 Task: Research Airbnb options in Imishli, Azerbaijan from 6th December, 2023 to 12th December, 2023 for 4 adults.4 bedrooms having 4 beds and 4 bathrooms. Property type can be flat. Amenities needed are: wifi, TV, free parkinig on premises, hot tub, gym, smoking allowed. Look for 4 properties as per requirement.
Action: Mouse moved to (590, 181)
Screenshot: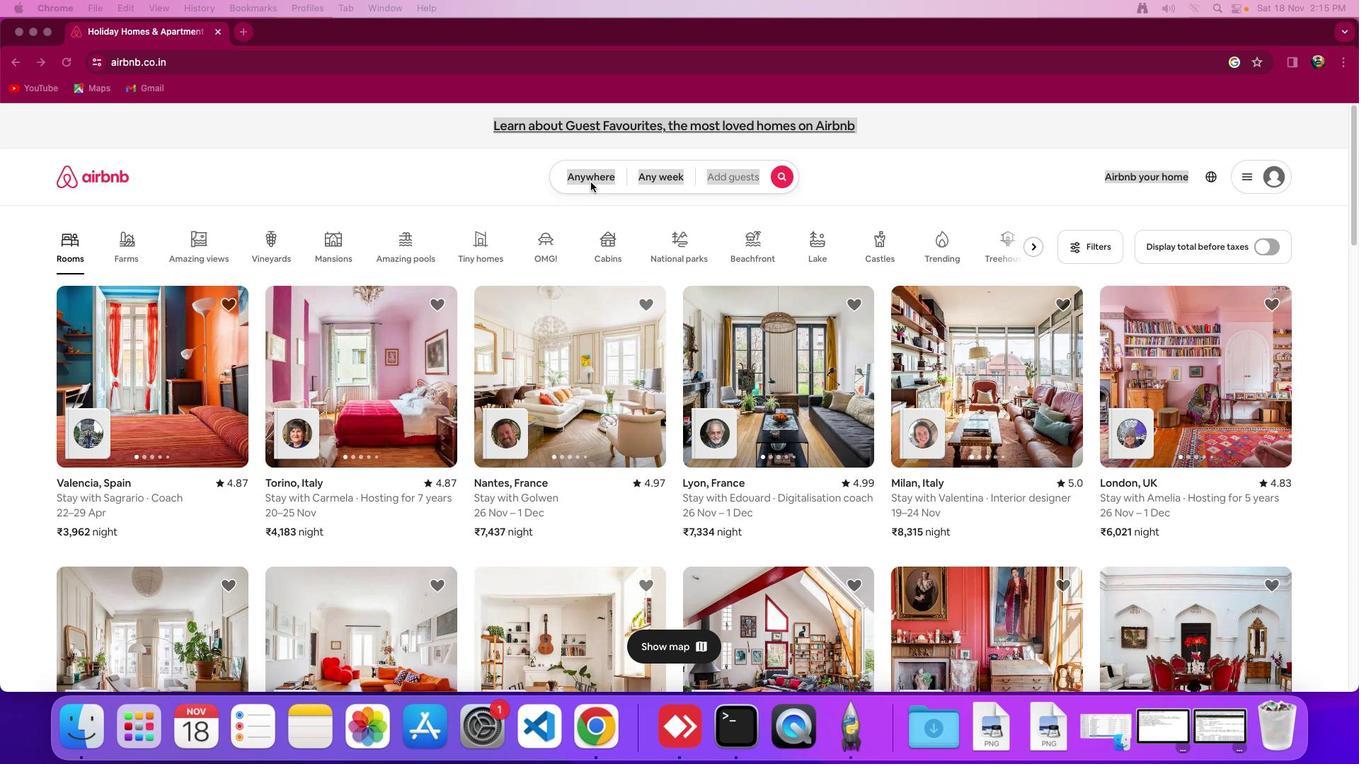 
Action: Mouse pressed left at (590, 181)
Screenshot: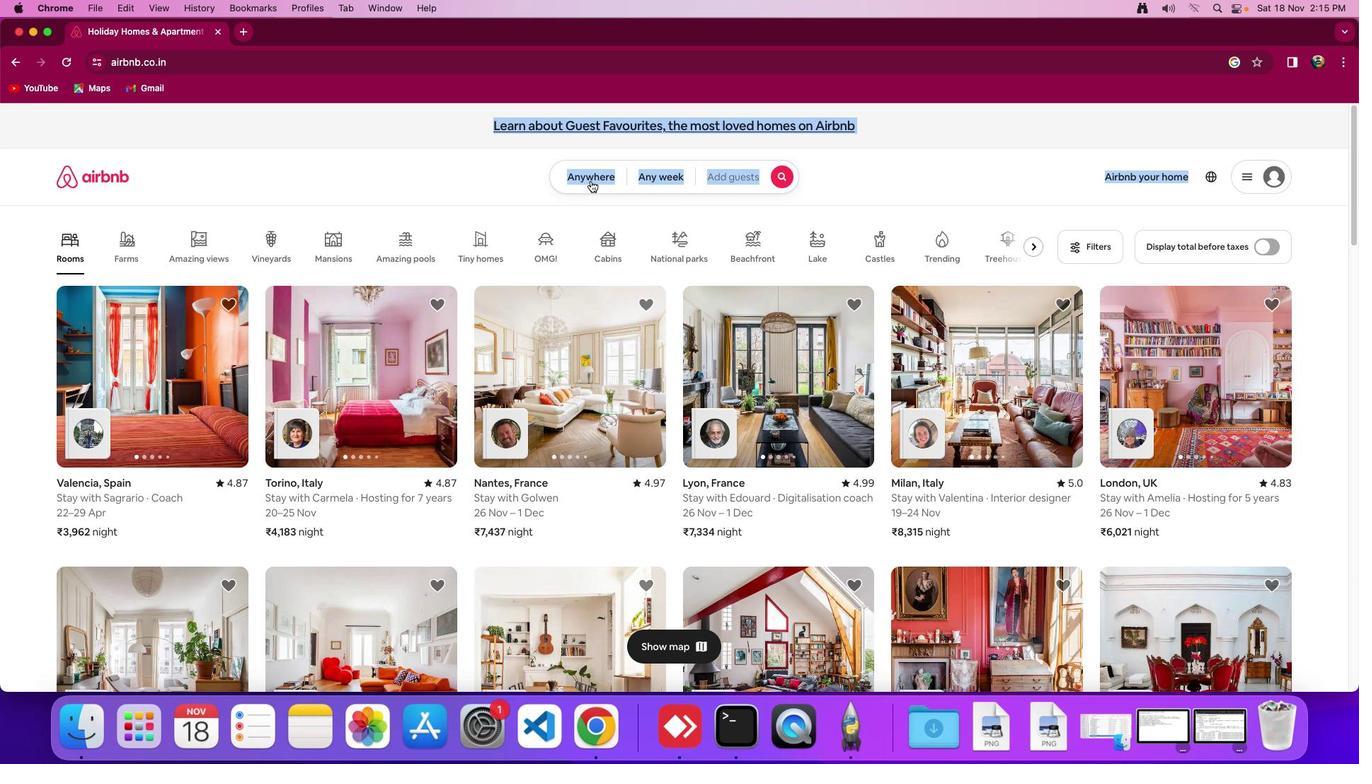 
Action: Mouse moved to (590, 180)
Screenshot: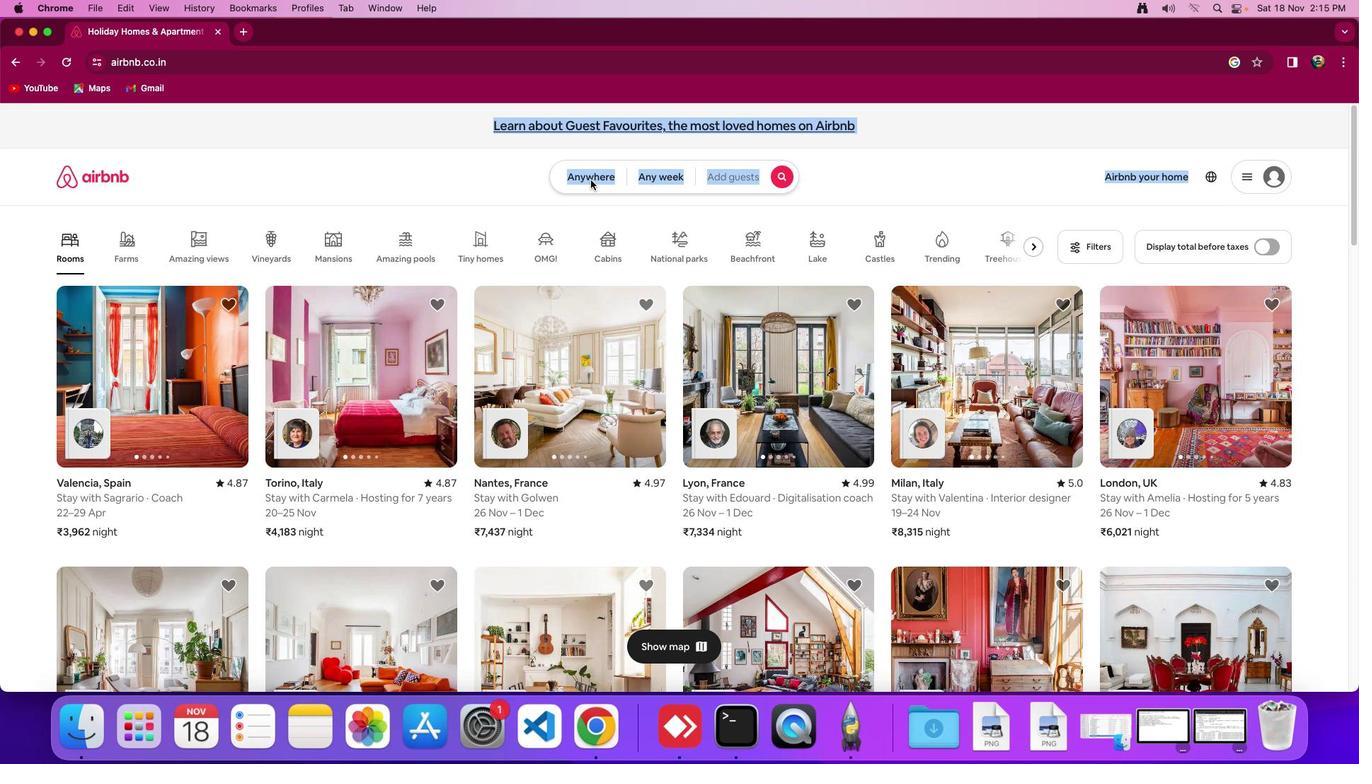 
Action: Mouse pressed left at (590, 180)
Screenshot: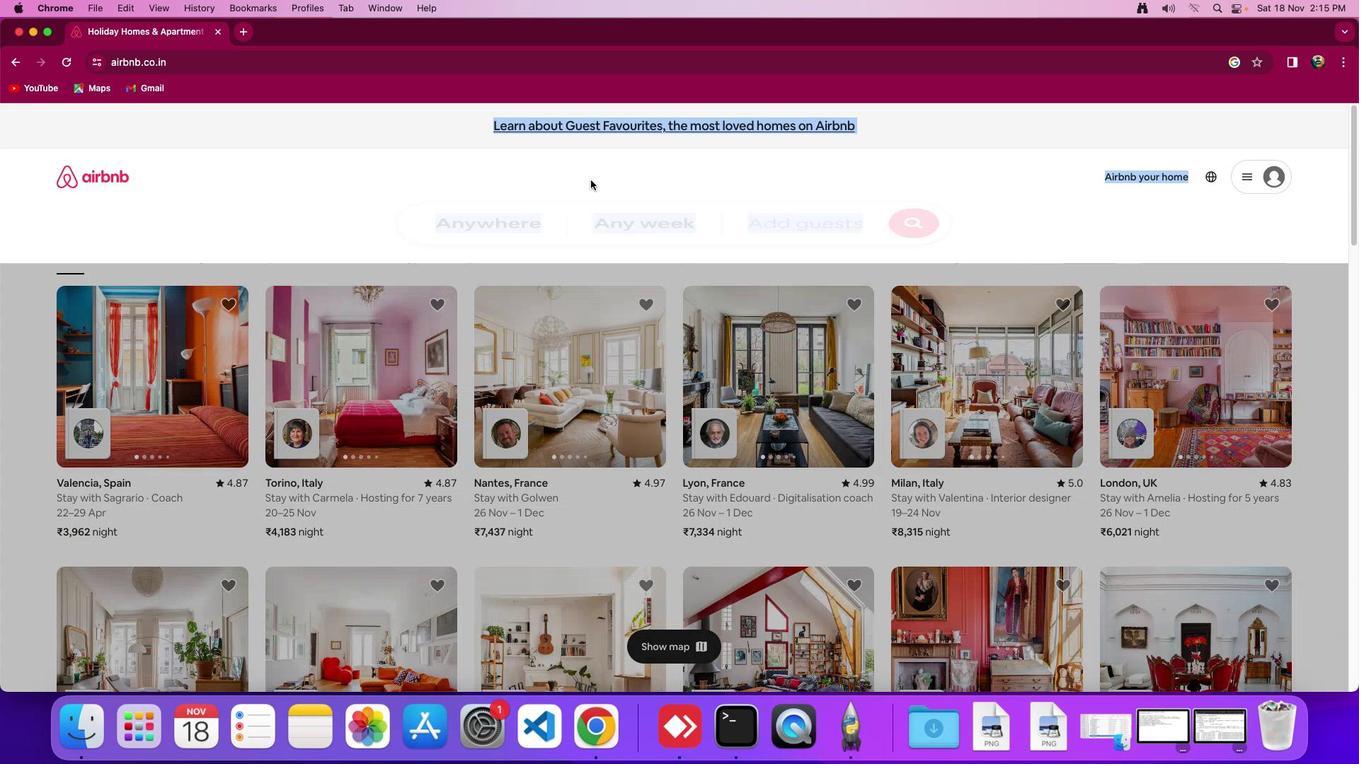 
Action: Mouse moved to (512, 230)
Screenshot: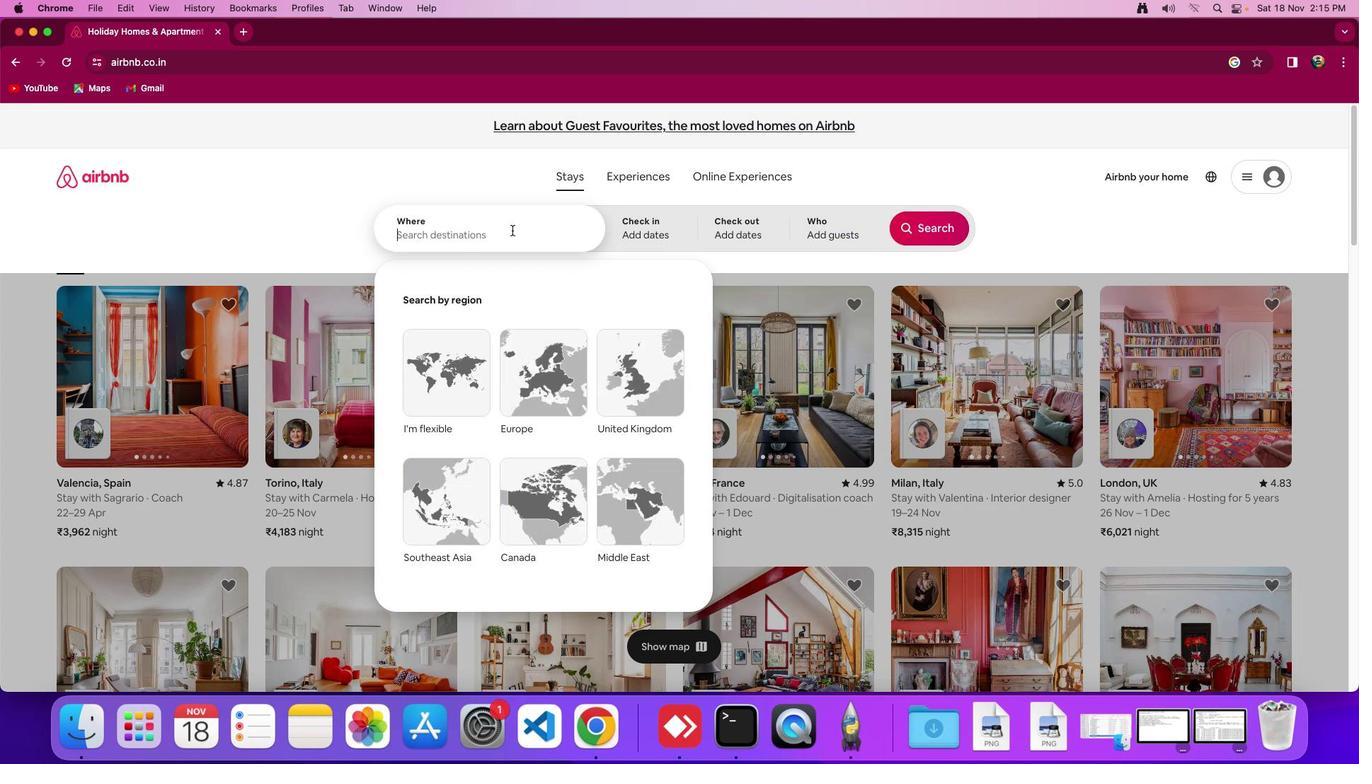 
Action: Mouse pressed left at (512, 230)
Screenshot: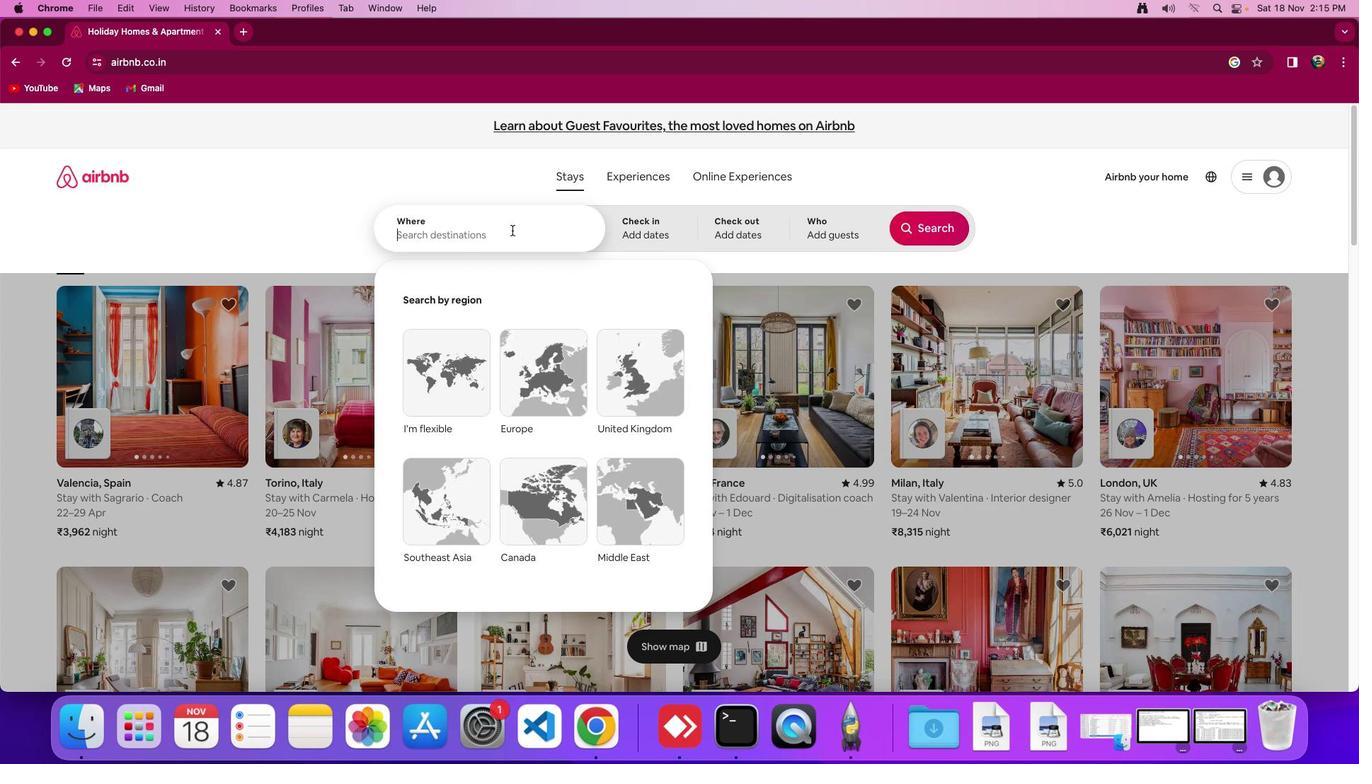 
Action: Mouse moved to (530, 223)
Screenshot: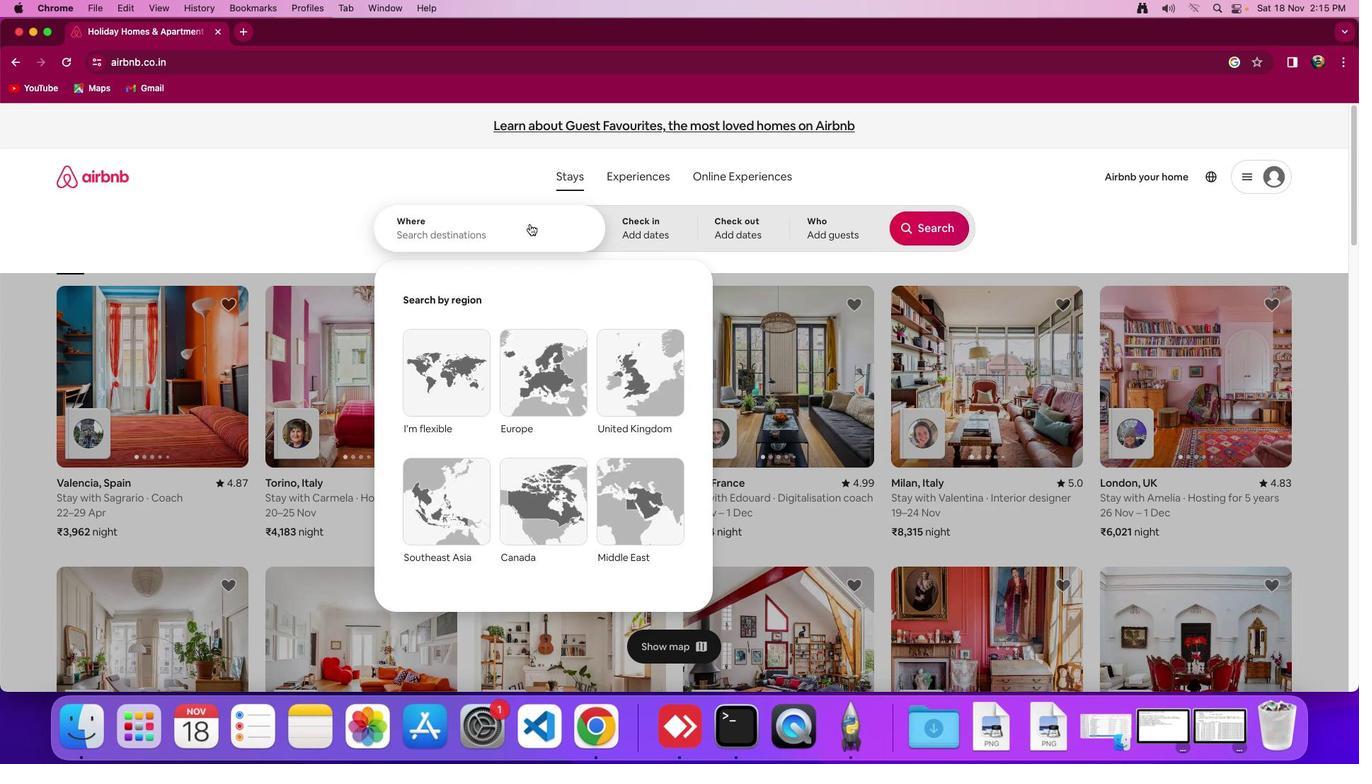 
Action: Key pressed Key.shift'I''m''i''s''h''l''i'
Screenshot: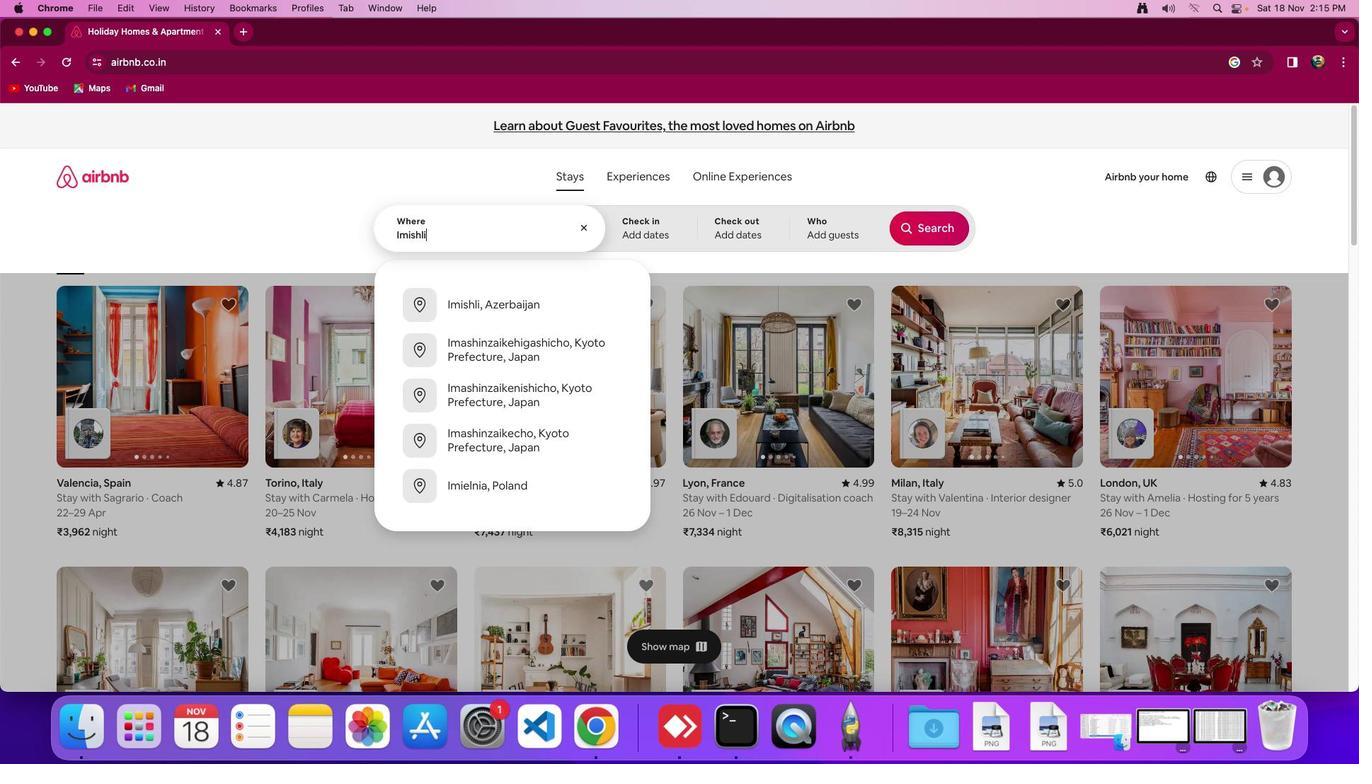 
Action: Mouse moved to (533, 222)
Screenshot: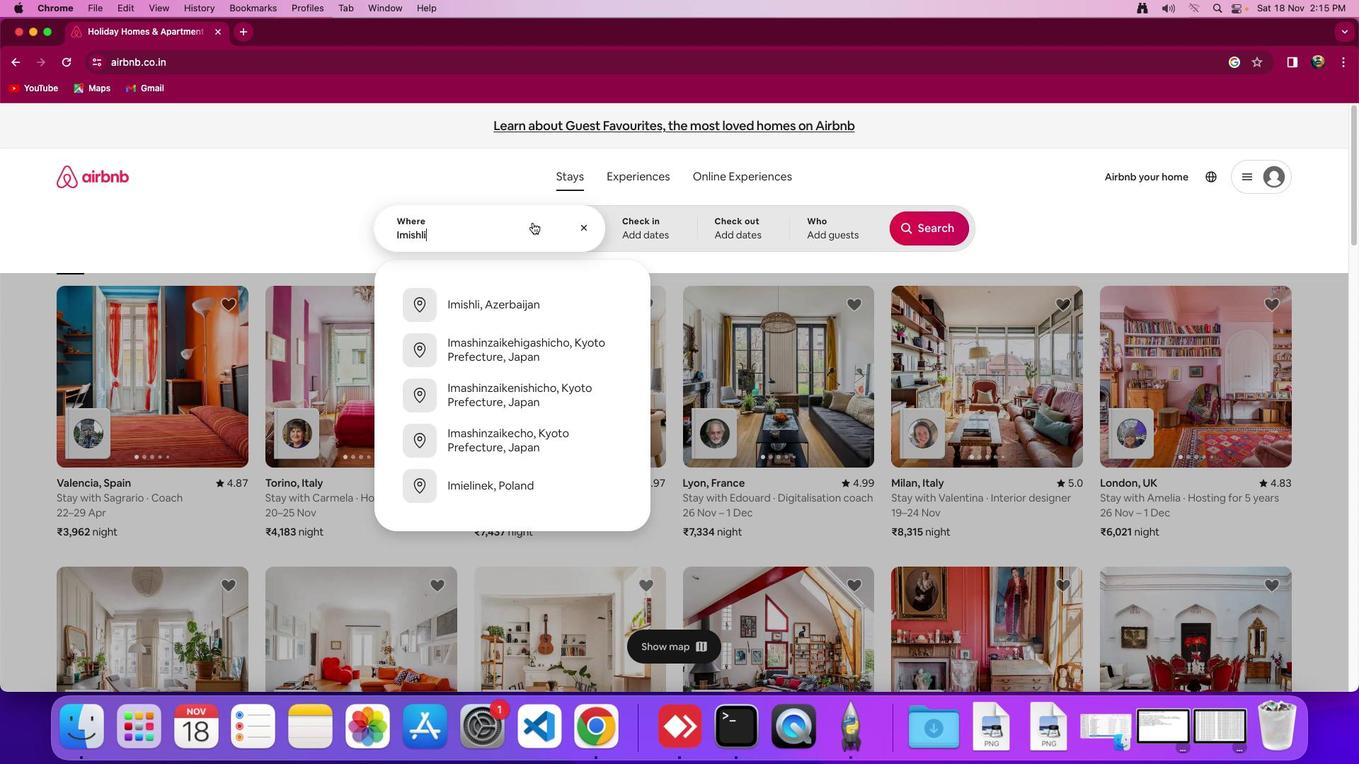 
Action: Key pressed ','Key.spaceKey.shift_r'A''z''e''r''b''a''i''j''a''n'
Screenshot: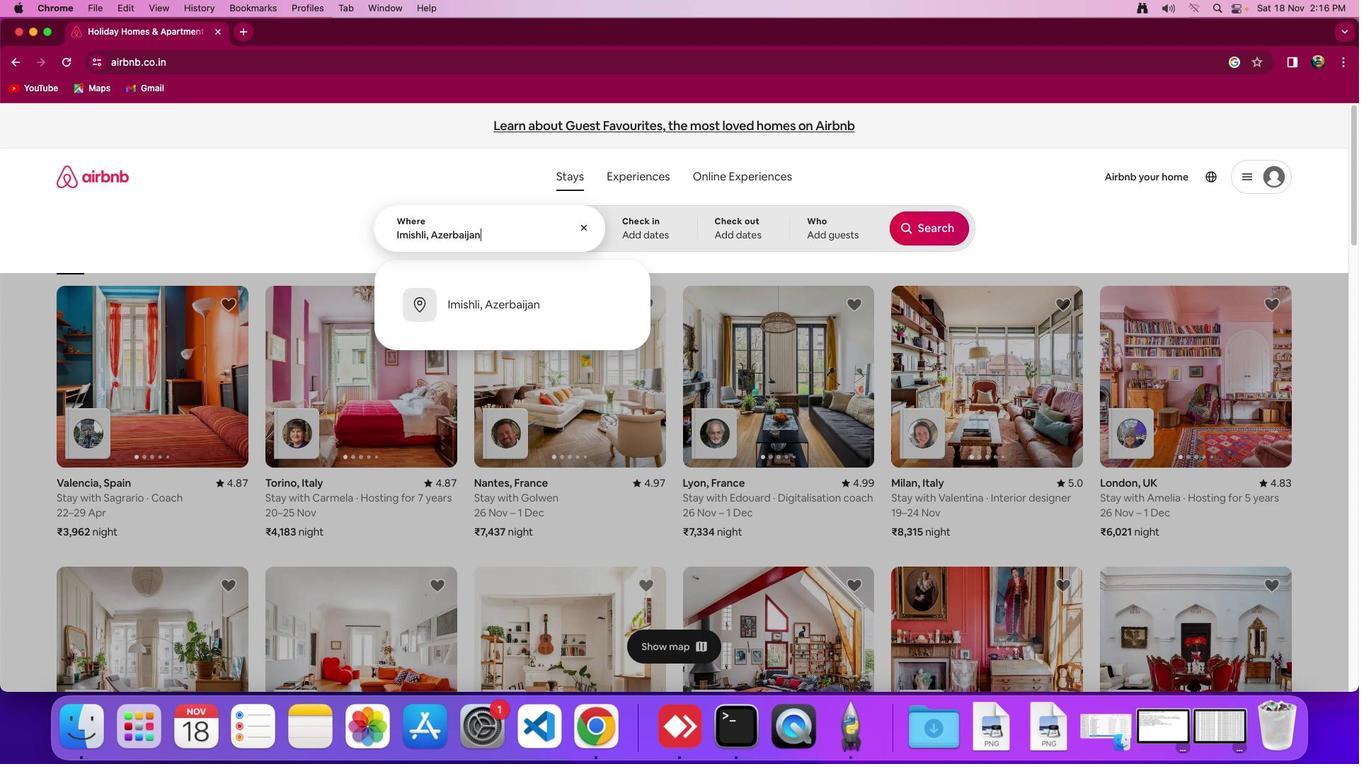 
Action: Mouse moved to (662, 215)
Screenshot: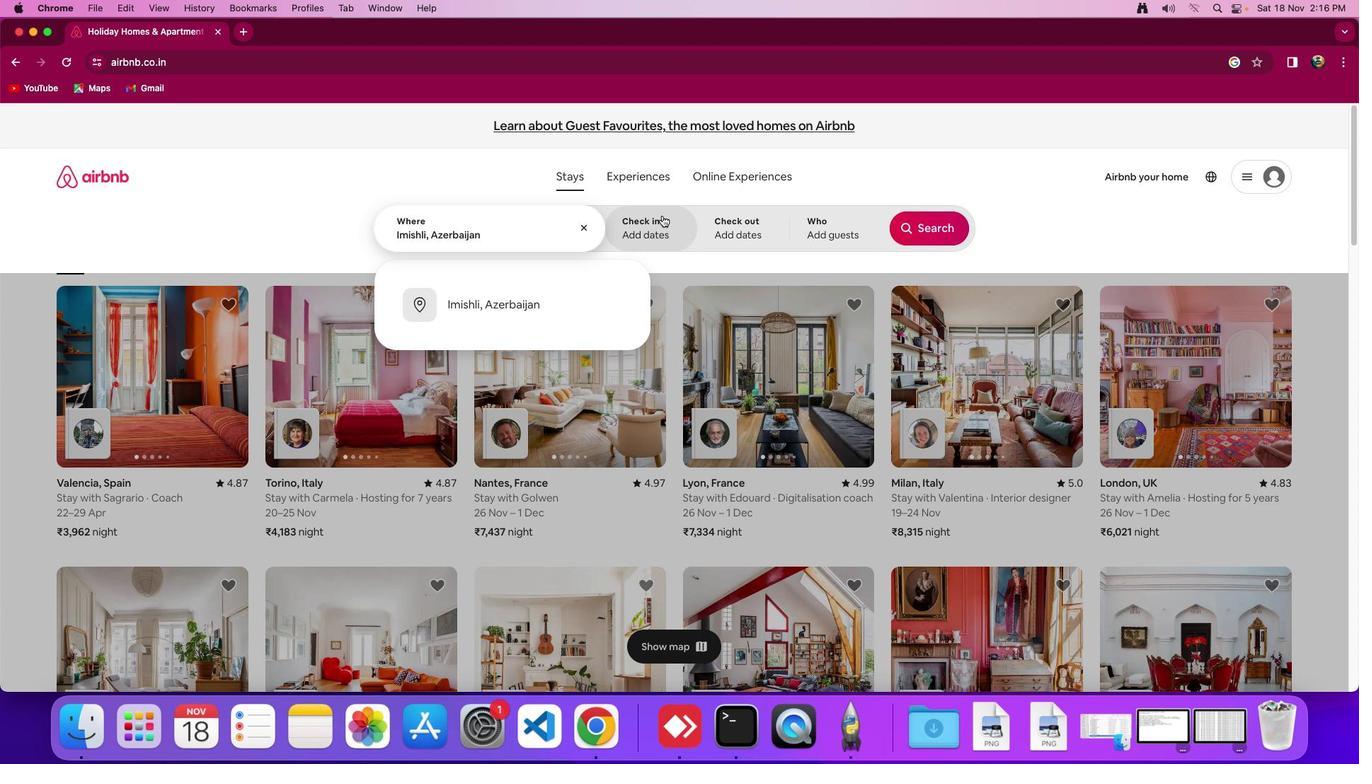 
Action: Mouse pressed left at (662, 215)
Screenshot: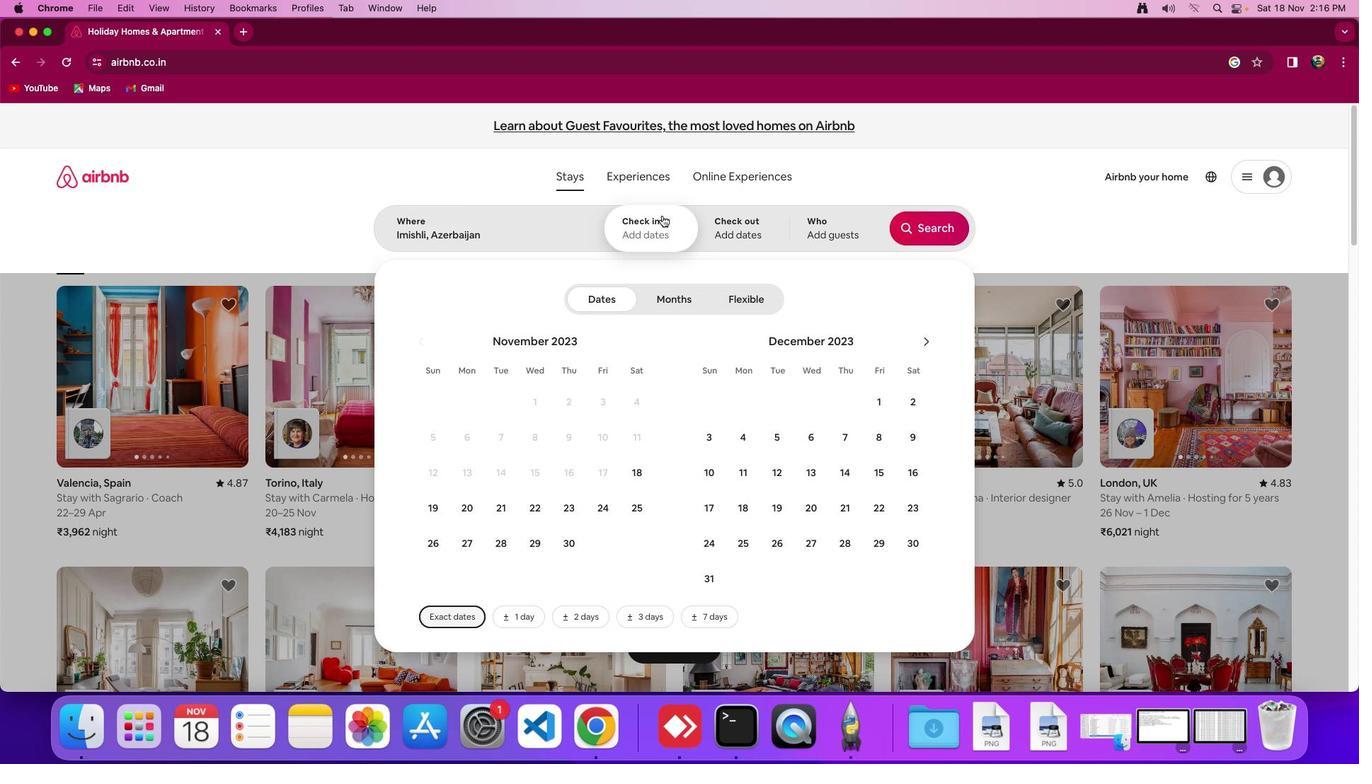 
Action: Mouse moved to (802, 441)
Screenshot: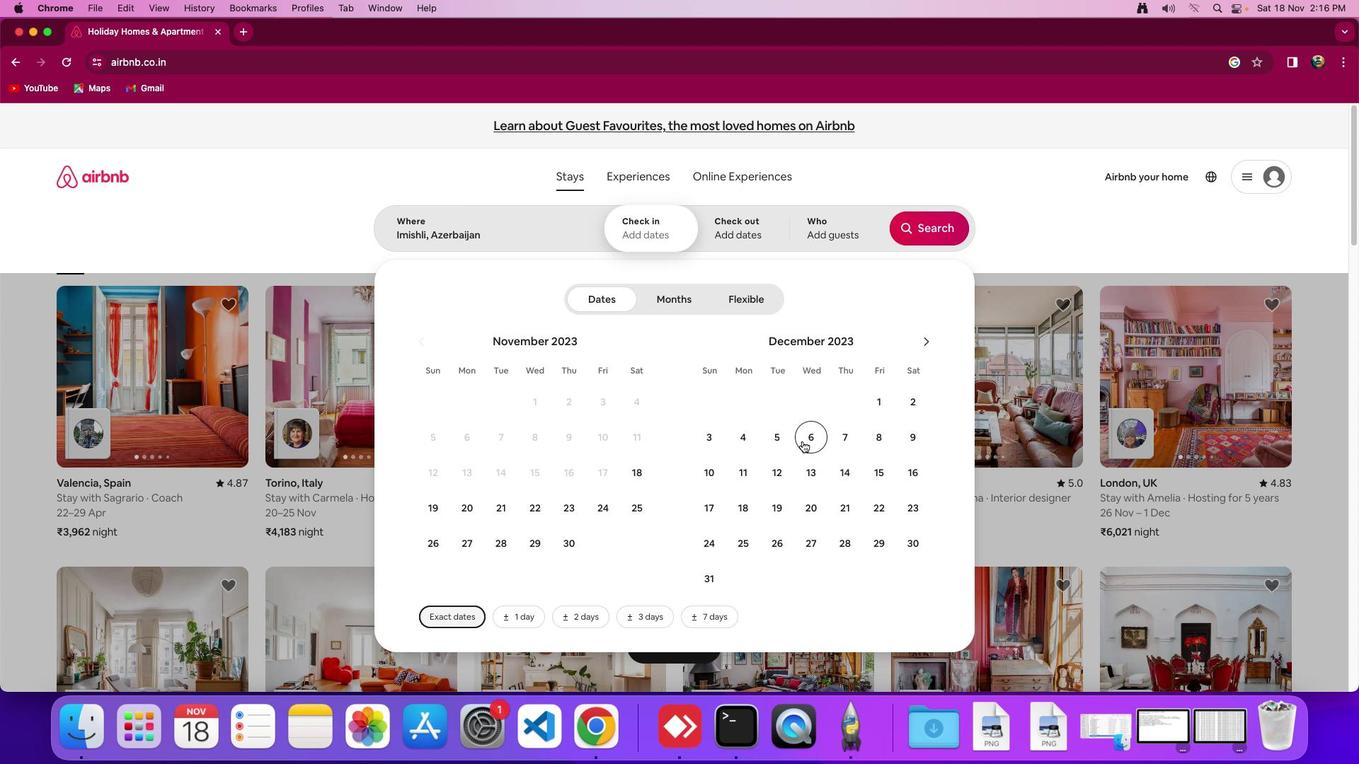 
Action: Mouse pressed left at (802, 441)
Screenshot: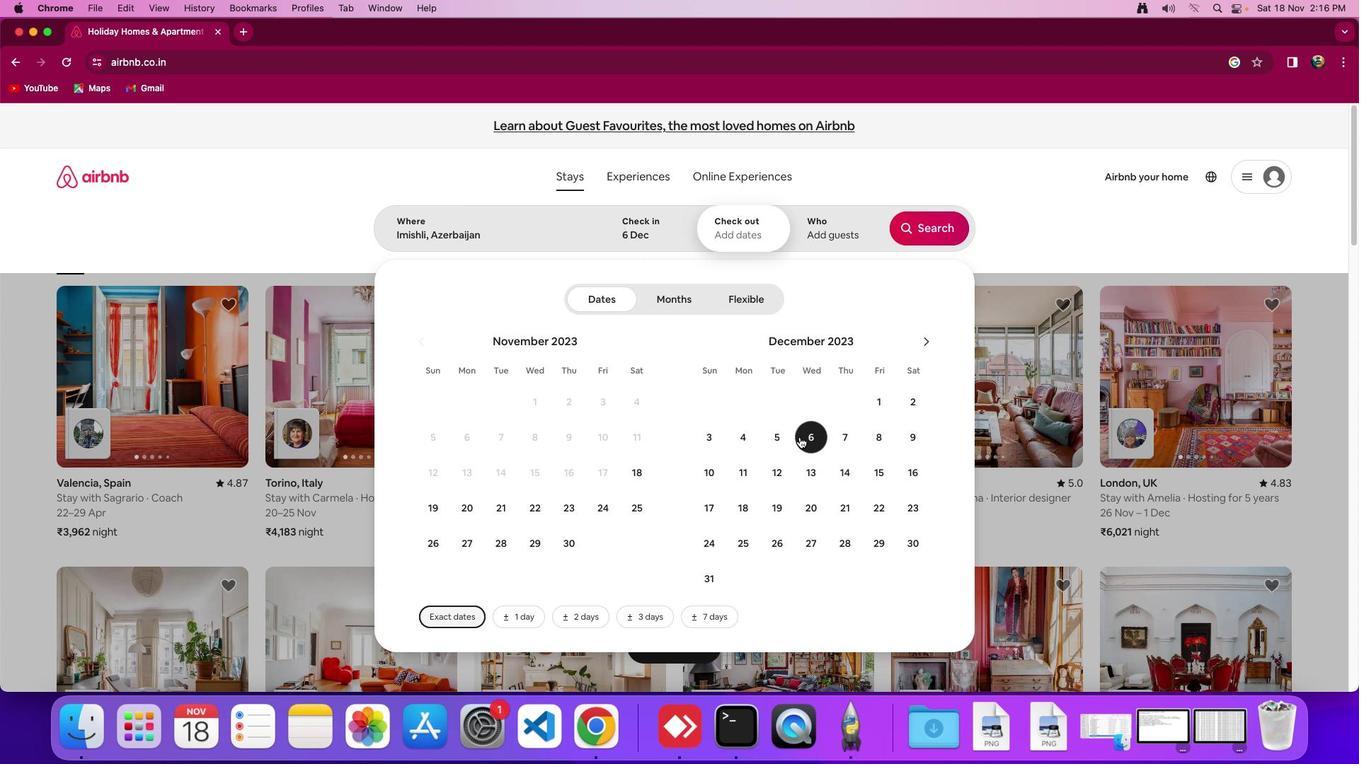 
Action: Mouse moved to (782, 479)
Screenshot: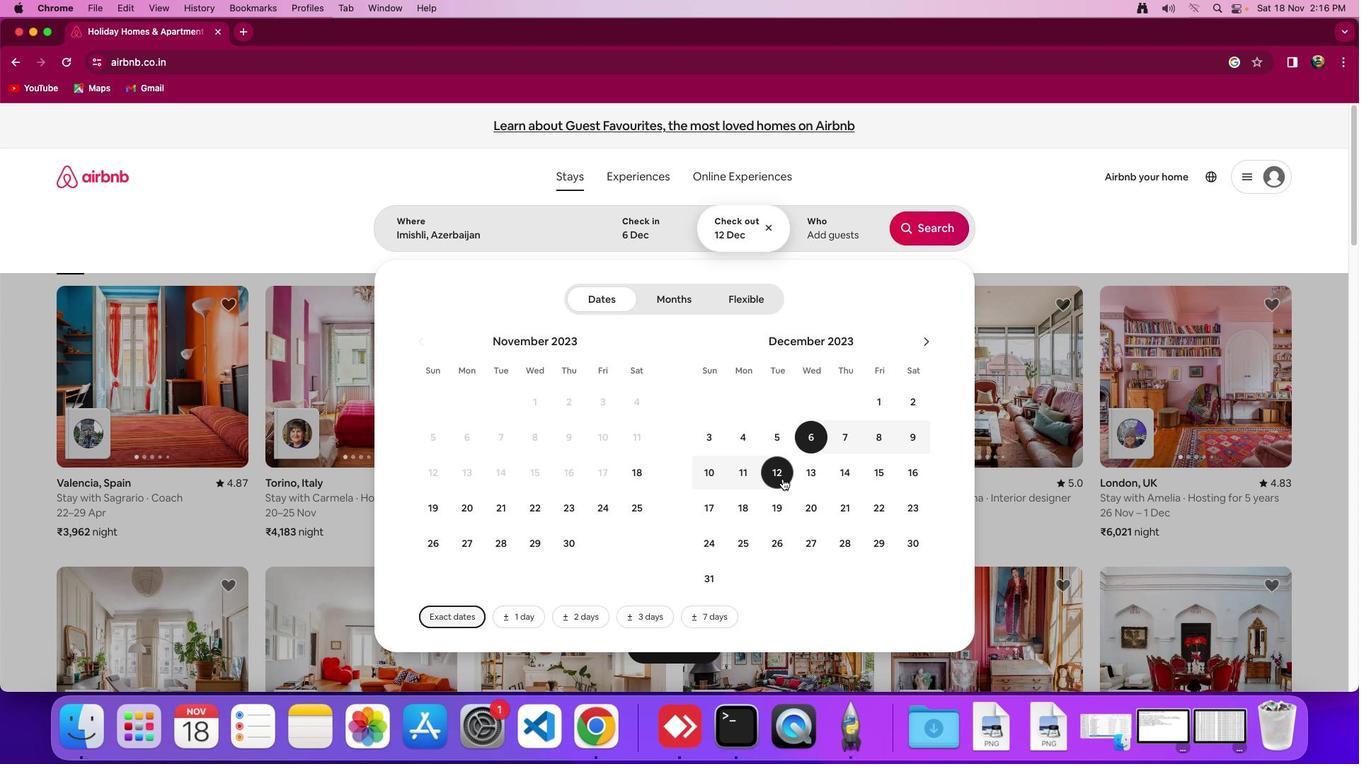 
Action: Mouse pressed left at (782, 479)
Screenshot: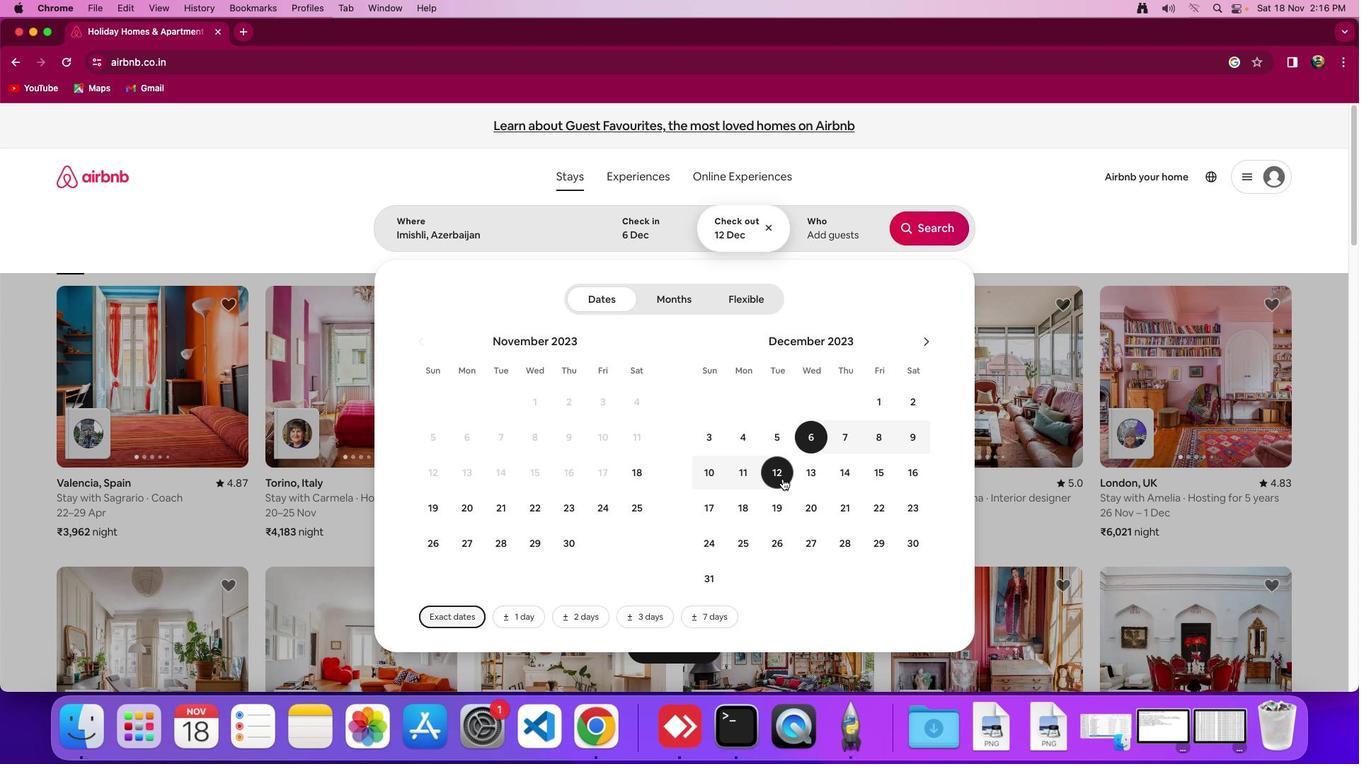 
Action: Mouse moved to (833, 235)
Screenshot: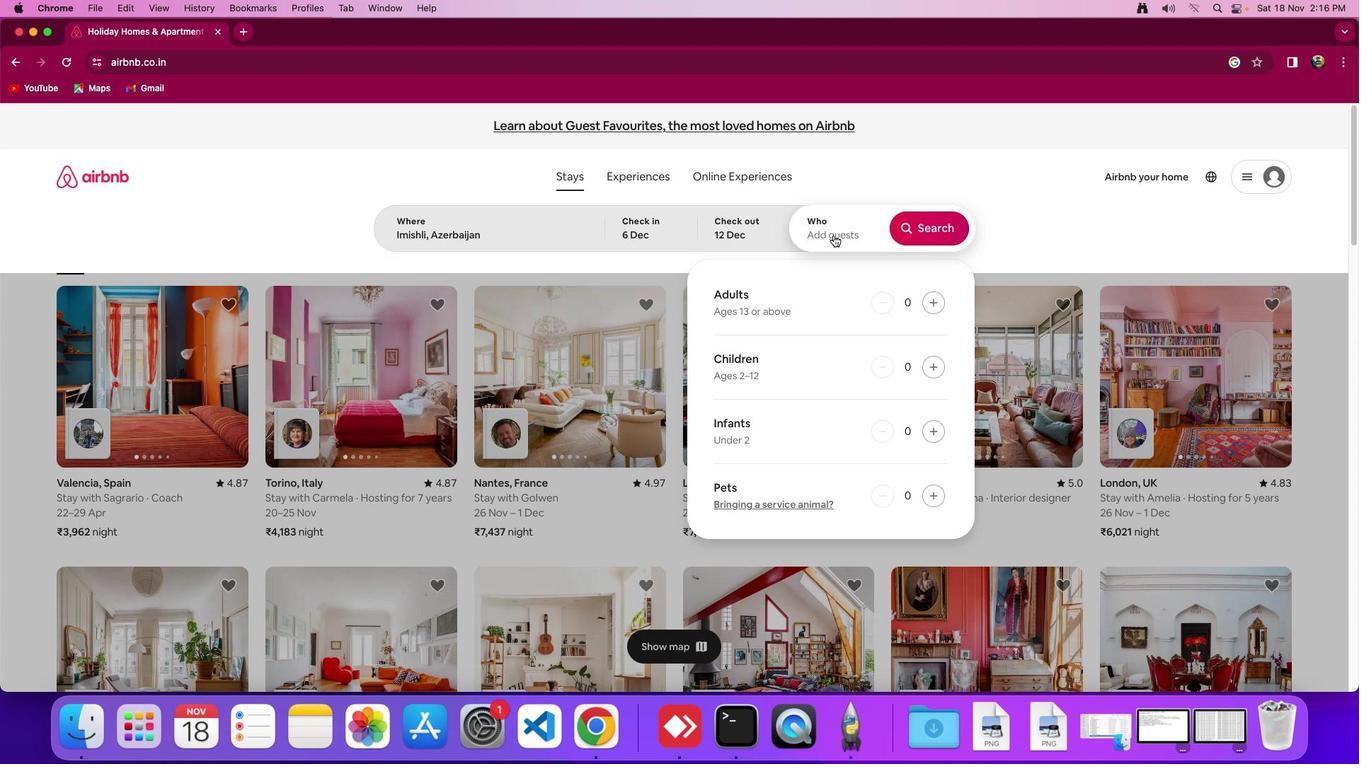
Action: Mouse pressed left at (833, 235)
Screenshot: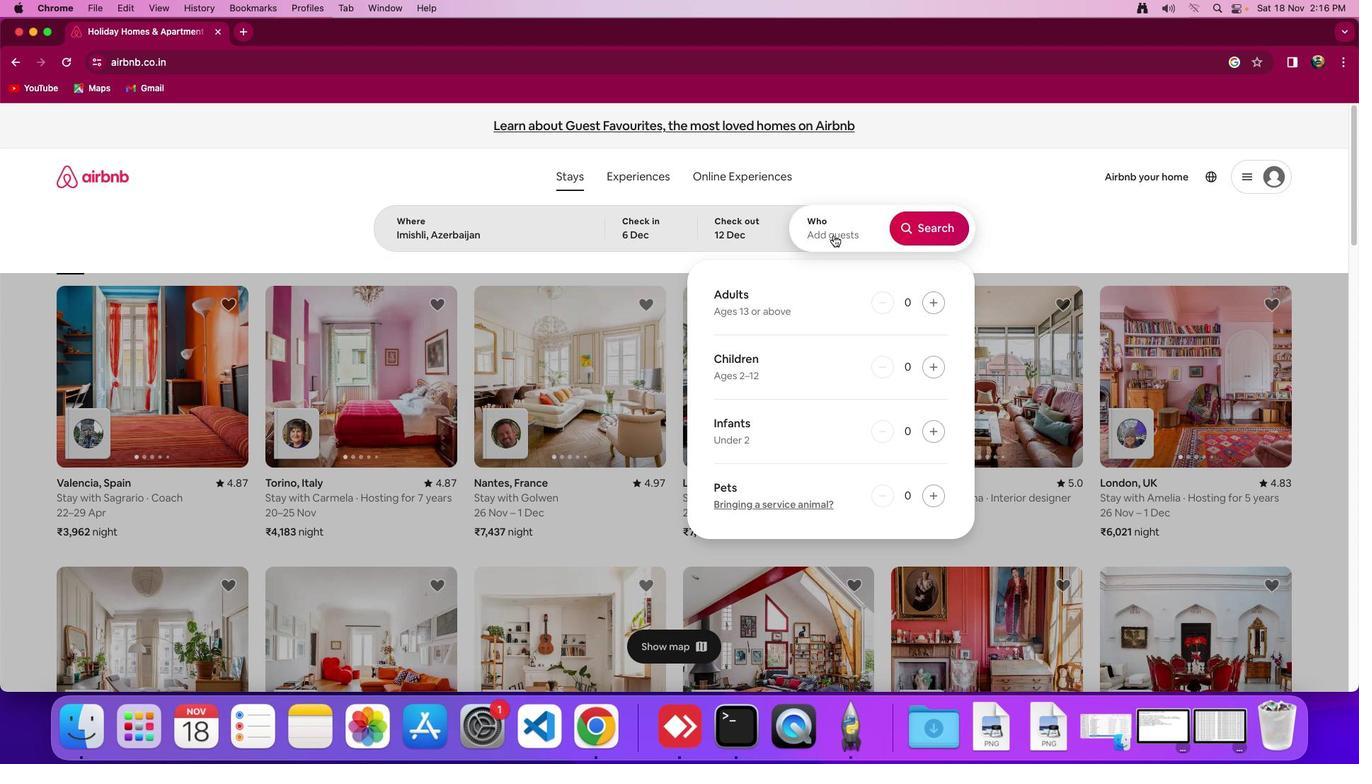 
Action: Mouse moved to (932, 306)
Screenshot: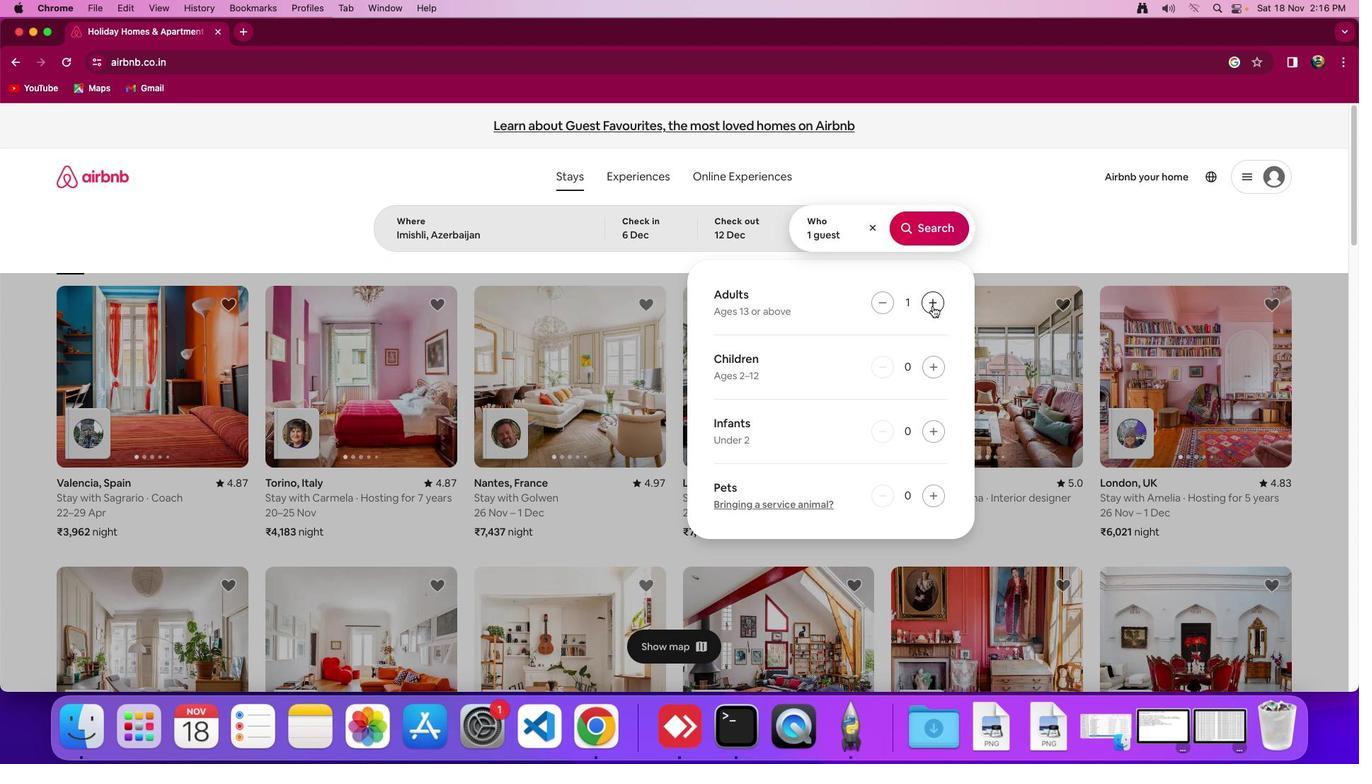 
Action: Mouse pressed left at (932, 306)
Screenshot: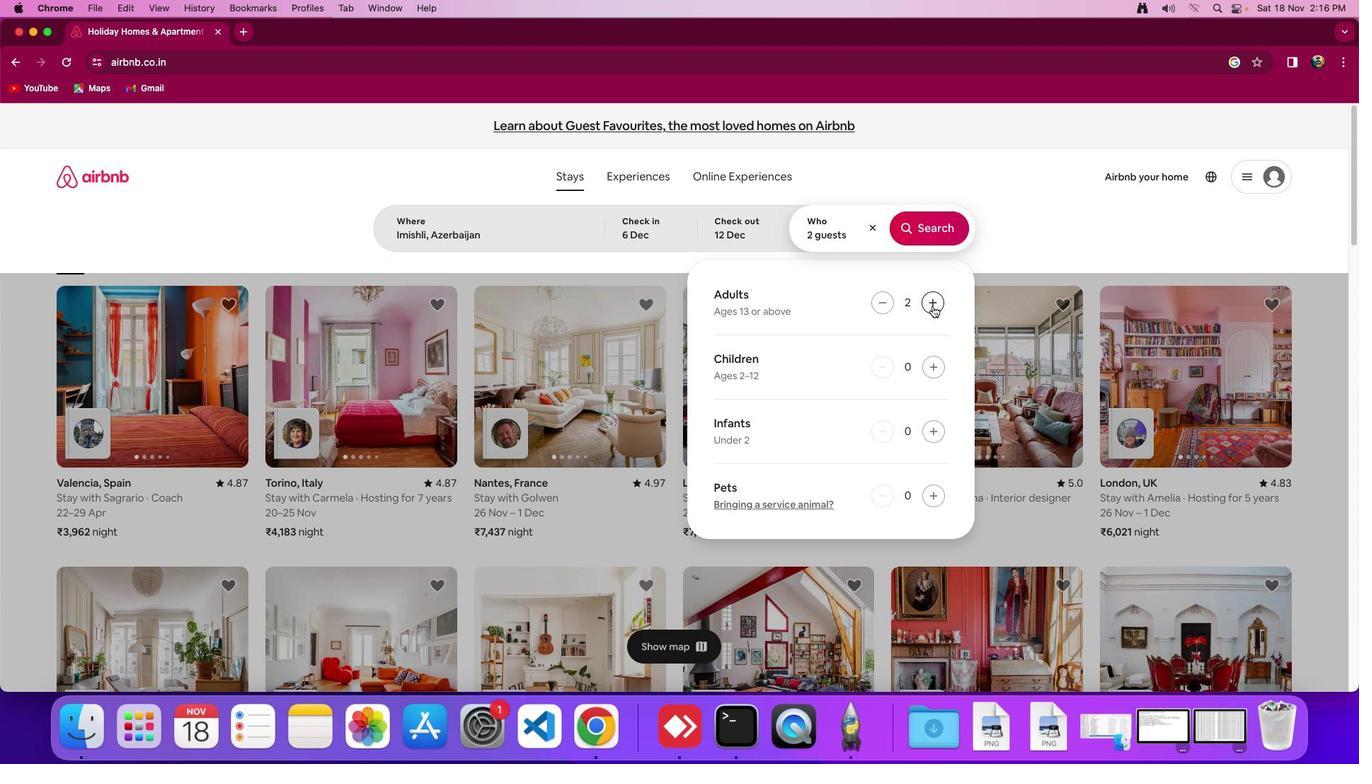 
Action: Mouse pressed left at (932, 306)
Screenshot: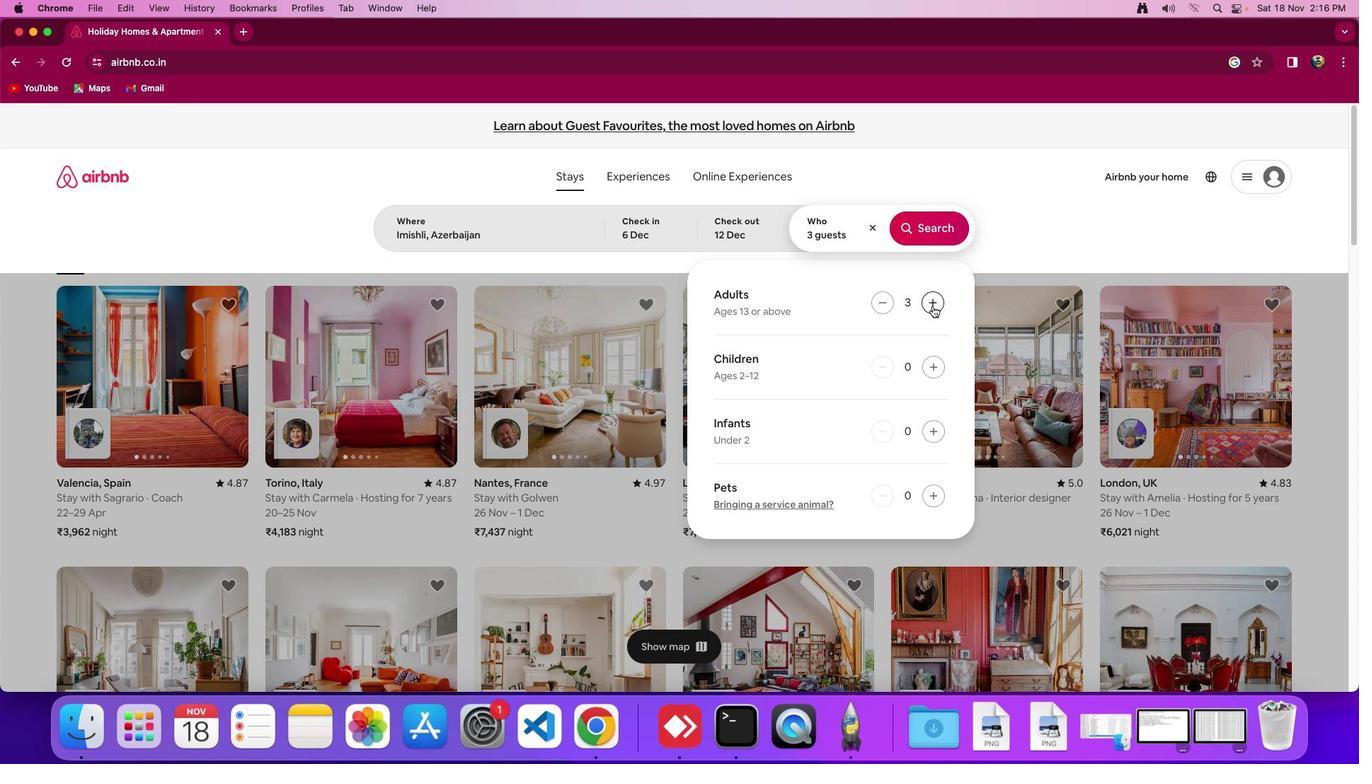 
Action: Mouse pressed left at (932, 306)
Screenshot: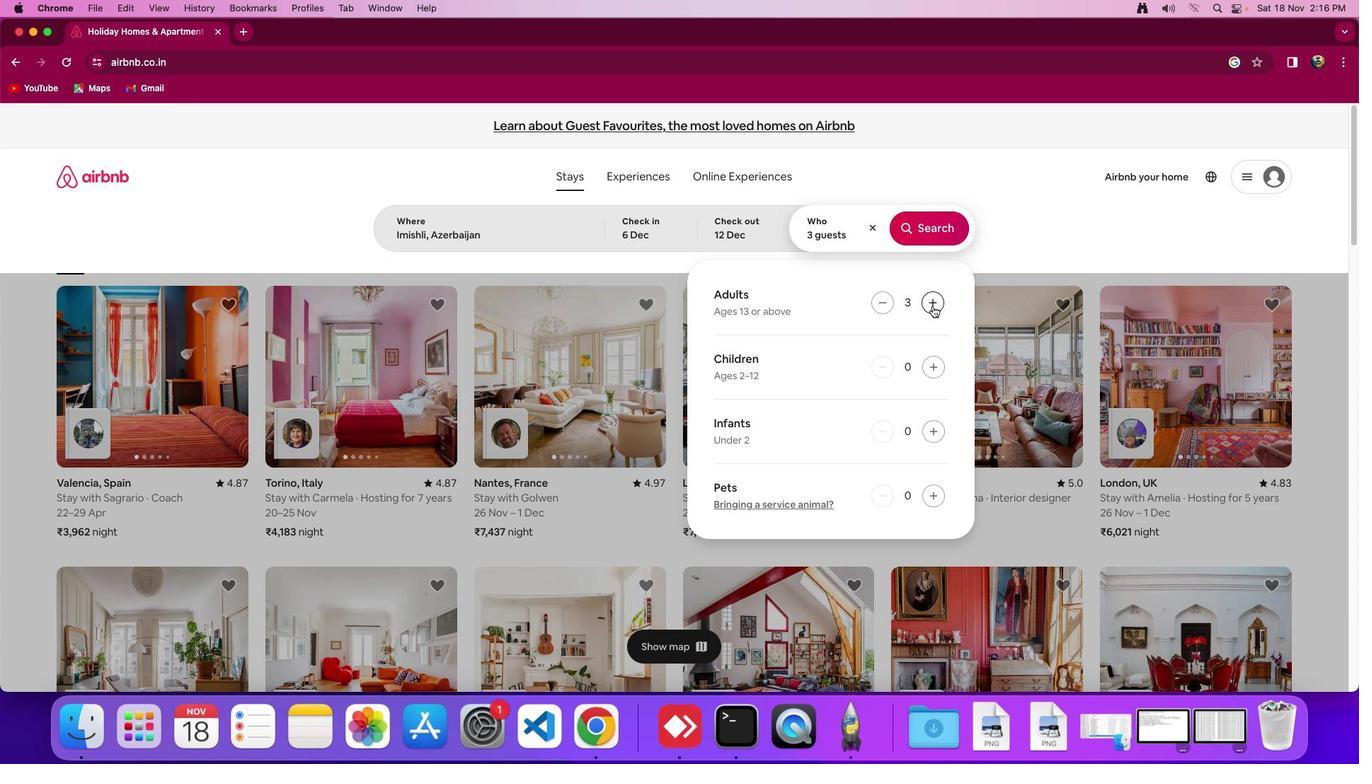 
Action: Mouse pressed left at (932, 306)
Screenshot: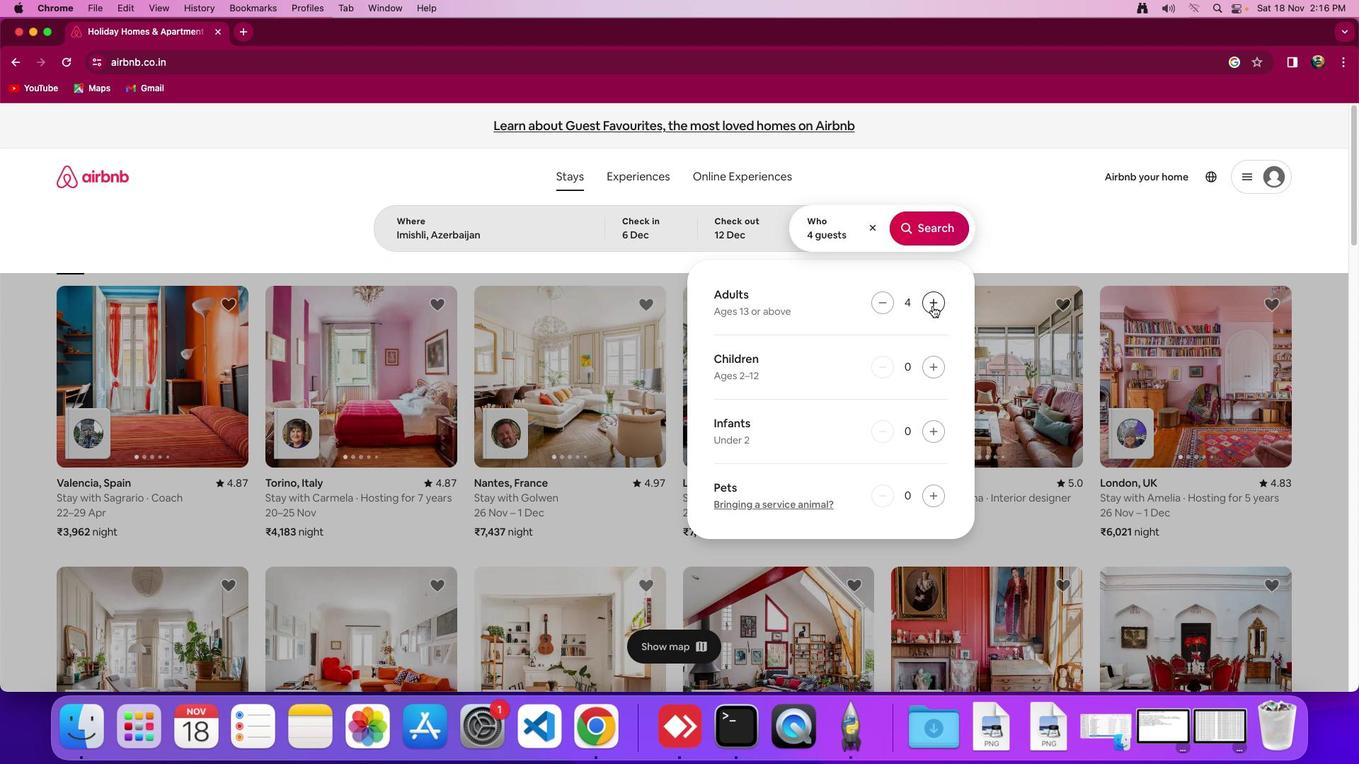 
Action: Mouse moved to (917, 234)
Screenshot: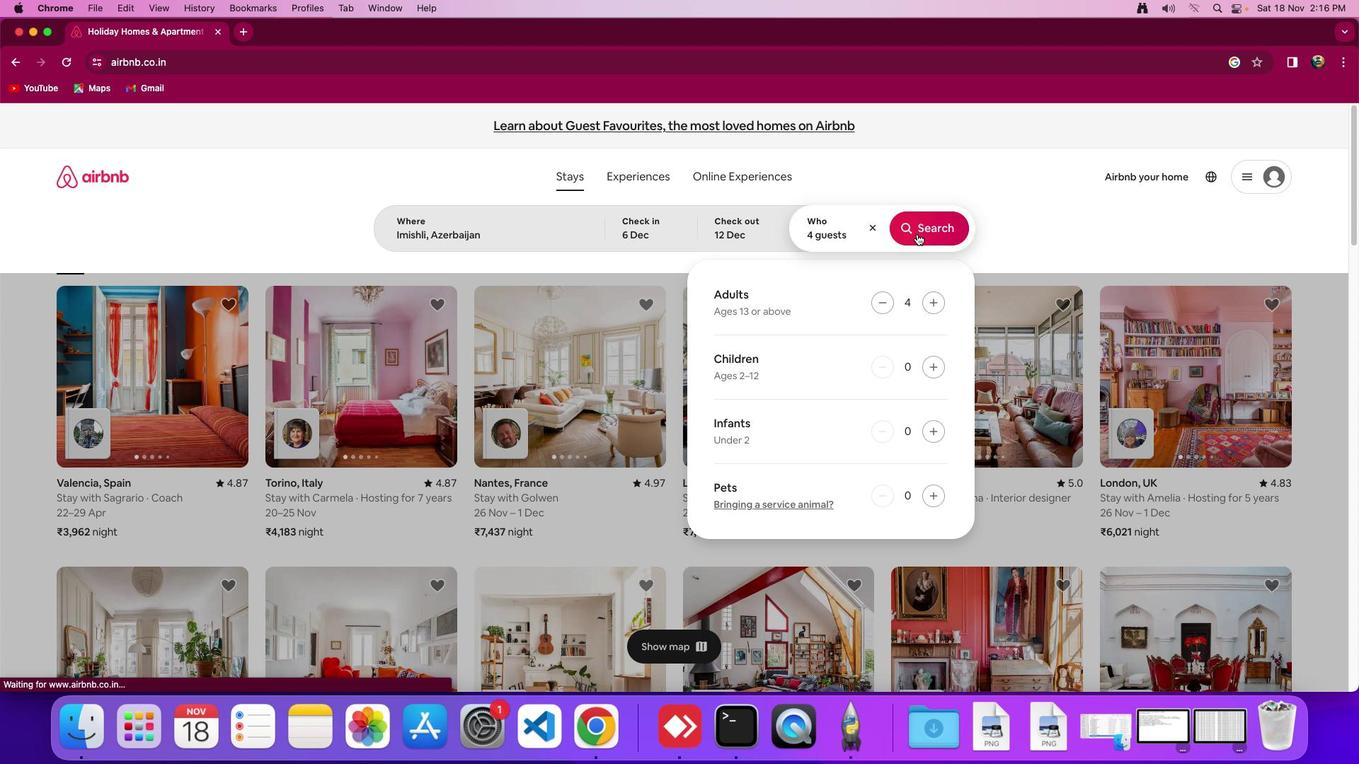 
Action: Mouse pressed left at (917, 234)
Screenshot: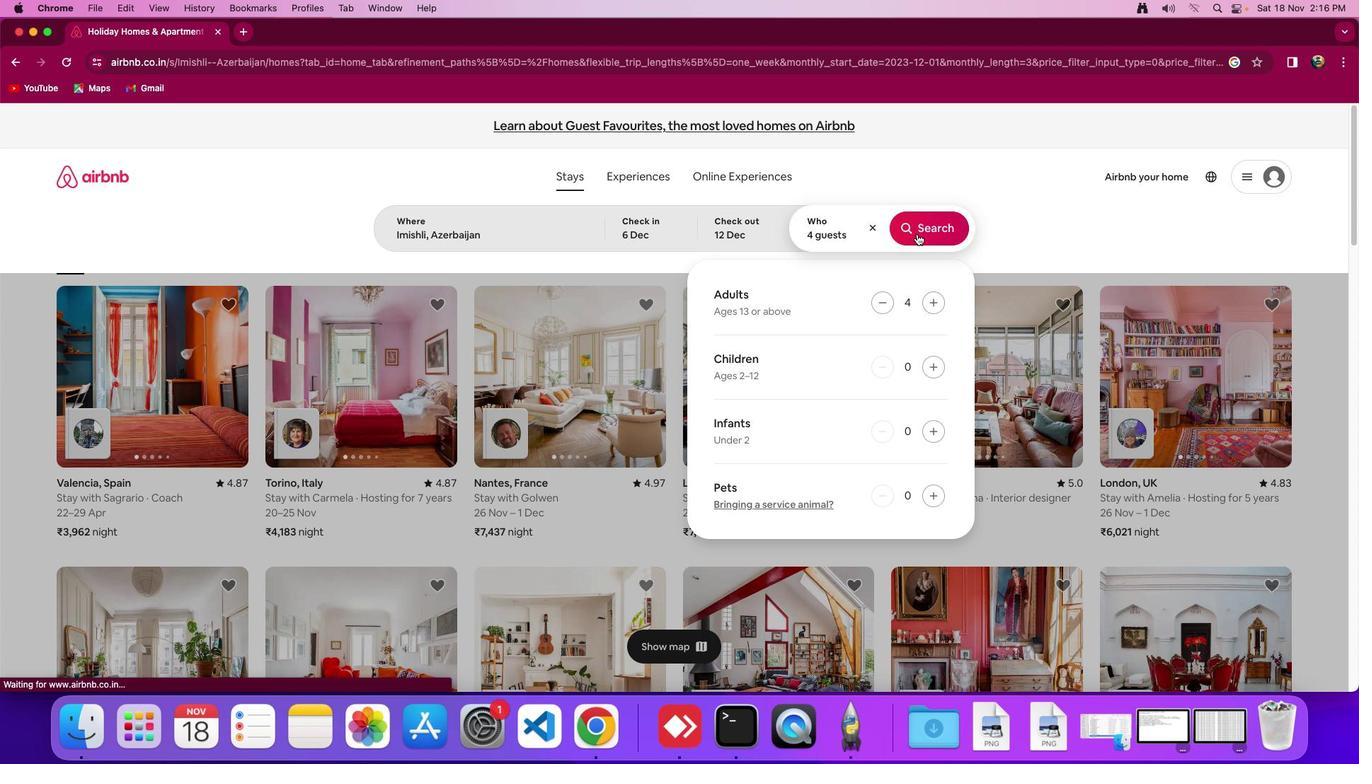 
Action: Mouse moved to (1119, 187)
Screenshot: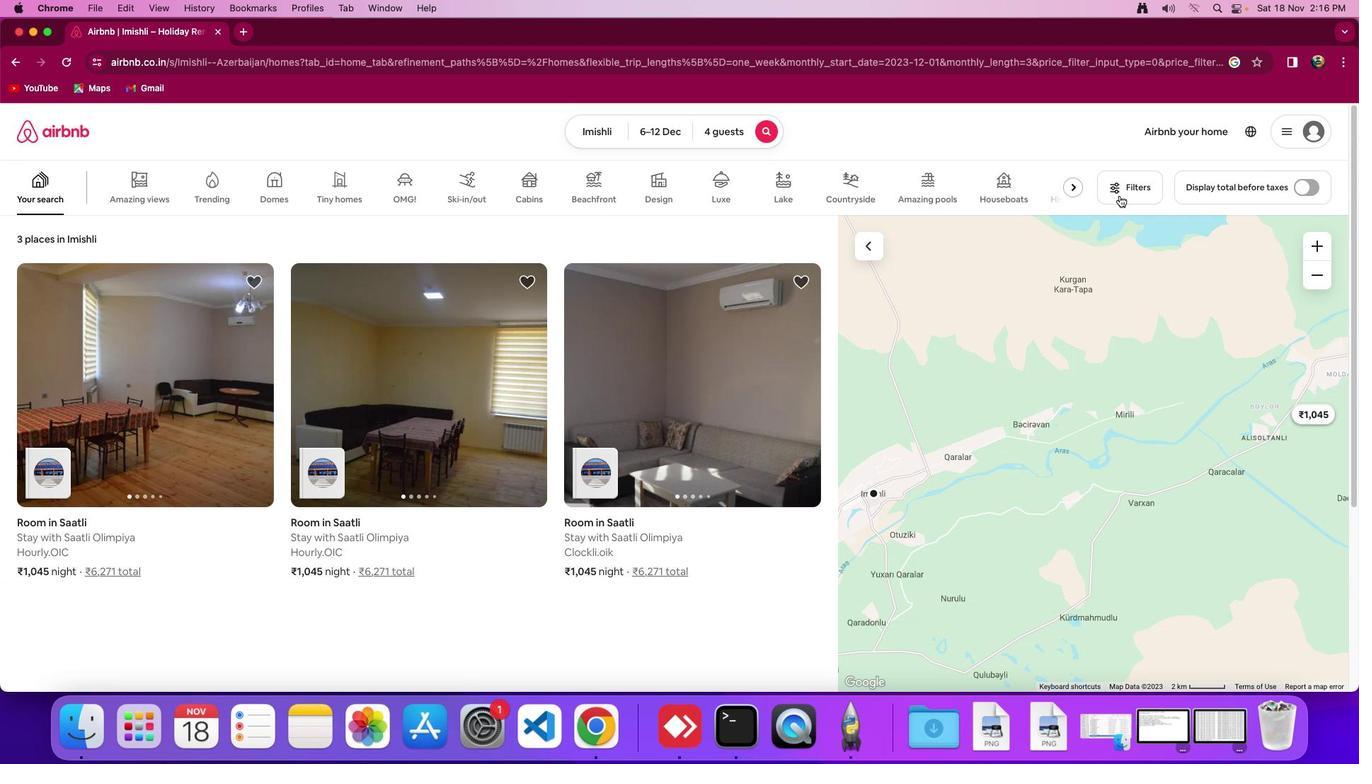 
Action: Mouse pressed left at (1119, 187)
Screenshot: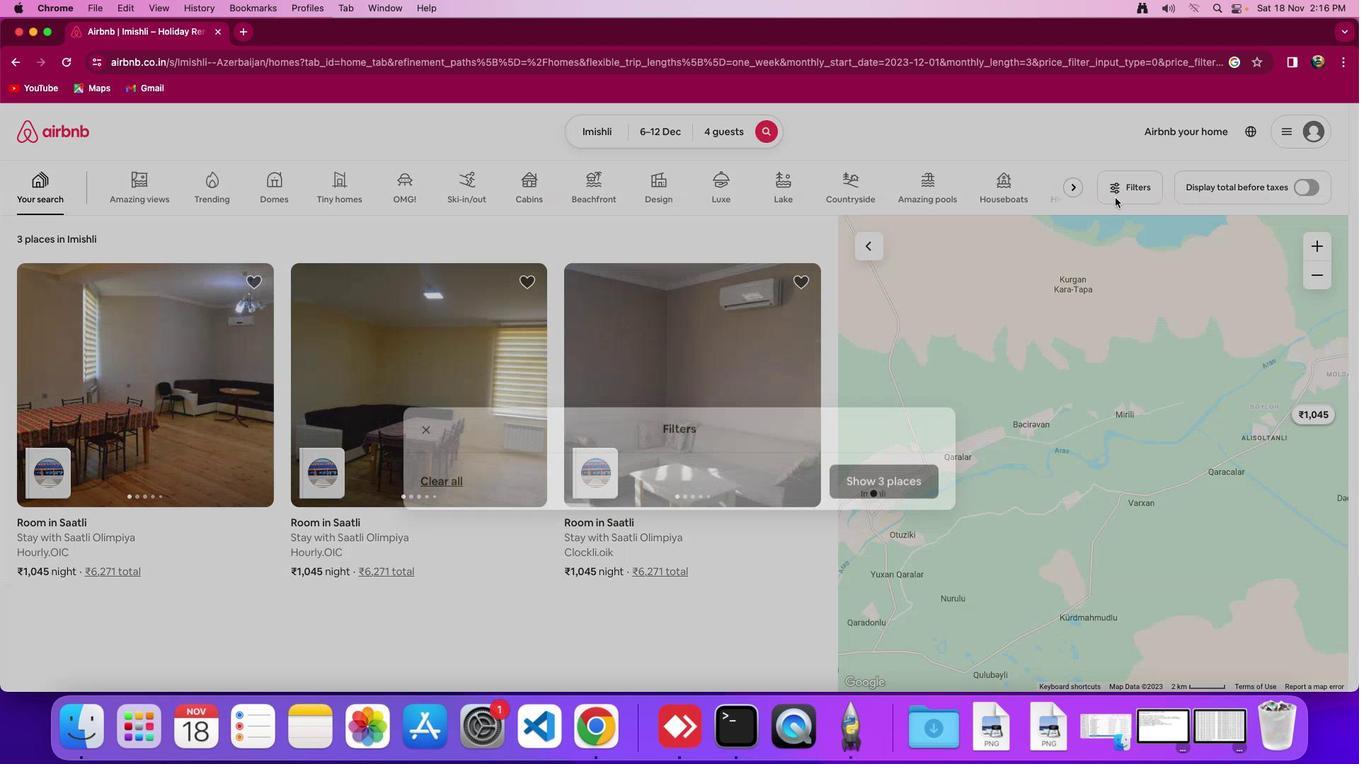 
Action: Mouse moved to (758, 454)
Screenshot: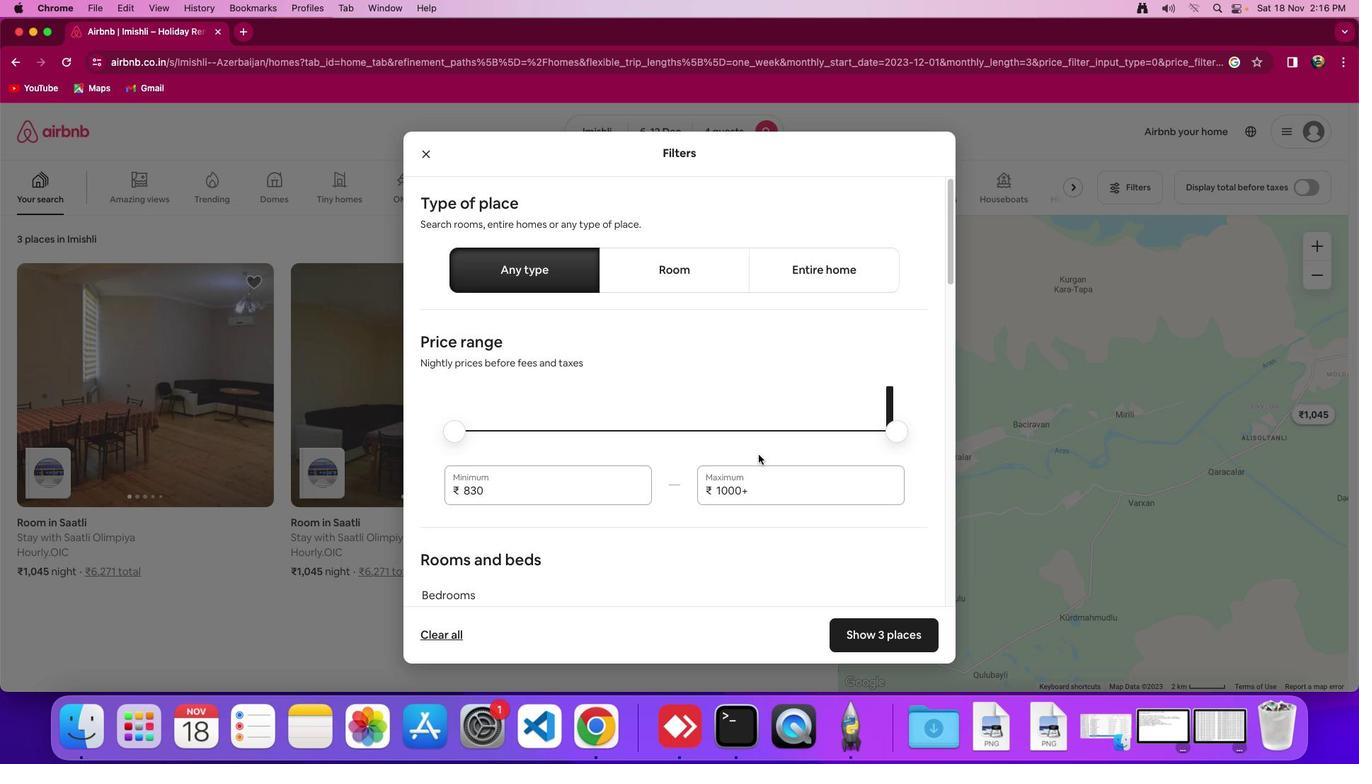 
Action: Mouse scrolled (758, 454) with delta (0, 0)
Screenshot: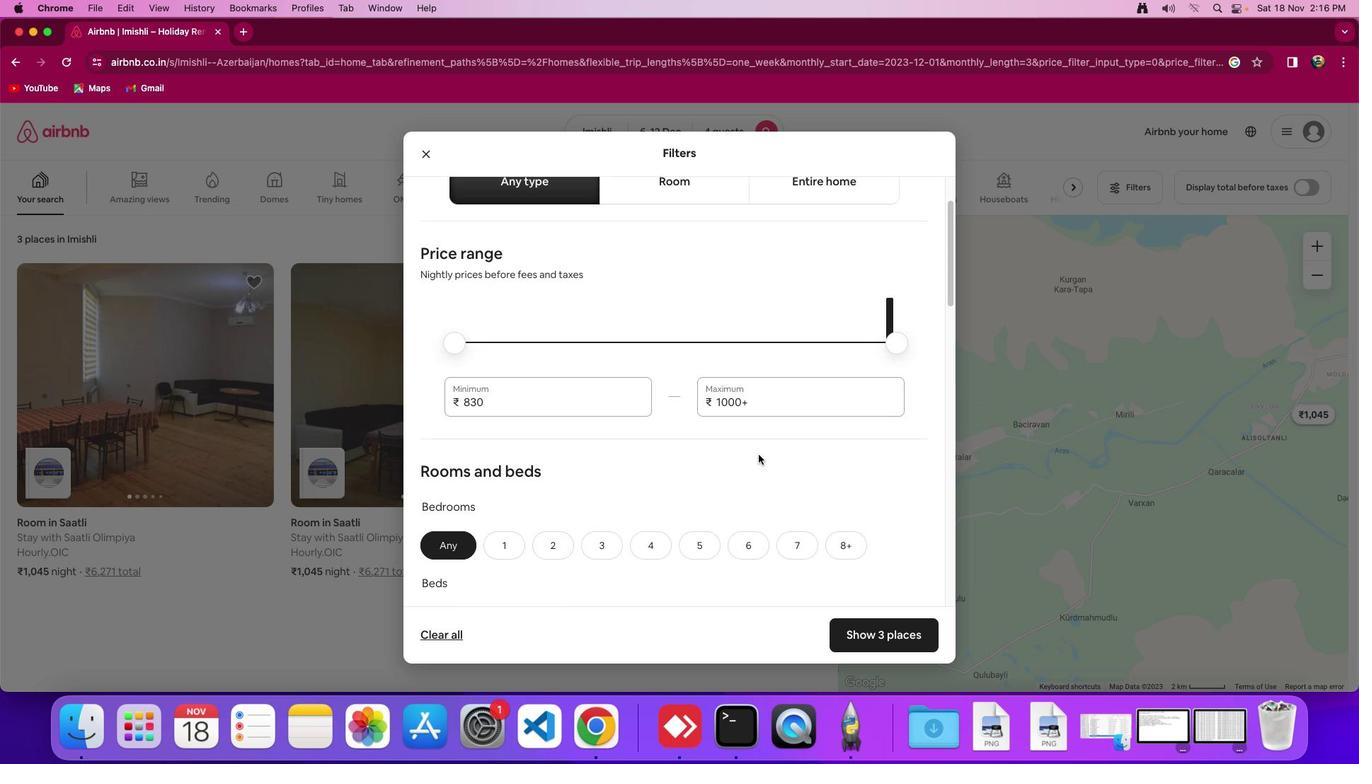 
Action: Mouse scrolled (758, 454) with delta (0, 0)
Screenshot: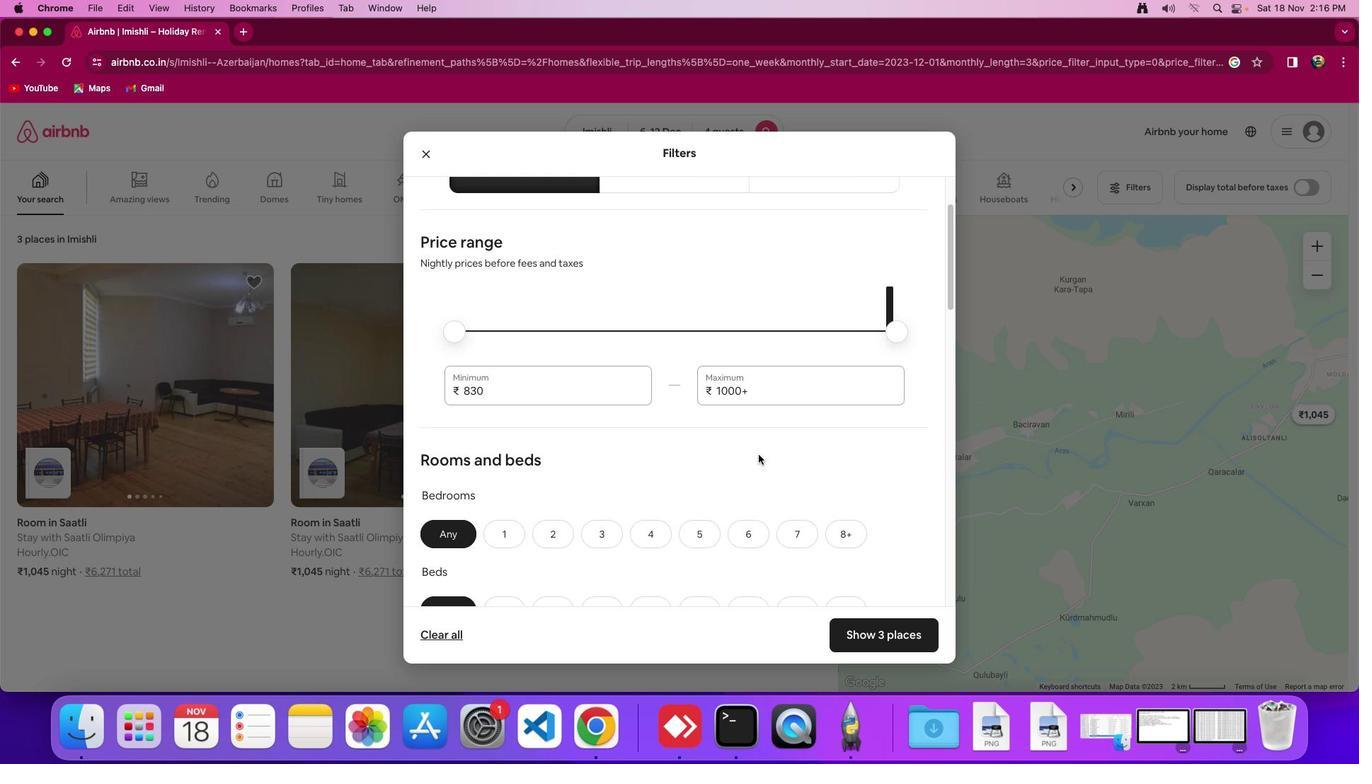 
Action: Mouse scrolled (758, 454) with delta (0, -1)
Screenshot: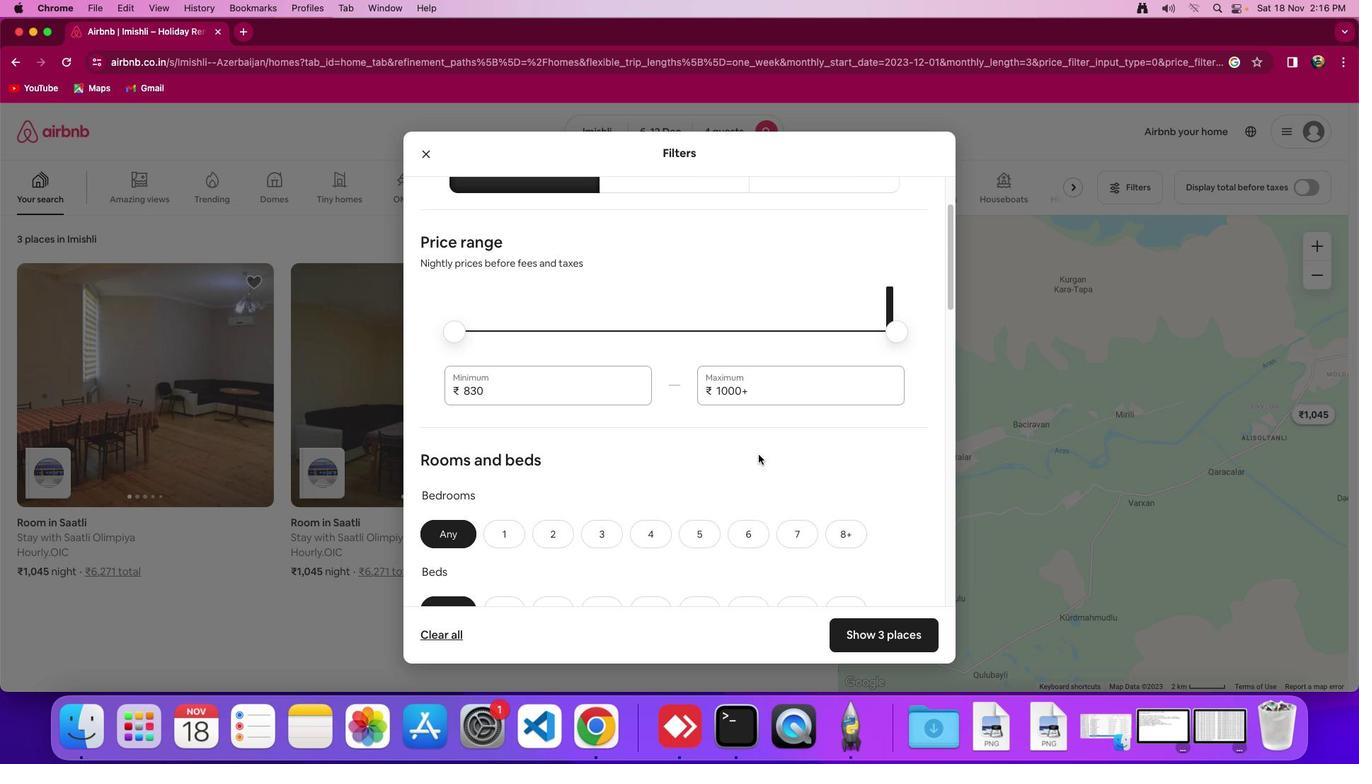 
Action: Mouse moved to (766, 460)
Screenshot: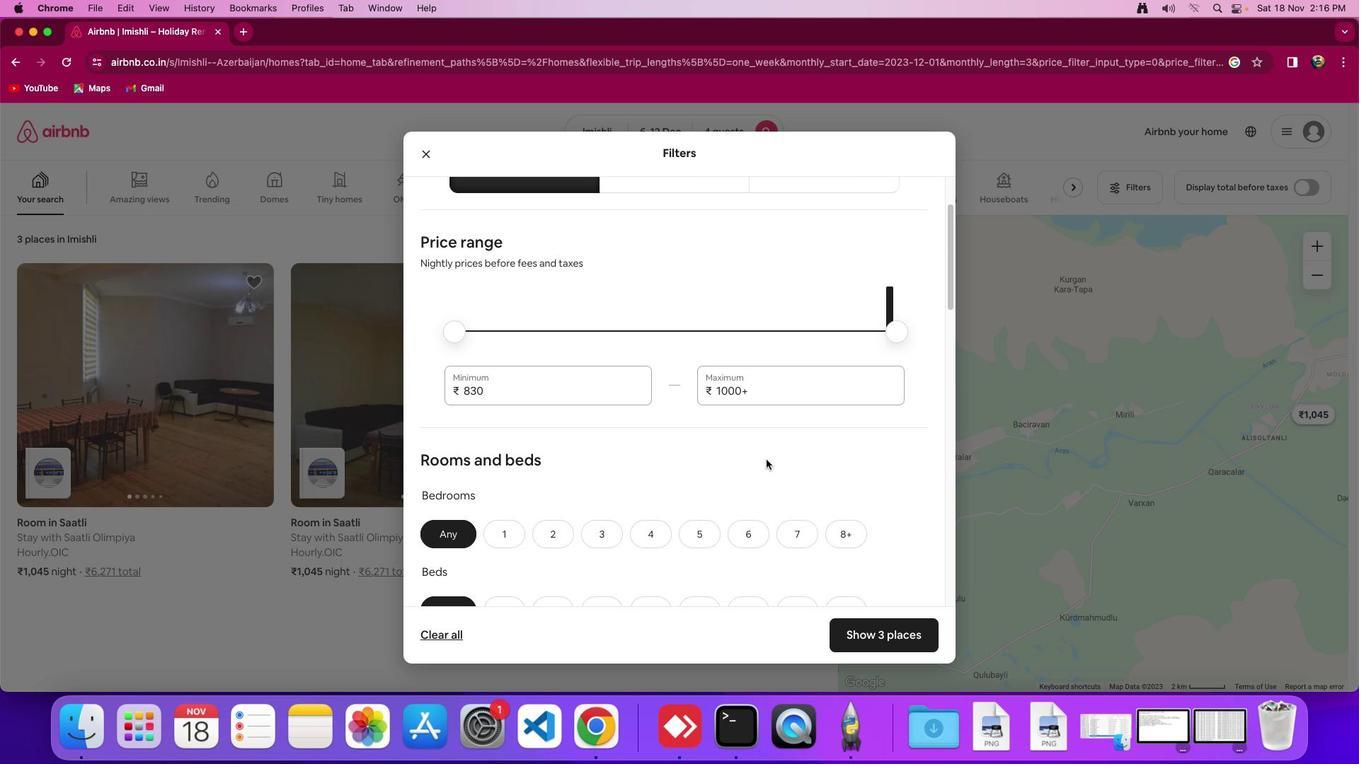 
Action: Mouse scrolled (766, 460) with delta (0, 0)
Screenshot: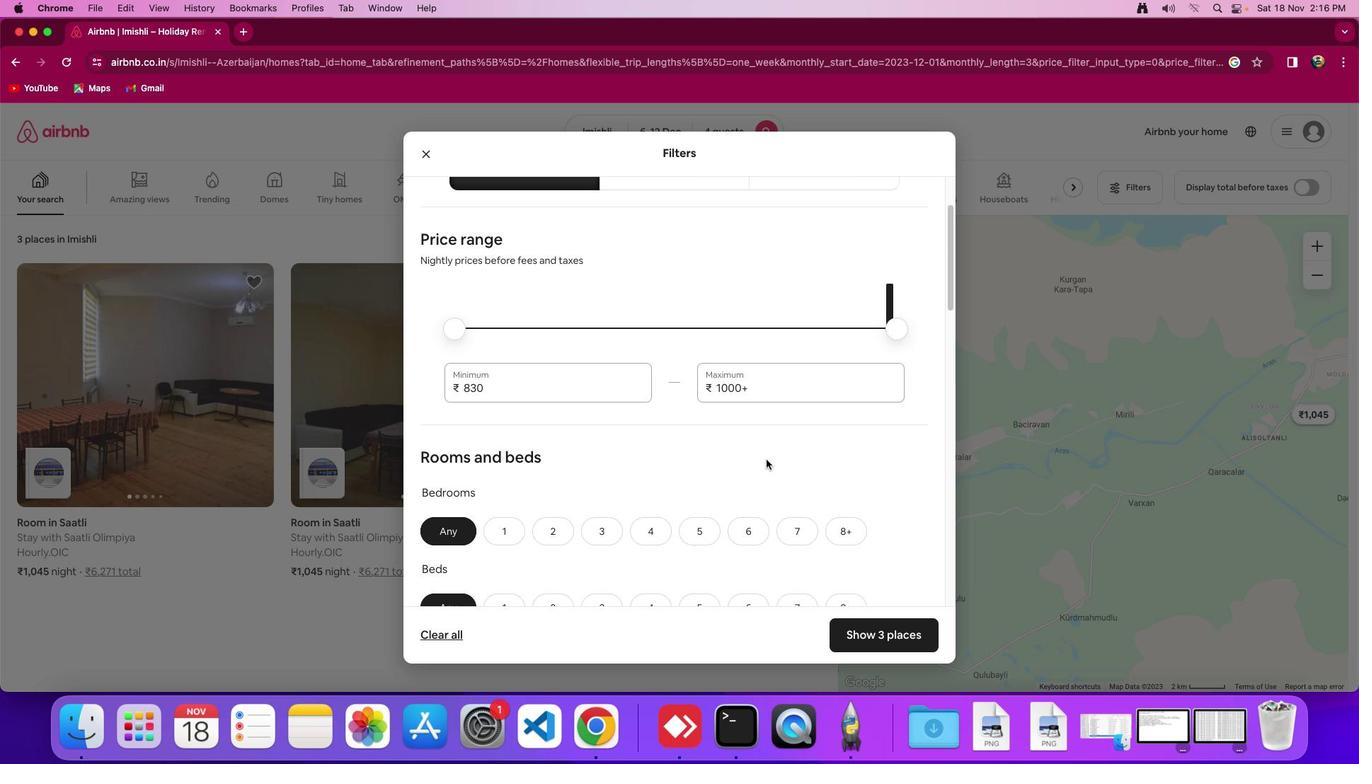 
Action: Mouse scrolled (766, 460) with delta (0, 0)
Screenshot: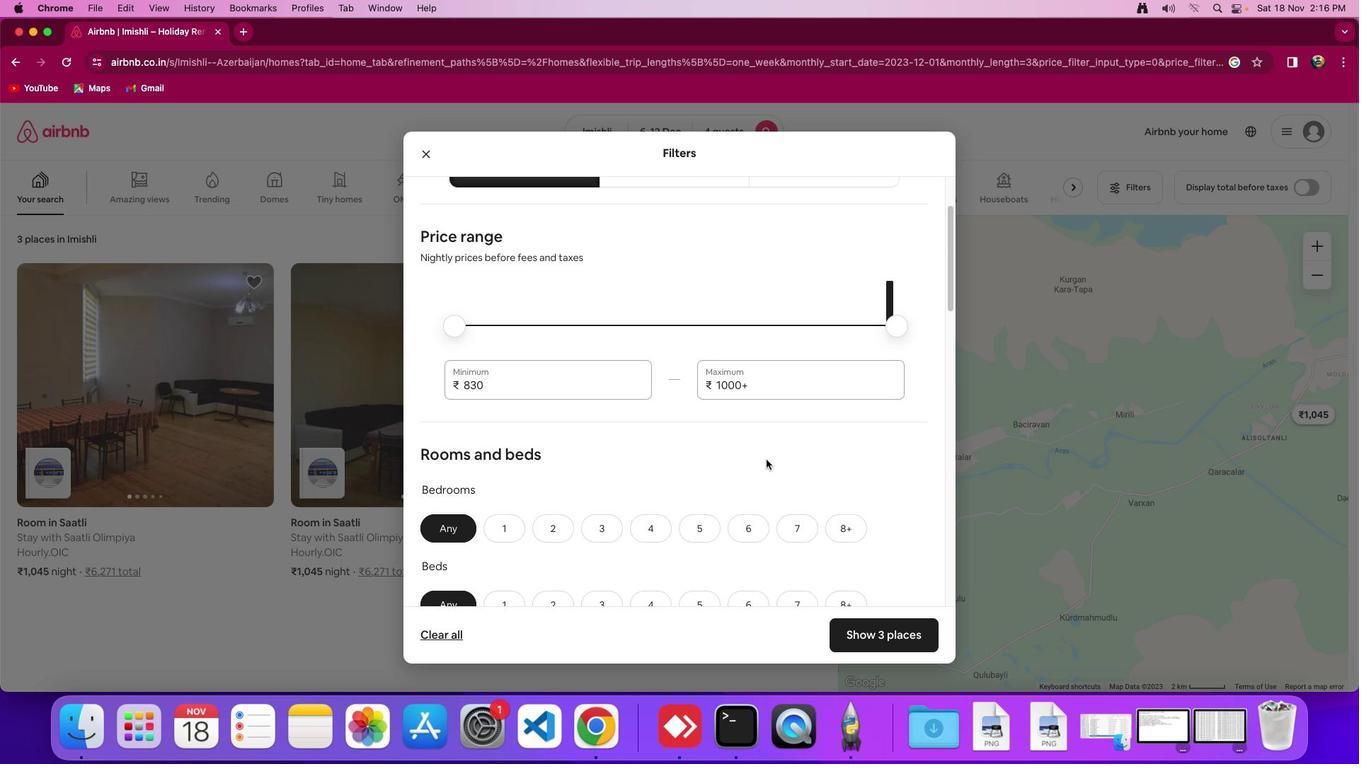 
Action: Mouse scrolled (766, 460) with delta (0, 0)
Screenshot: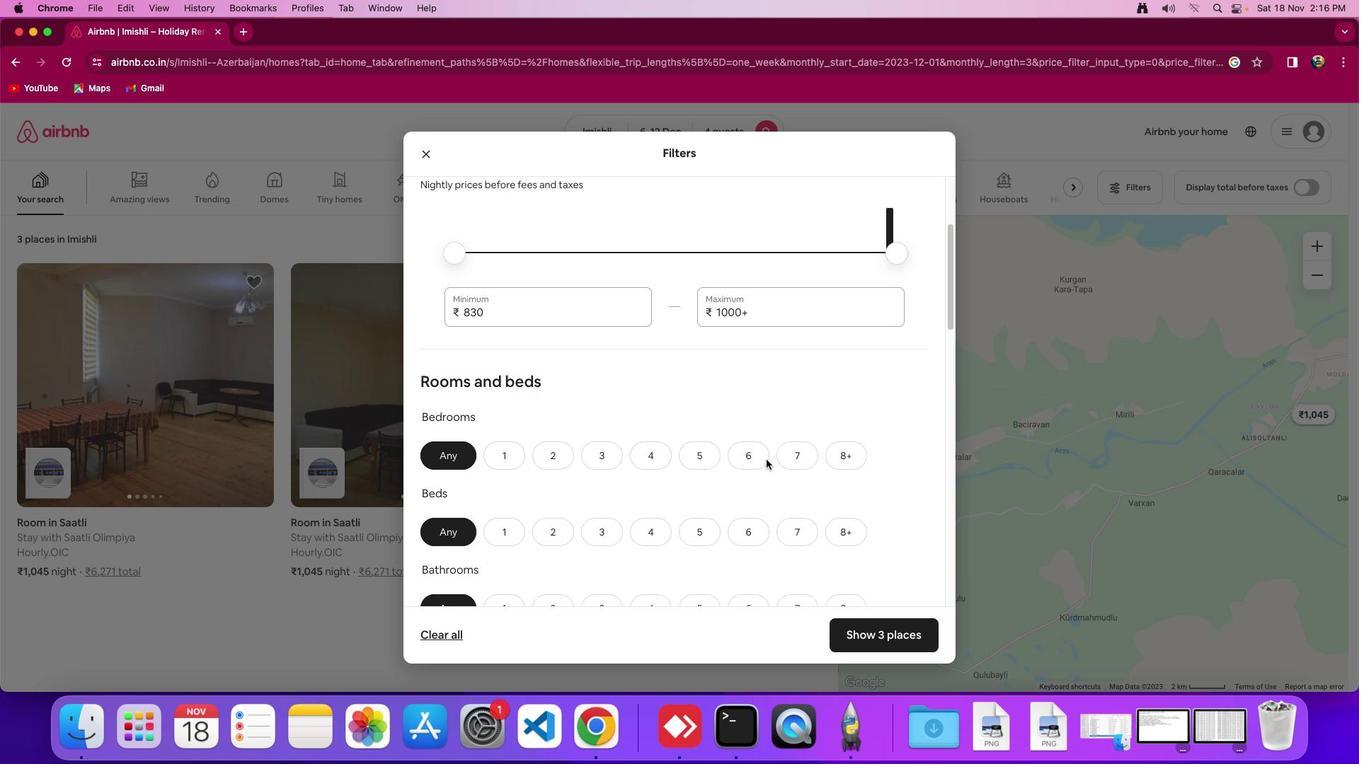 
Action: Mouse scrolled (766, 460) with delta (0, 0)
Screenshot: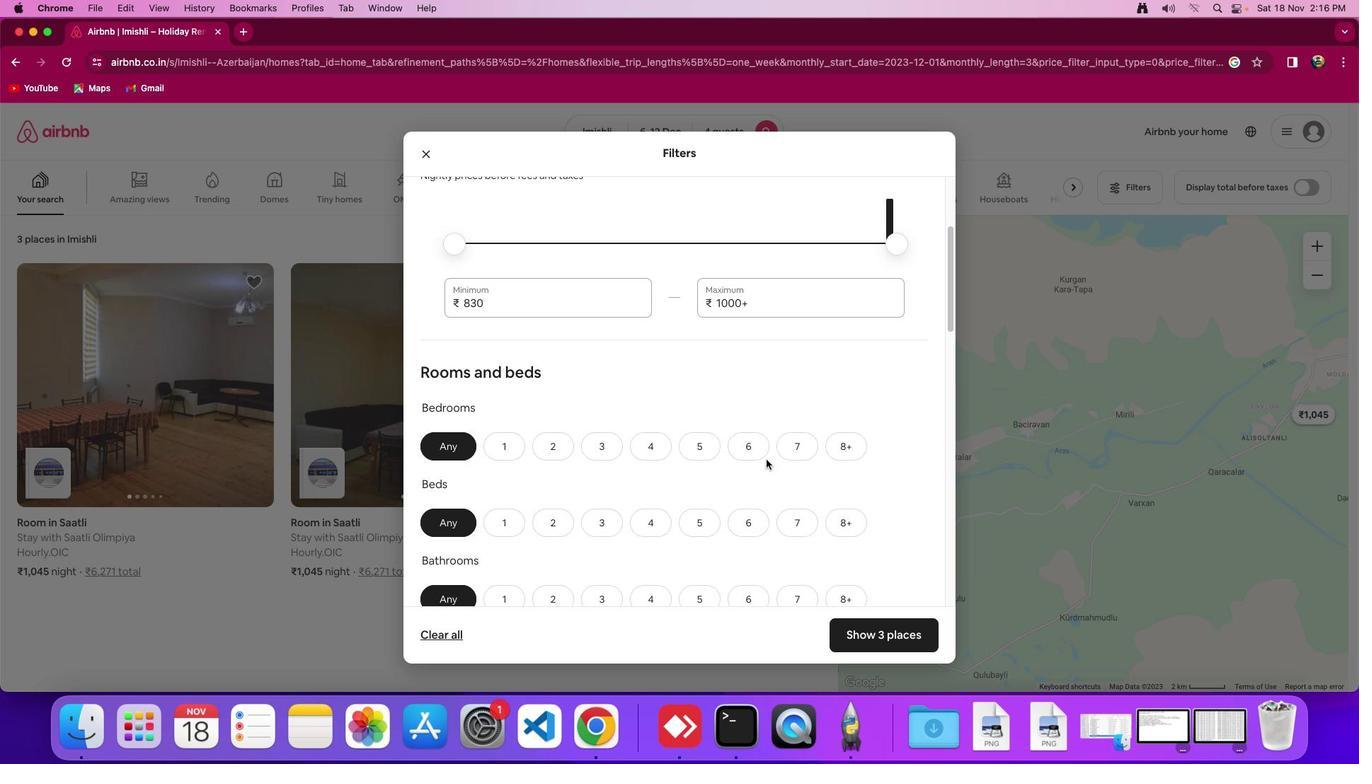 
Action: Mouse scrolled (766, 460) with delta (0, -1)
Screenshot: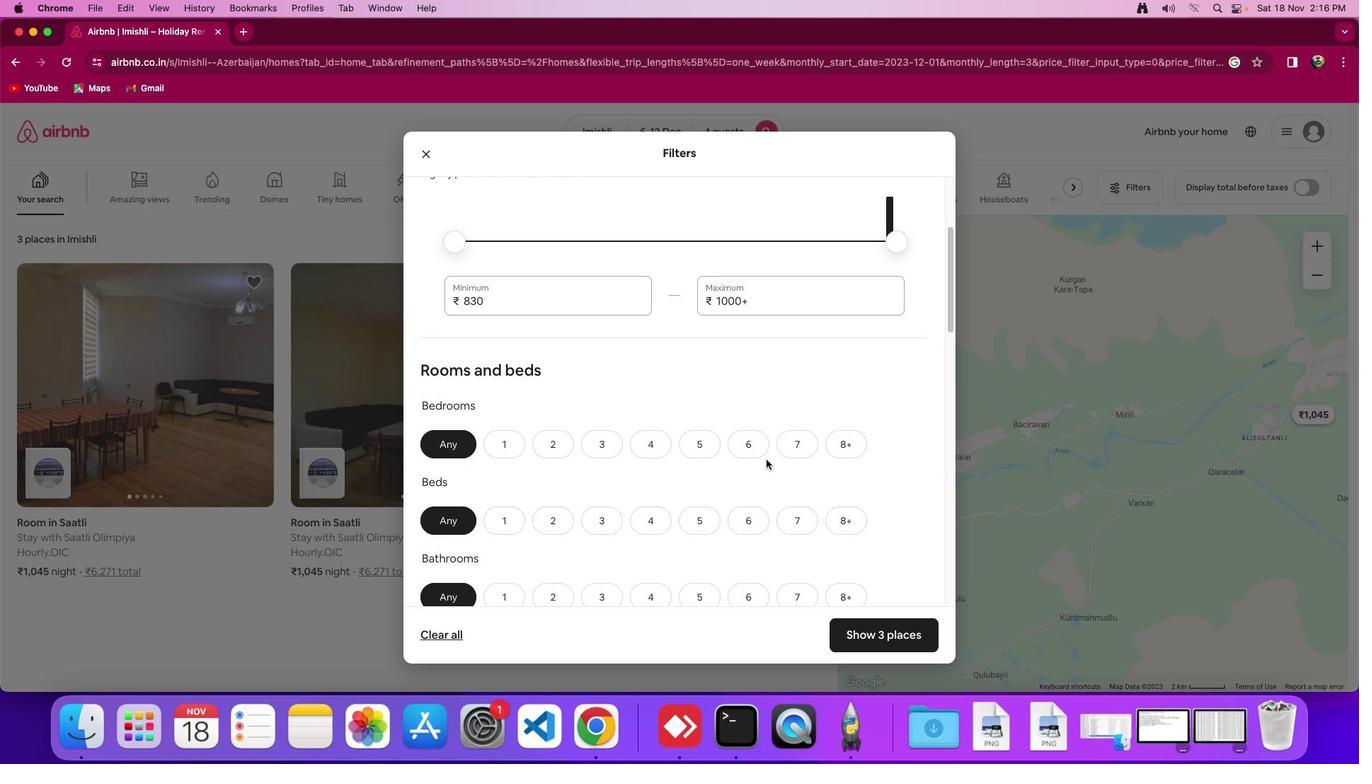 
Action: Mouse scrolled (766, 460) with delta (0, 0)
Screenshot: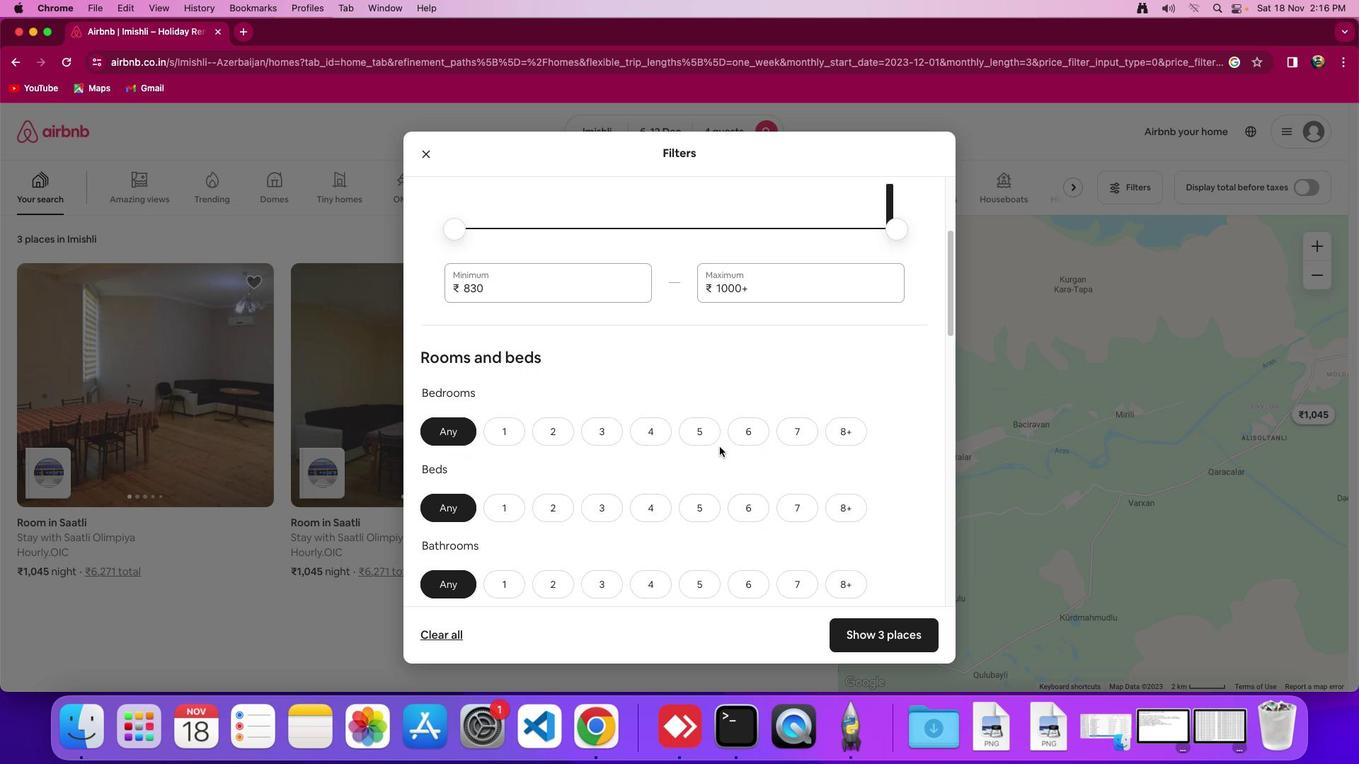 
Action: Mouse scrolled (766, 460) with delta (0, 0)
Screenshot: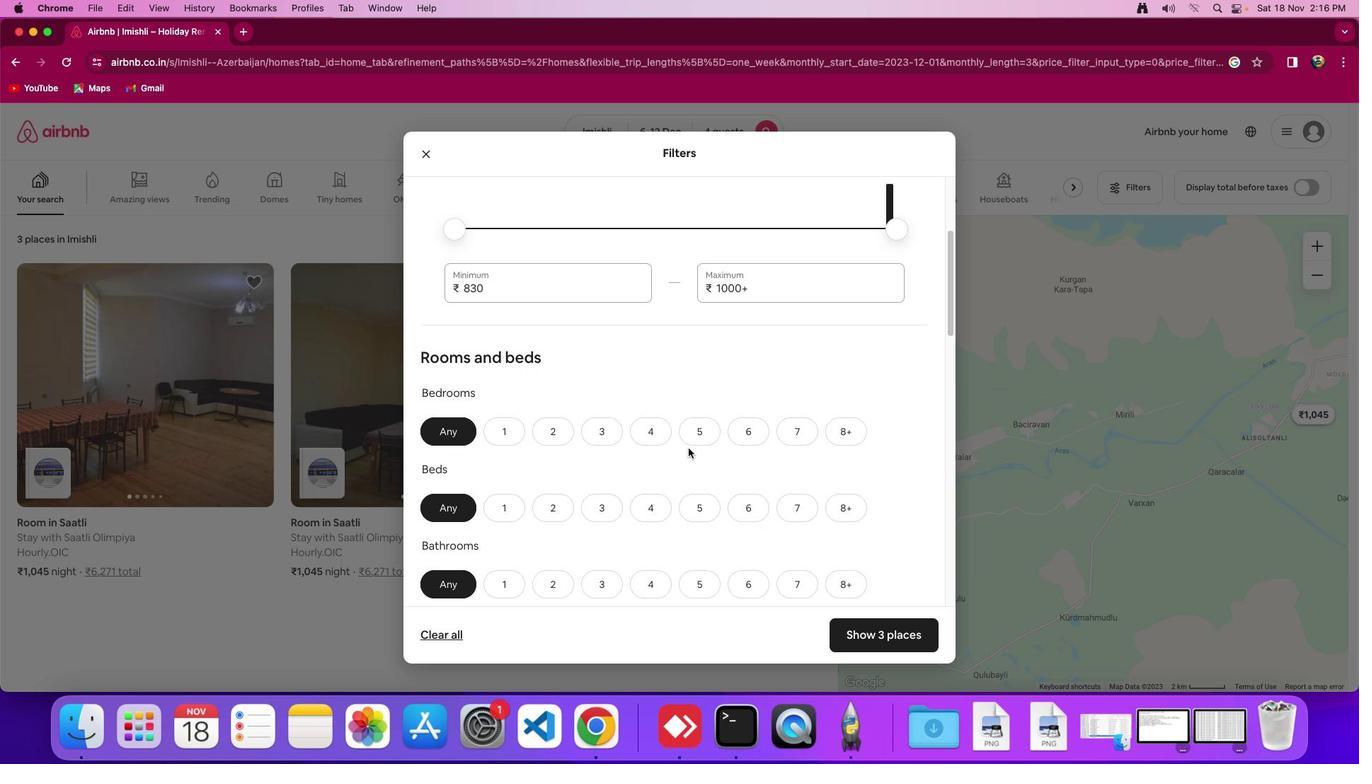 
Action: Mouse moved to (643, 438)
Screenshot: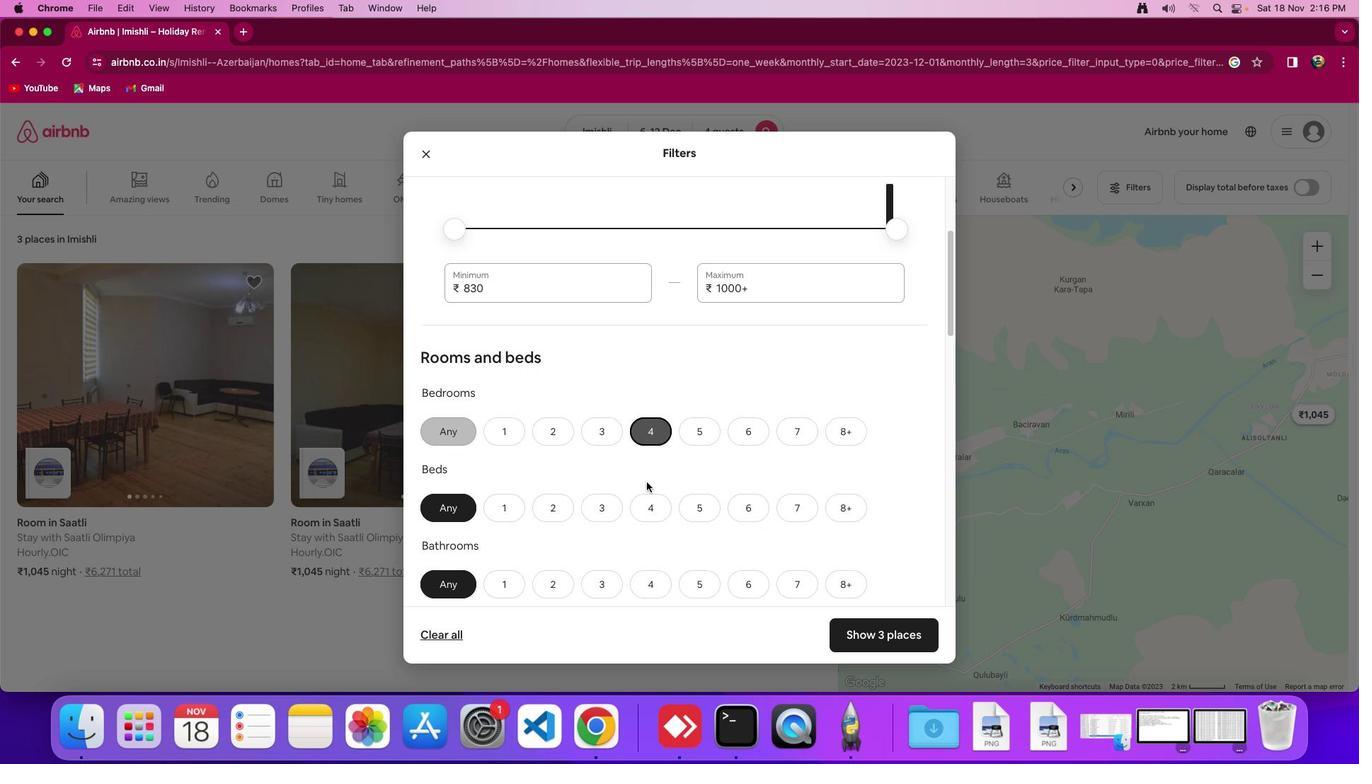 
Action: Mouse pressed left at (643, 438)
Screenshot: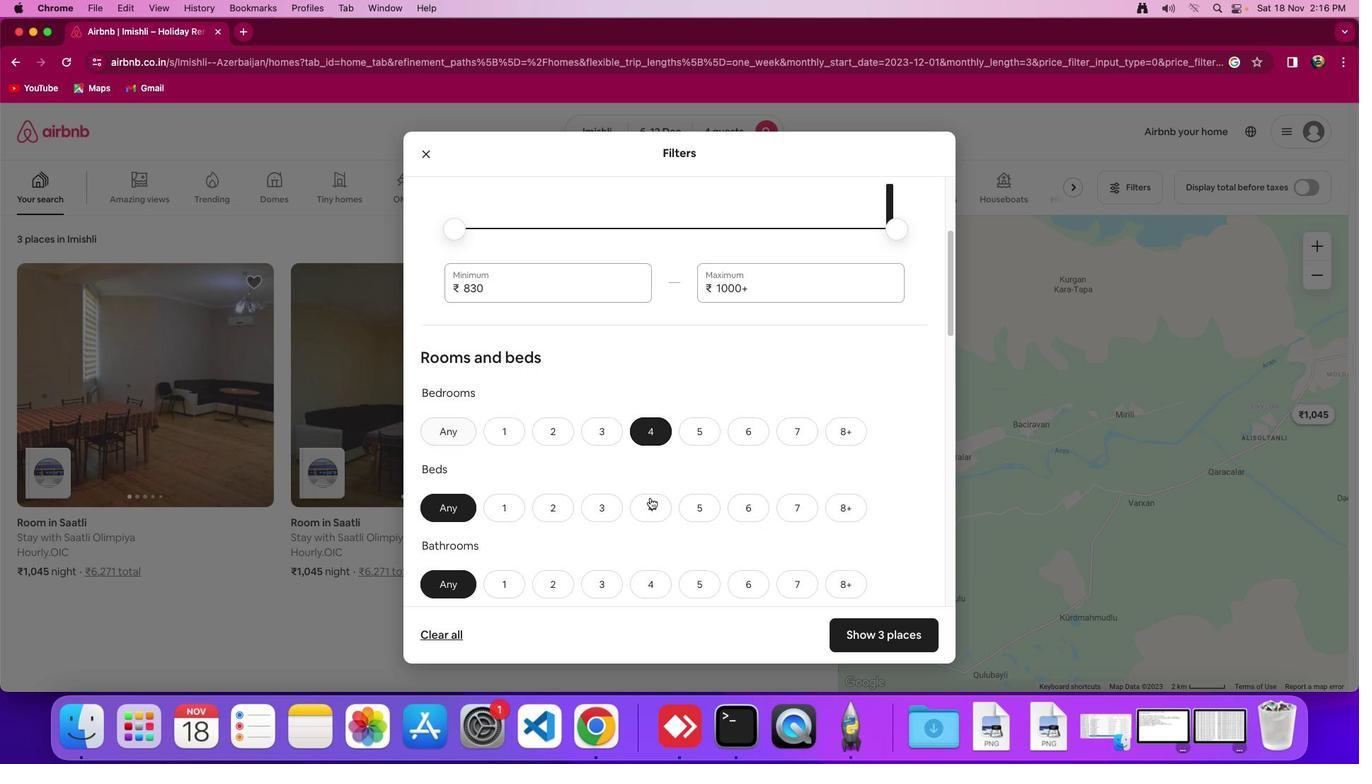 
Action: Mouse moved to (650, 504)
Screenshot: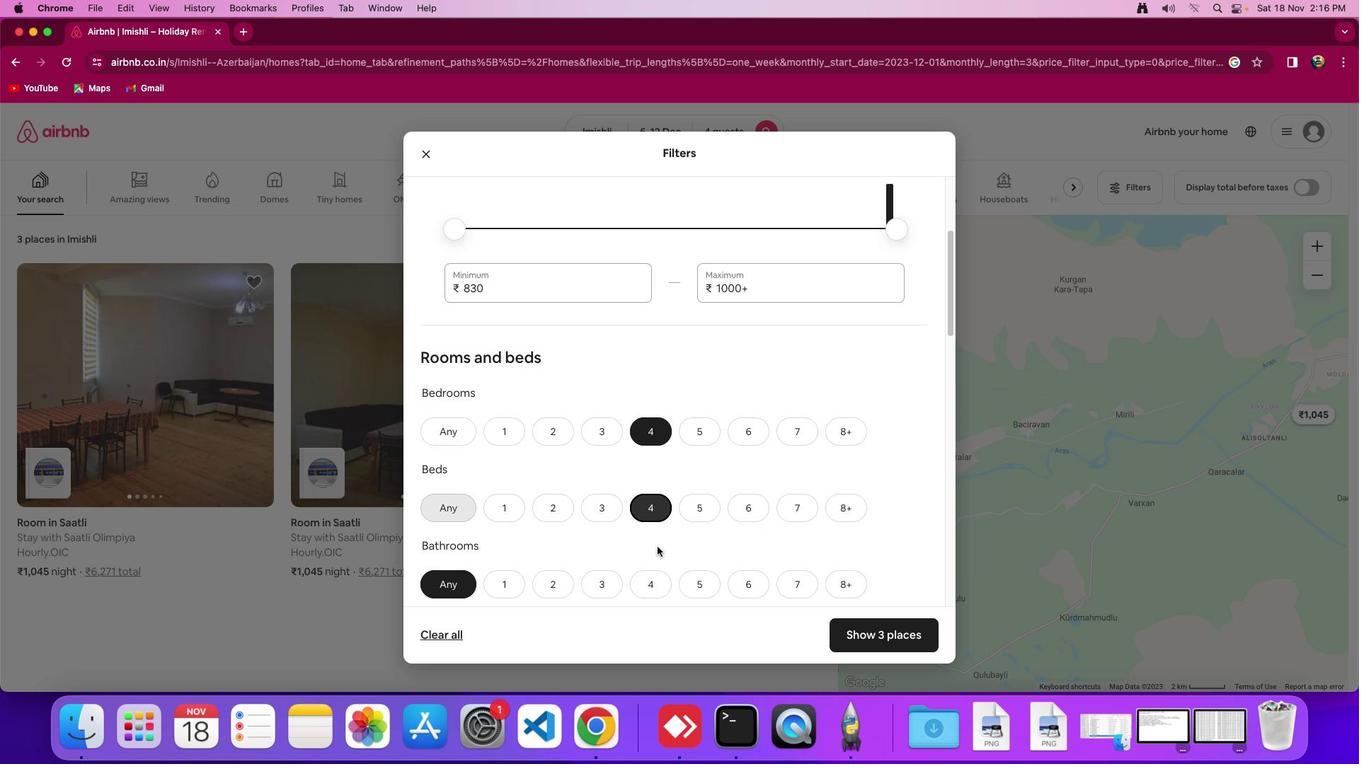 
Action: Mouse pressed left at (650, 504)
Screenshot: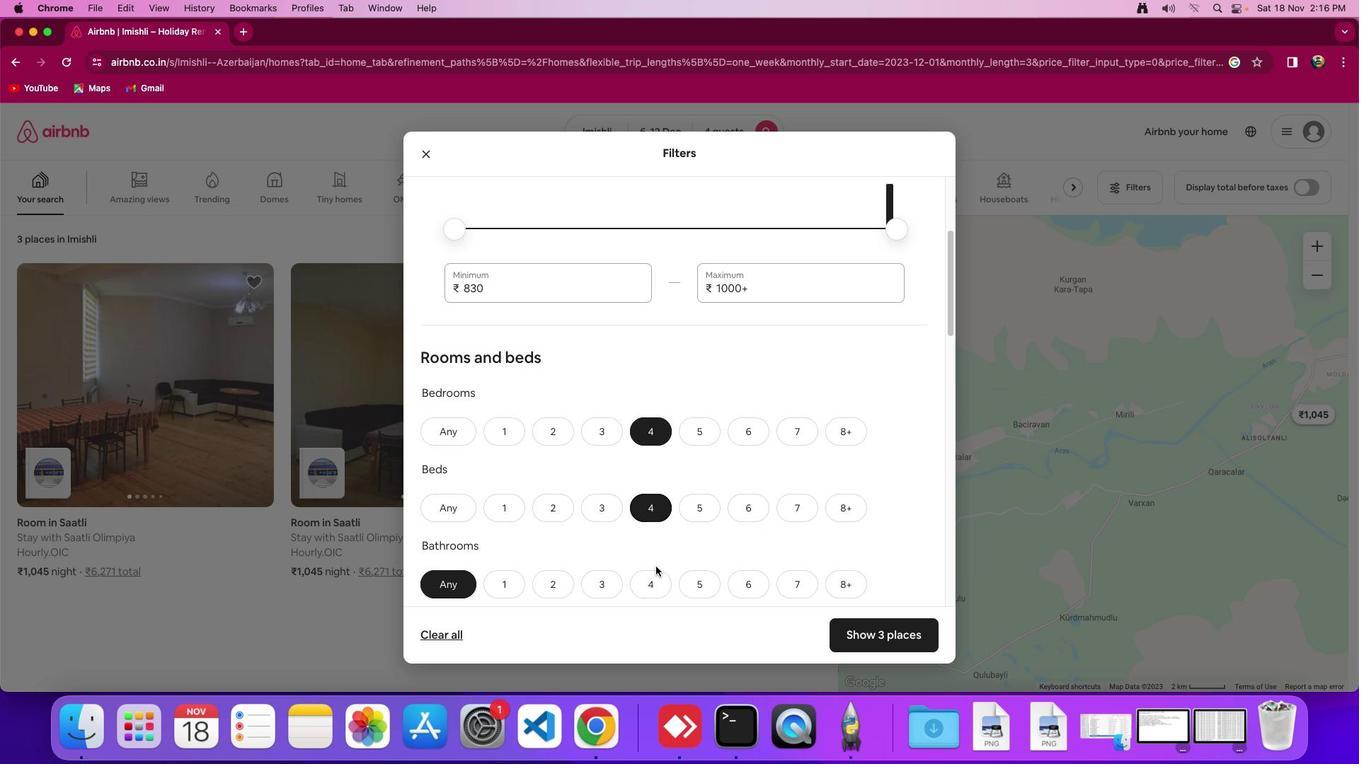 
Action: Mouse moved to (652, 586)
Screenshot: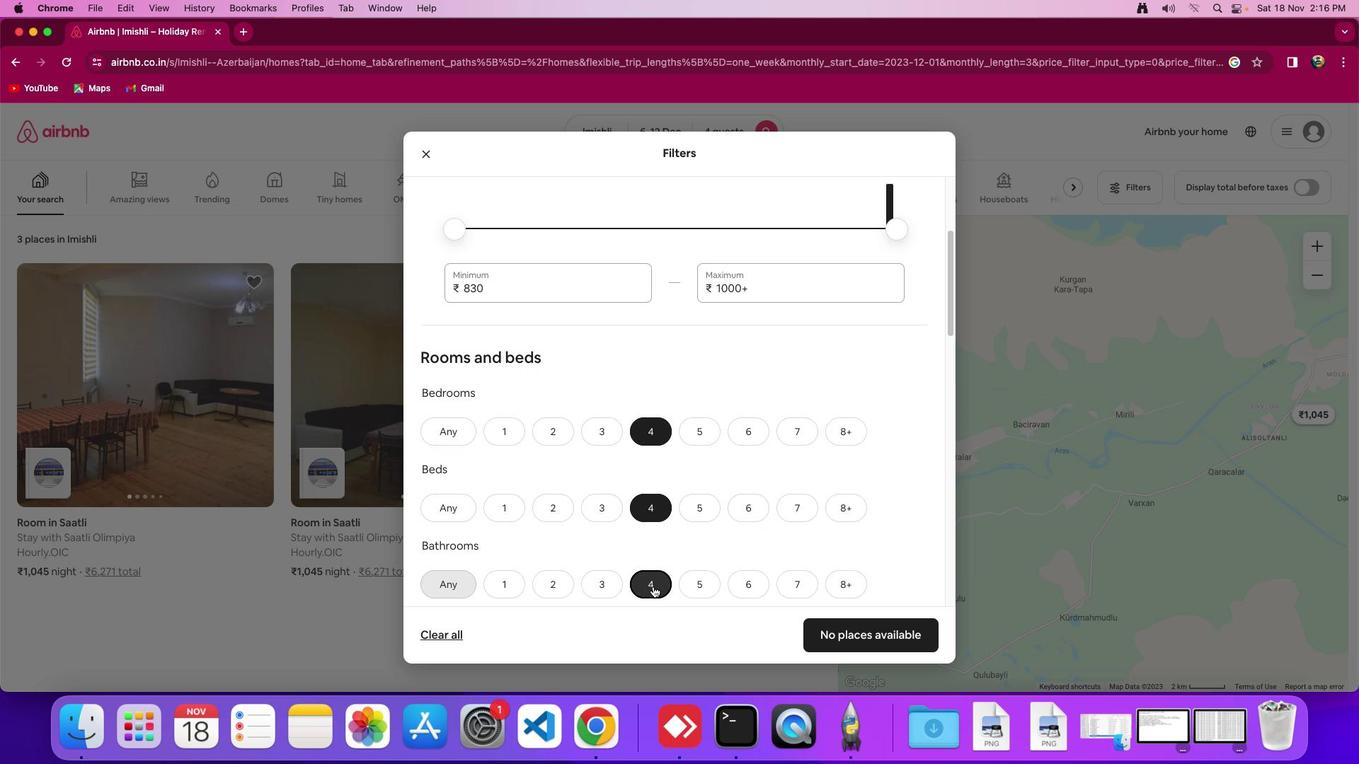 
Action: Mouse pressed left at (652, 586)
Screenshot: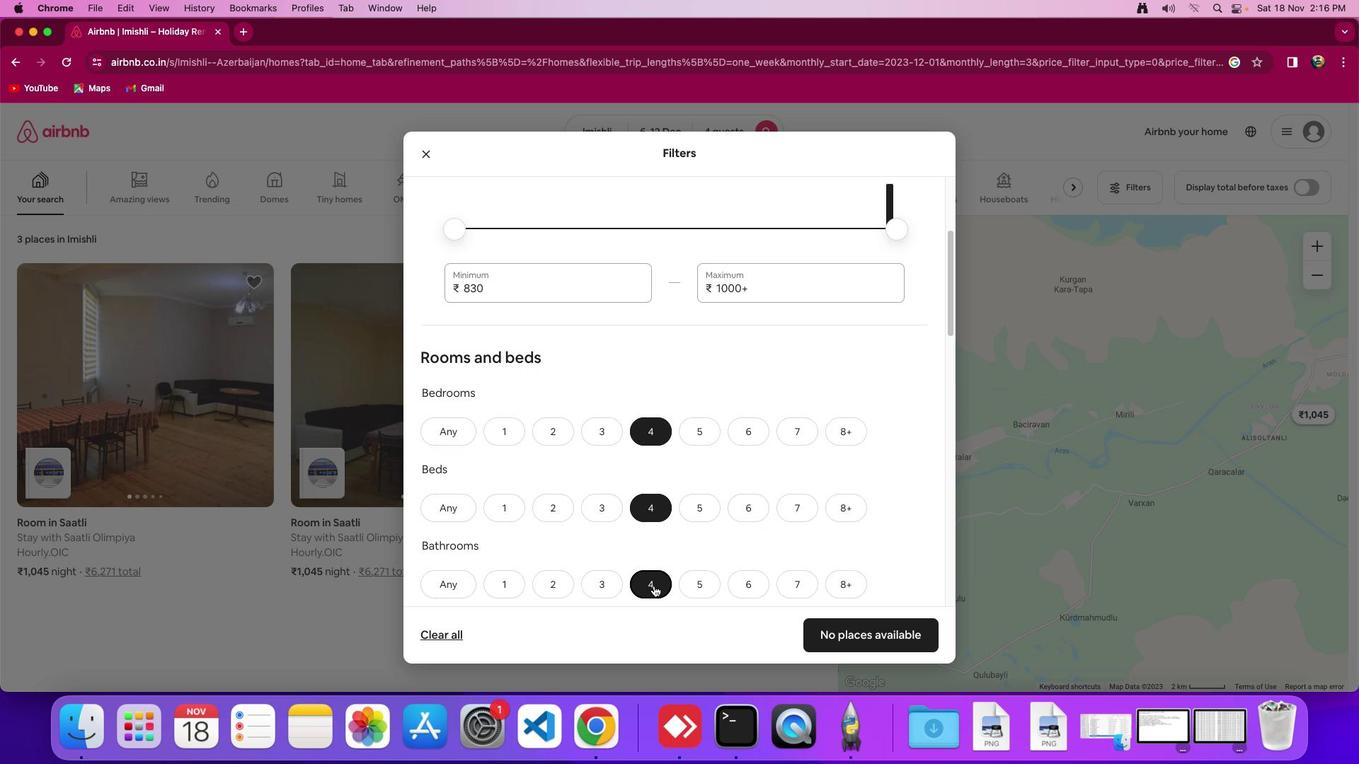 
Action: Mouse moved to (719, 543)
Screenshot: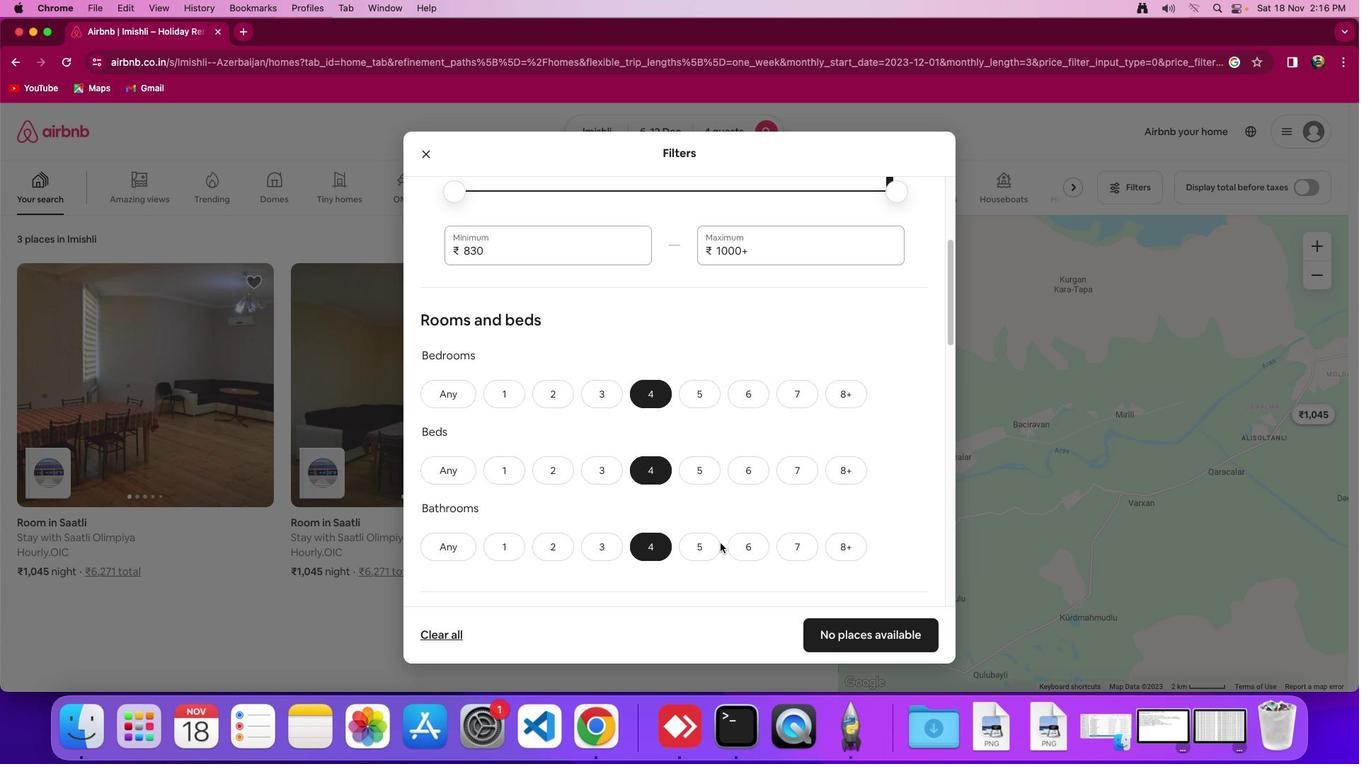 
Action: Mouse scrolled (719, 543) with delta (0, 0)
Screenshot: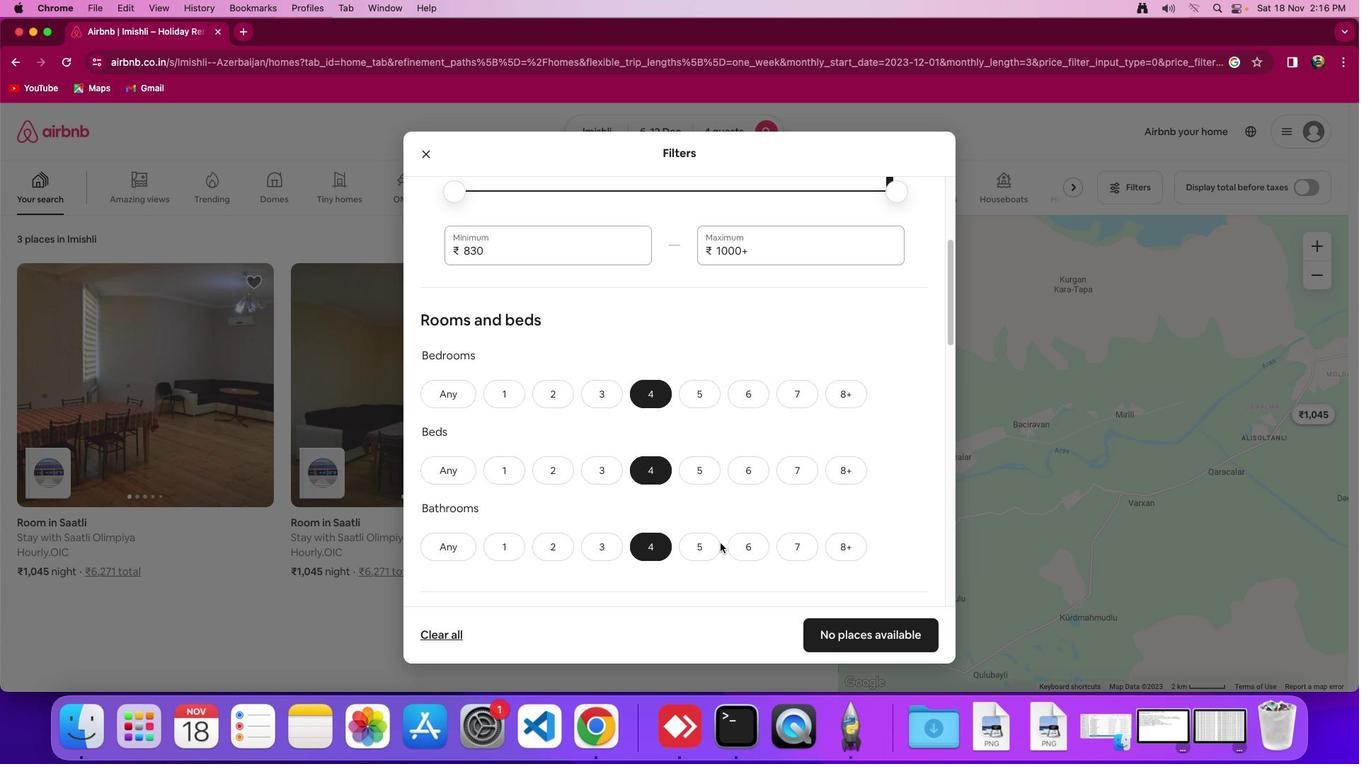 
Action: Mouse scrolled (719, 543) with delta (0, 0)
Screenshot: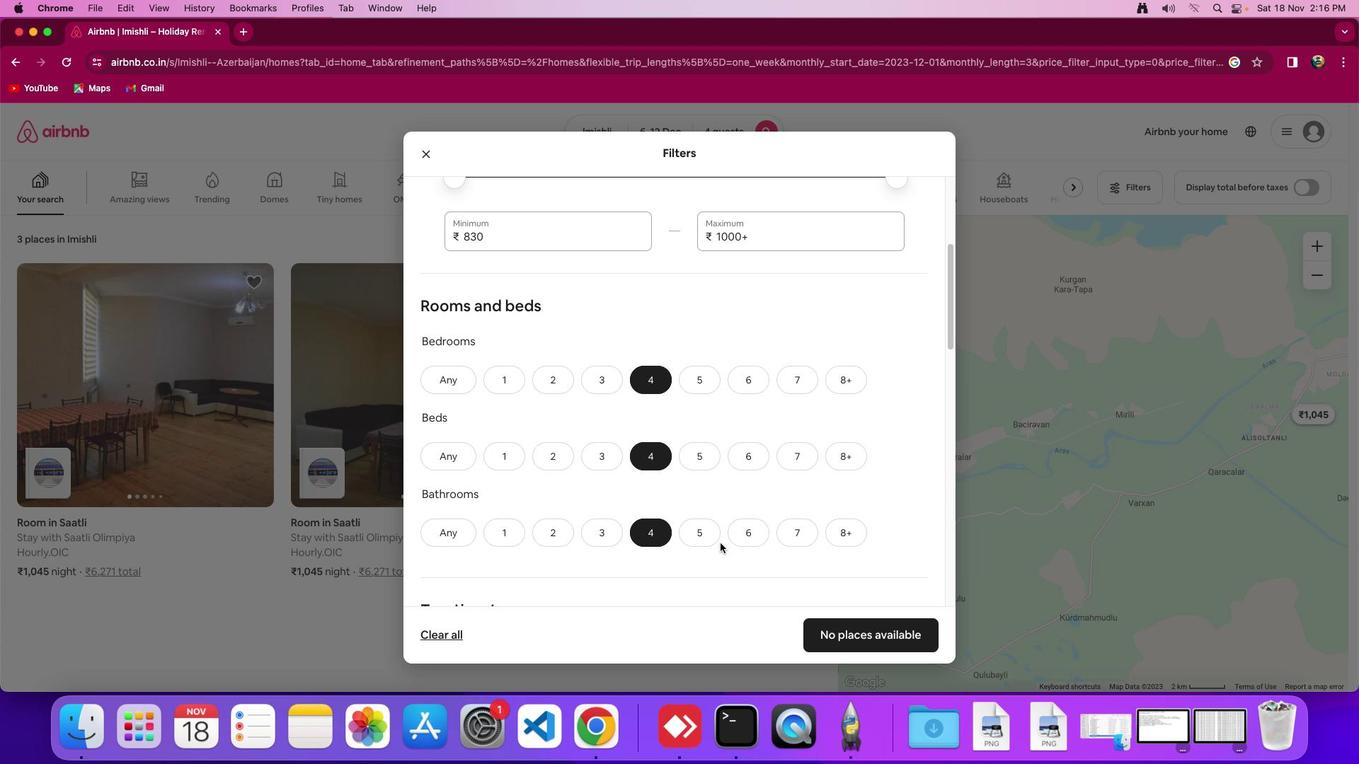 
Action: Mouse moved to (719, 543)
Screenshot: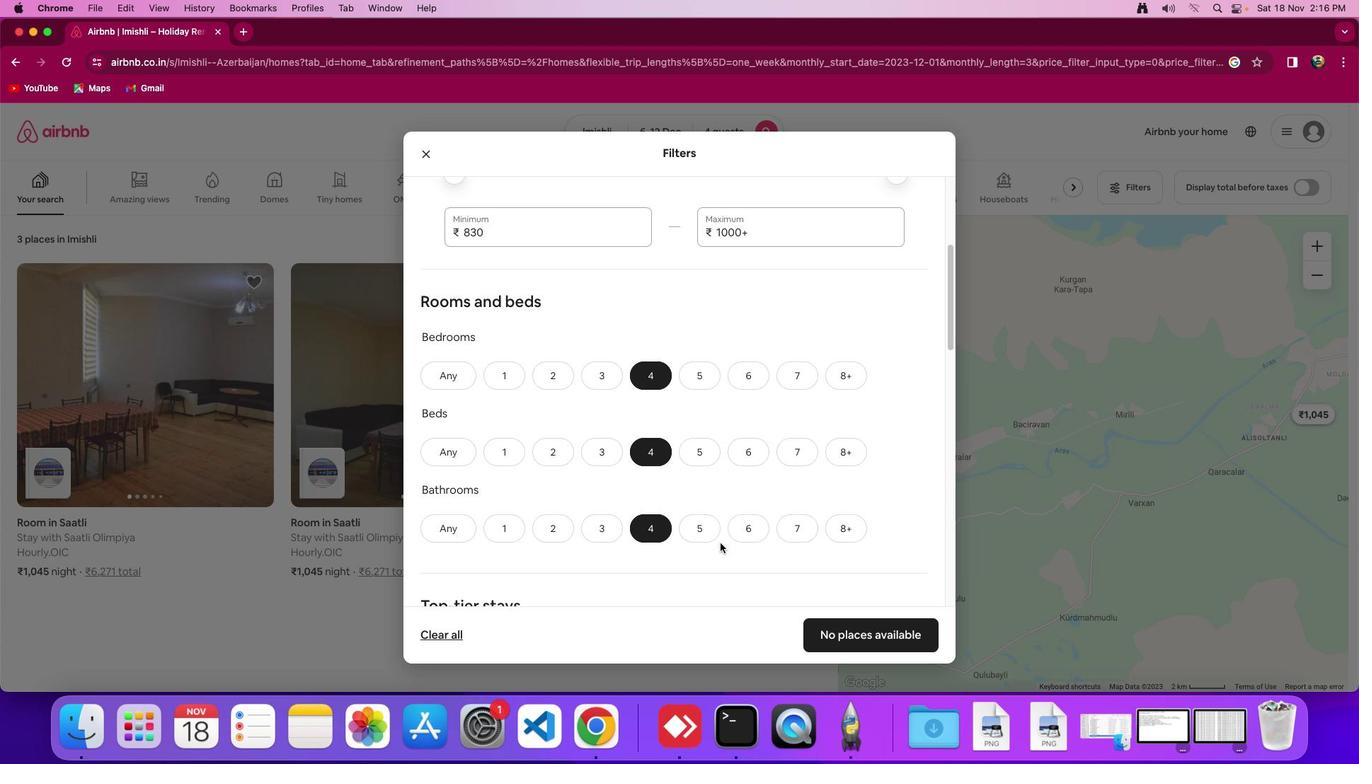 
Action: Mouse scrolled (719, 543) with delta (0, 0)
Screenshot: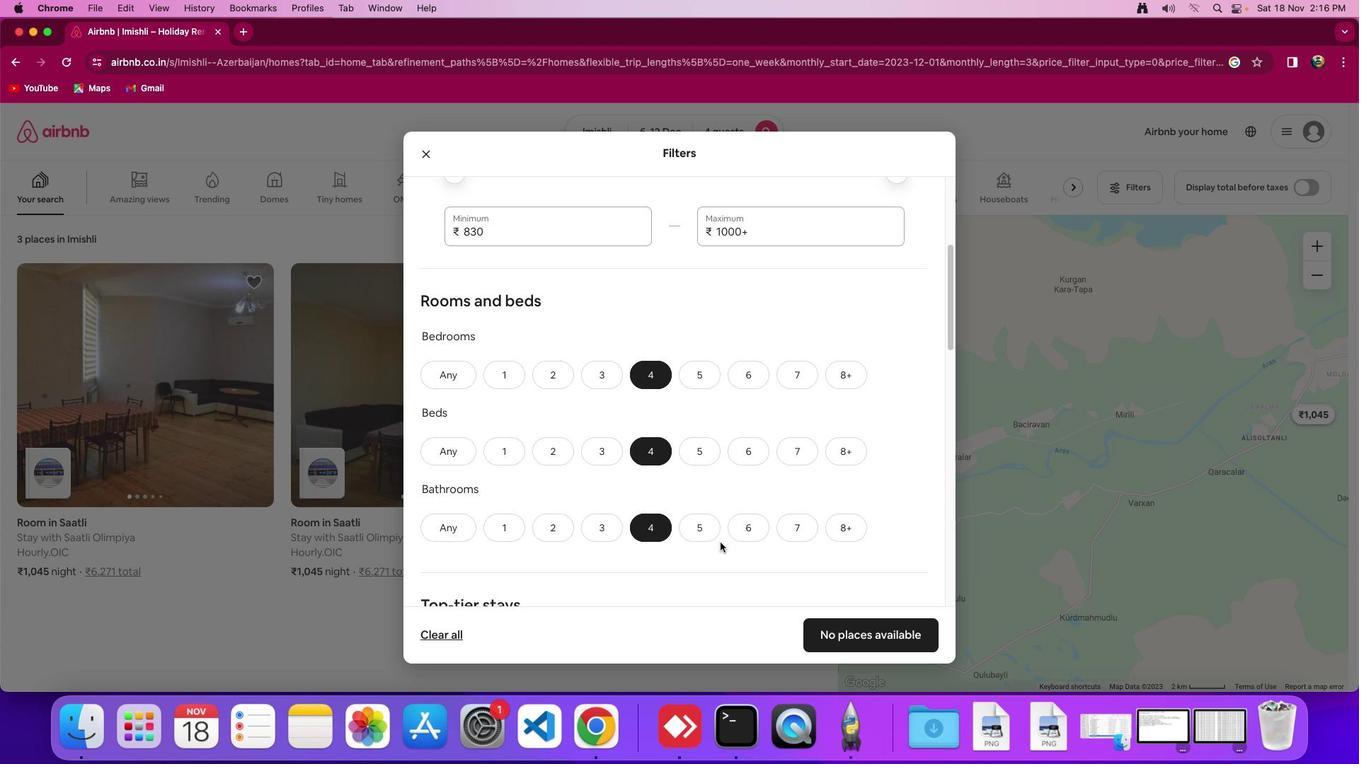 
Action: Mouse moved to (721, 540)
Screenshot: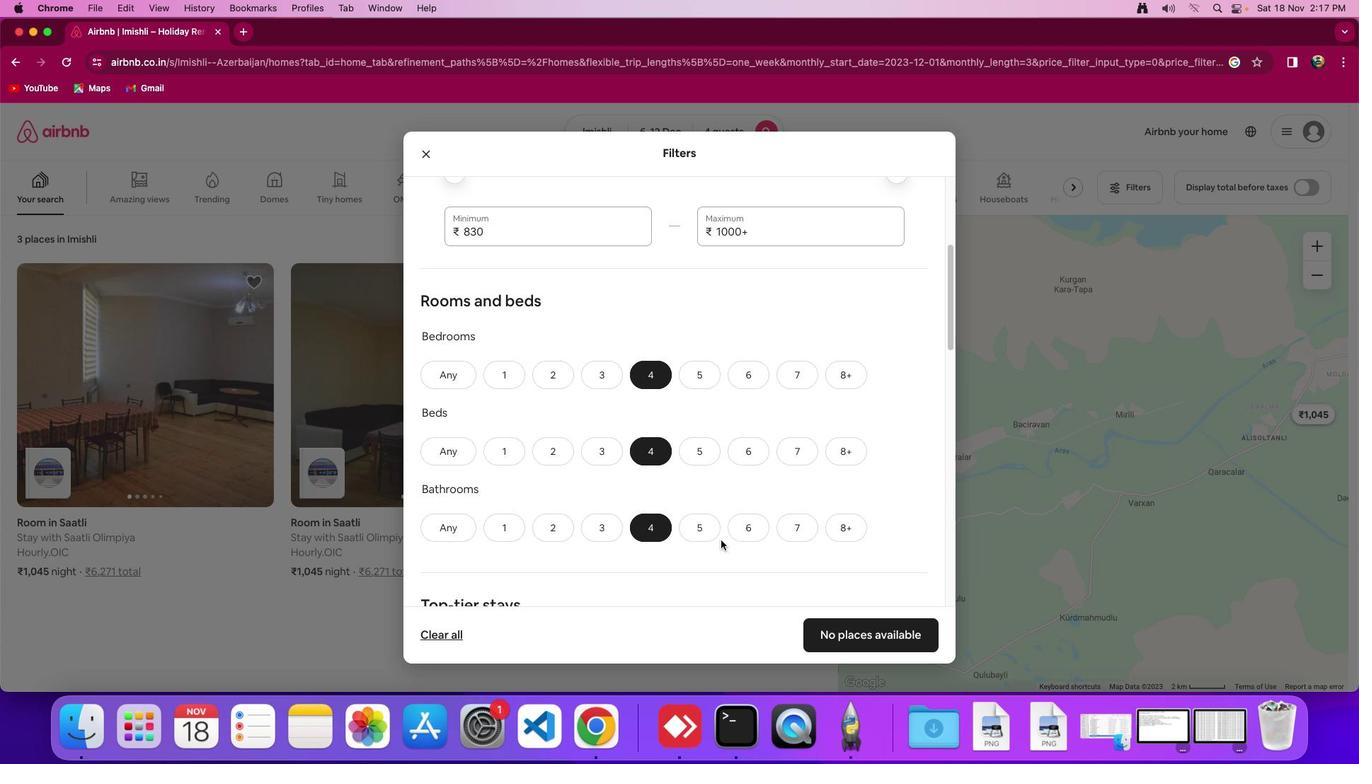 
Action: Mouse scrolled (721, 540) with delta (0, 0)
Screenshot: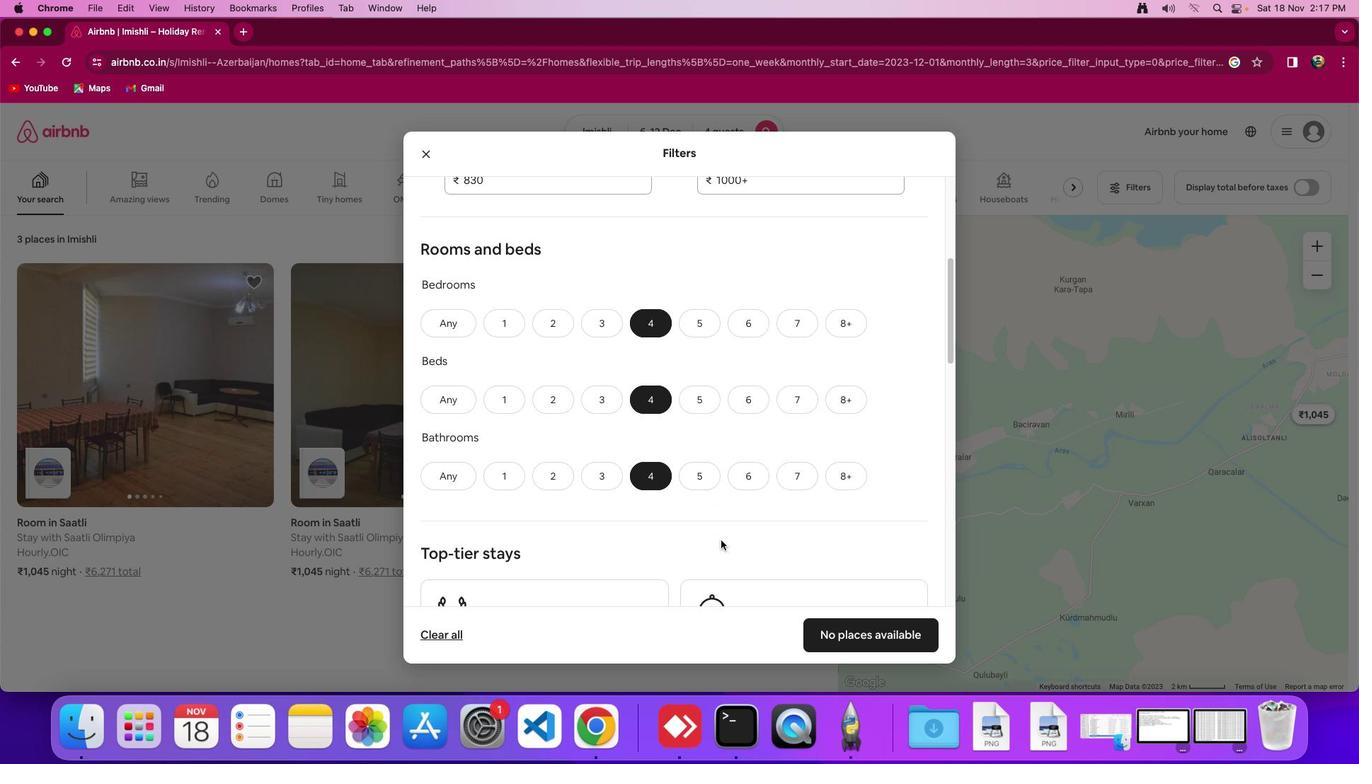 
Action: Mouse scrolled (721, 540) with delta (0, 0)
Screenshot: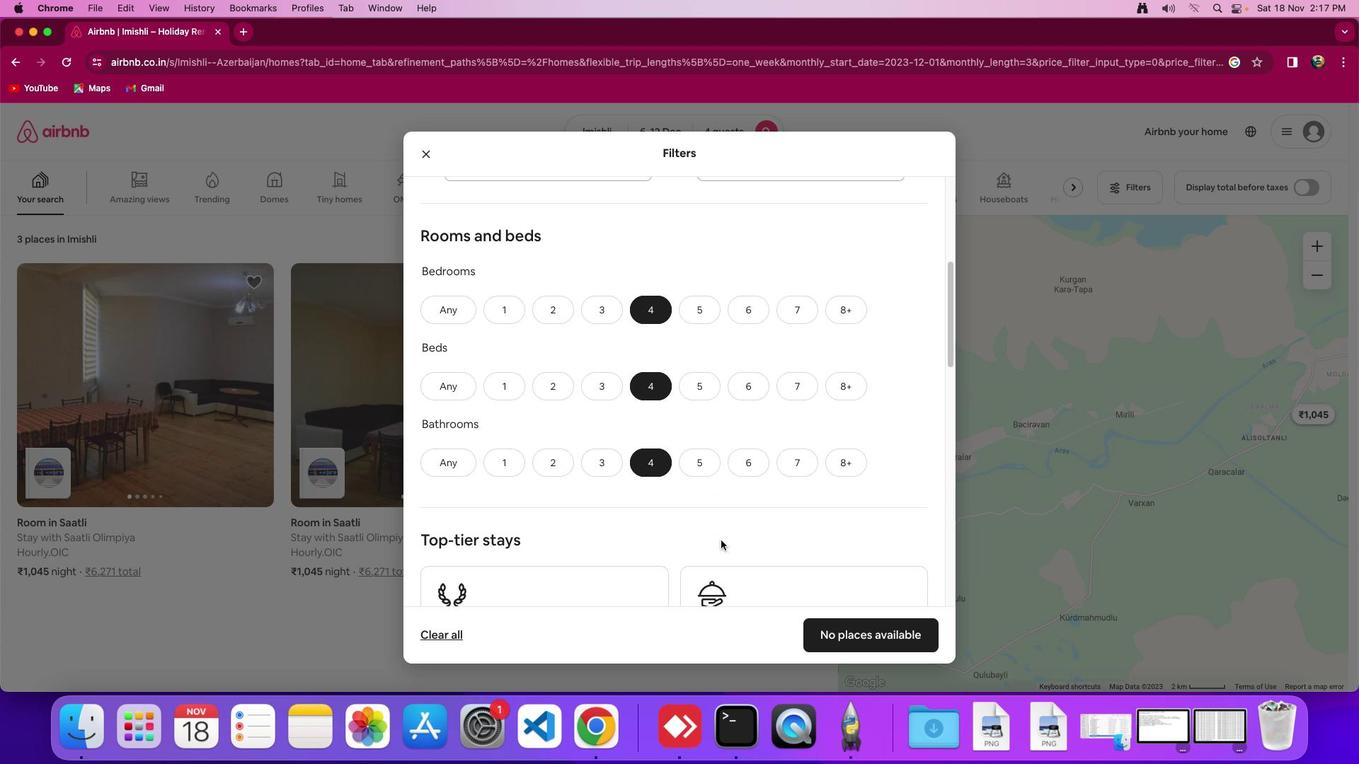
Action: Mouse scrolled (721, 540) with delta (0, 0)
Screenshot: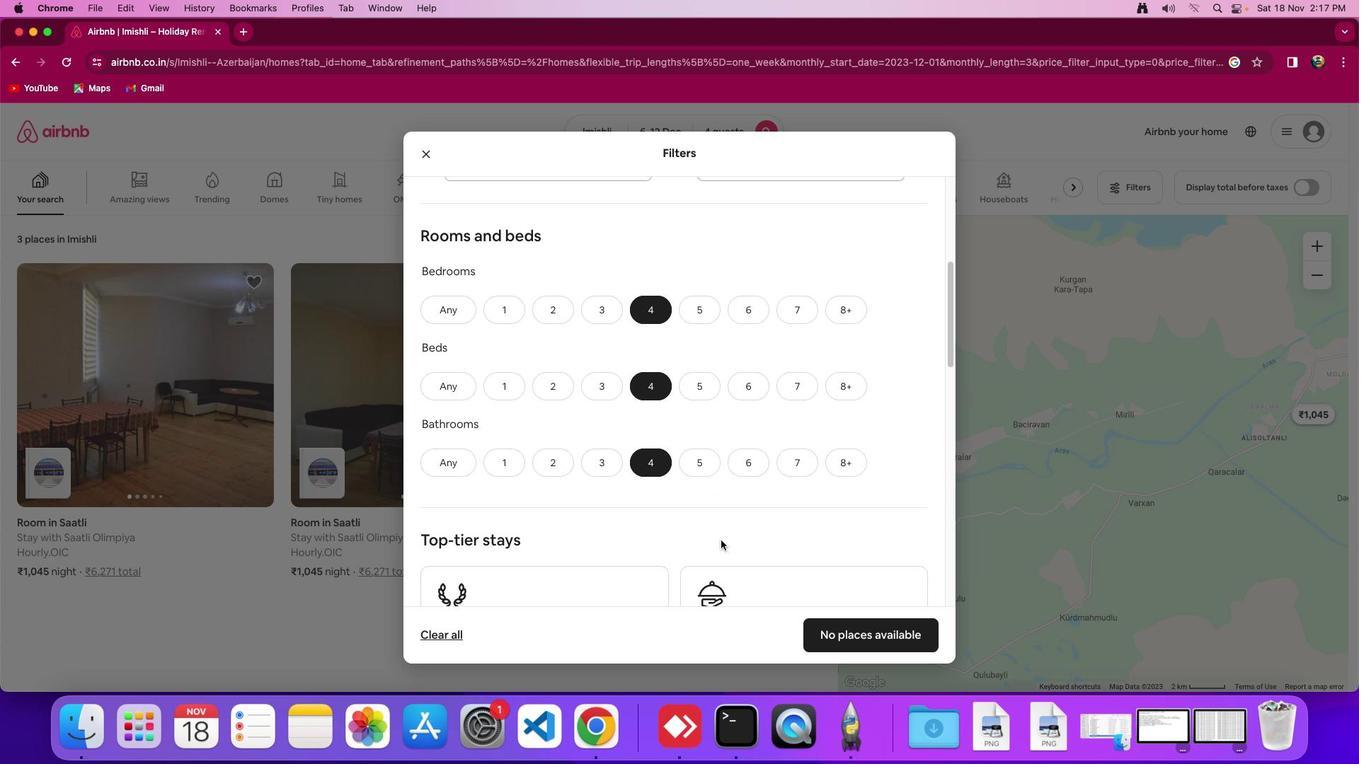 
Action: Mouse scrolled (721, 540) with delta (0, 0)
Screenshot: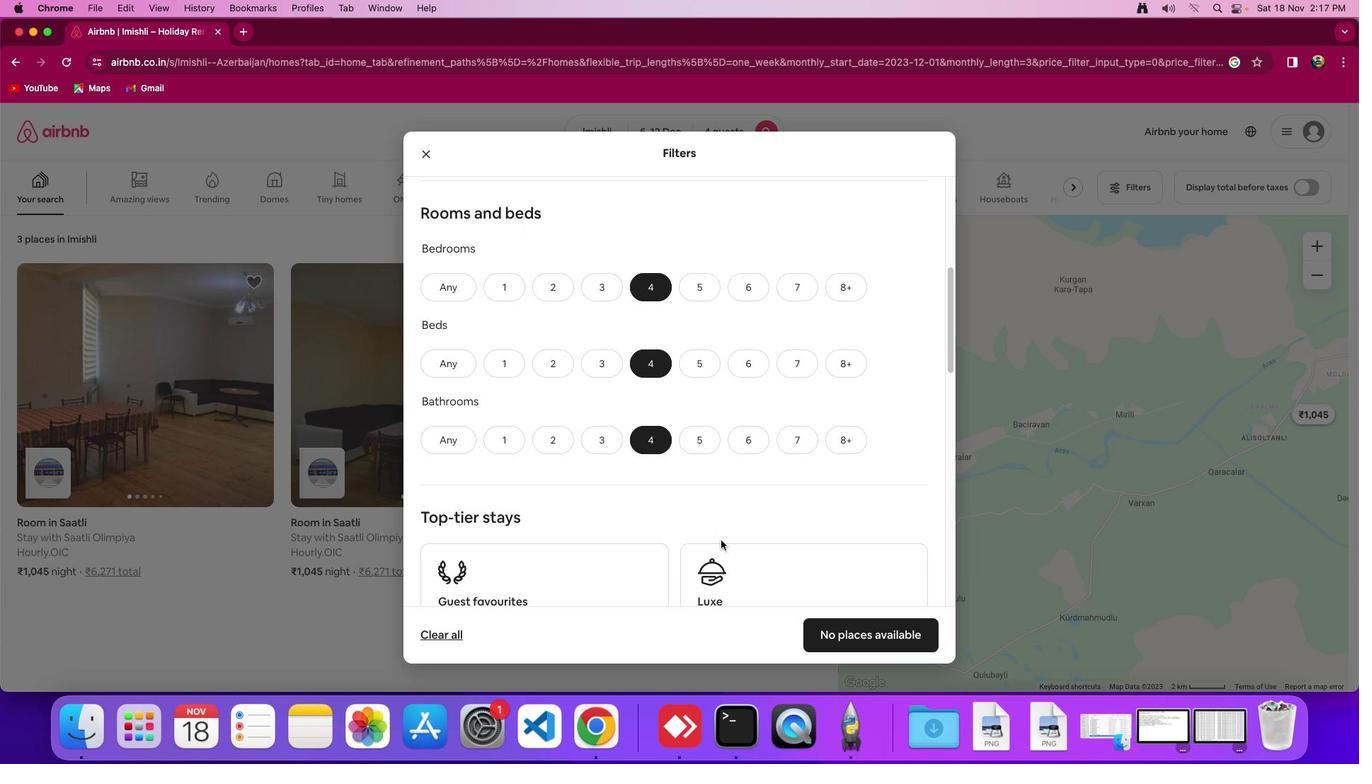 
Action: Mouse scrolled (721, 540) with delta (0, 0)
Screenshot: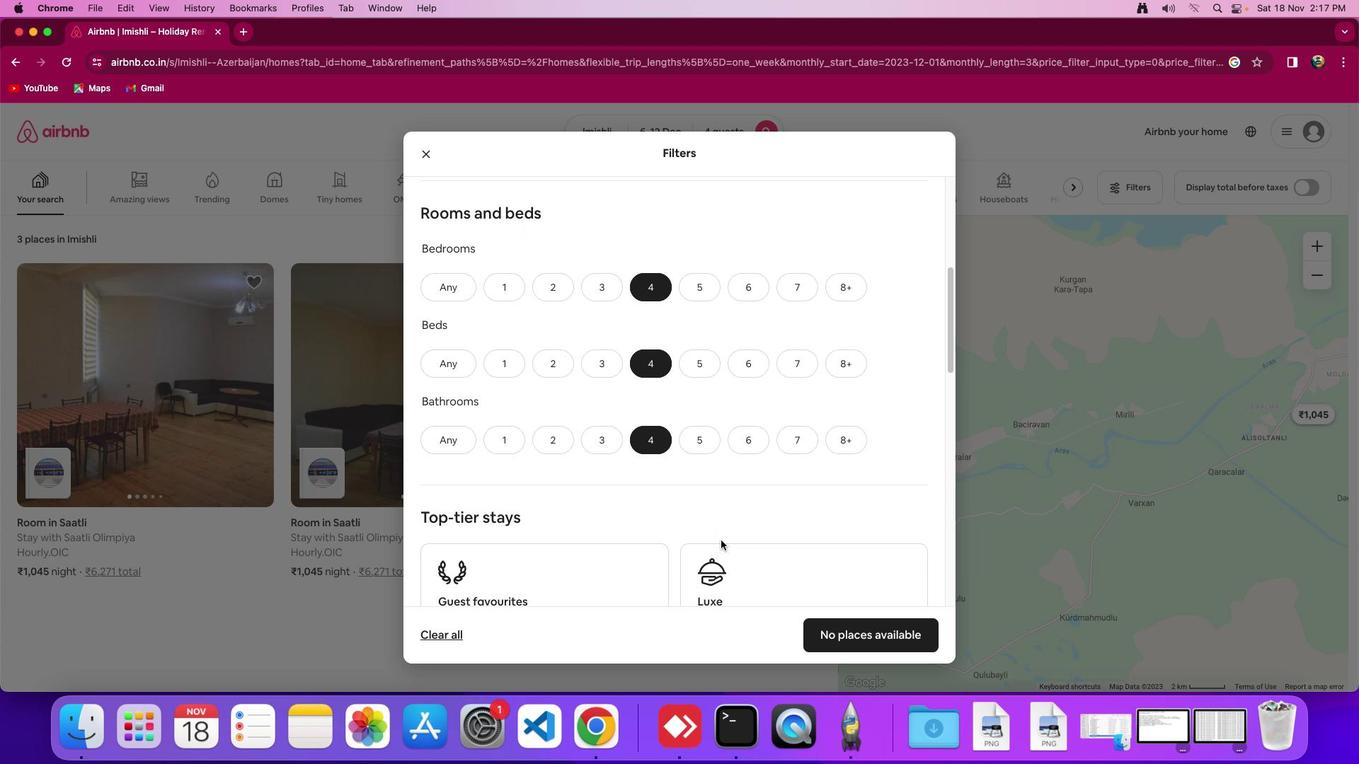 
Action: Mouse scrolled (721, 540) with delta (0, 0)
Screenshot: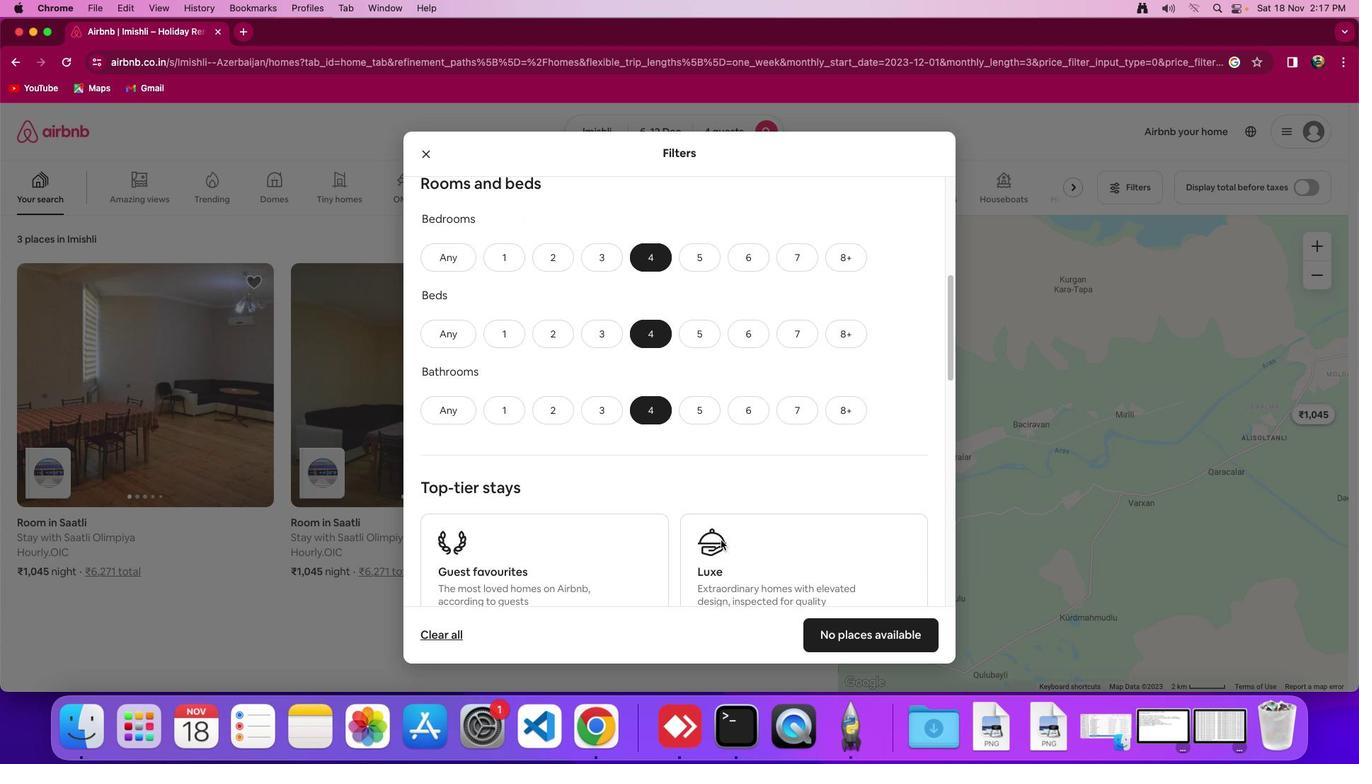 
Action: Mouse scrolled (721, 540) with delta (0, 0)
Screenshot: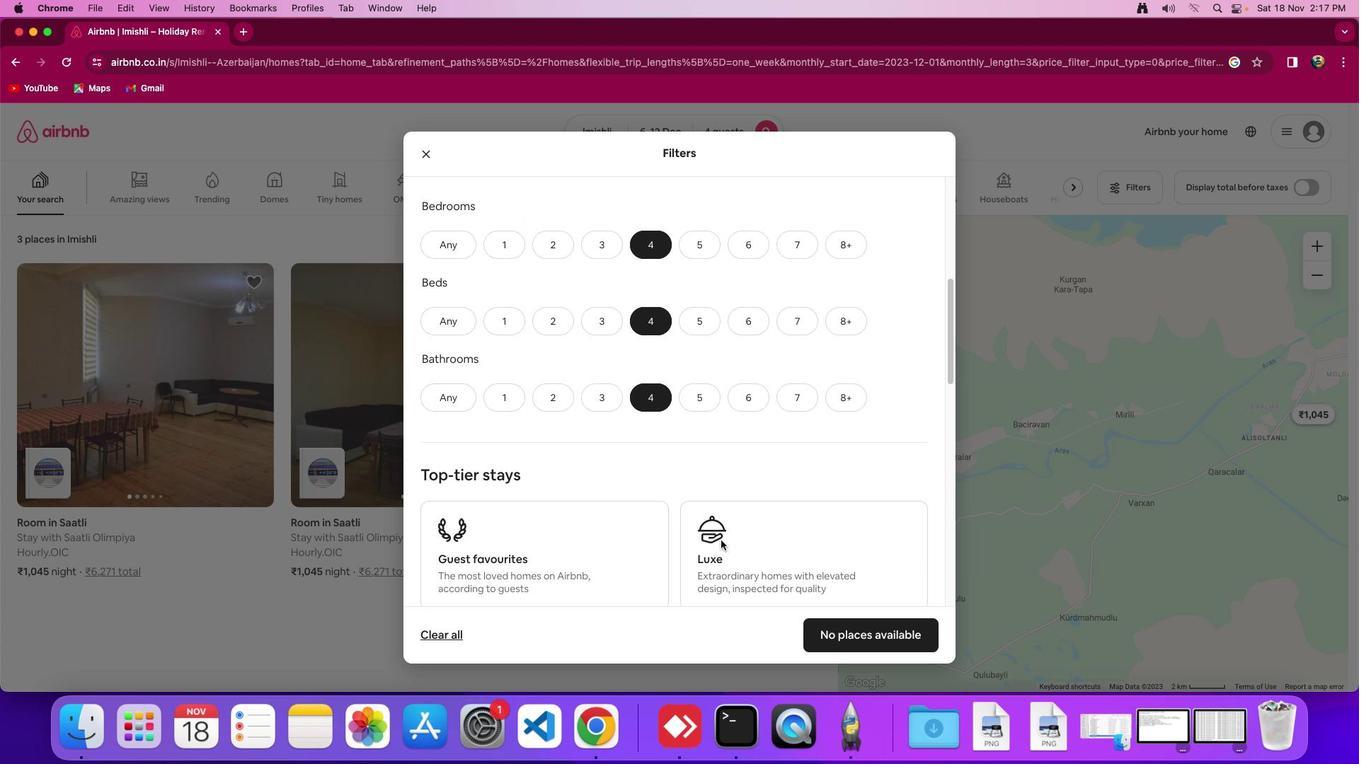 
Action: Mouse scrolled (721, 540) with delta (0, 0)
Screenshot: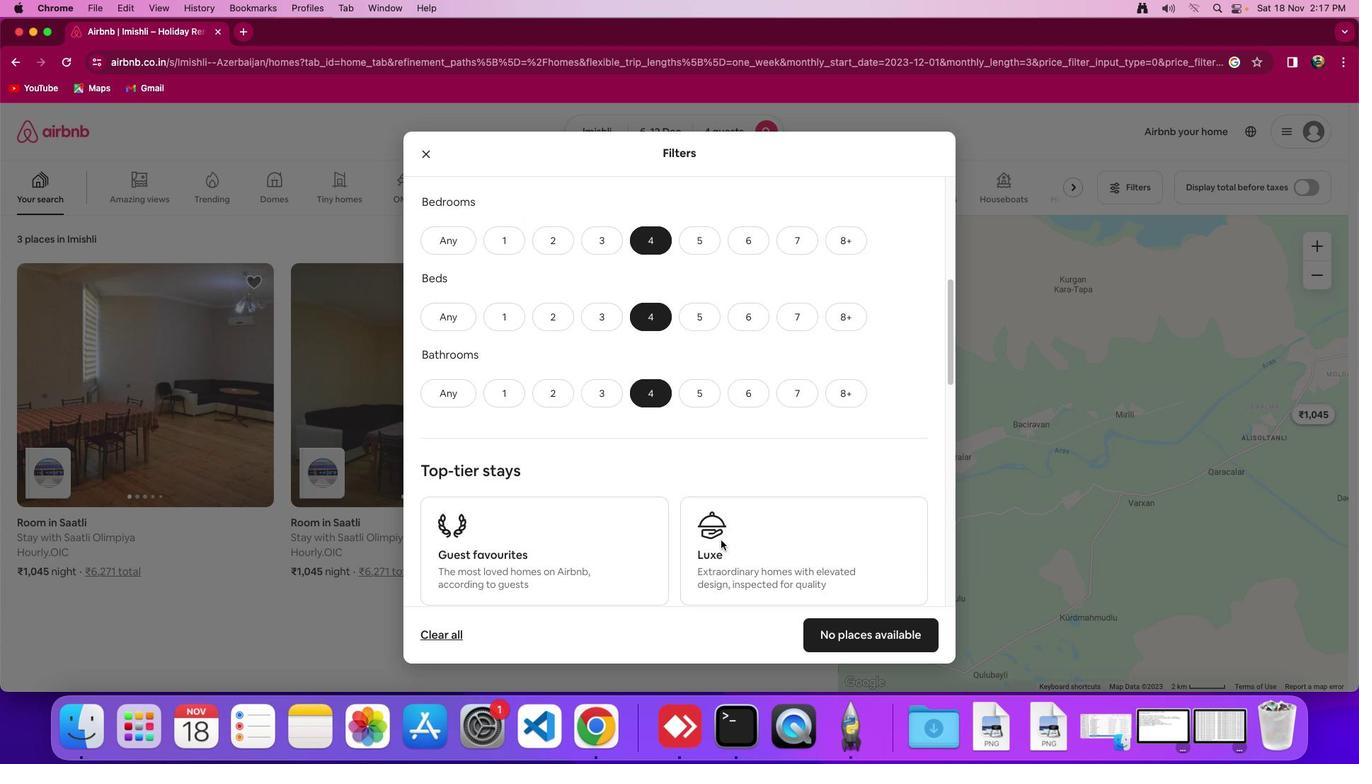 
Action: Mouse scrolled (721, 540) with delta (0, 0)
Screenshot: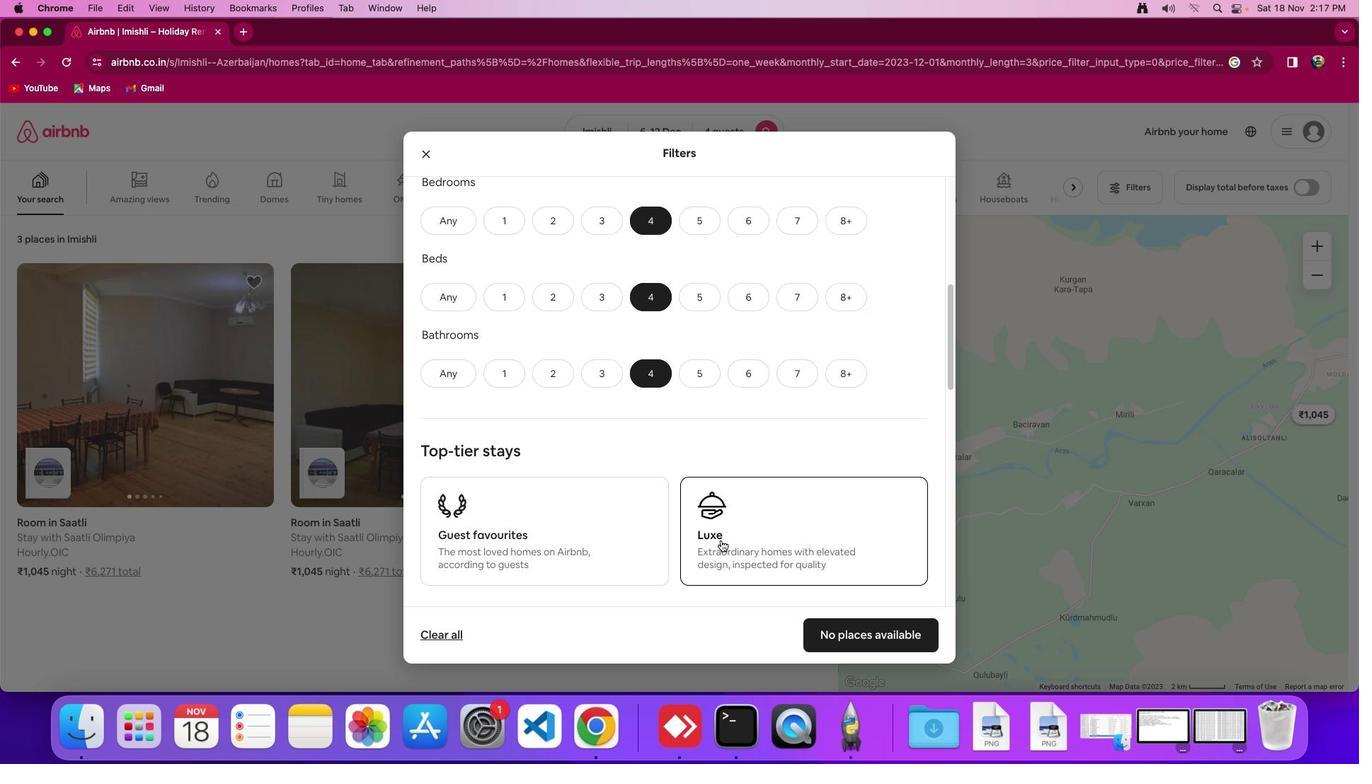 
Action: Mouse scrolled (721, 540) with delta (0, 0)
Screenshot: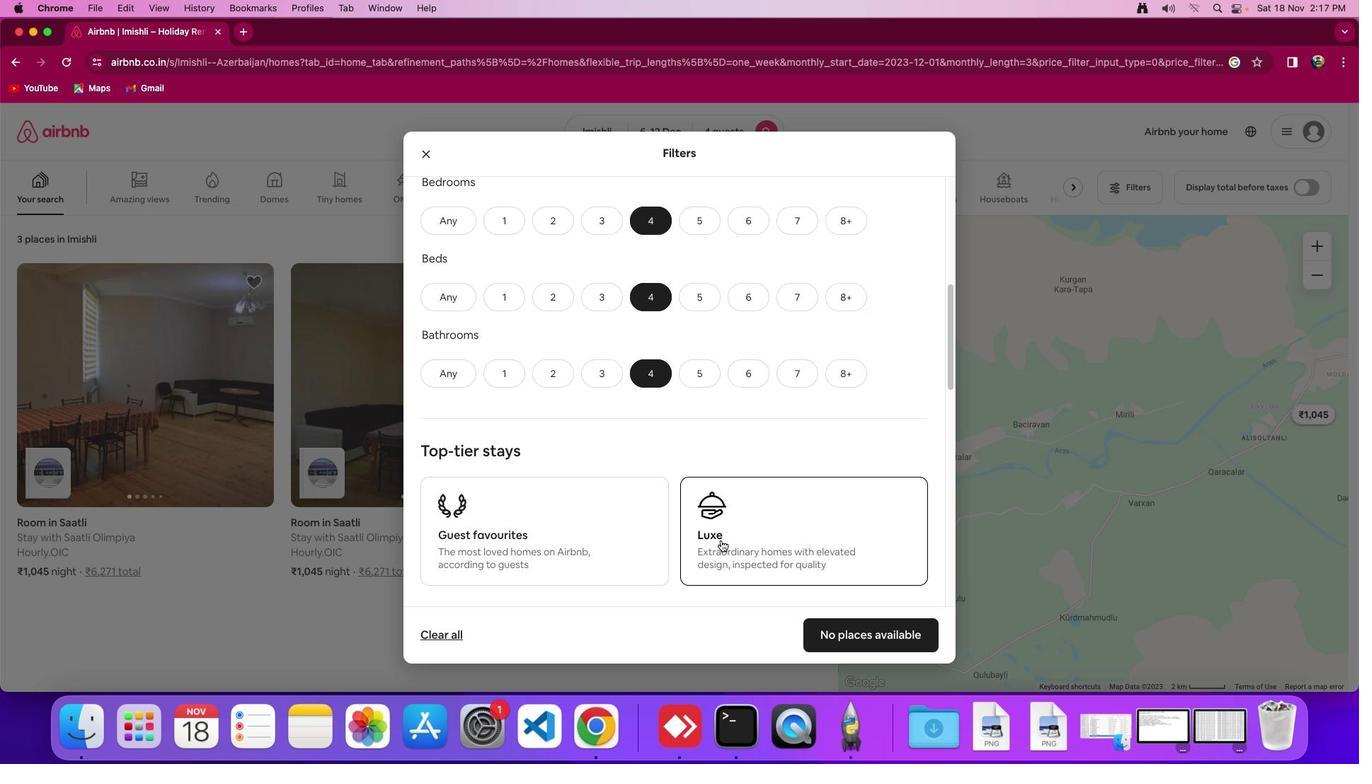 
Action: Mouse scrolled (721, 540) with delta (0, 0)
Screenshot: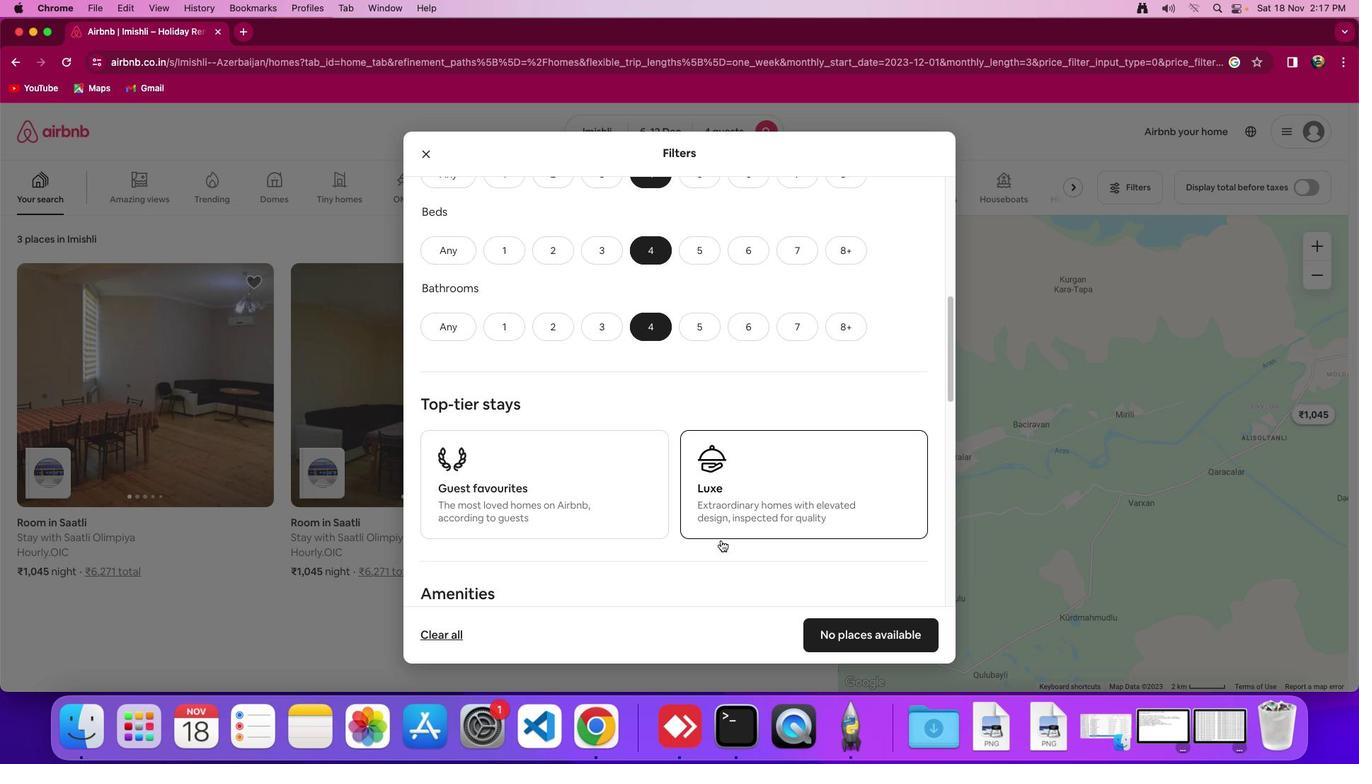 
Action: Mouse scrolled (721, 540) with delta (0, 0)
Screenshot: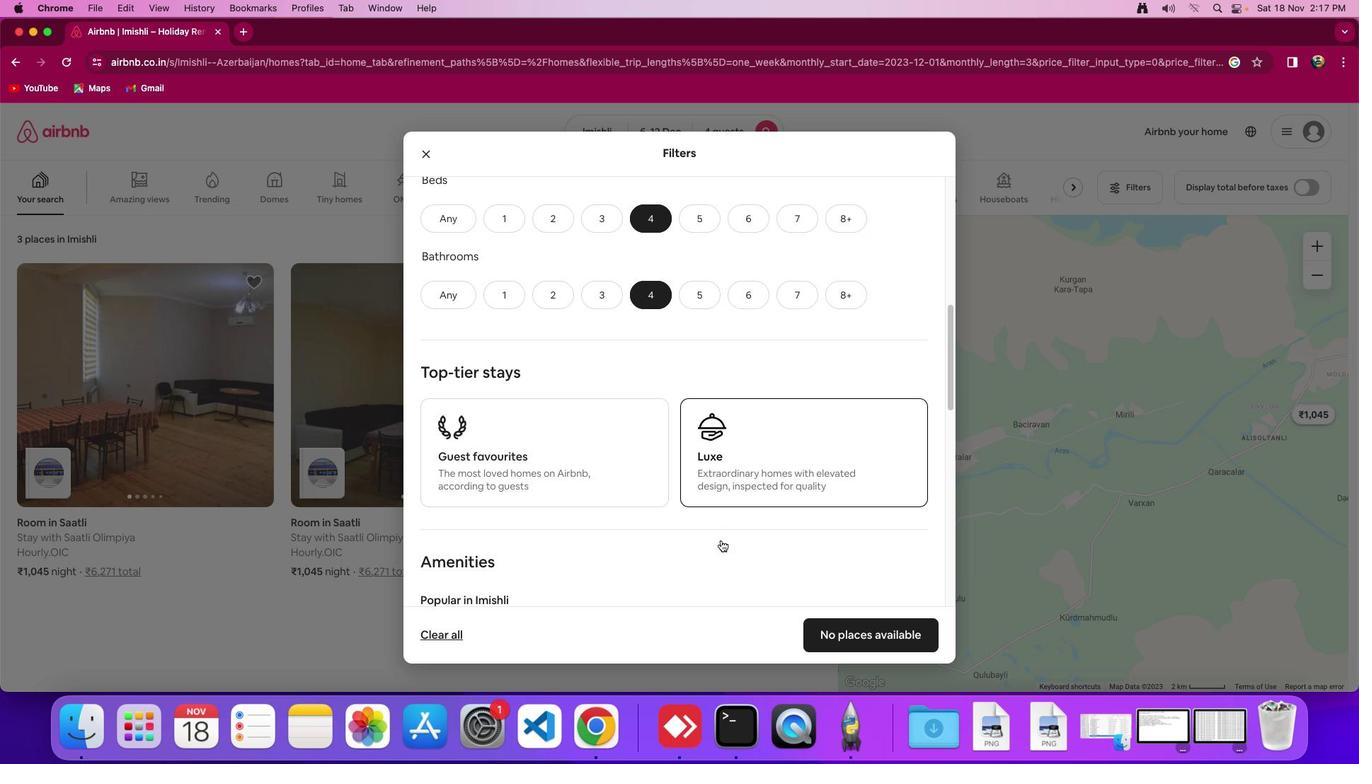 
Action: Mouse scrolled (721, 540) with delta (0, 0)
Screenshot: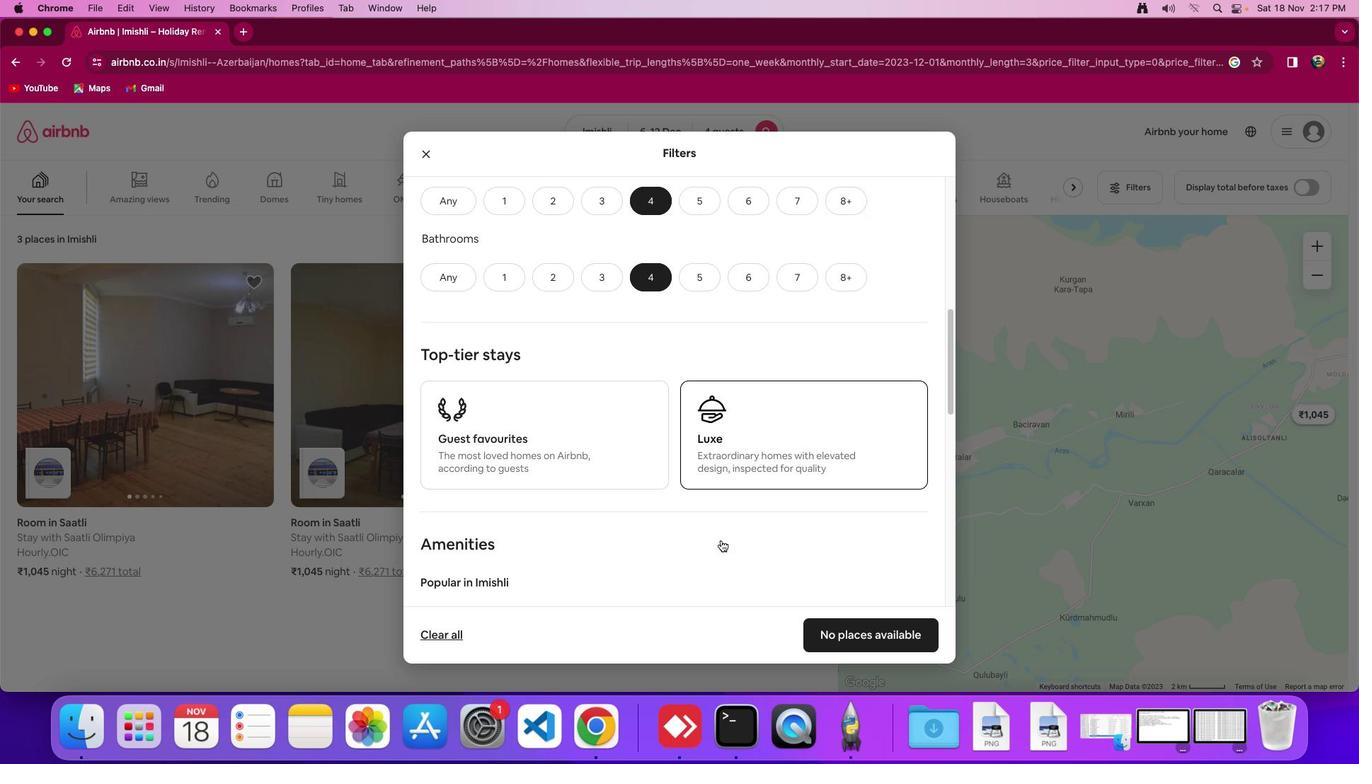 
Action: Mouse scrolled (721, 540) with delta (0, 0)
Screenshot: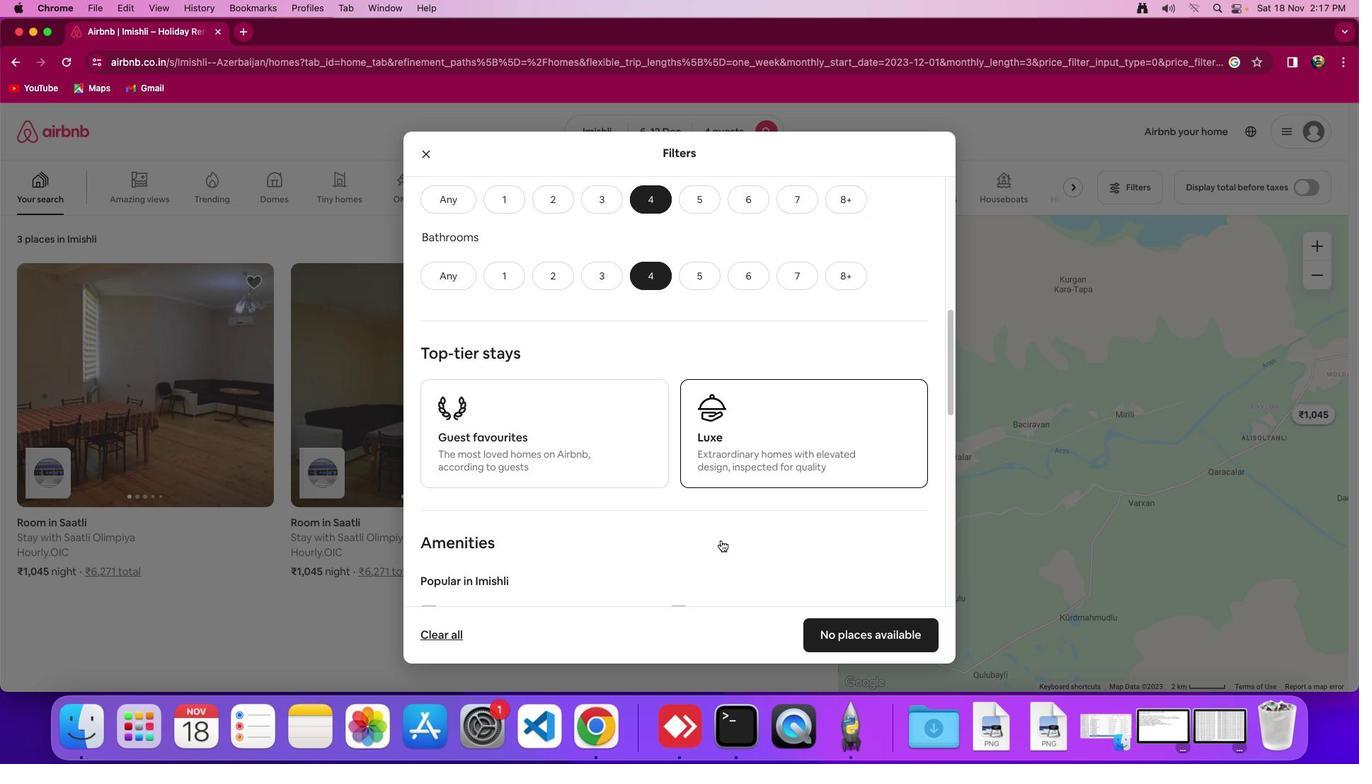 
Action: Mouse scrolled (721, 540) with delta (0, 0)
Screenshot: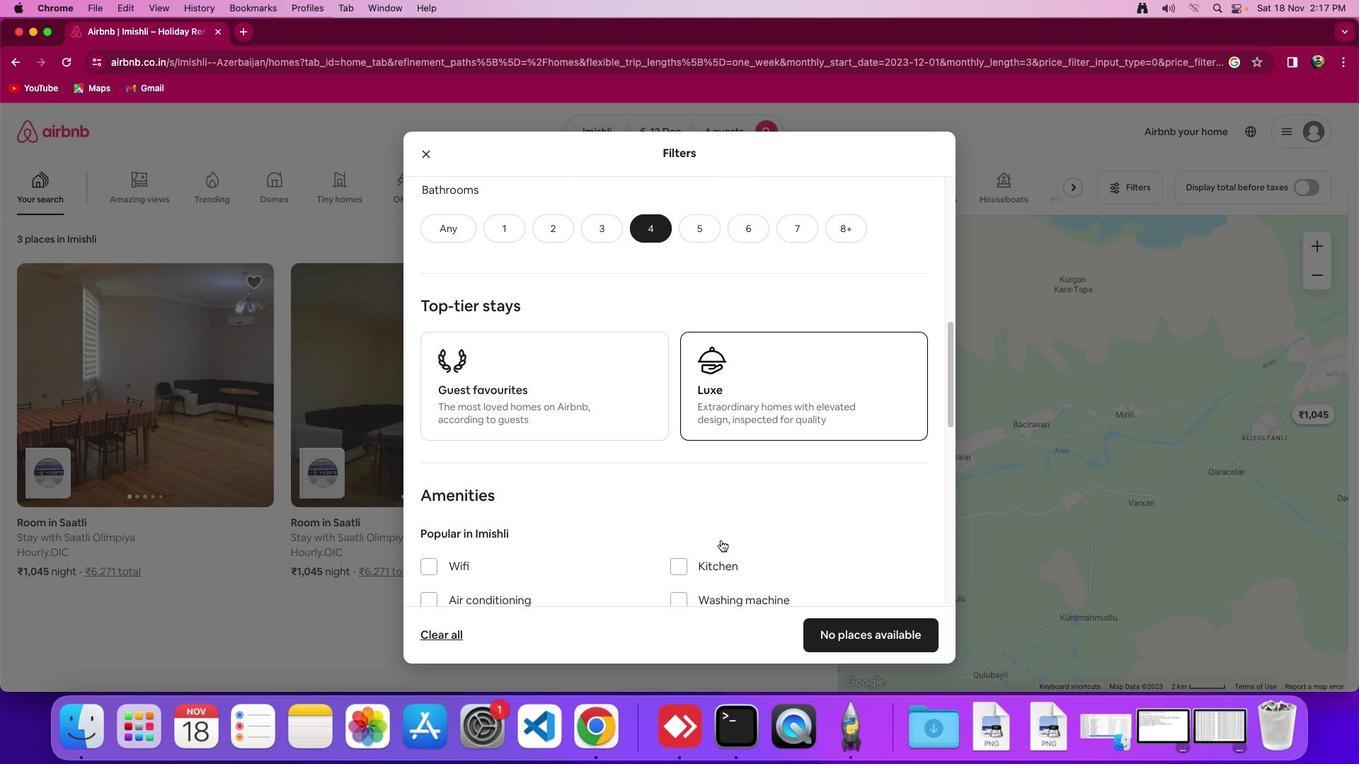 
Action: Mouse scrolled (721, 540) with delta (0, 0)
Screenshot: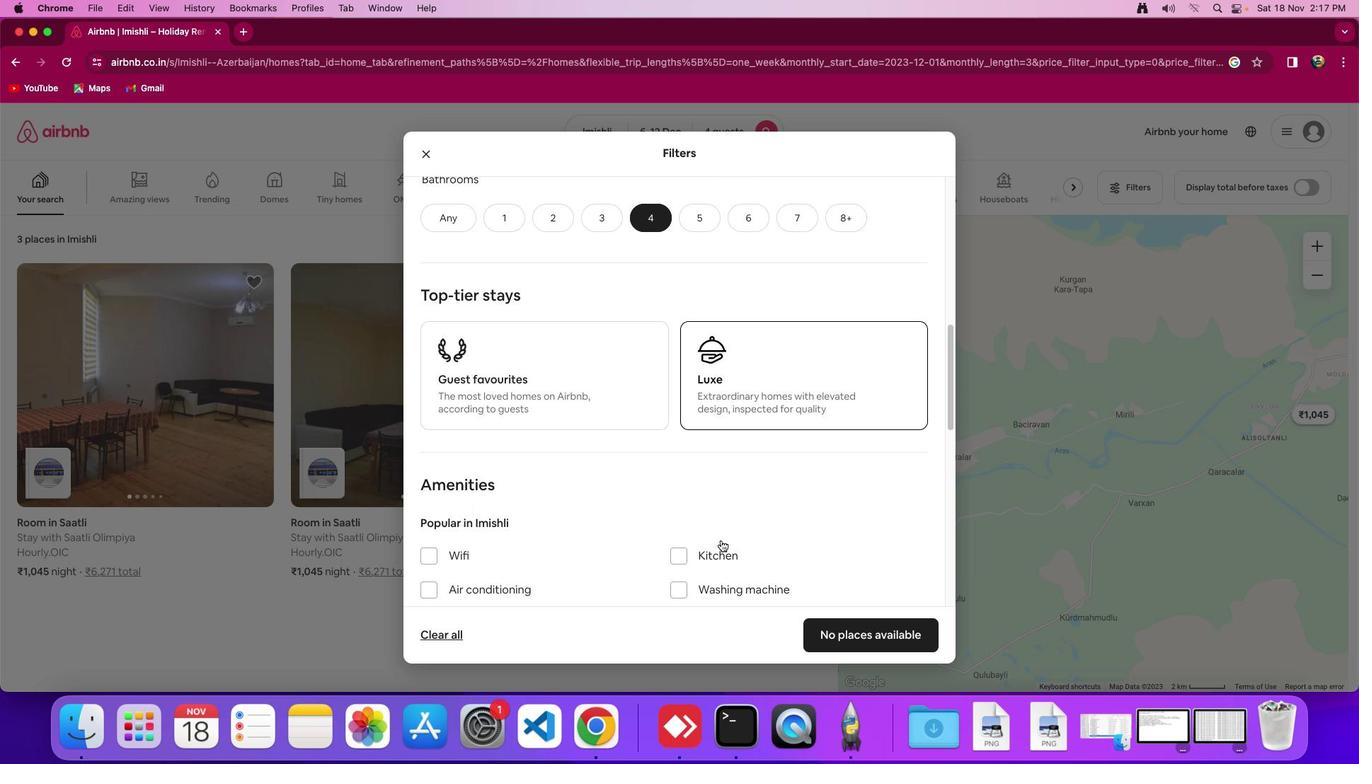 
Action: Mouse scrolled (721, 540) with delta (0, 0)
Screenshot: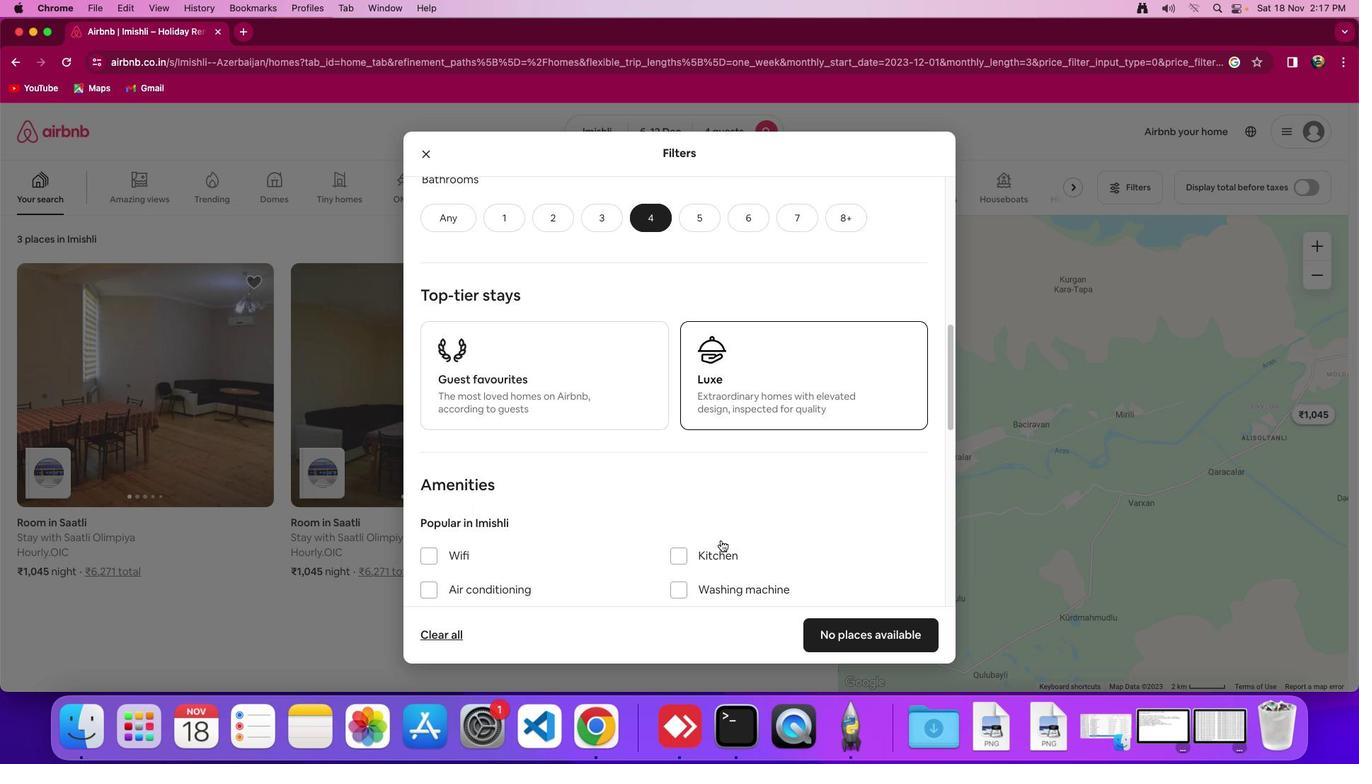 
Action: Mouse scrolled (721, 540) with delta (0, 0)
Screenshot: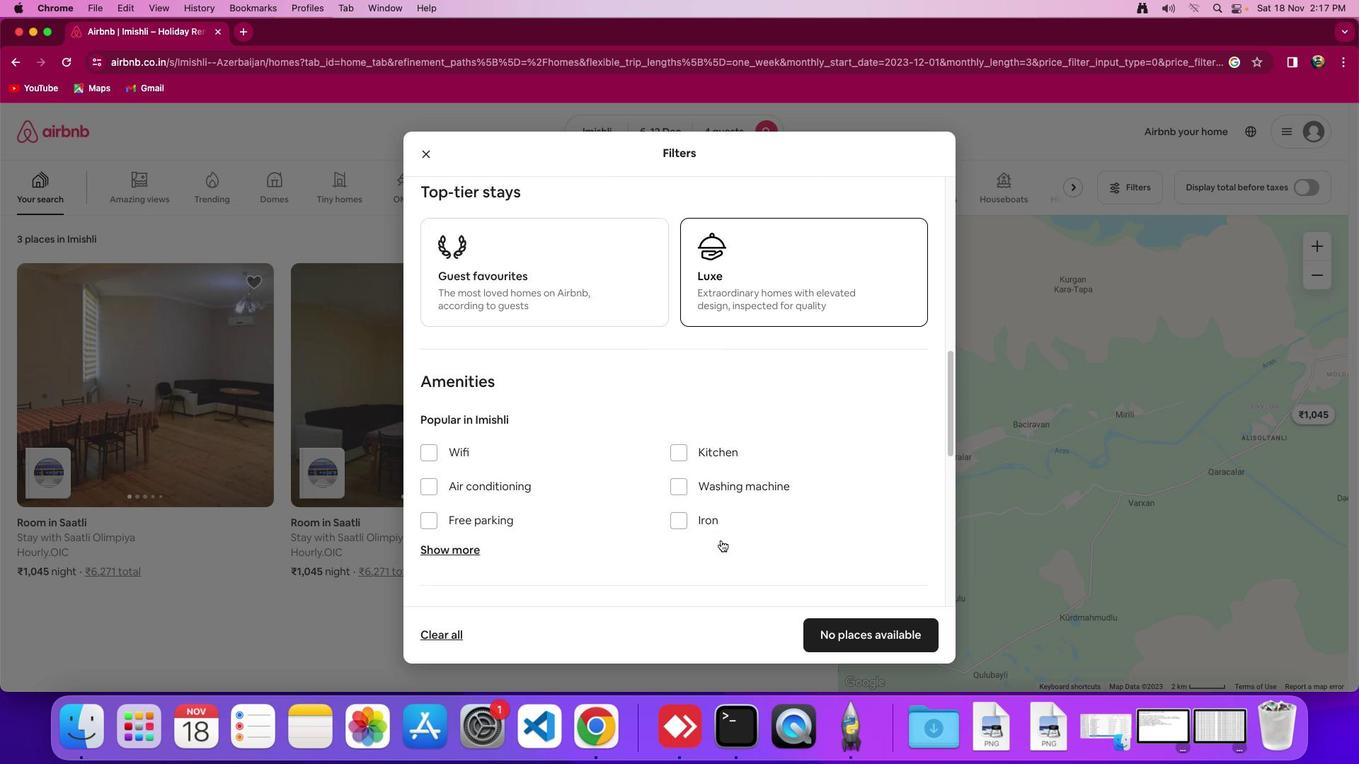 
Action: Mouse scrolled (721, 540) with delta (0, 0)
Screenshot: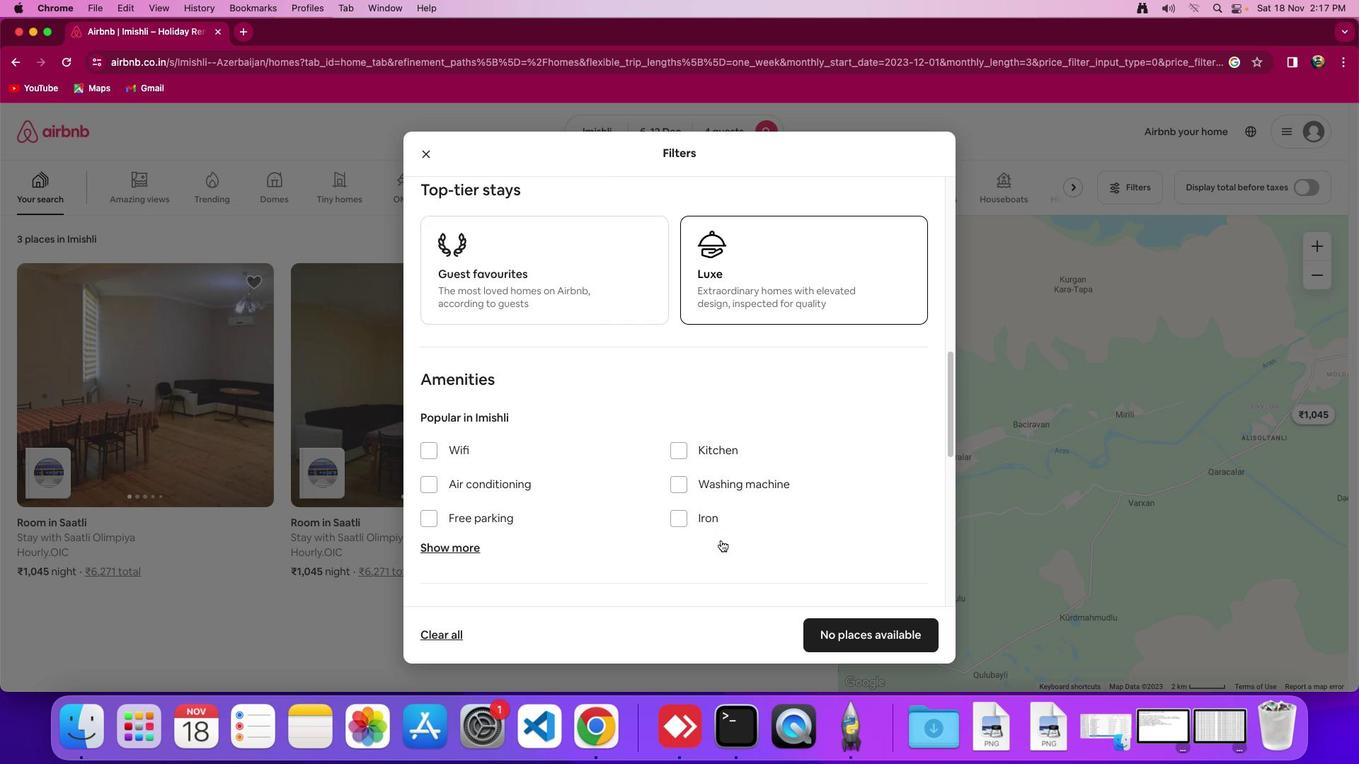 
Action: Mouse scrolled (721, 540) with delta (0, -1)
Screenshot: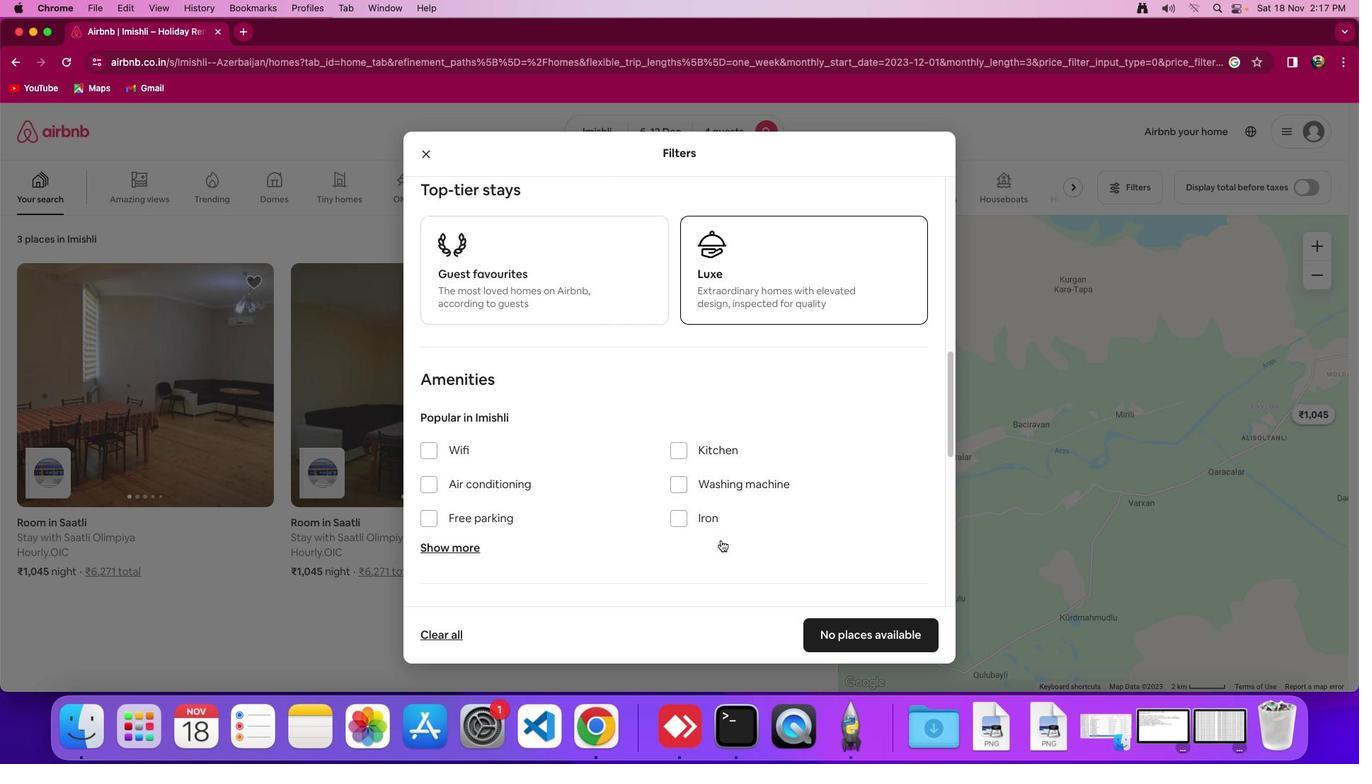 
Action: Mouse moved to (720, 541)
Screenshot: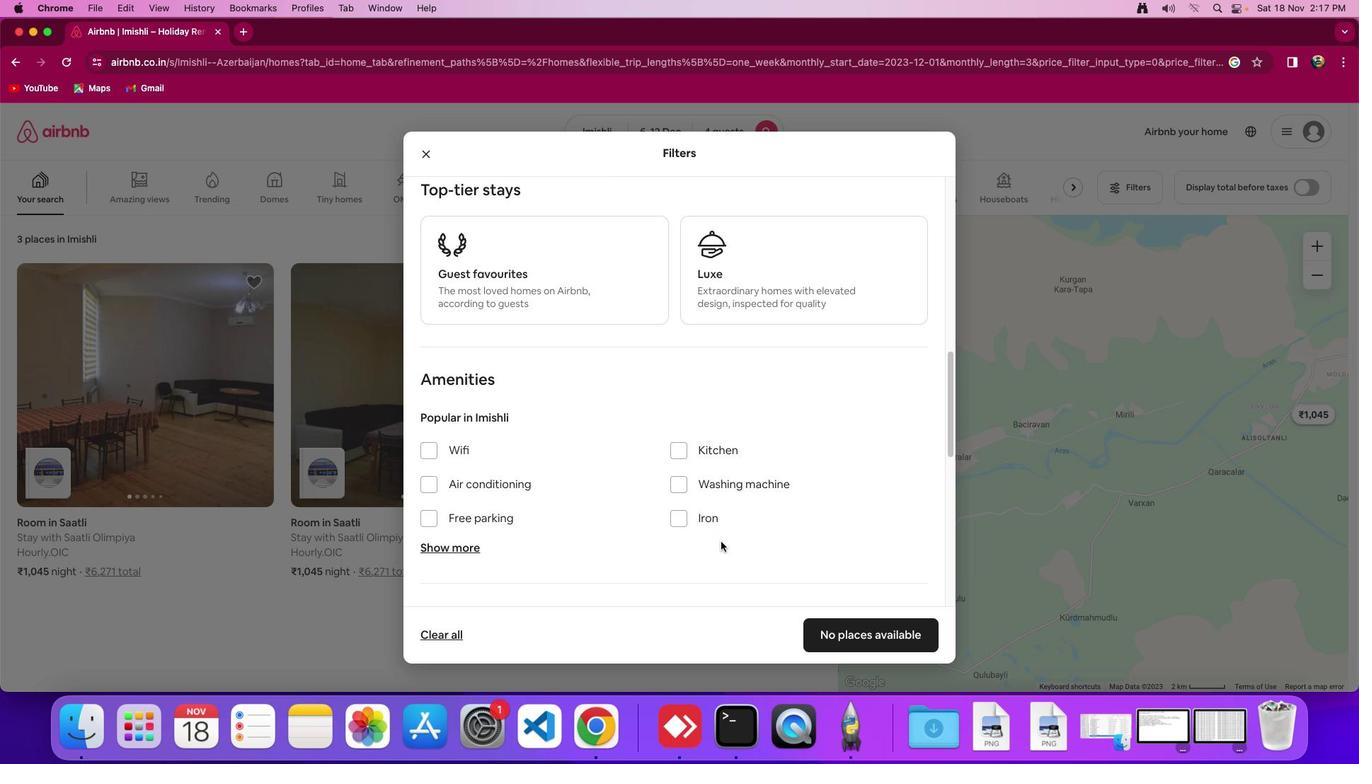 
Action: Mouse scrolled (720, 541) with delta (0, 0)
Screenshot: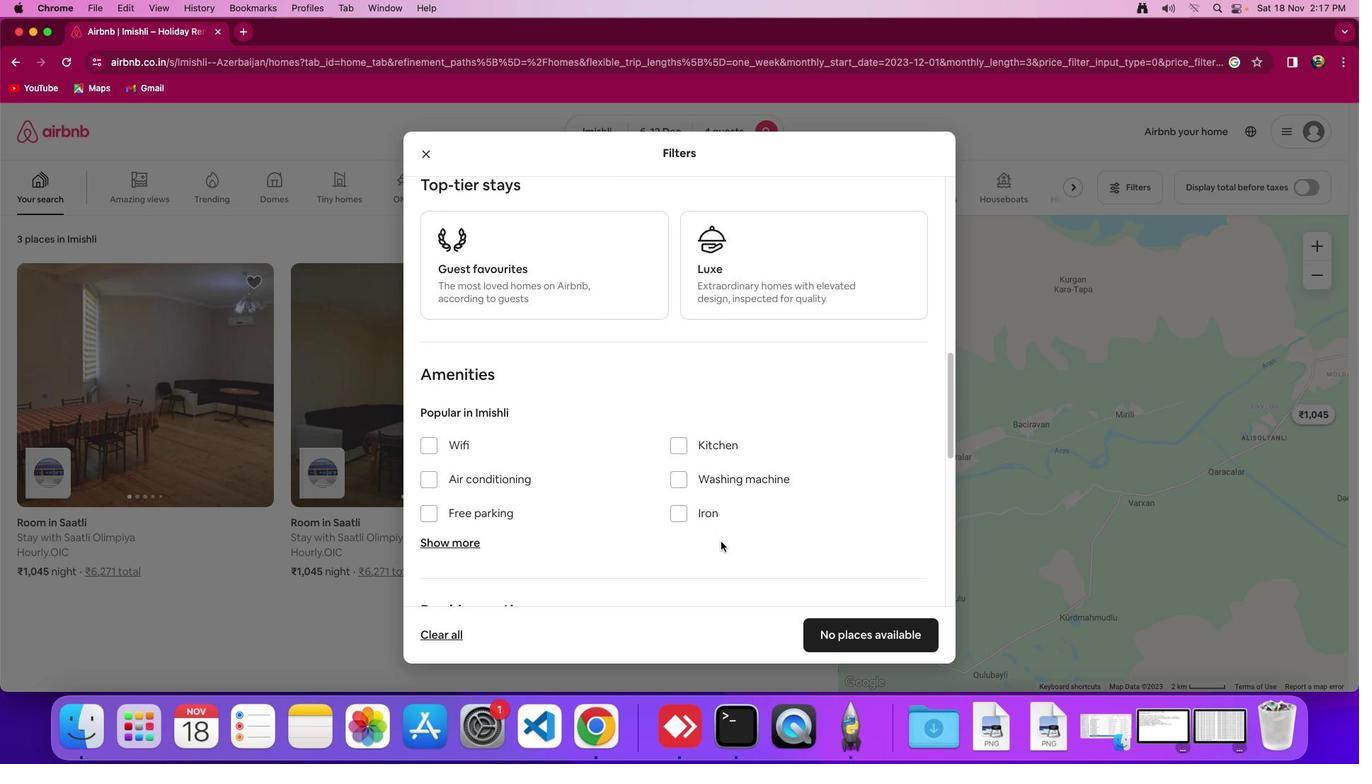 
Action: Mouse scrolled (720, 541) with delta (0, 0)
Screenshot: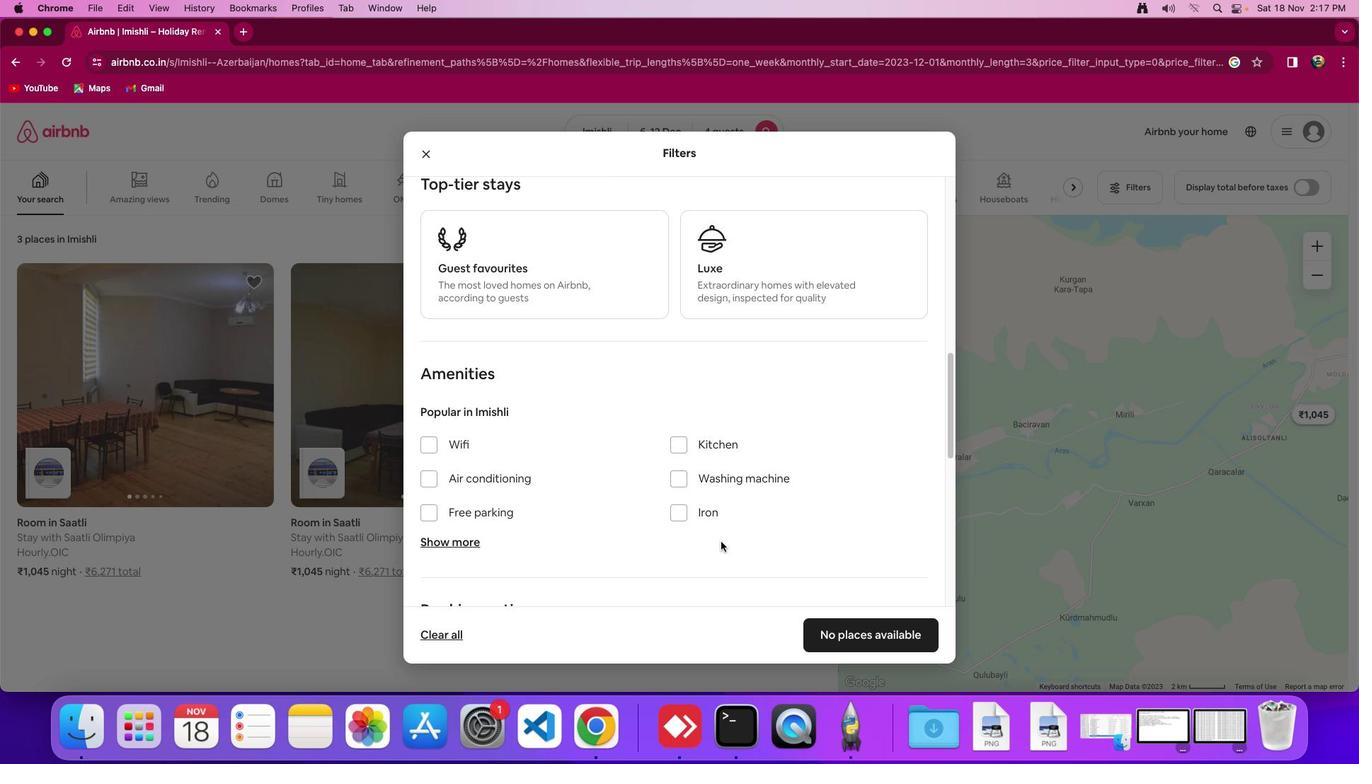 
Action: Mouse moved to (721, 540)
Screenshot: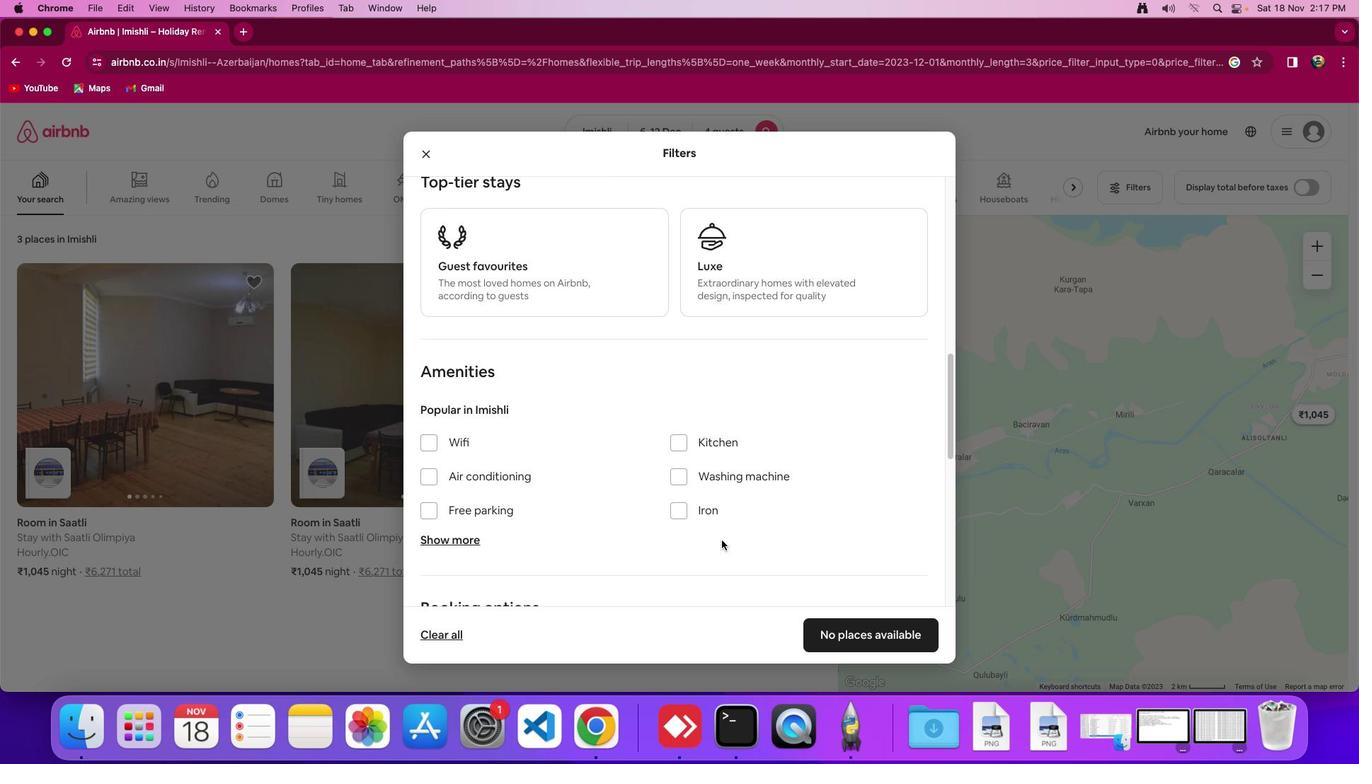 
Action: Mouse scrolled (721, 540) with delta (0, 0)
Screenshot: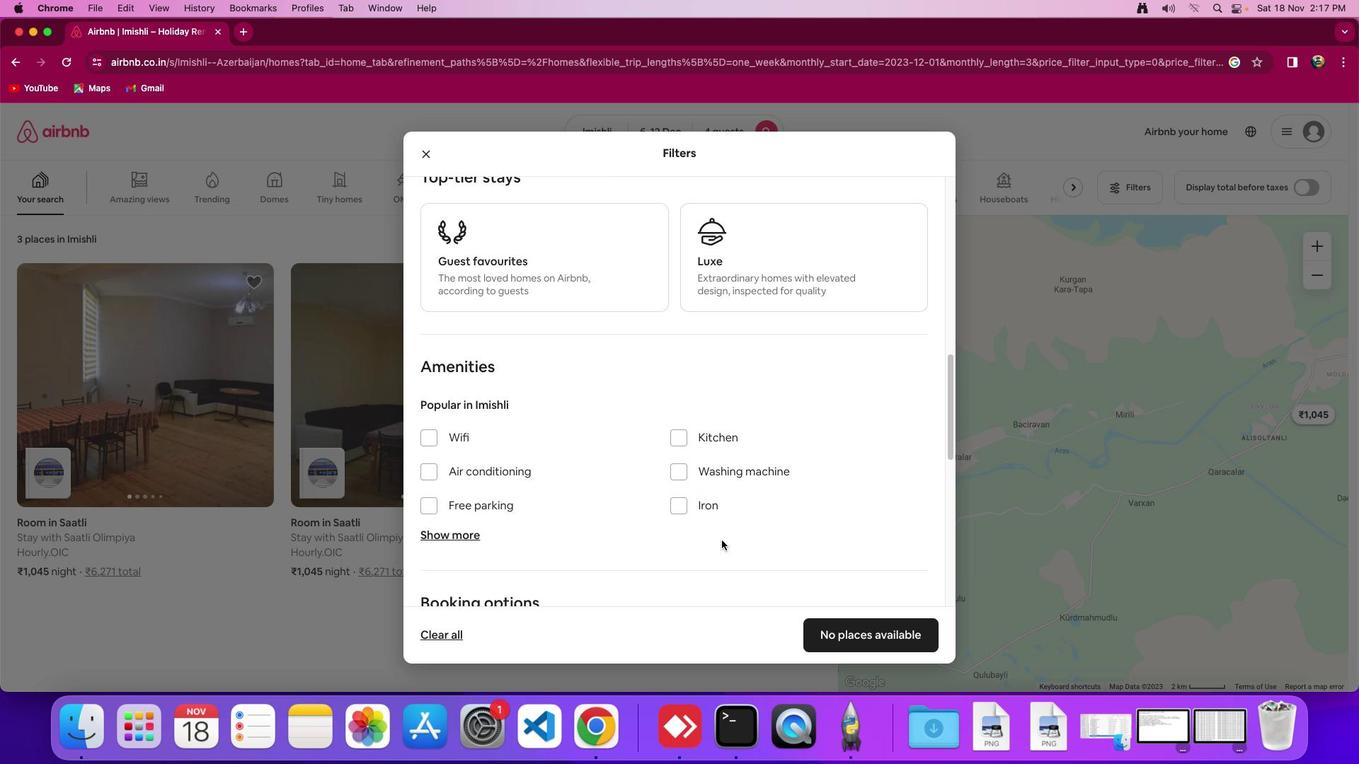 
Action: Mouse scrolled (721, 540) with delta (0, 0)
Screenshot: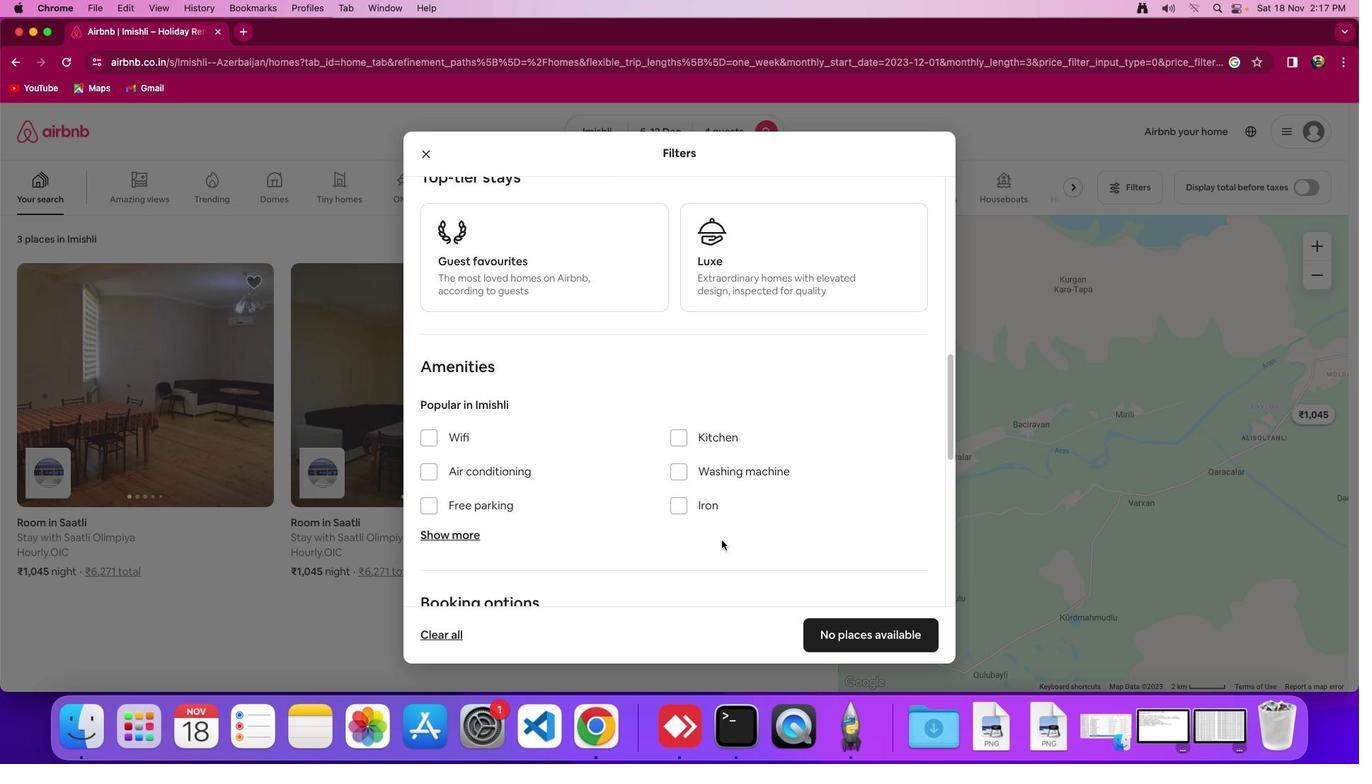 
Action: Mouse moved to (721, 540)
Screenshot: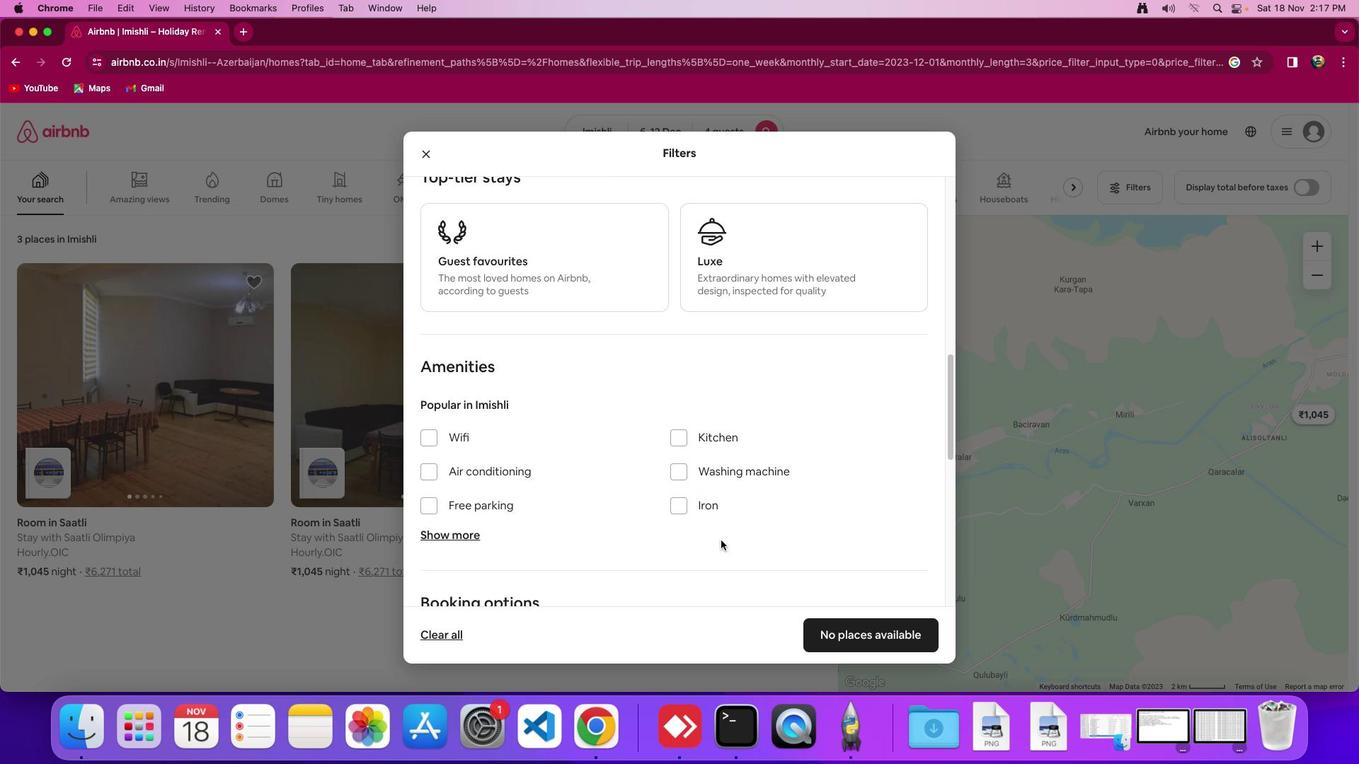 
Action: Mouse scrolled (721, 540) with delta (0, 0)
Screenshot: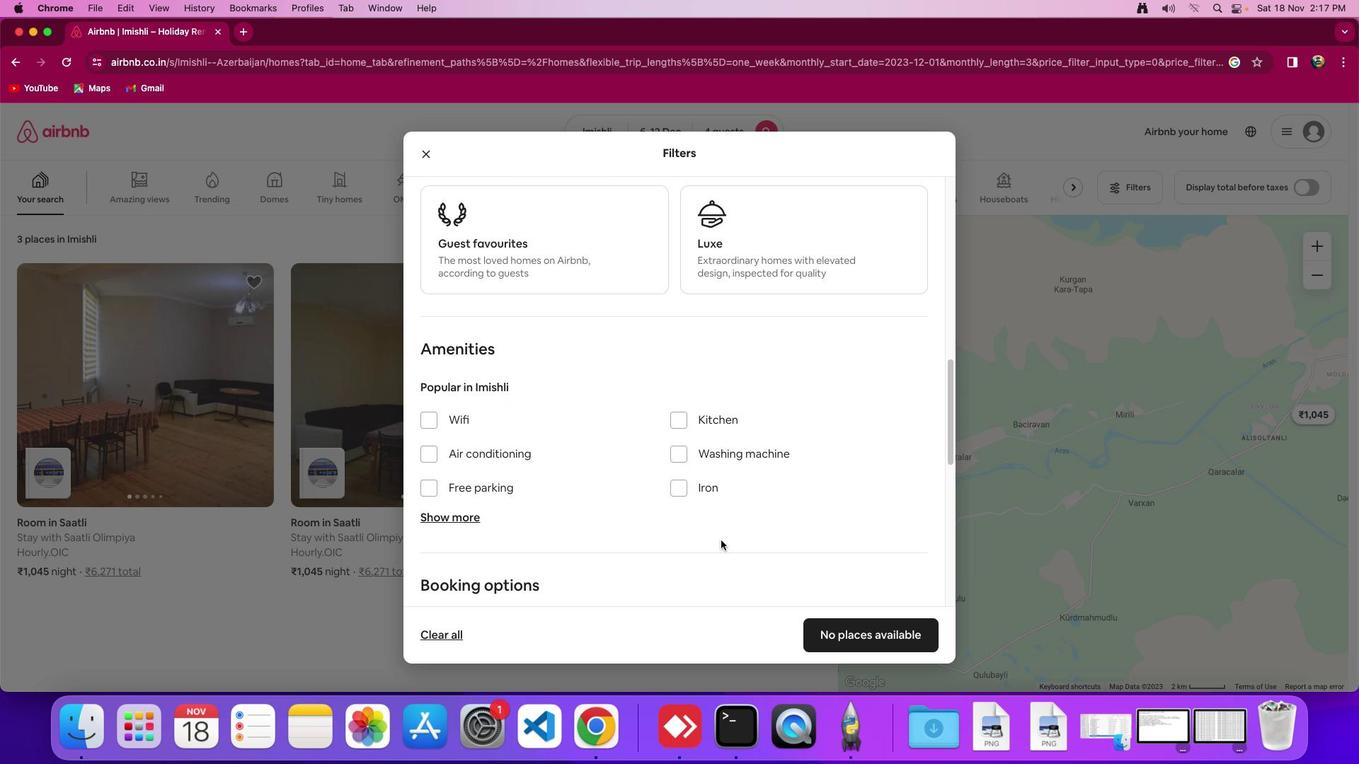 
Action: Mouse scrolled (721, 540) with delta (0, 0)
Screenshot: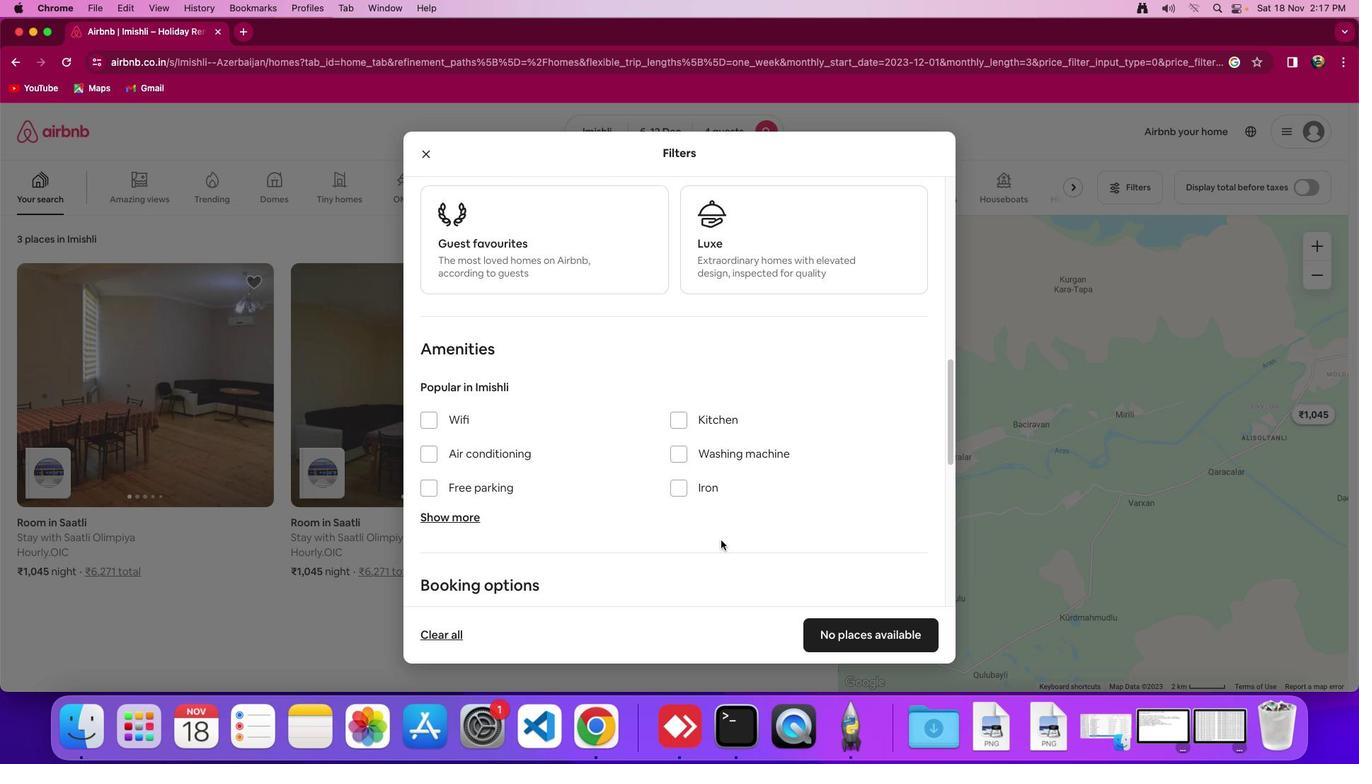 
Action: Mouse scrolled (721, 540) with delta (0, 0)
Screenshot: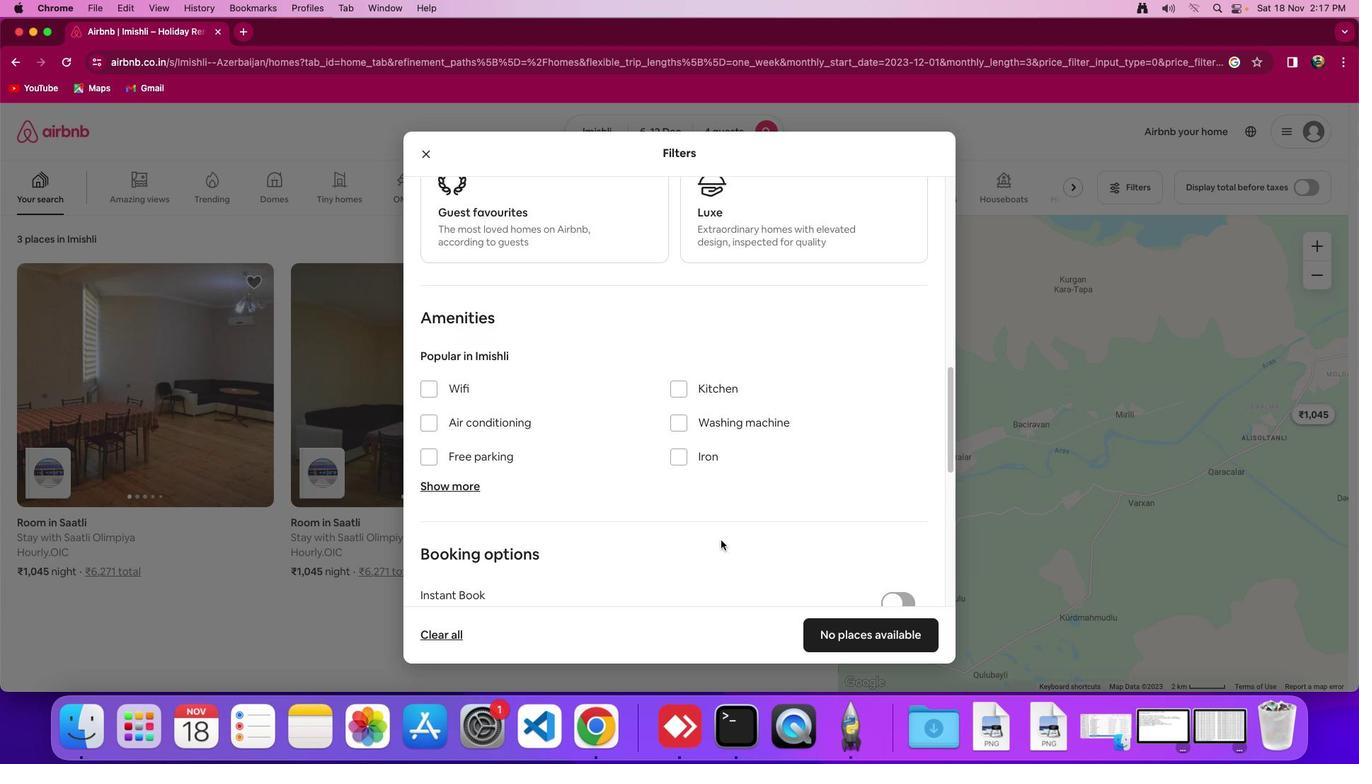 
Action: Mouse scrolled (721, 540) with delta (0, 0)
Screenshot: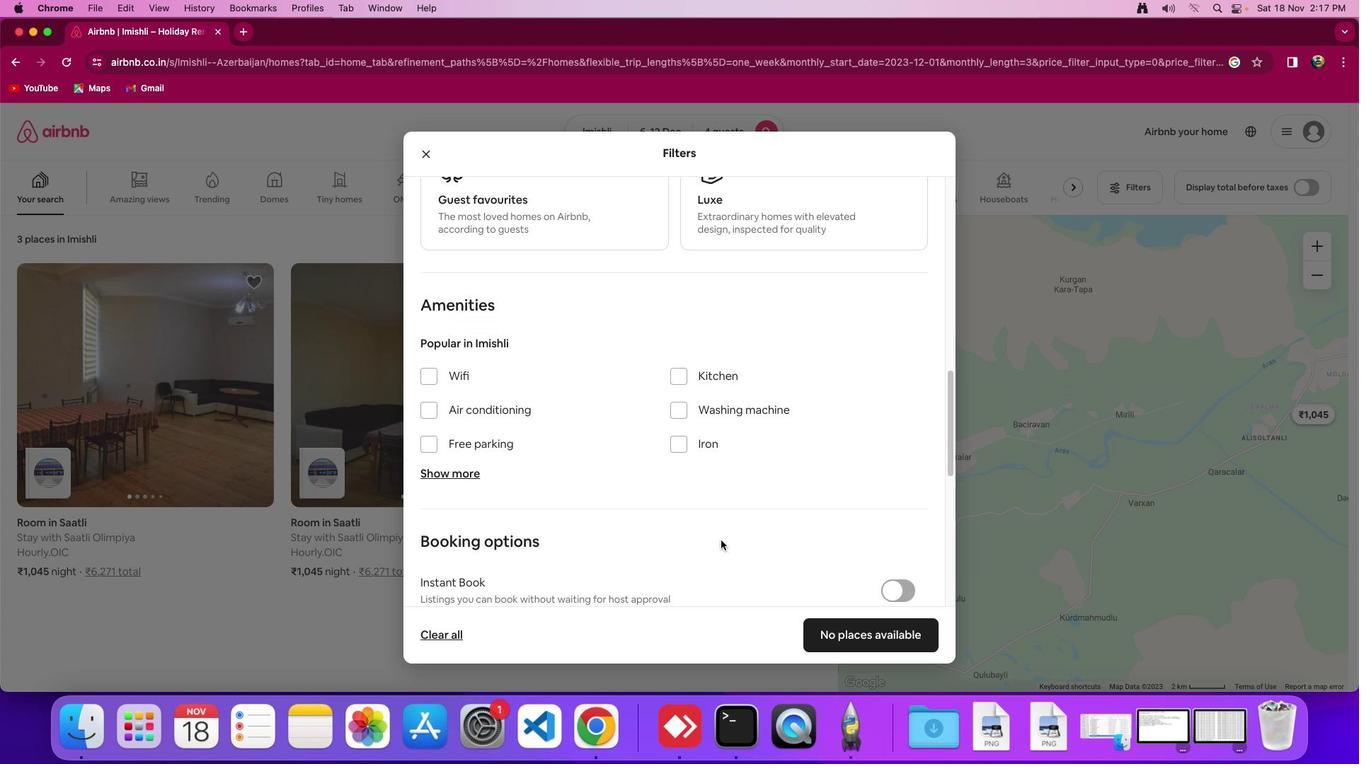 
Action: Mouse scrolled (721, 540) with delta (0, 0)
Screenshot: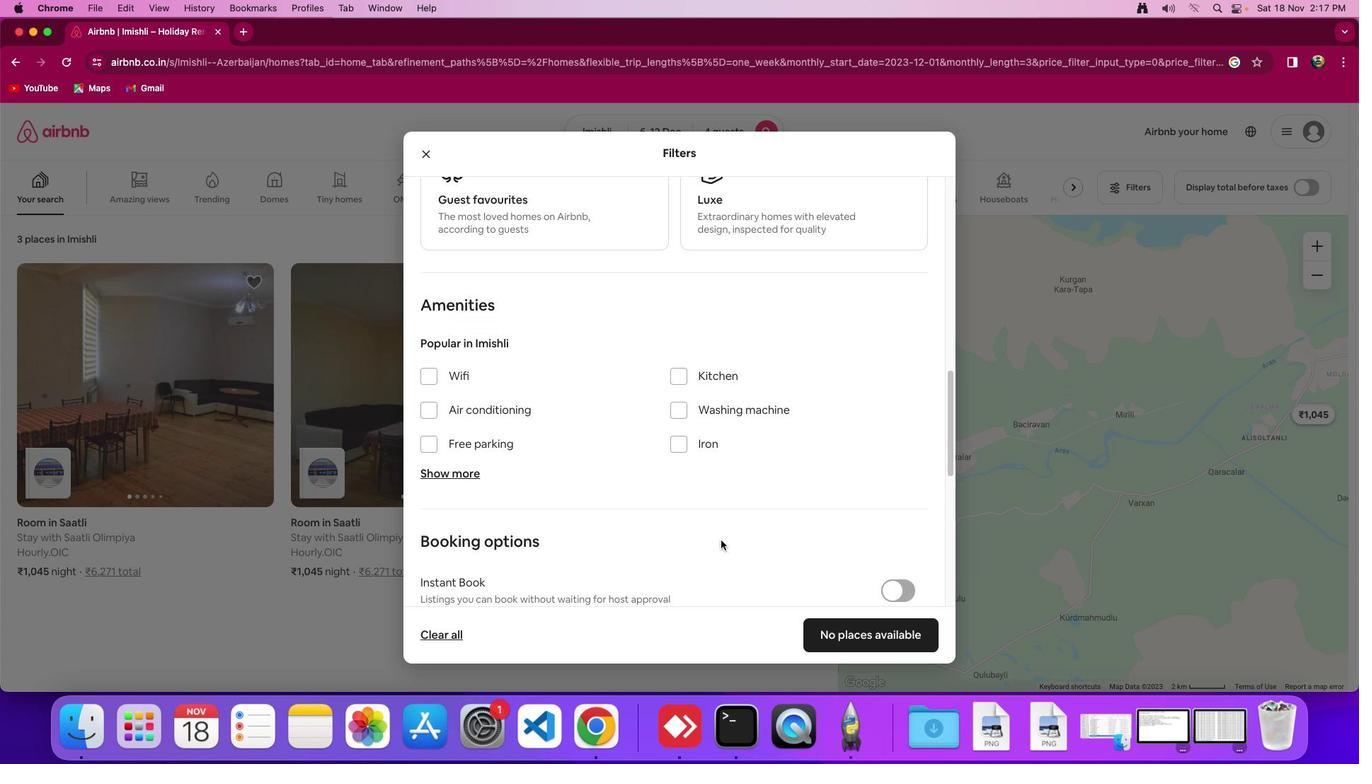 
Action: Mouse moved to (433, 377)
Screenshot: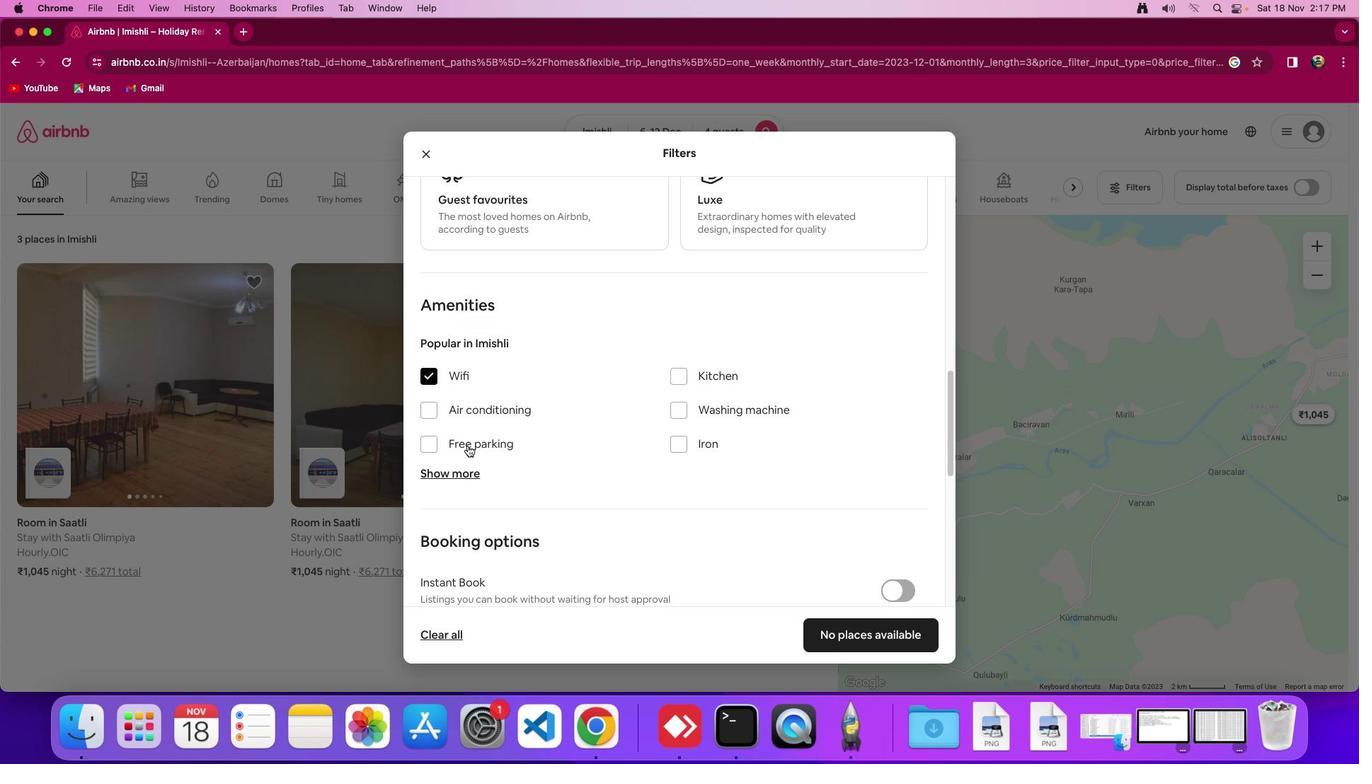 
Action: Mouse pressed left at (433, 377)
Screenshot: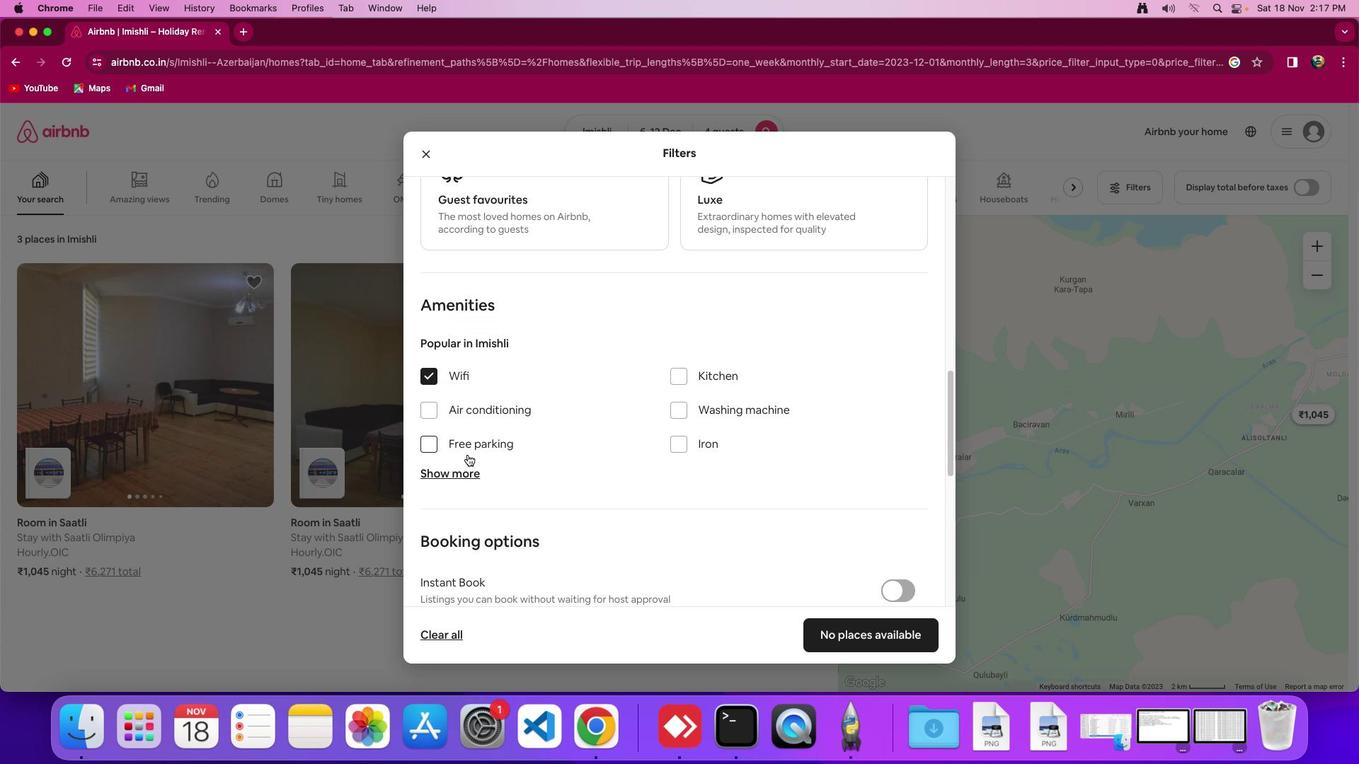 
Action: Mouse moved to (469, 478)
Screenshot: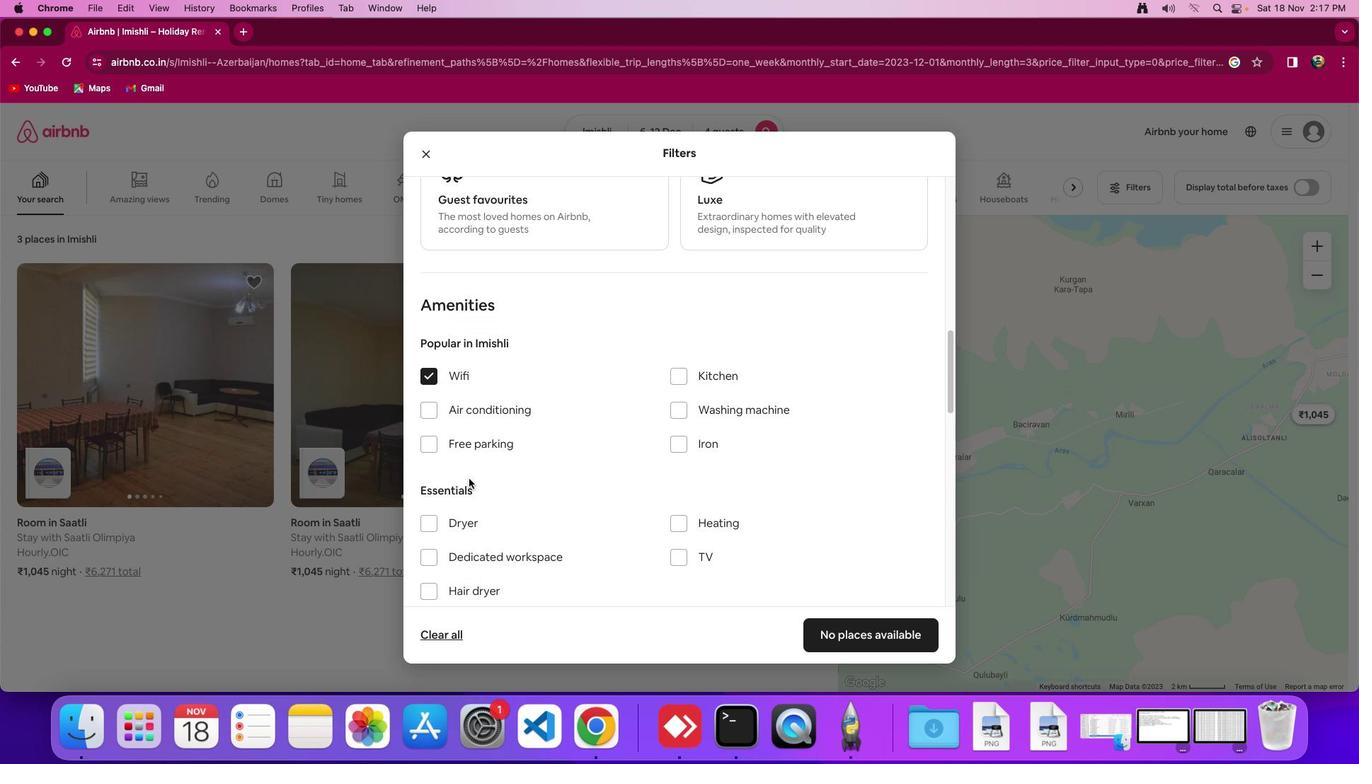 
Action: Mouse pressed left at (469, 478)
Screenshot: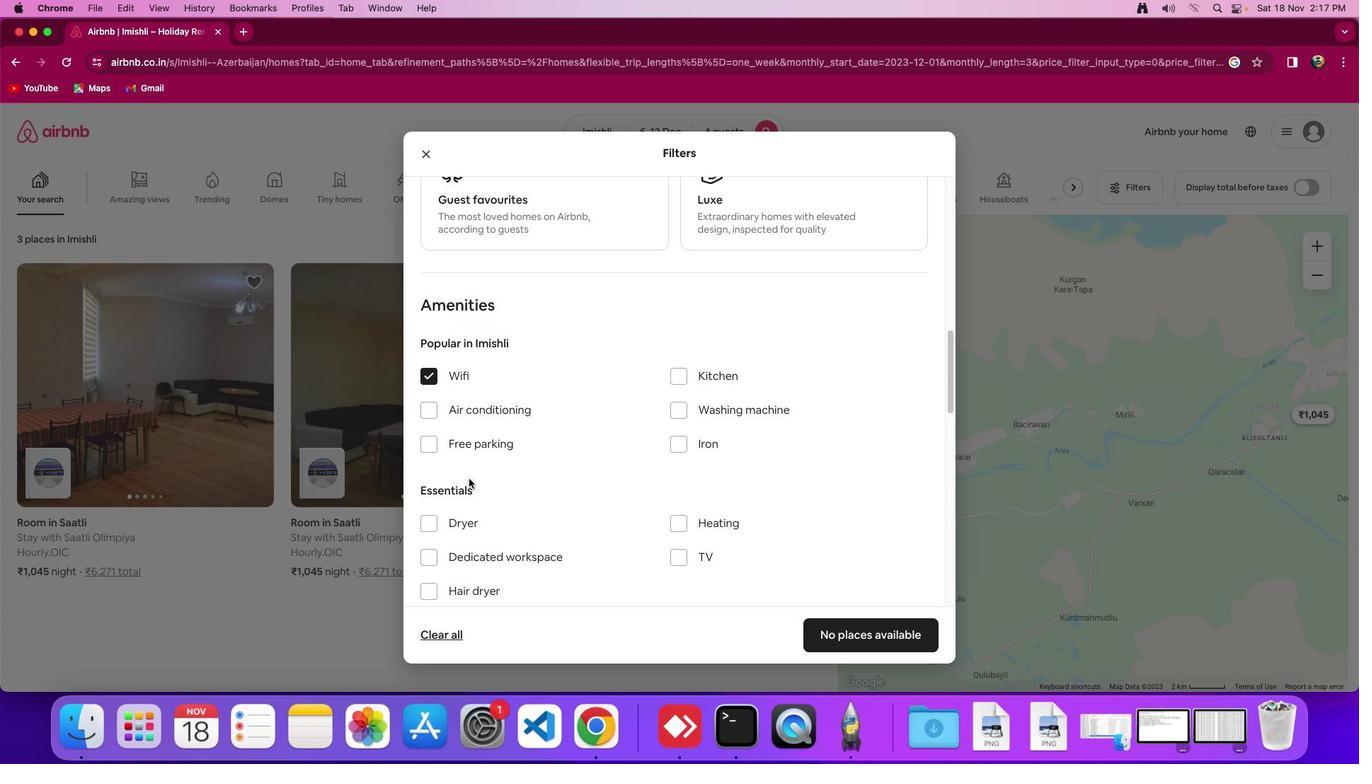 
Action: Mouse moved to (685, 538)
Screenshot: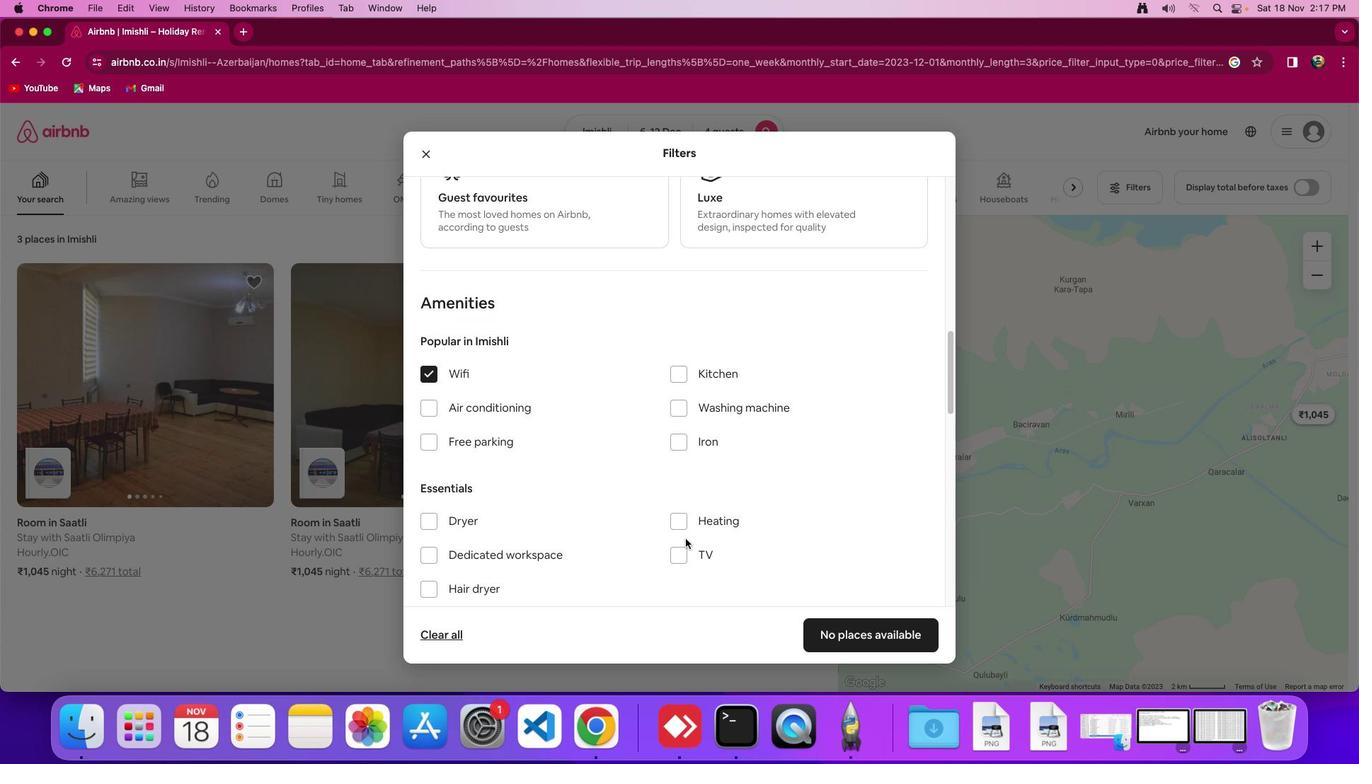
Action: Mouse scrolled (685, 538) with delta (0, 0)
Screenshot: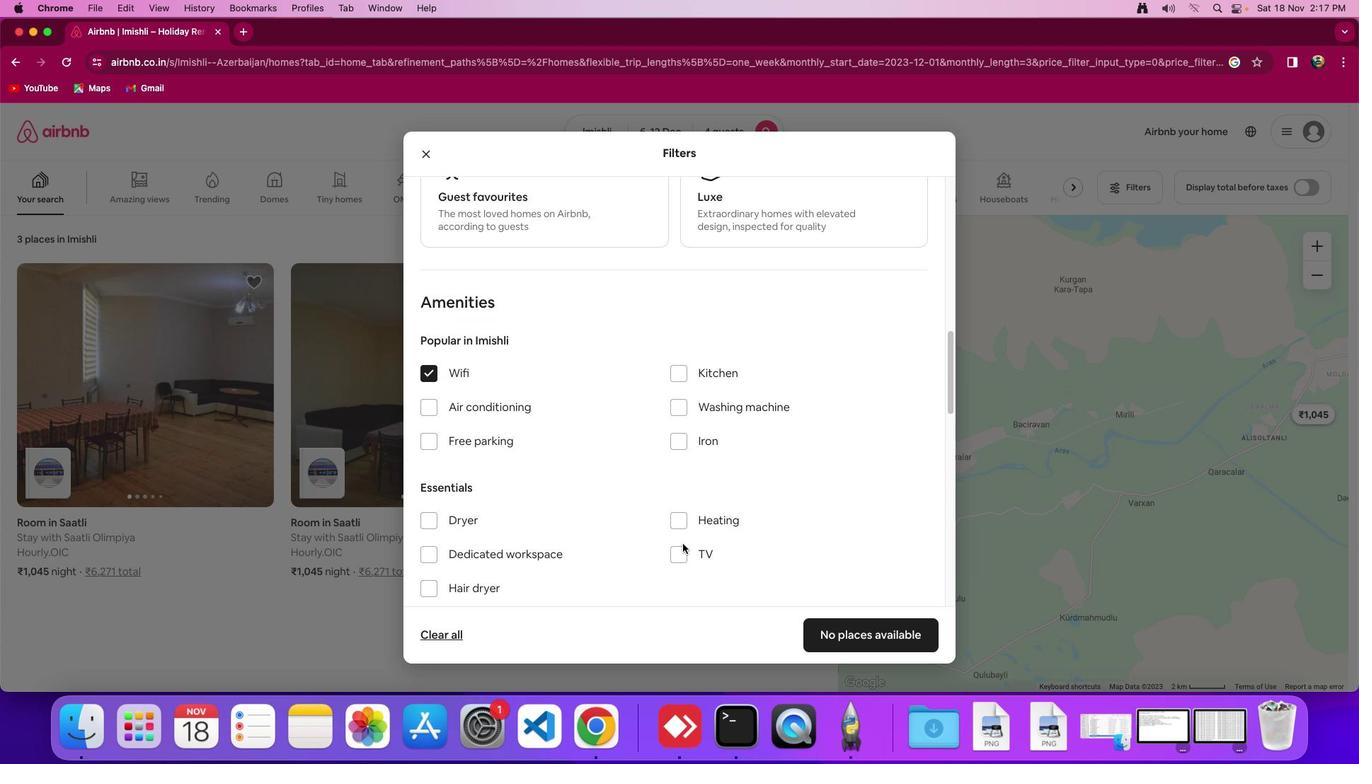
Action: Mouse moved to (672, 552)
Screenshot: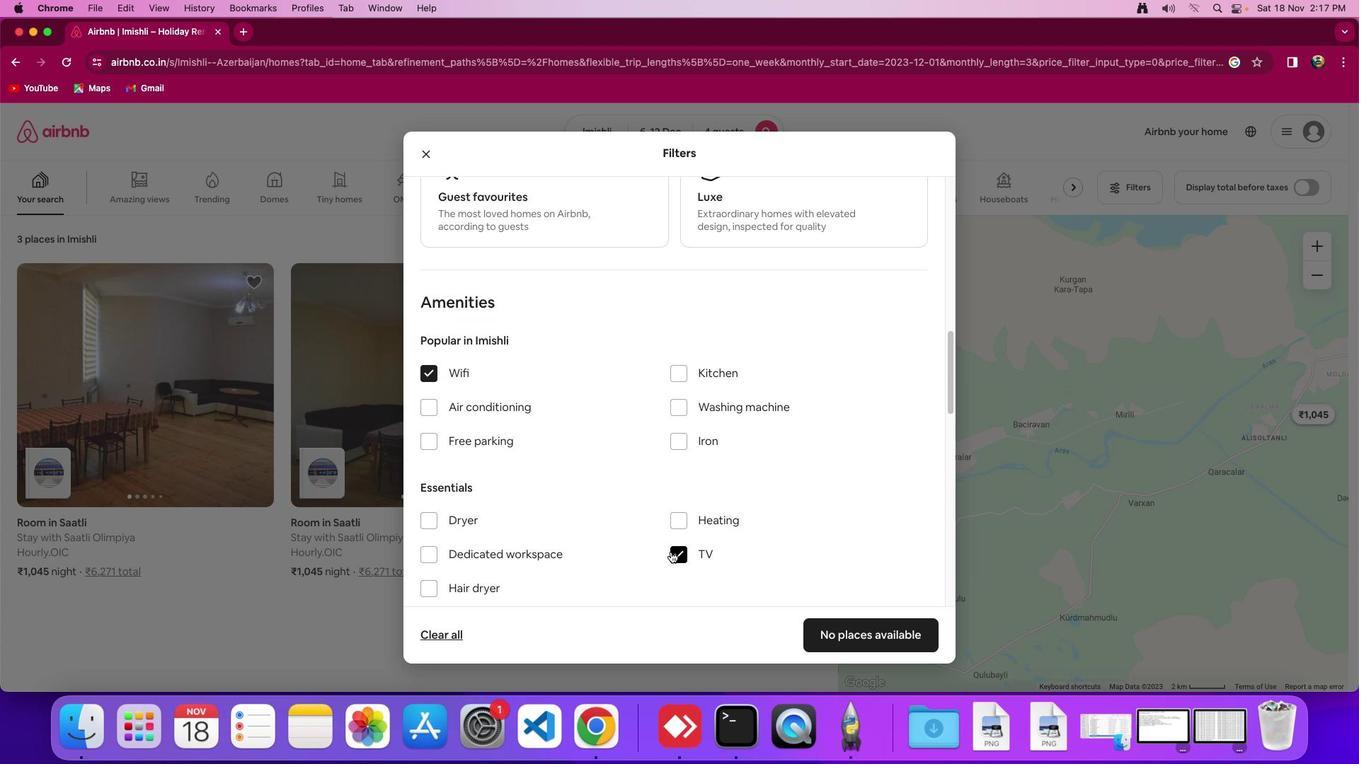 
Action: Mouse pressed left at (672, 552)
Screenshot: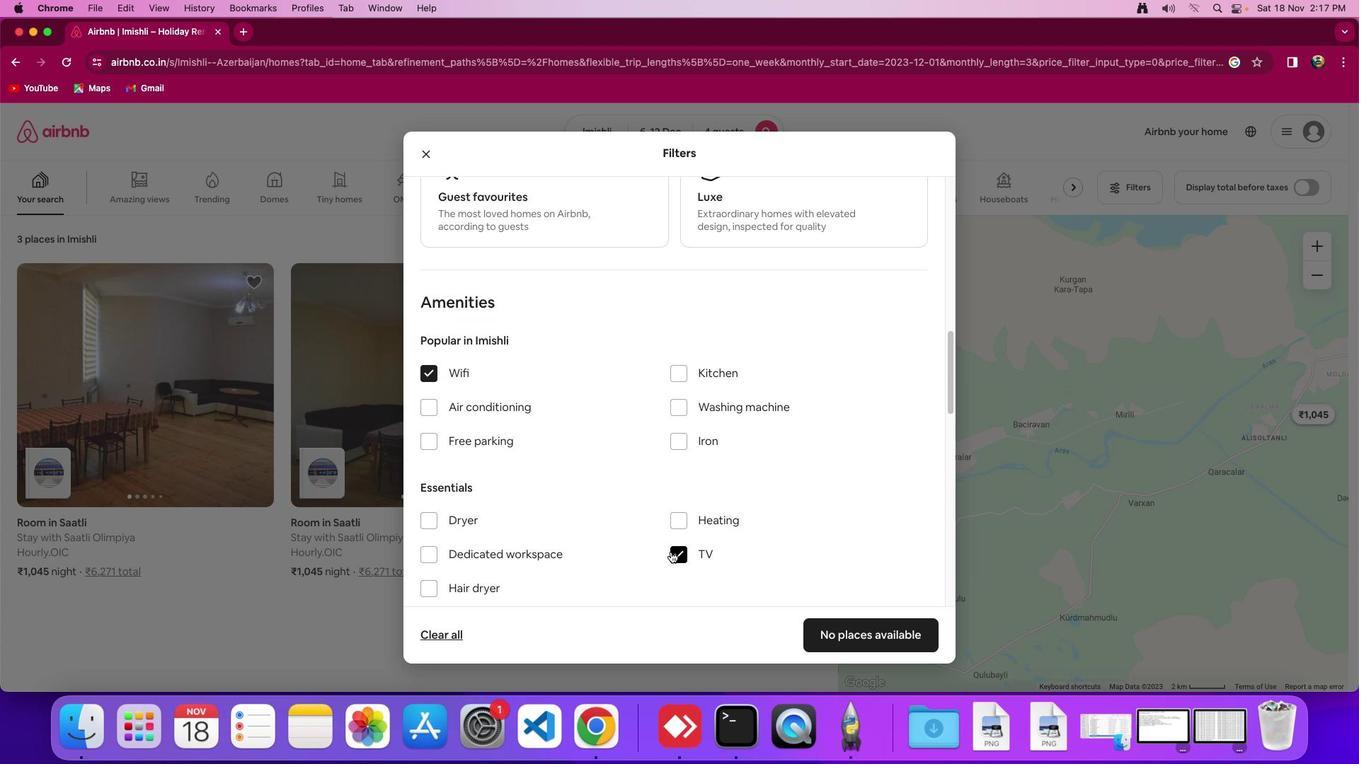 
Action: Mouse moved to (433, 436)
Screenshot: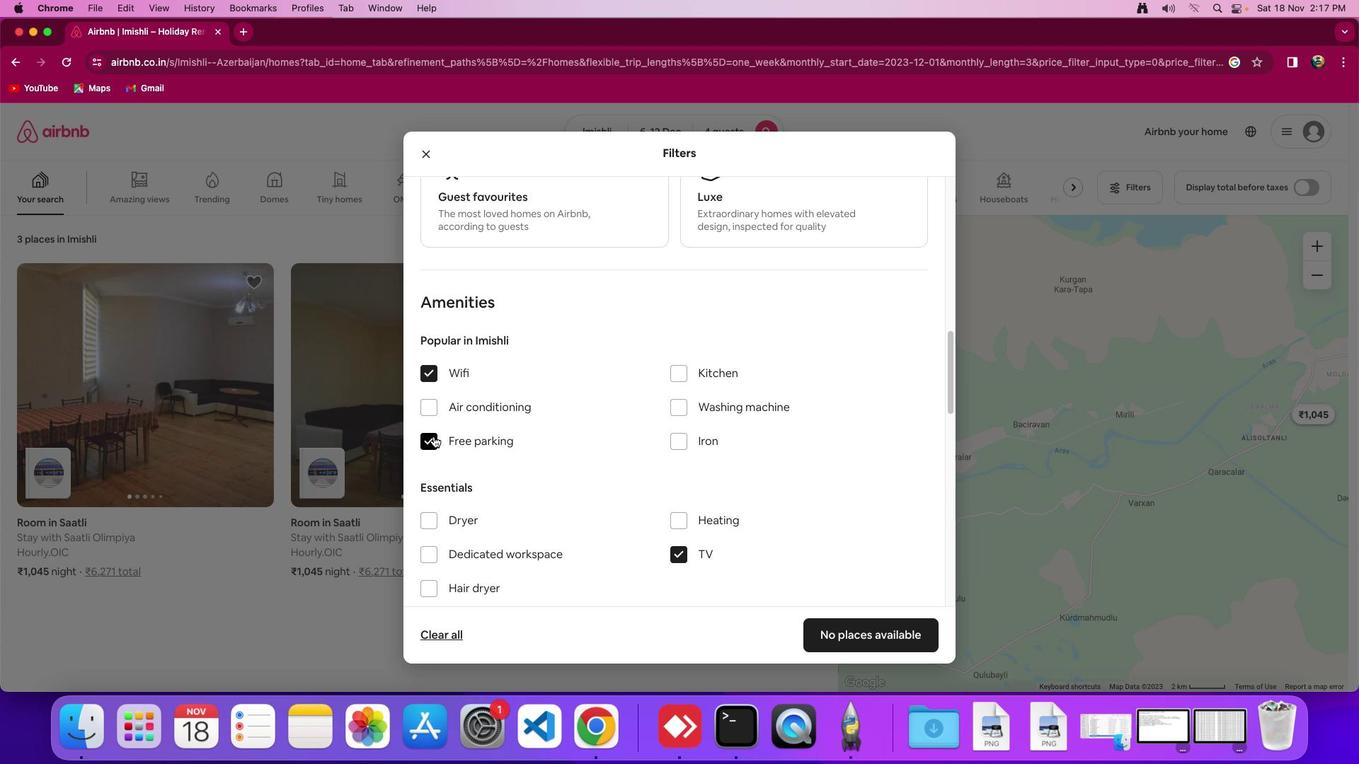 
Action: Mouse pressed left at (433, 436)
Screenshot: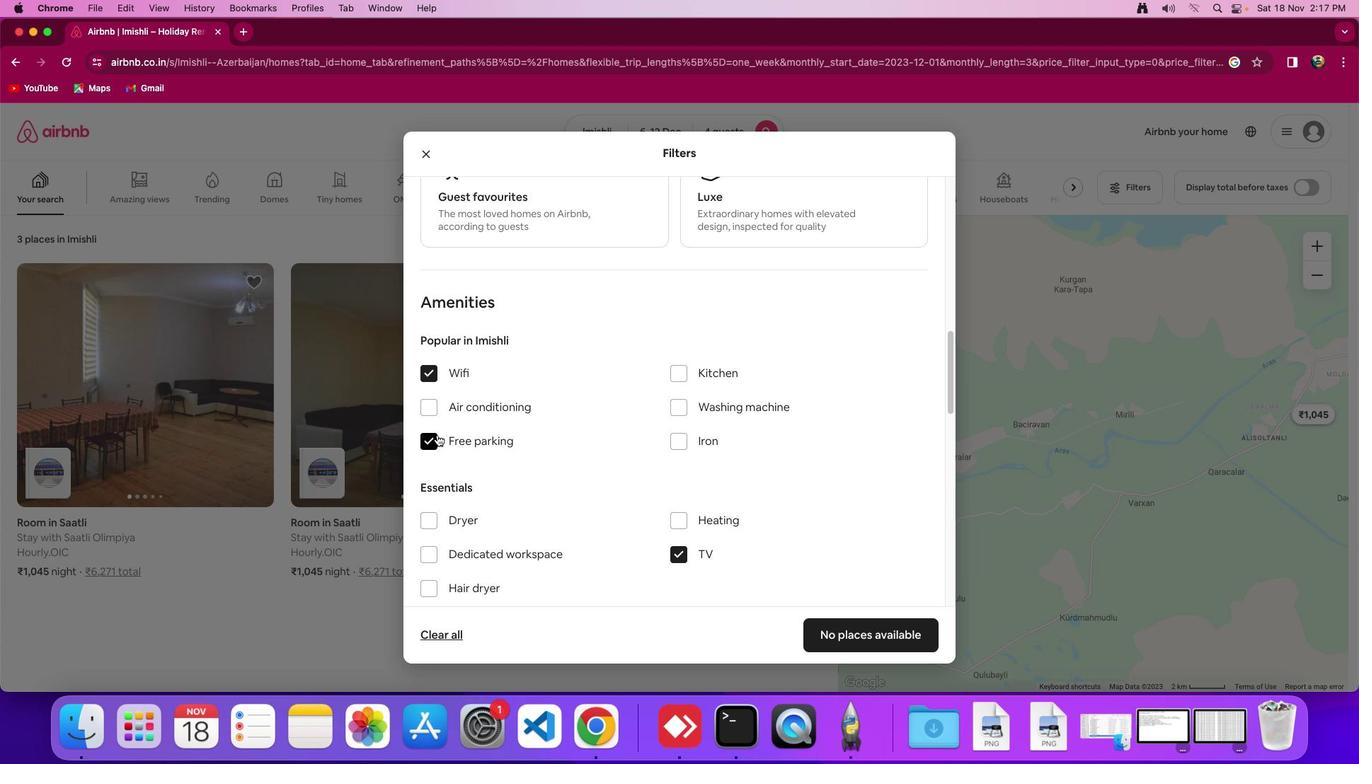 
Action: Mouse moved to (734, 522)
Screenshot: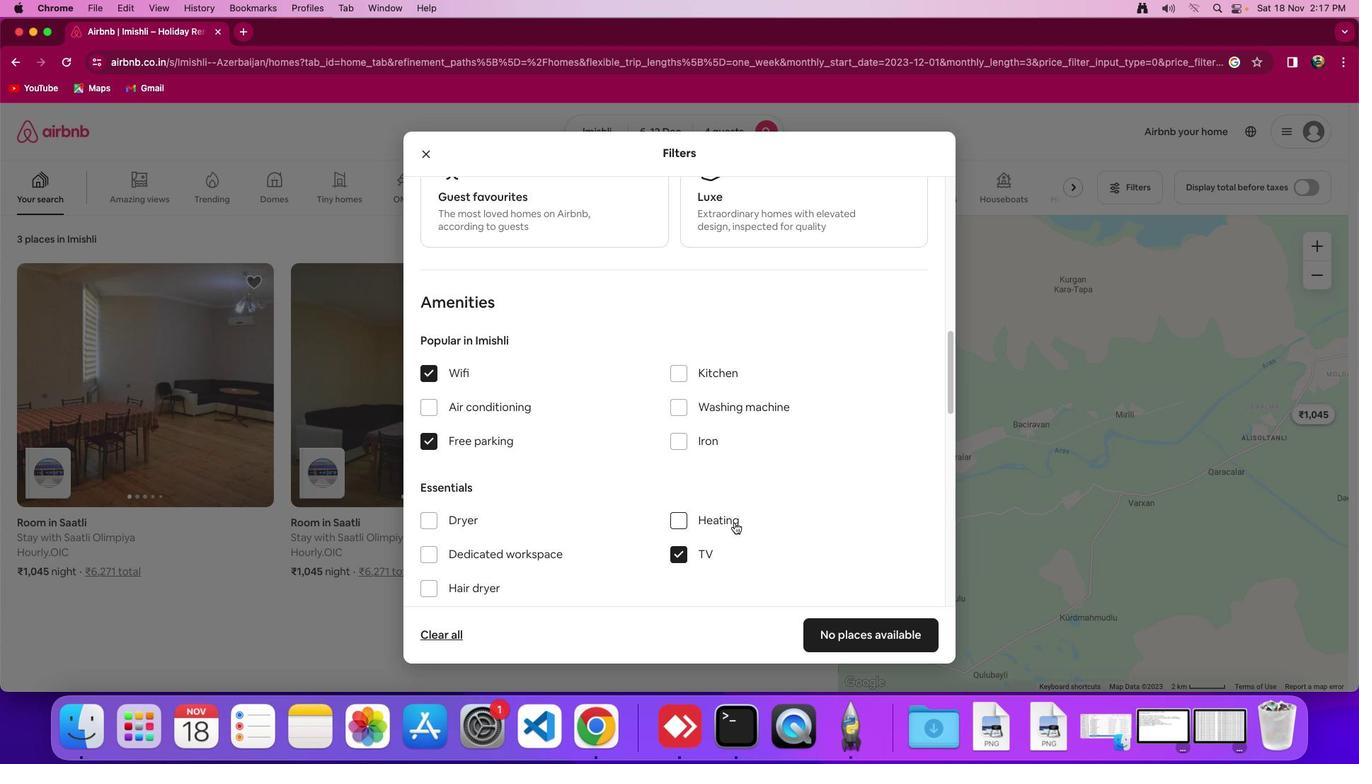
Action: Mouse scrolled (734, 522) with delta (0, 0)
Screenshot: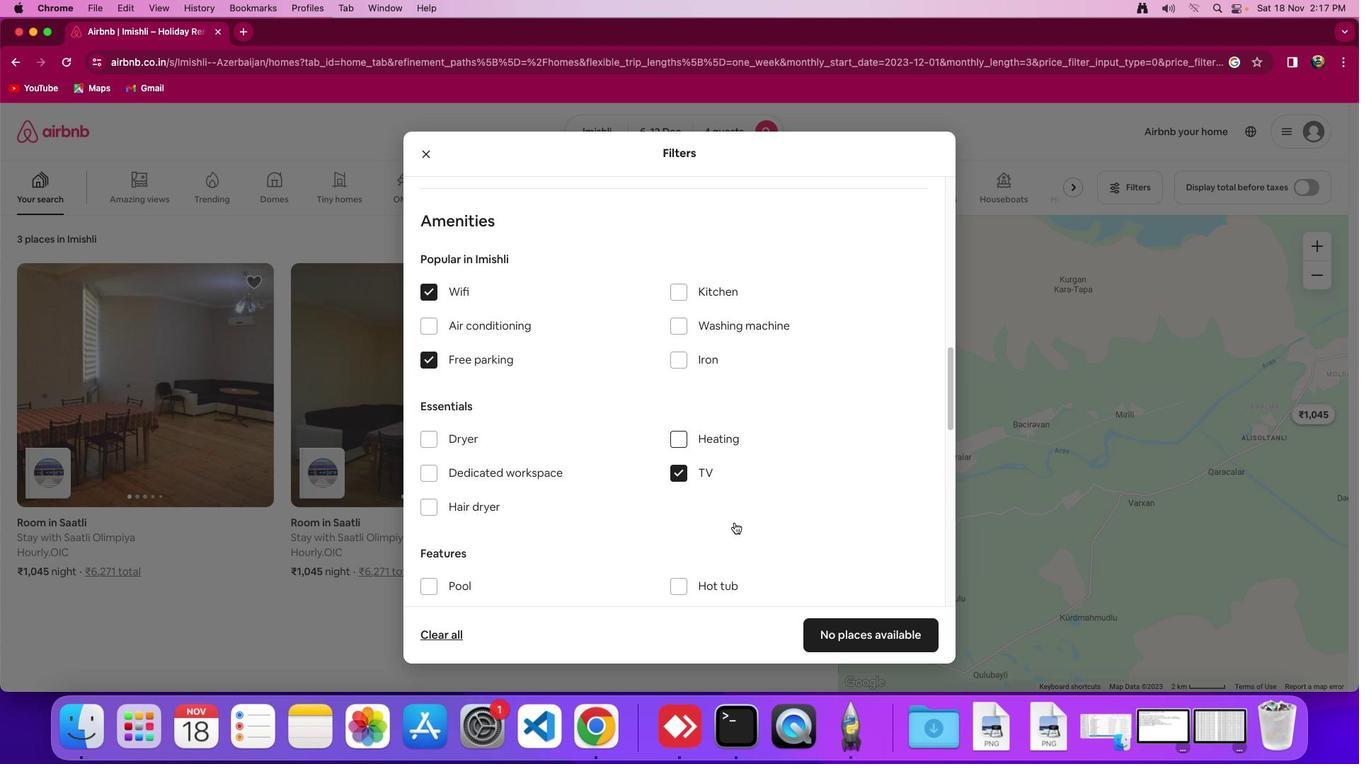
Action: Mouse scrolled (734, 522) with delta (0, 0)
Screenshot: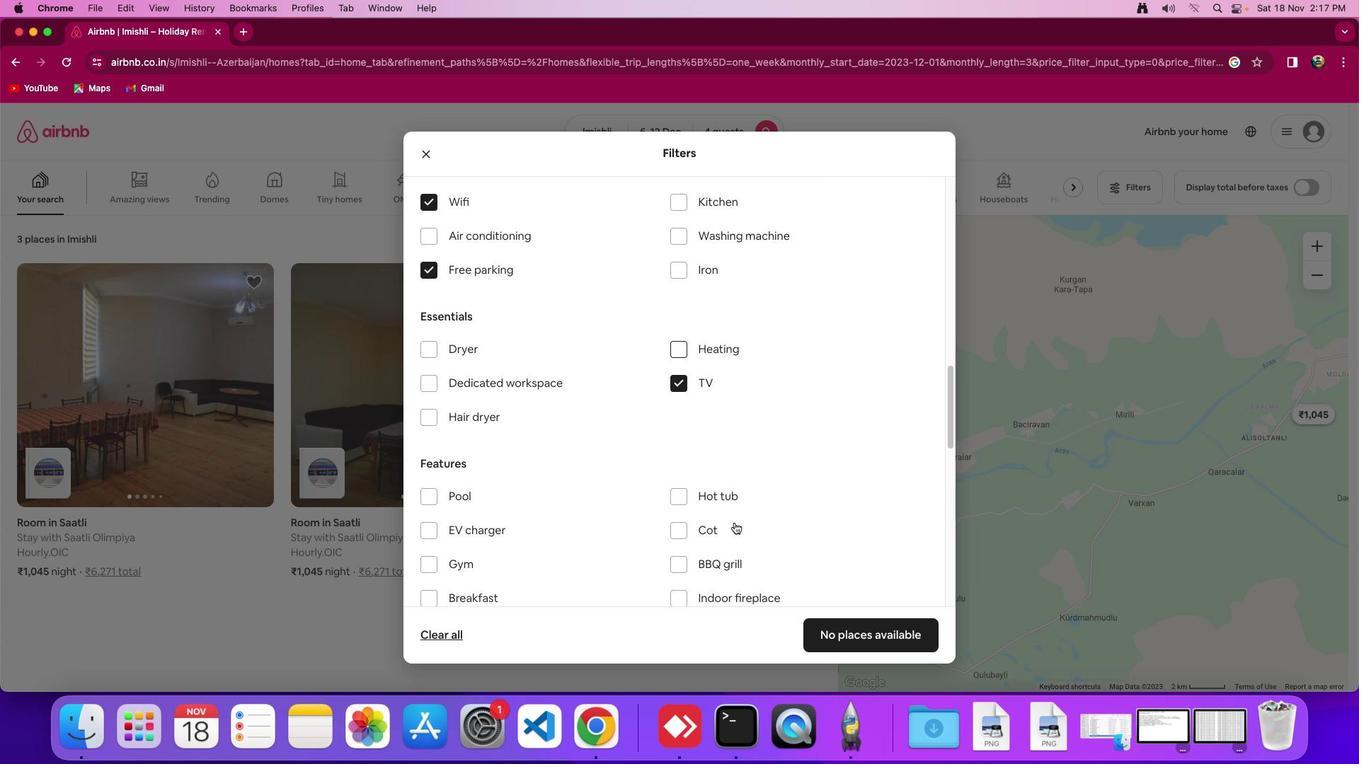 
Action: Mouse scrolled (734, 522) with delta (0, -1)
Screenshot: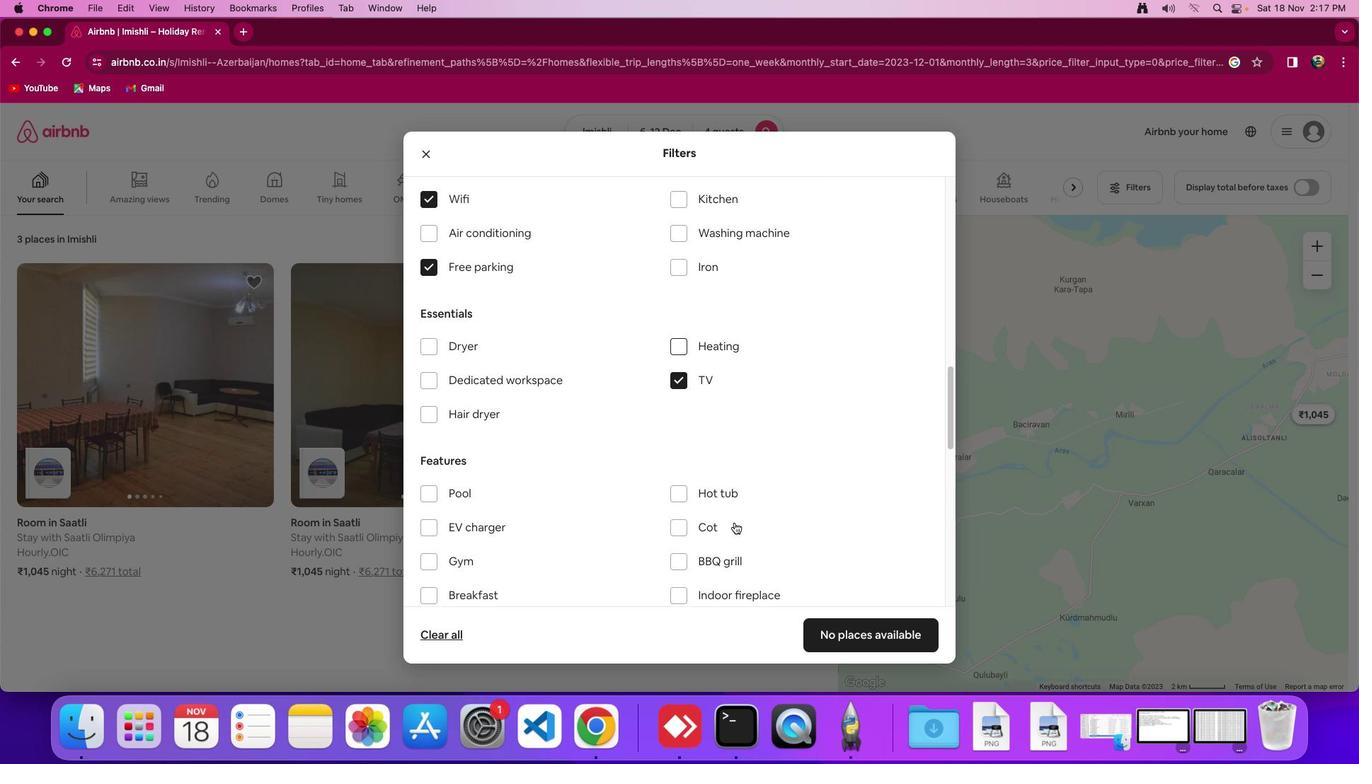 
Action: Mouse scrolled (734, 522) with delta (0, -2)
Screenshot: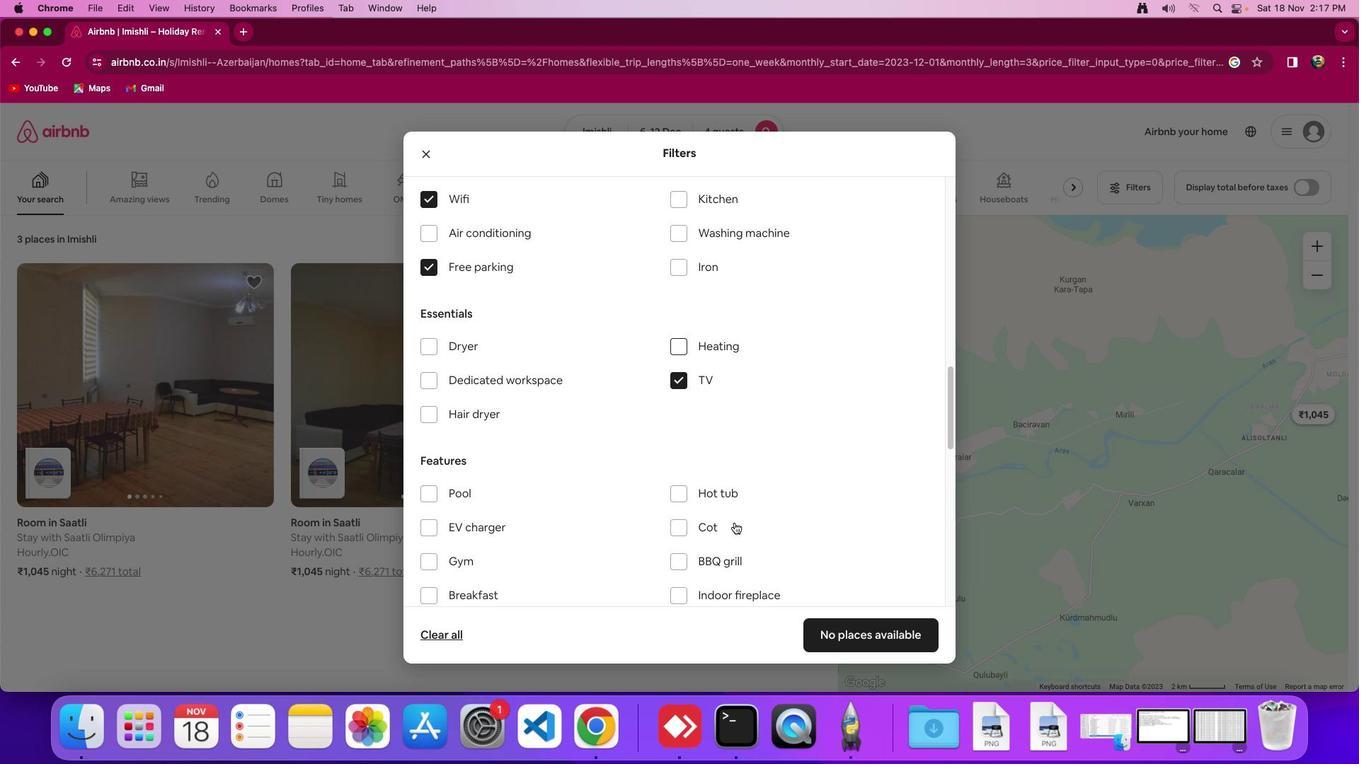 
Action: Mouse moved to (777, 499)
Screenshot: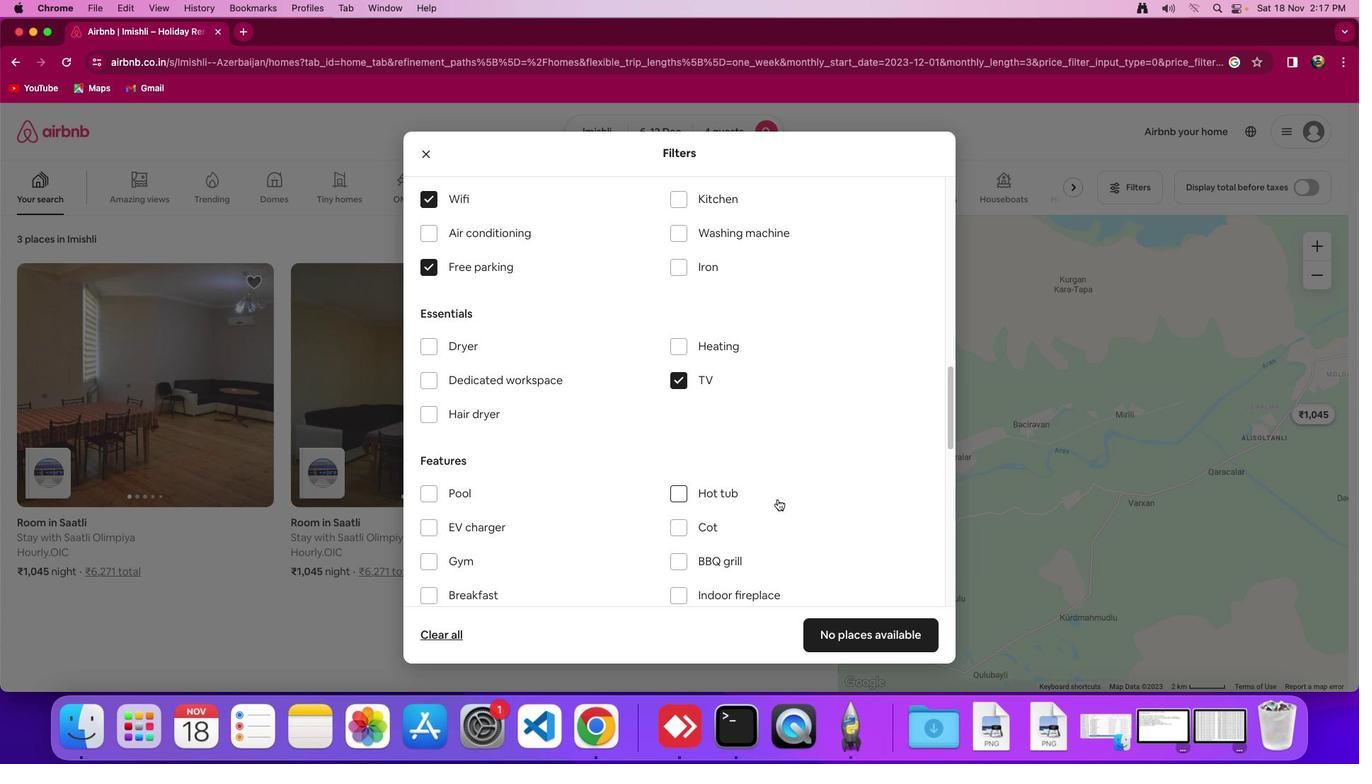 
Action: Mouse scrolled (777, 499) with delta (0, 0)
Screenshot: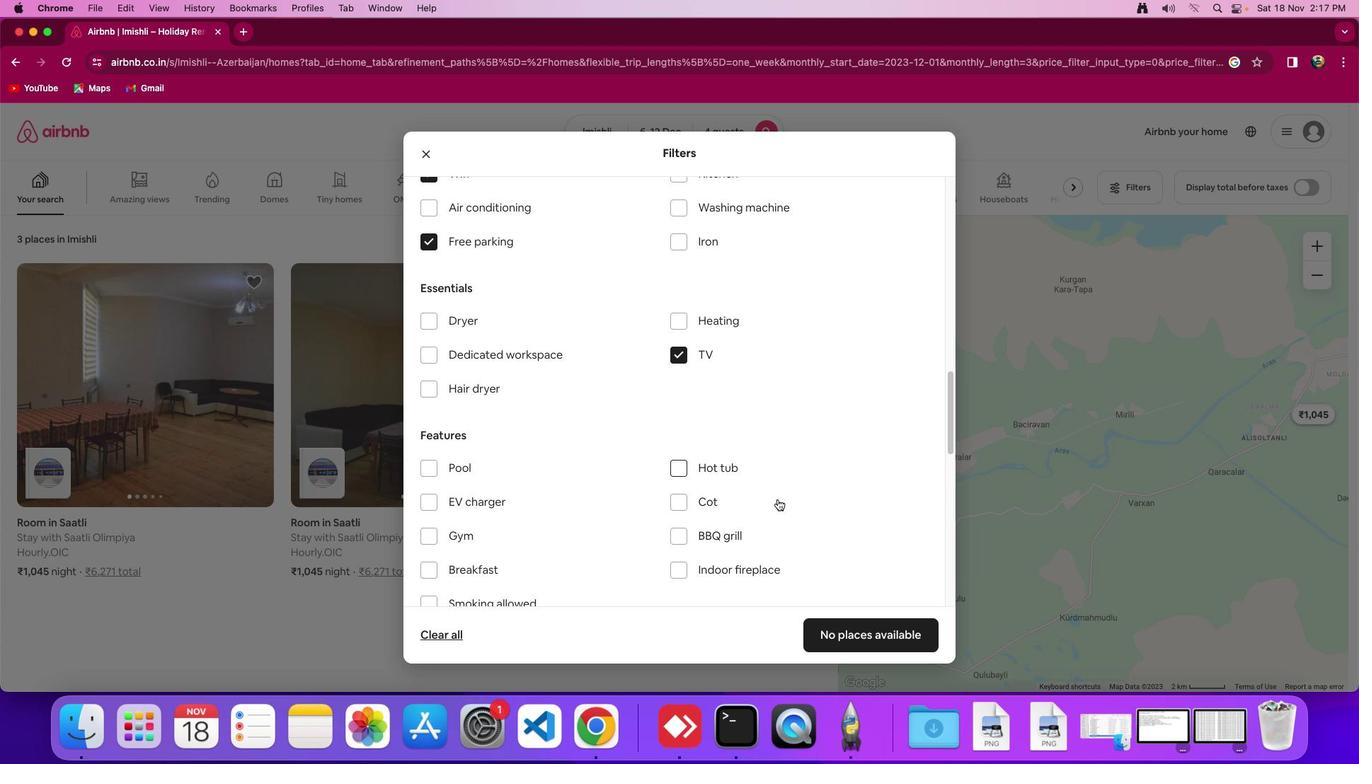 
Action: Mouse scrolled (777, 499) with delta (0, 0)
Screenshot: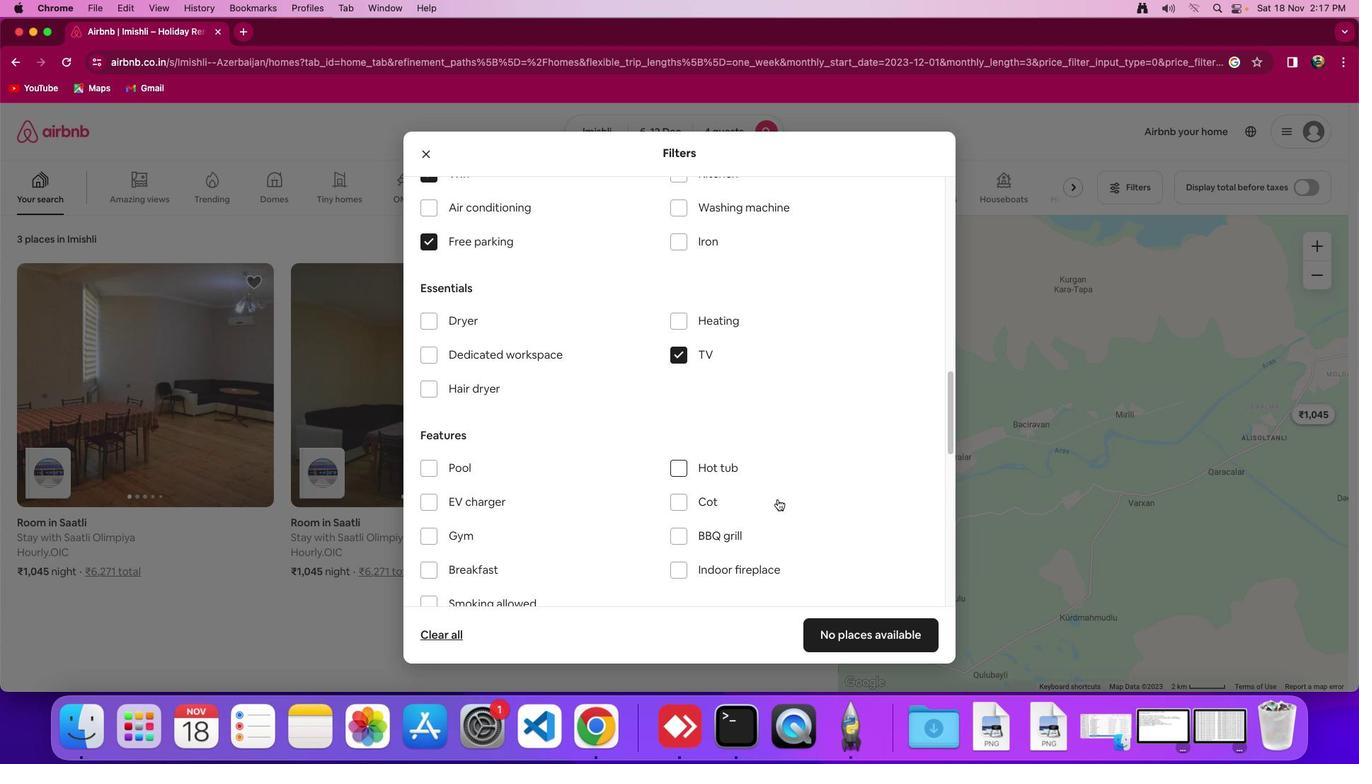 
Action: Mouse scrolled (777, 499) with delta (0, 0)
Screenshot: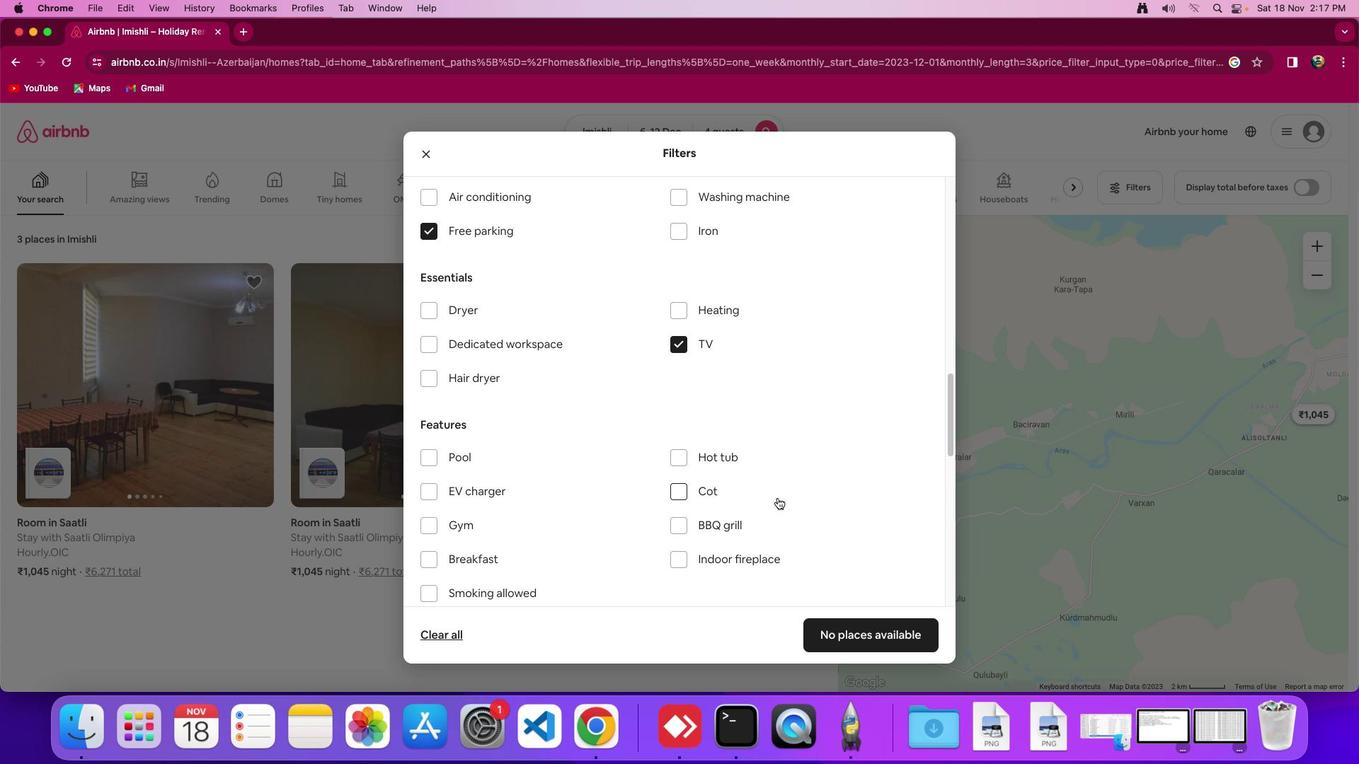 
Action: Mouse scrolled (777, 499) with delta (0, 0)
Screenshot: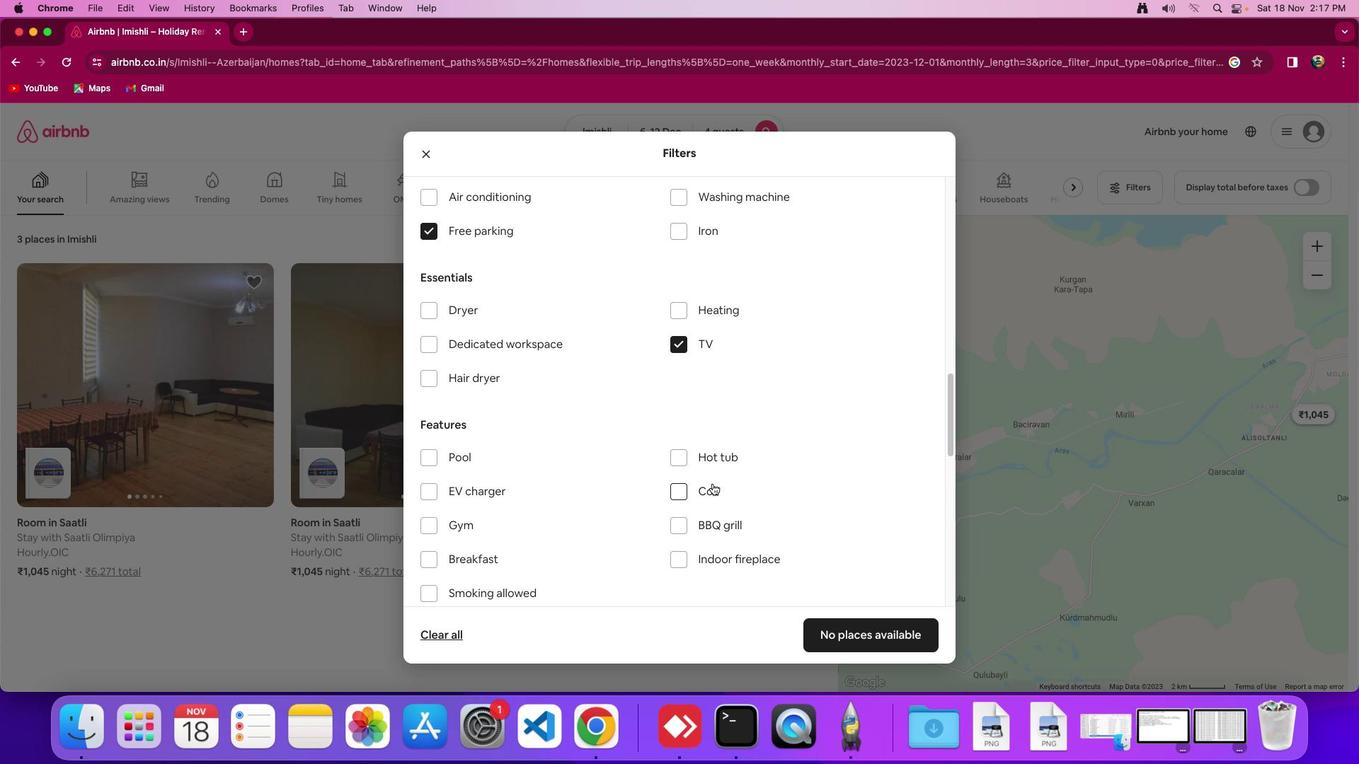 
Action: Mouse moved to (690, 458)
Screenshot: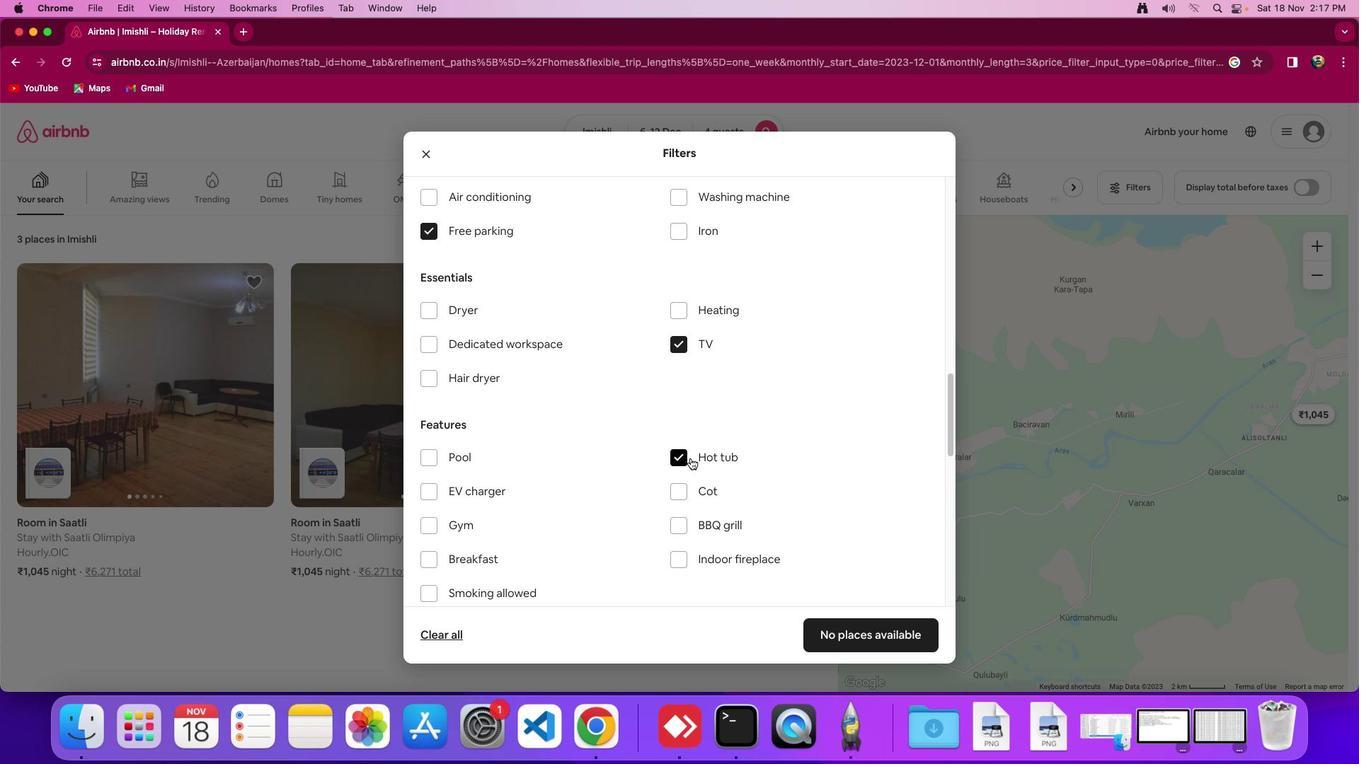 
Action: Mouse pressed left at (690, 458)
Screenshot: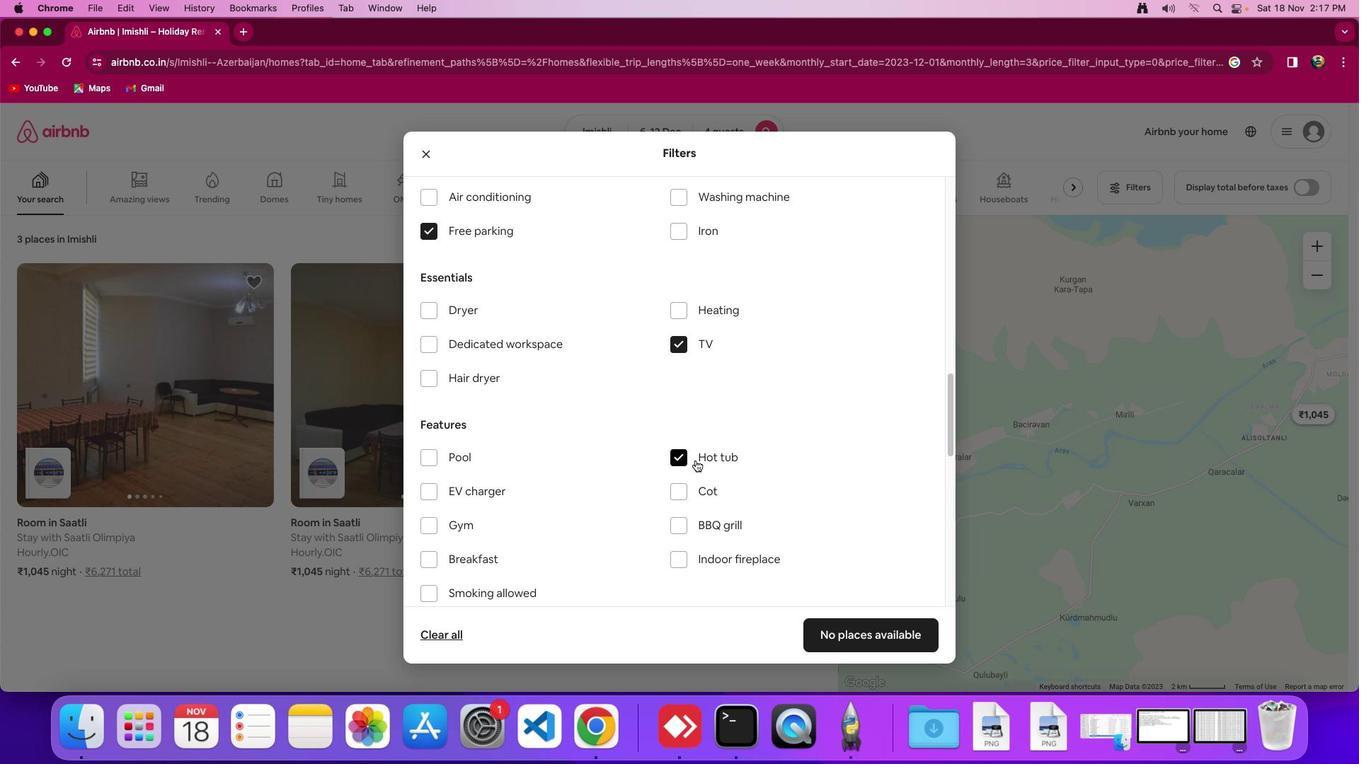 
Action: Mouse moved to (755, 464)
Screenshot: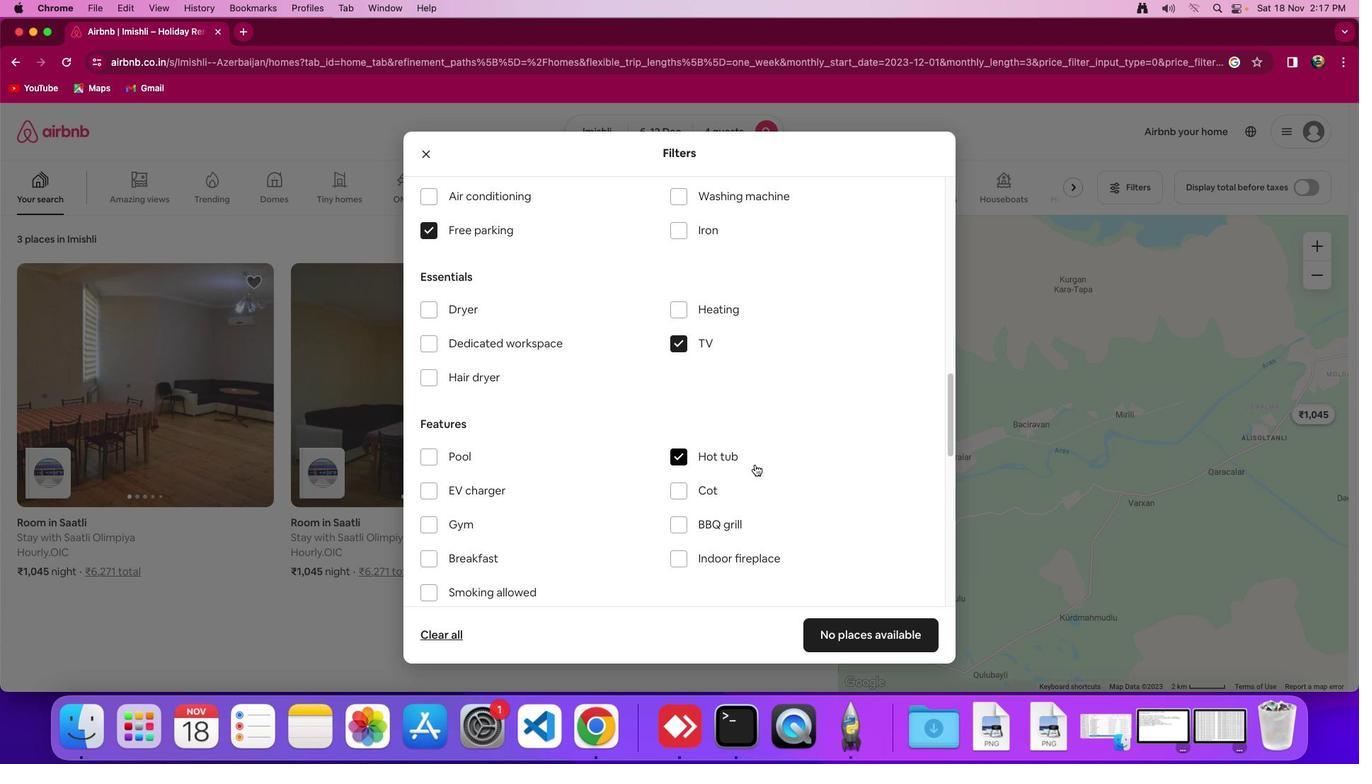 
Action: Mouse scrolled (755, 464) with delta (0, 0)
Screenshot: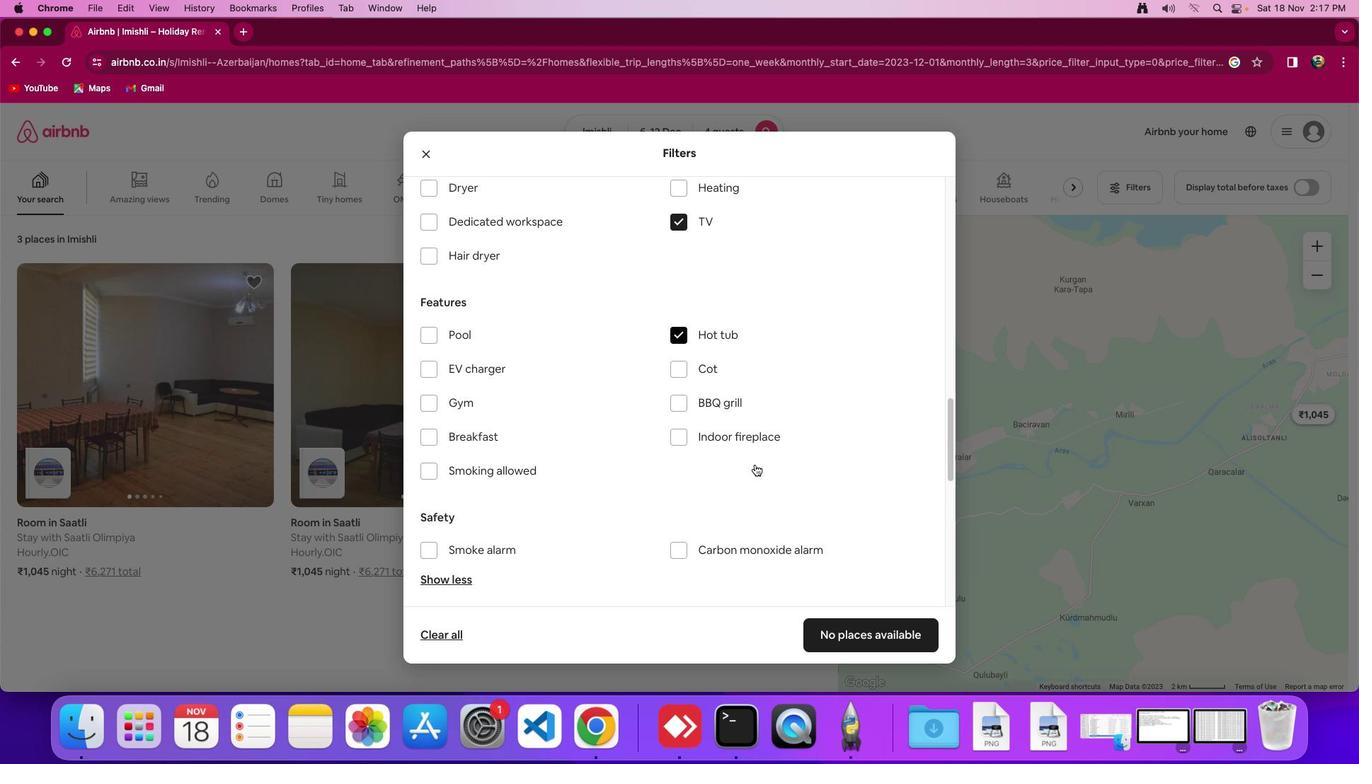 
Action: Mouse scrolled (755, 464) with delta (0, 0)
Screenshot: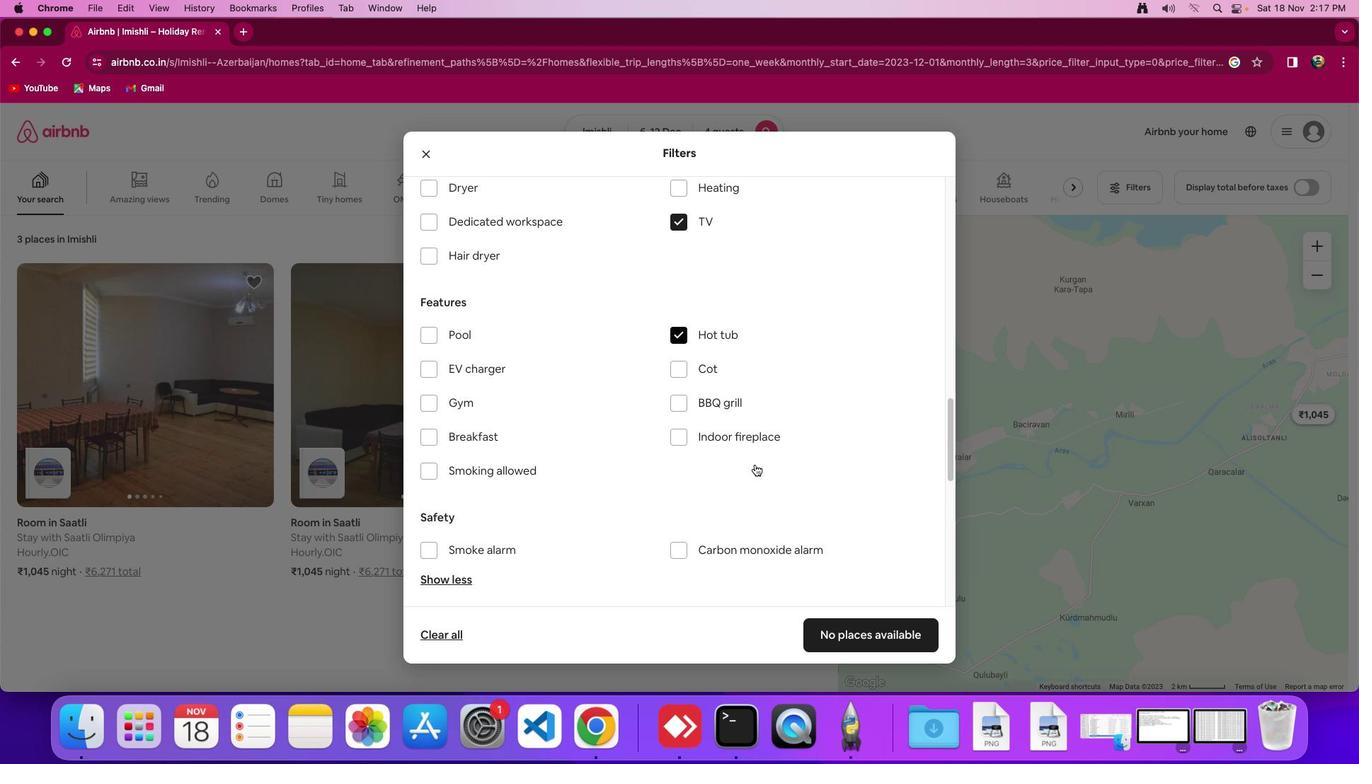 
Action: Mouse scrolled (755, 464) with delta (0, -2)
Screenshot: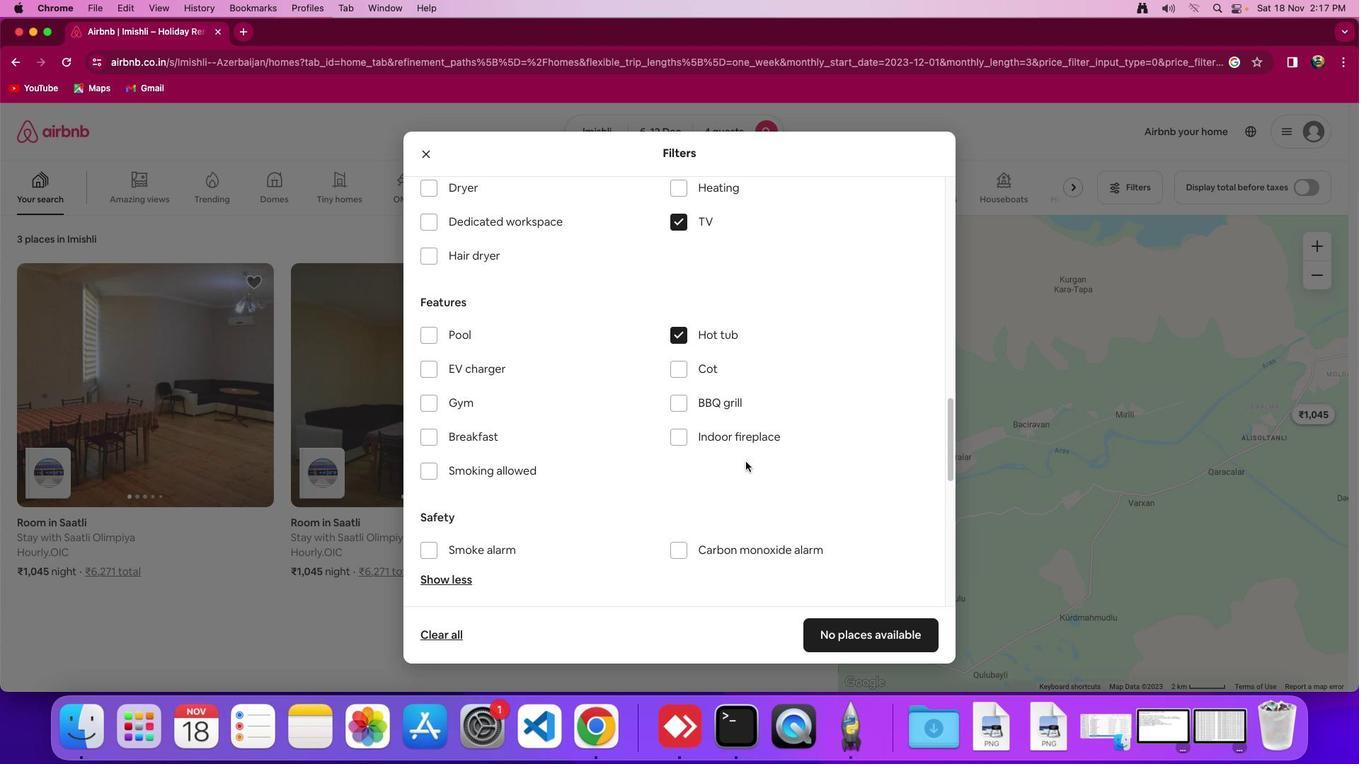
Action: Mouse moved to (438, 403)
Screenshot: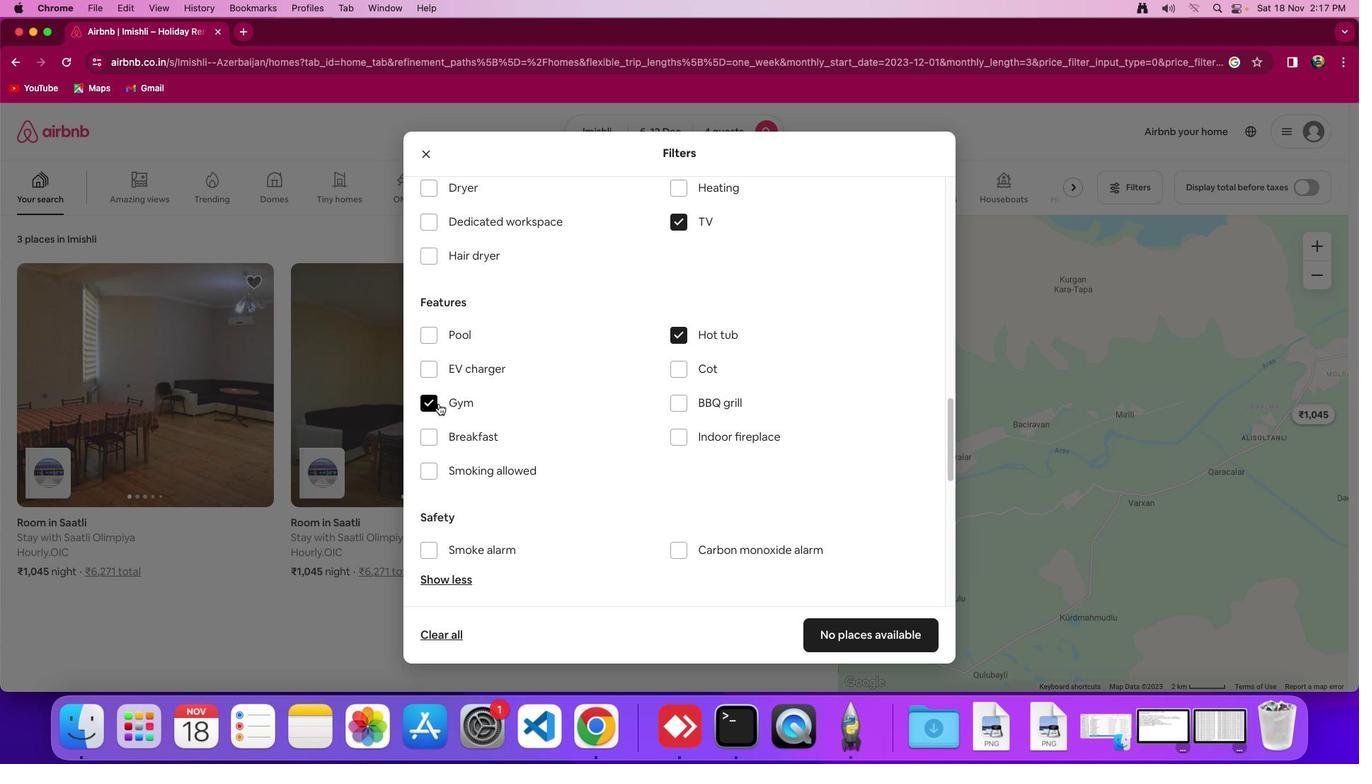 
Action: Mouse pressed left at (438, 403)
Screenshot: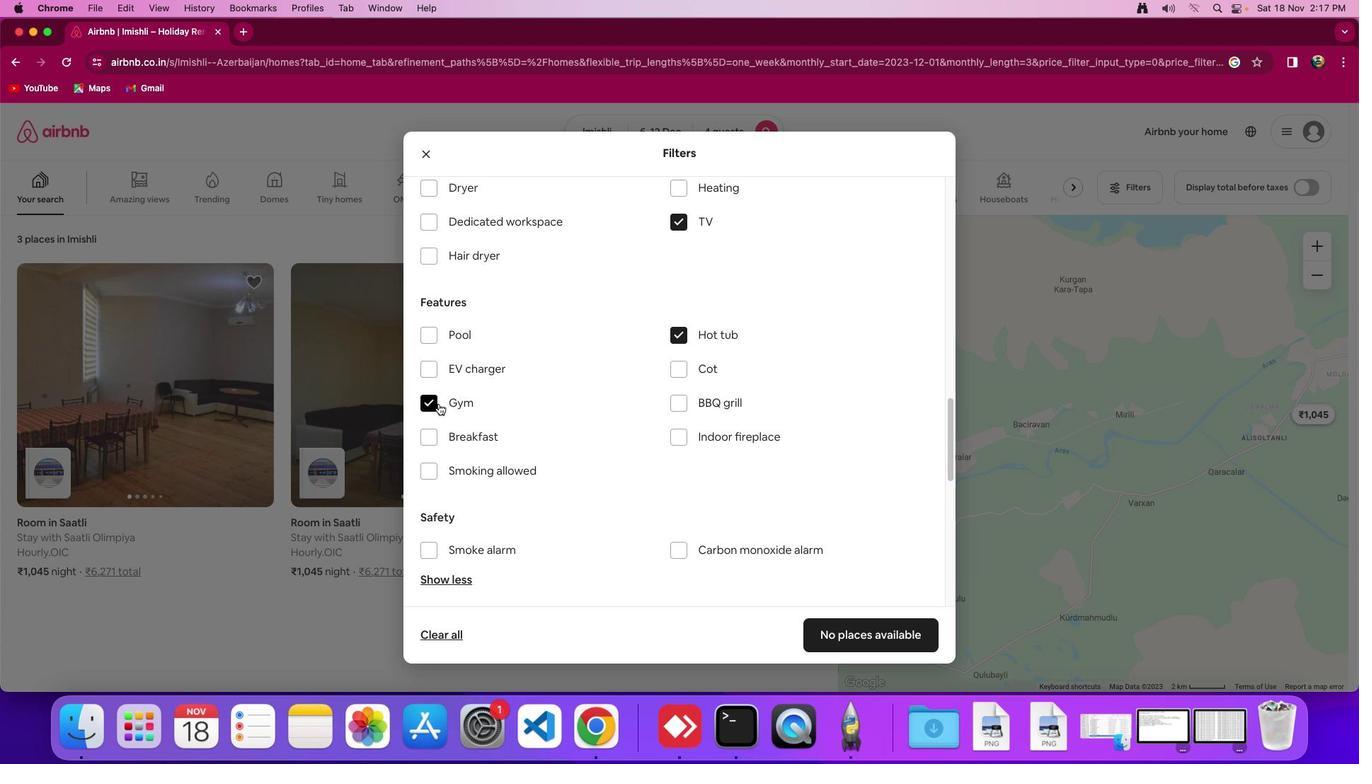 
Action: Mouse moved to (687, 503)
Screenshot: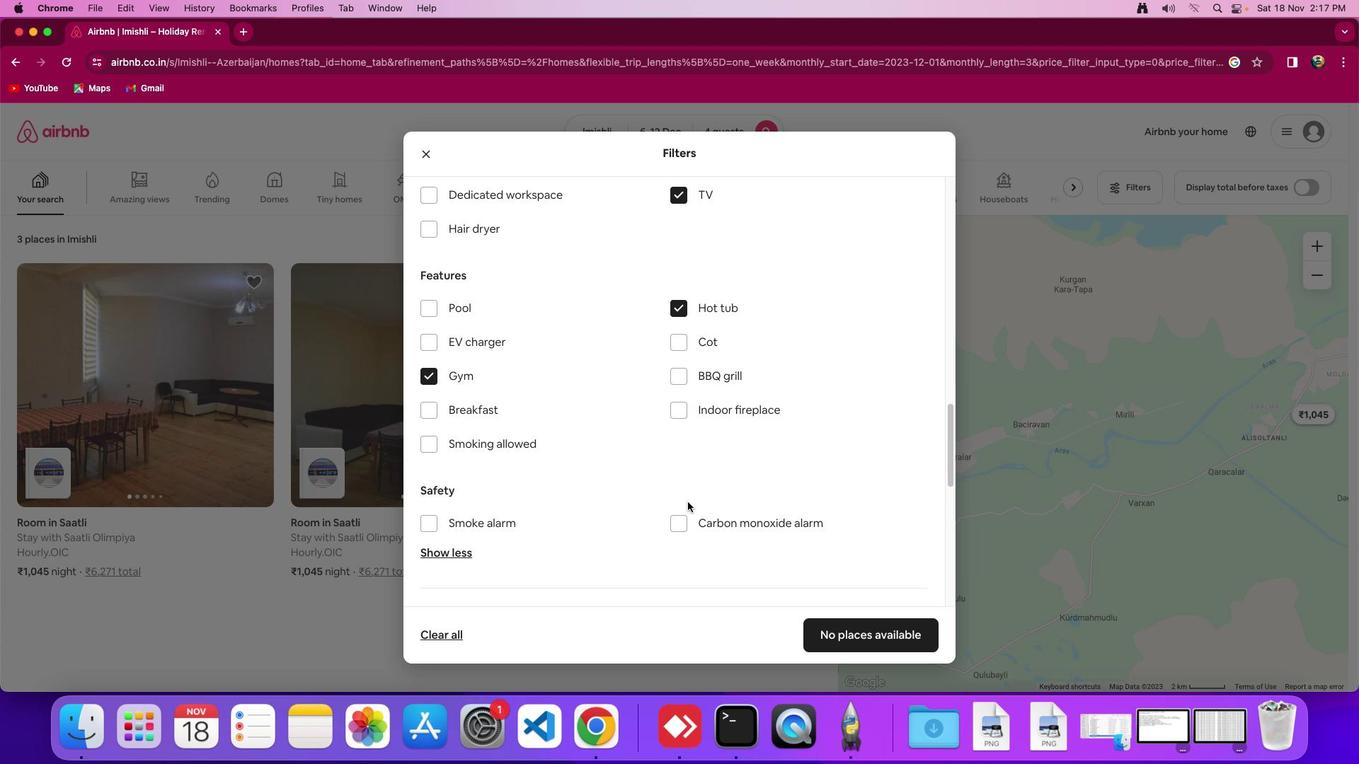 
Action: Mouse scrolled (687, 503) with delta (0, 0)
Screenshot: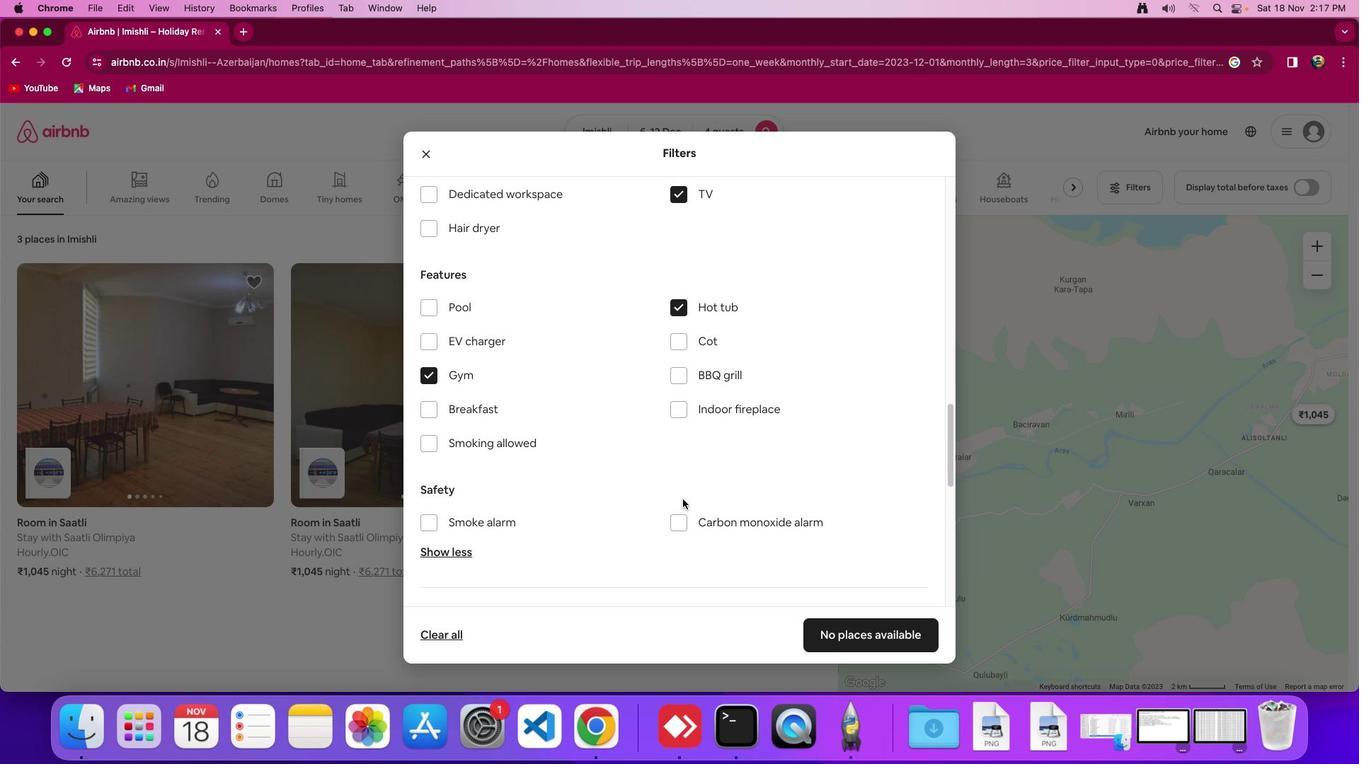 
Action: Mouse moved to (687, 502)
Screenshot: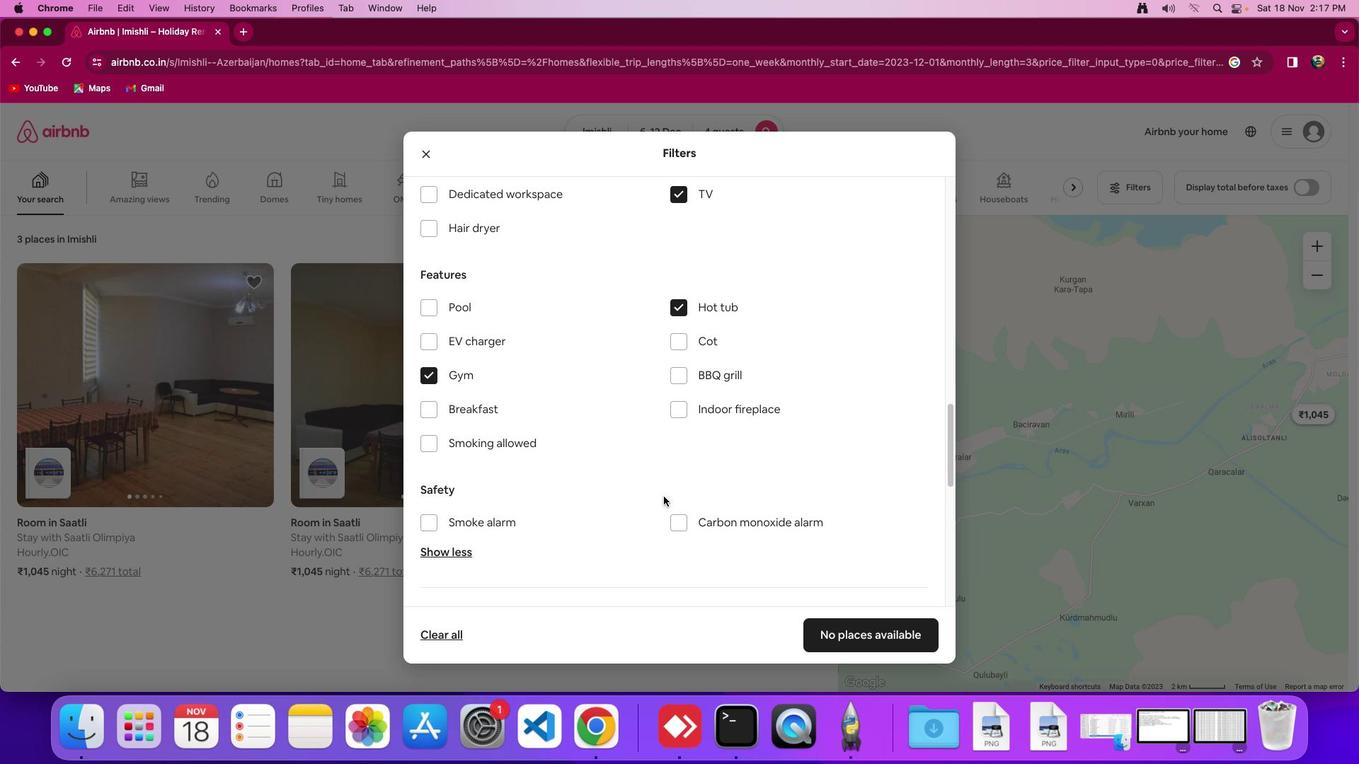 
Action: Mouse scrolled (687, 502) with delta (0, 0)
Screenshot: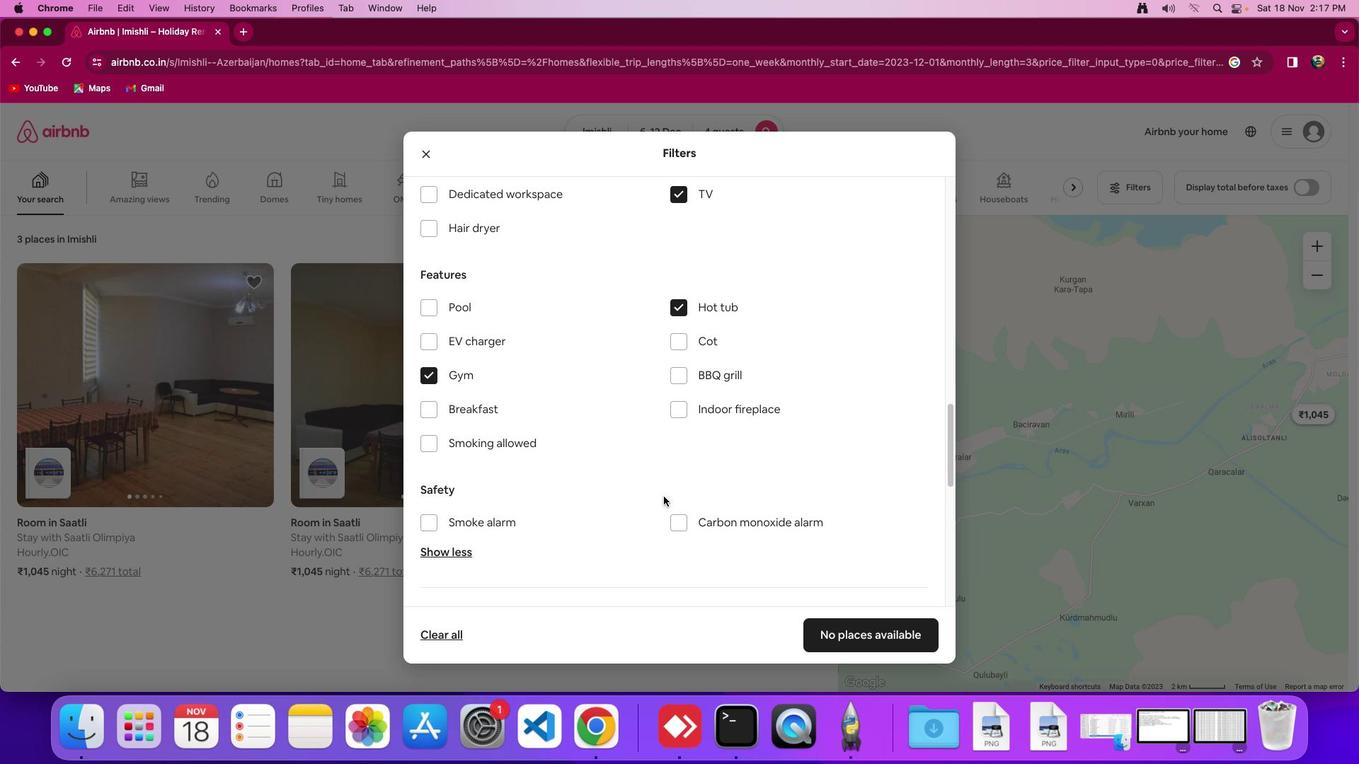 
Action: Mouse moved to (432, 445)
Screenshot: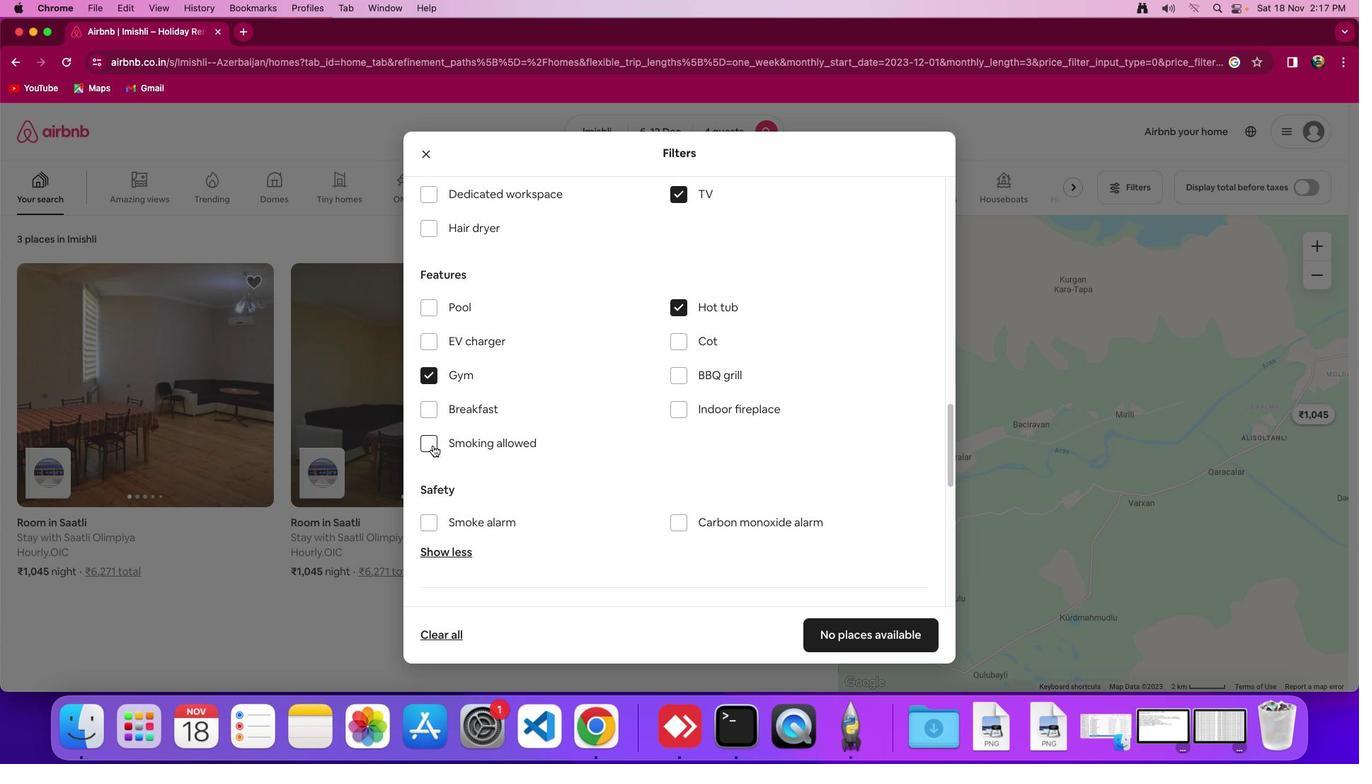 
Action: Mouse pressed left at (432, 445)
Screenshot: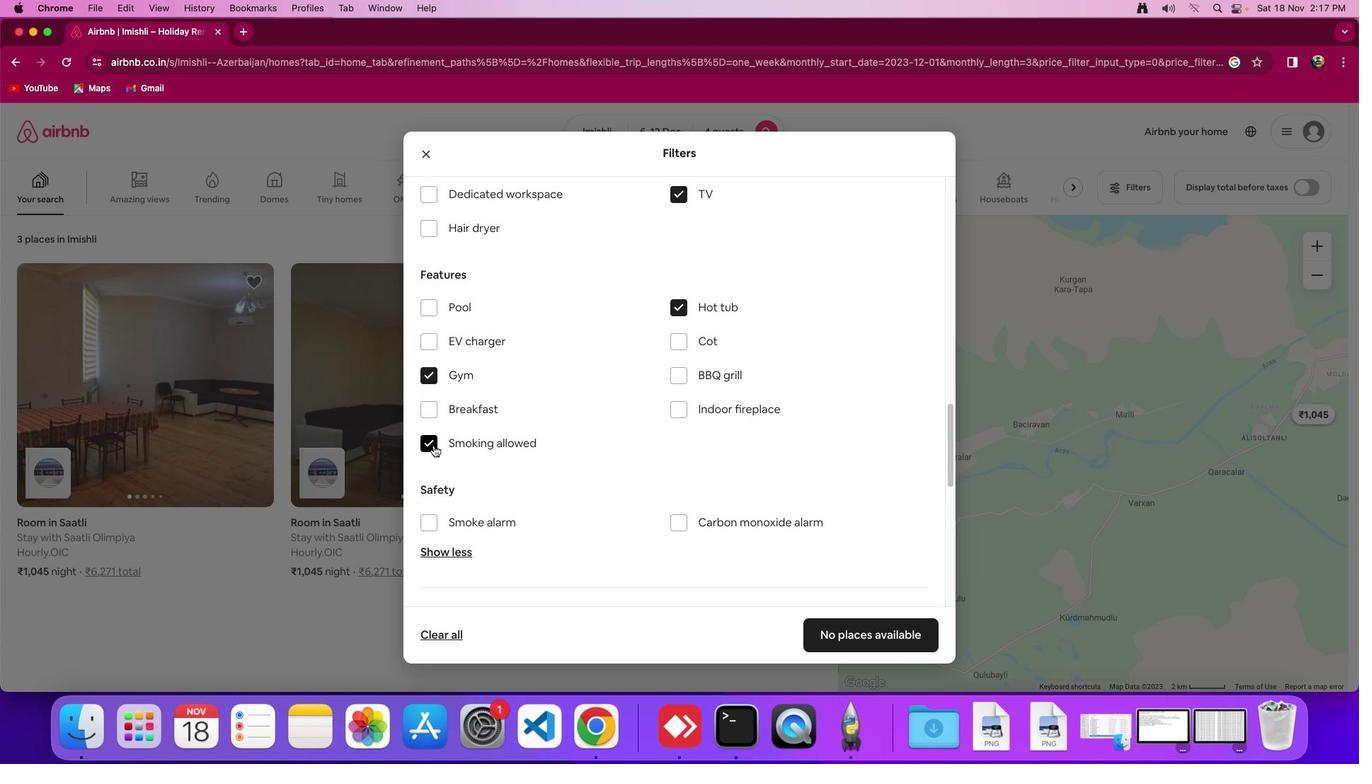
Action: Mouse moved to (726, 494)
Screenshot: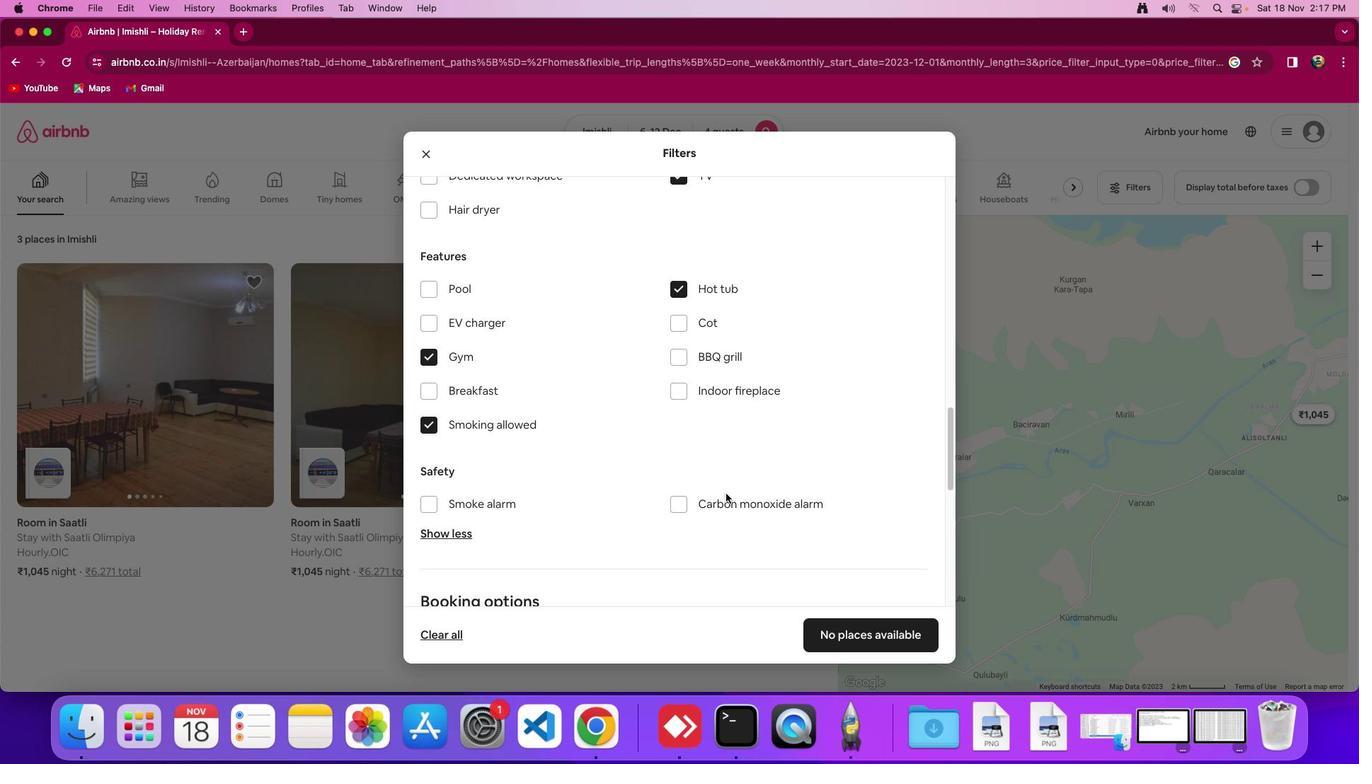 
Action: Mouse scrolled (726, 494) with delta (0, 0)
Screenshot: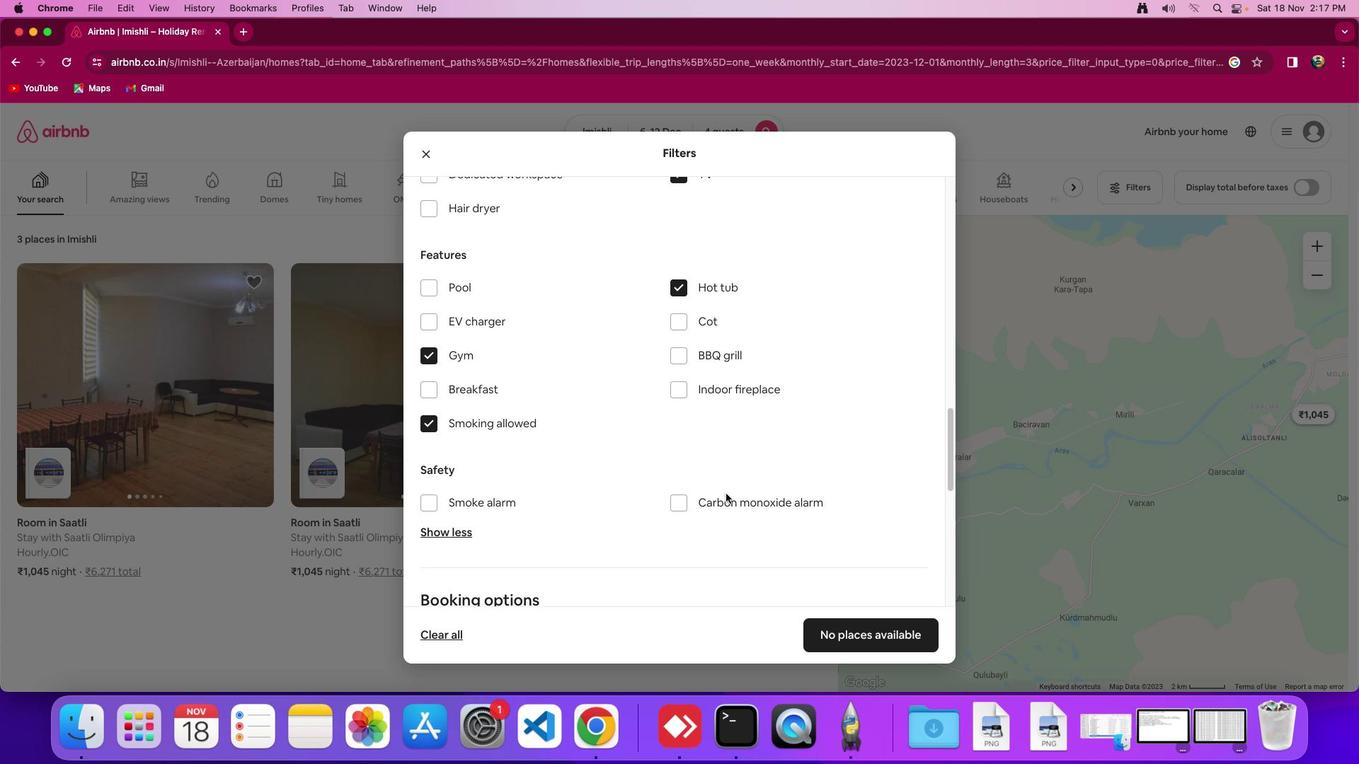 
Action: Mouse scrolled (726, 494) with delta (0, 0)
Screenshot: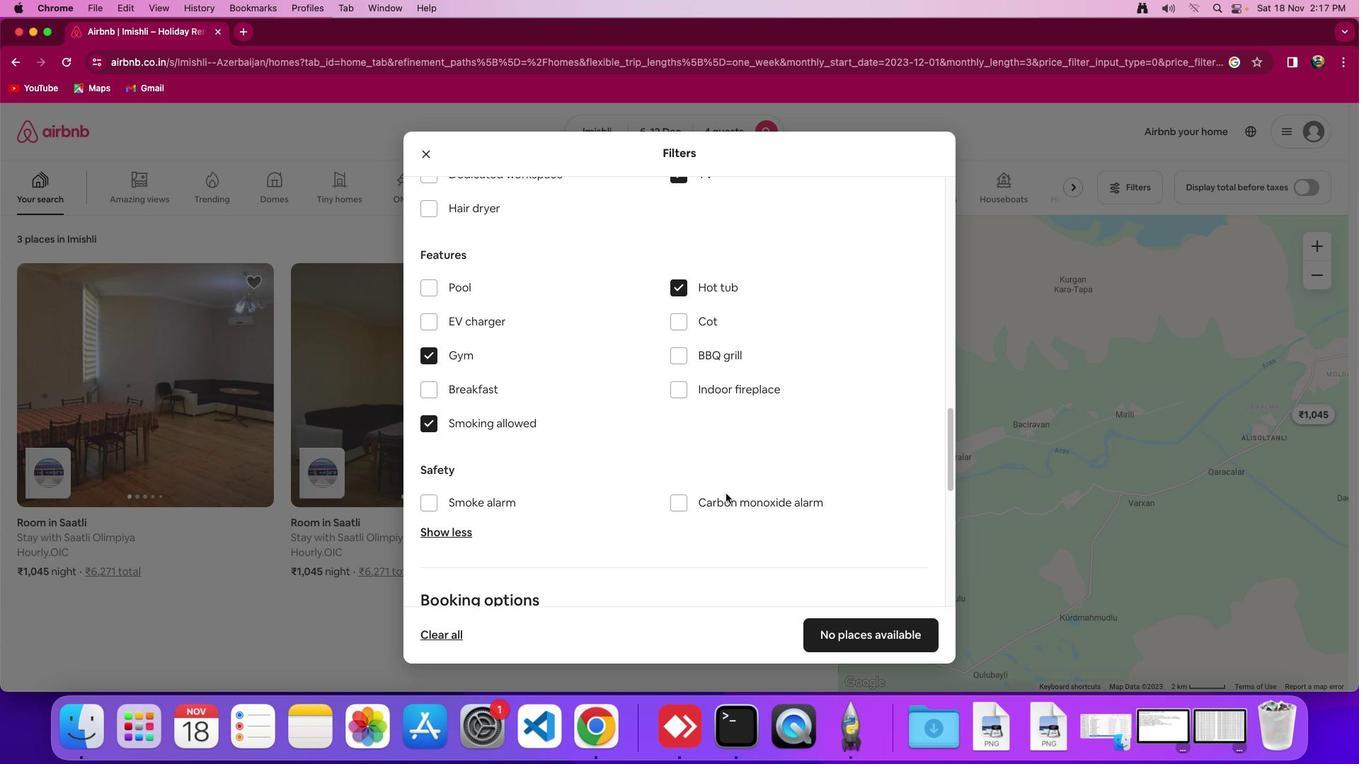 
Action: Mouse moved to (729, 487)
Screenshot: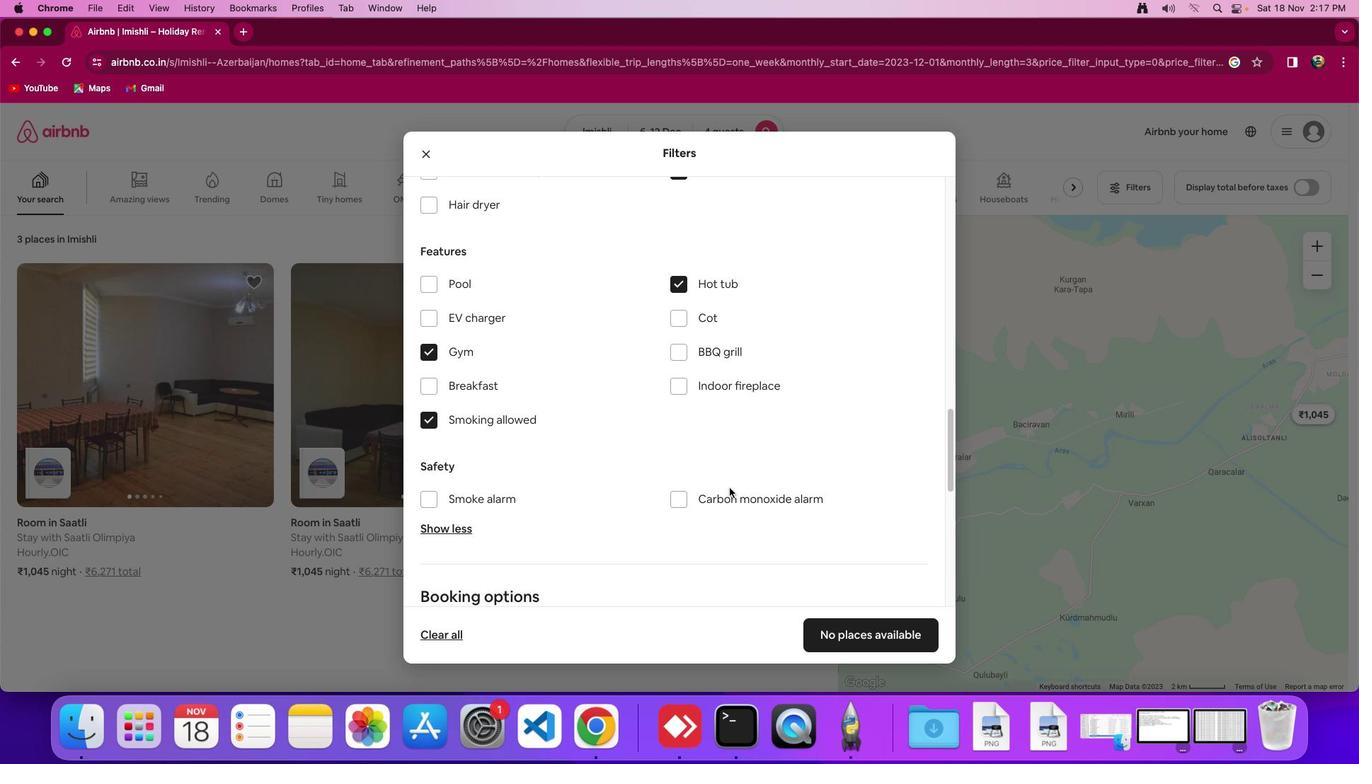 
Action: Mouse scrolled (729, 487) with delta (0, 0)
Screenshot: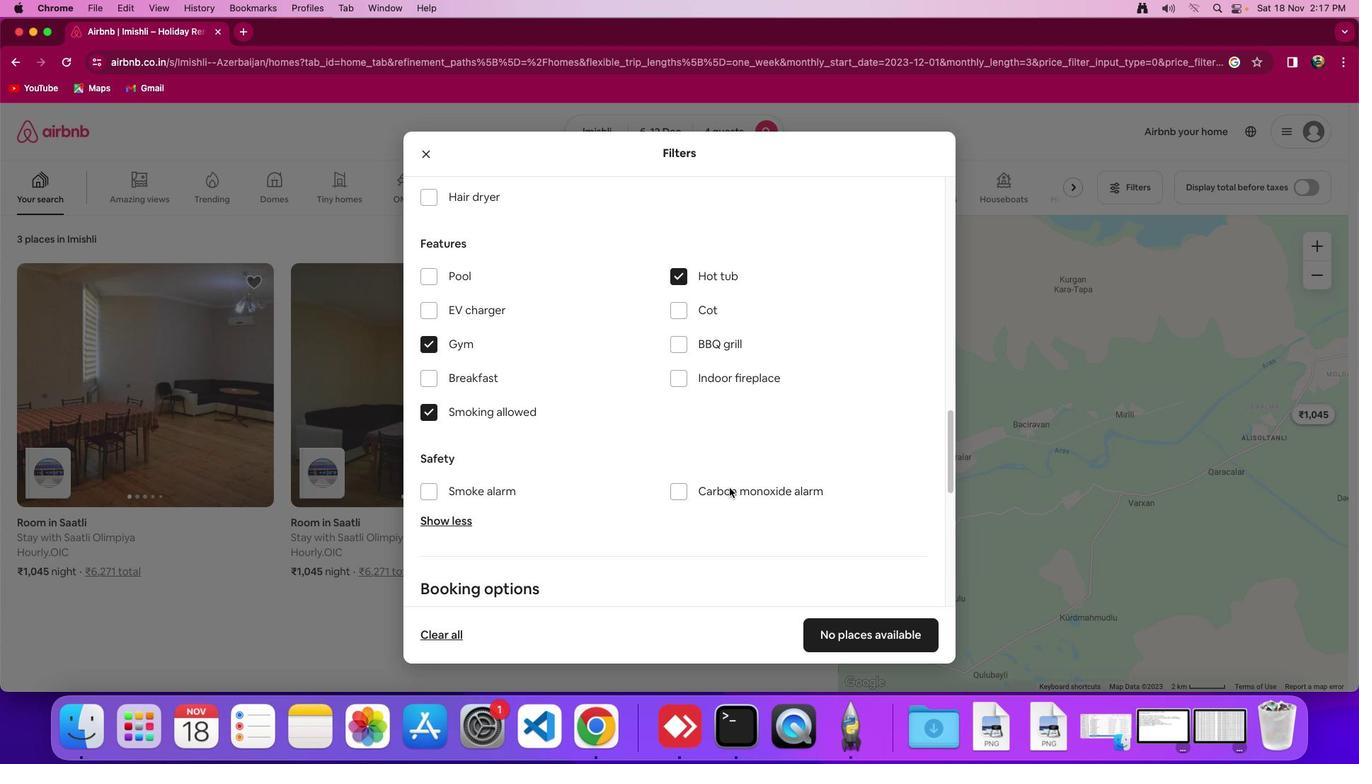 
Action: Mouse scrolled (729, 487) with delta (0, 0)
Screenshot: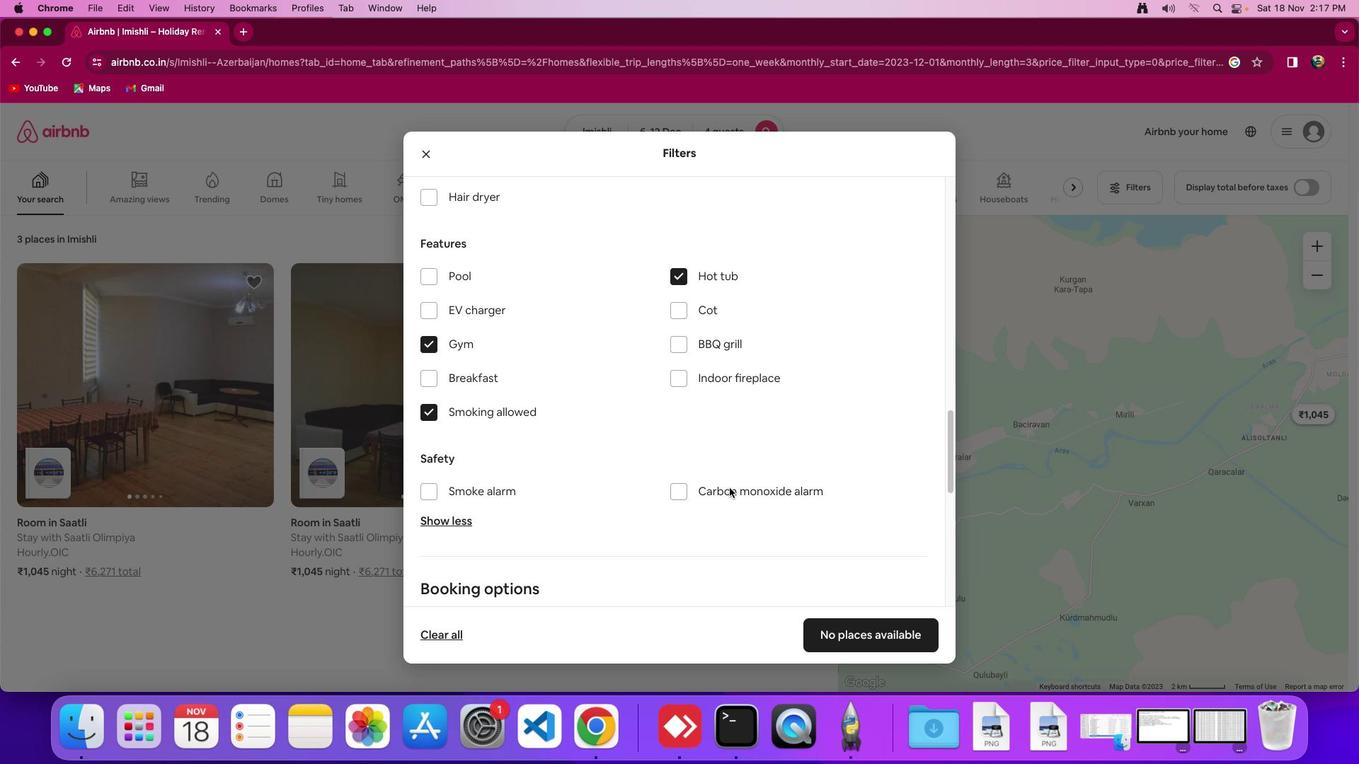 
Action: Mouse moved to (732, 484)
Screenshot: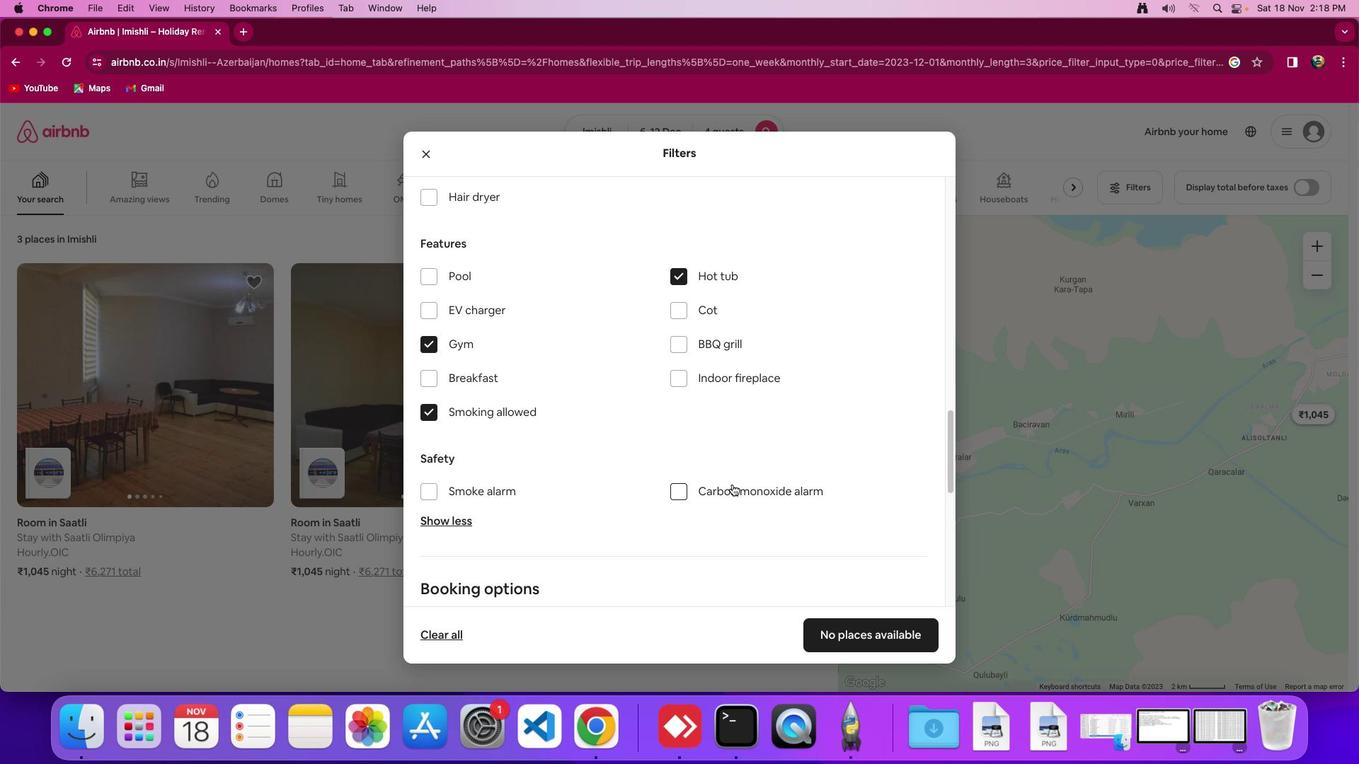 
Action: Mouse scrolled (732, 484) with delta (0, 0)
Screenshot: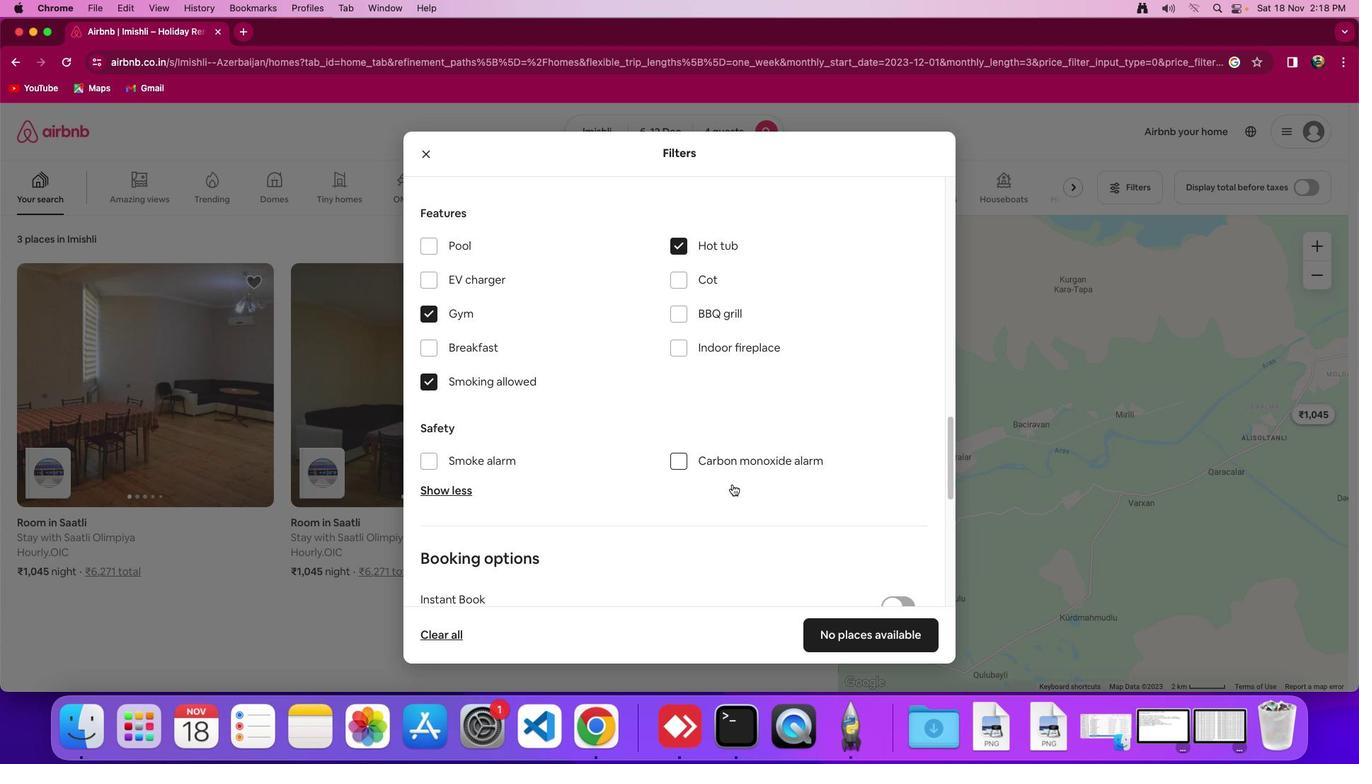 
Action: Mouse scrolled (732, 484) with delta (0, 0)
Screenshot: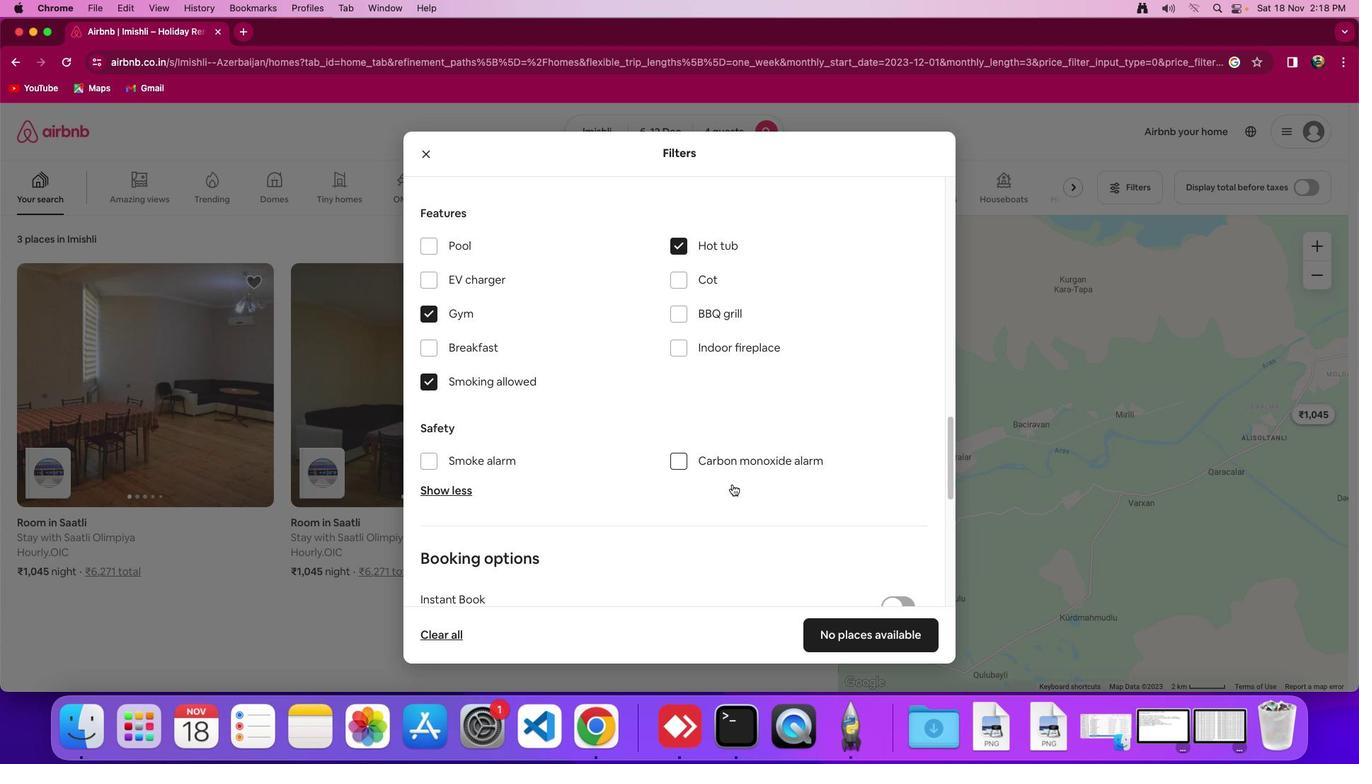 
Action: Mouse moved to (763, 433)
Screenshot: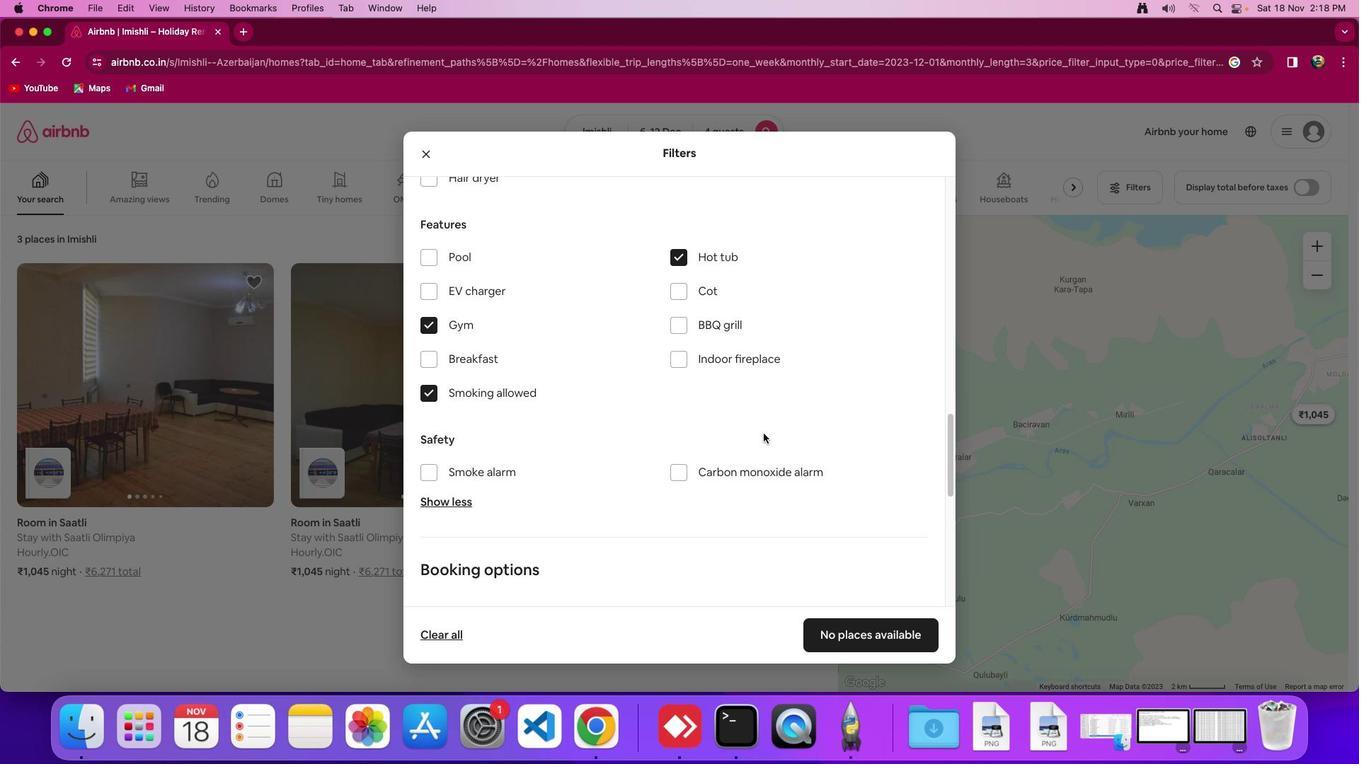 
Action: Mouse scrolled (763, 433) with delta (0, 0)
Screenshot: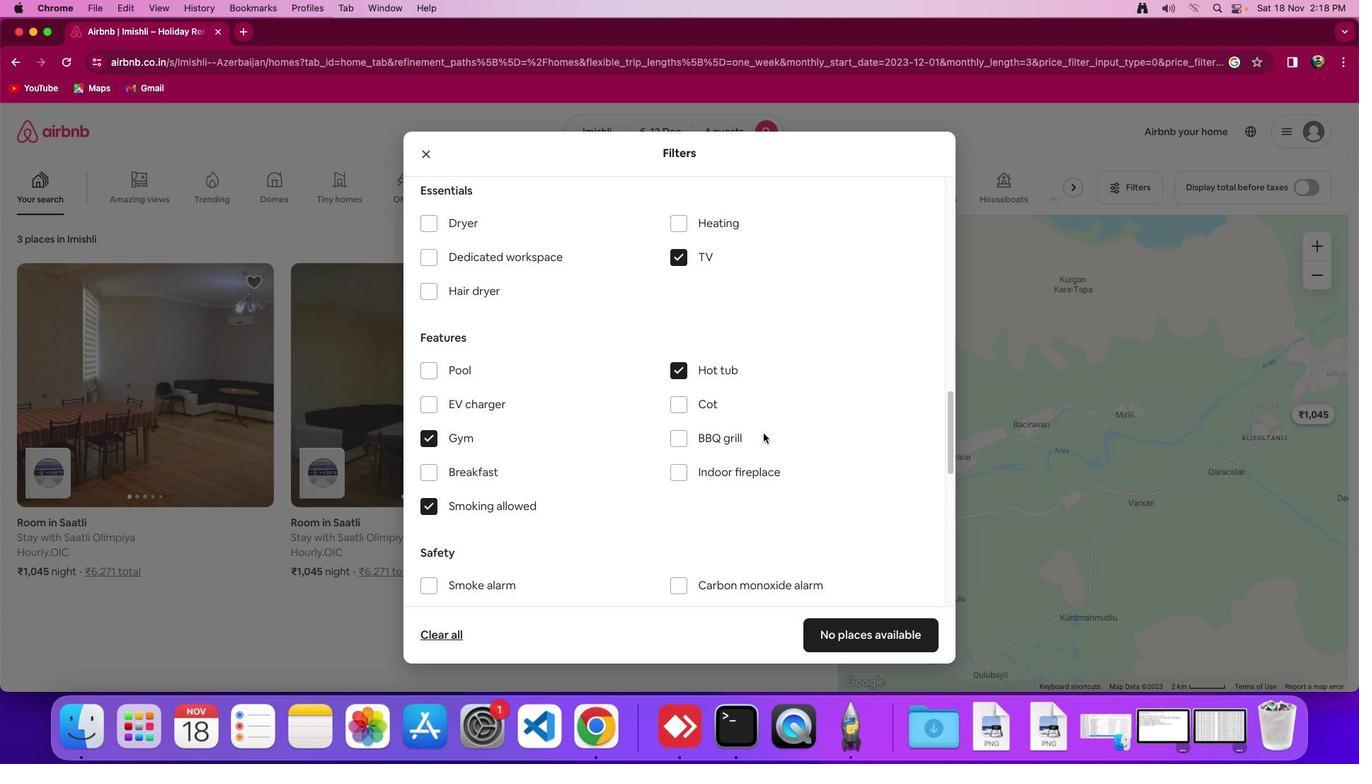 
Action: Mouse scrolled (763, 433) with delta (0, 0)
Screenshot: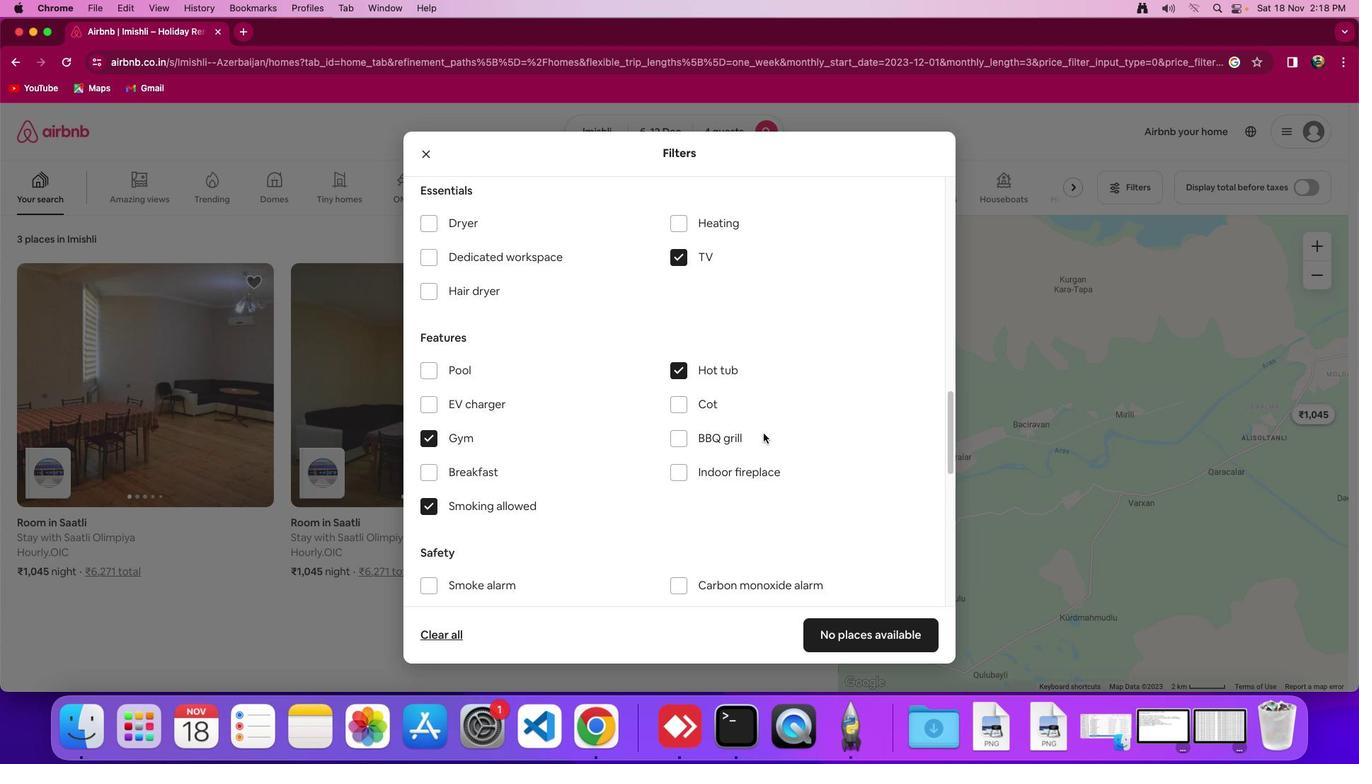 
Action: Mouse scrolled (763, 433) with delta (0, 2)
Screenshot: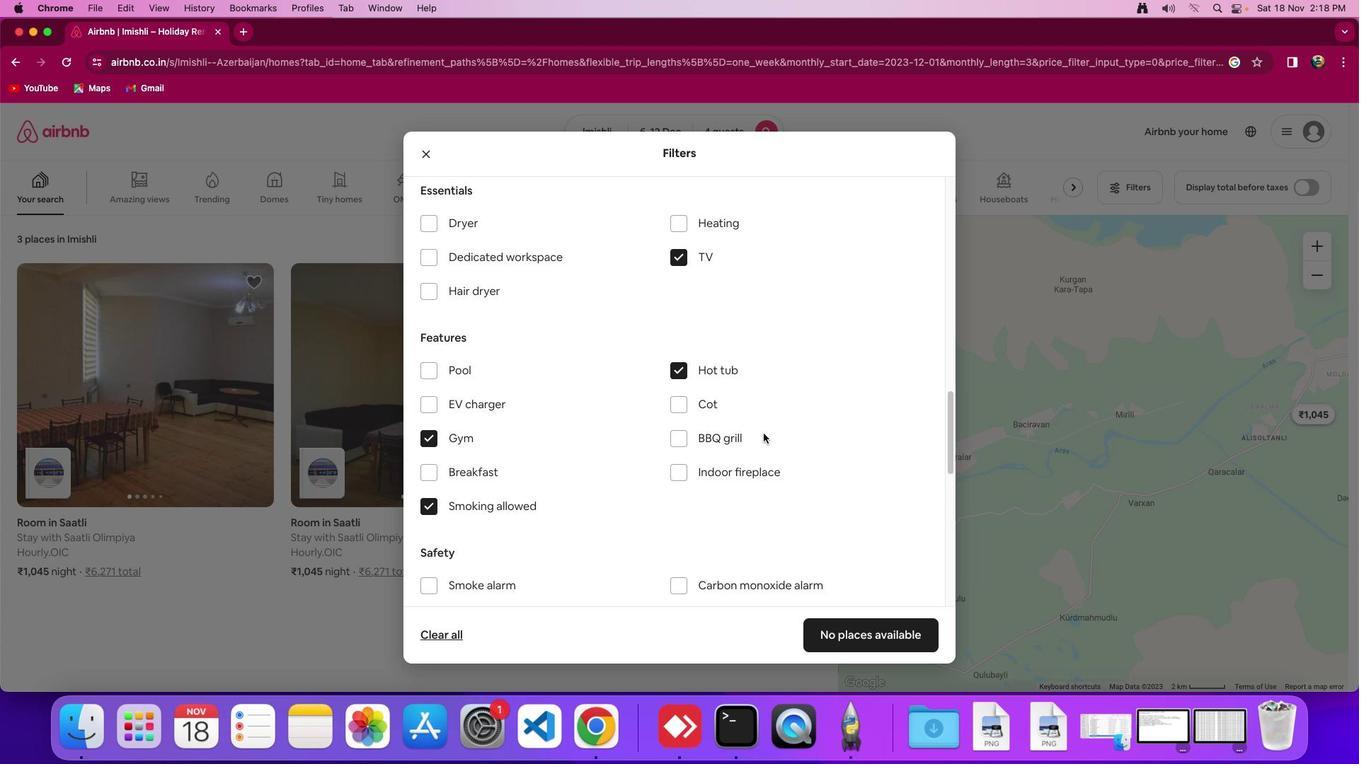 
Action: Mouse moved to (763, 434)
Screenshot: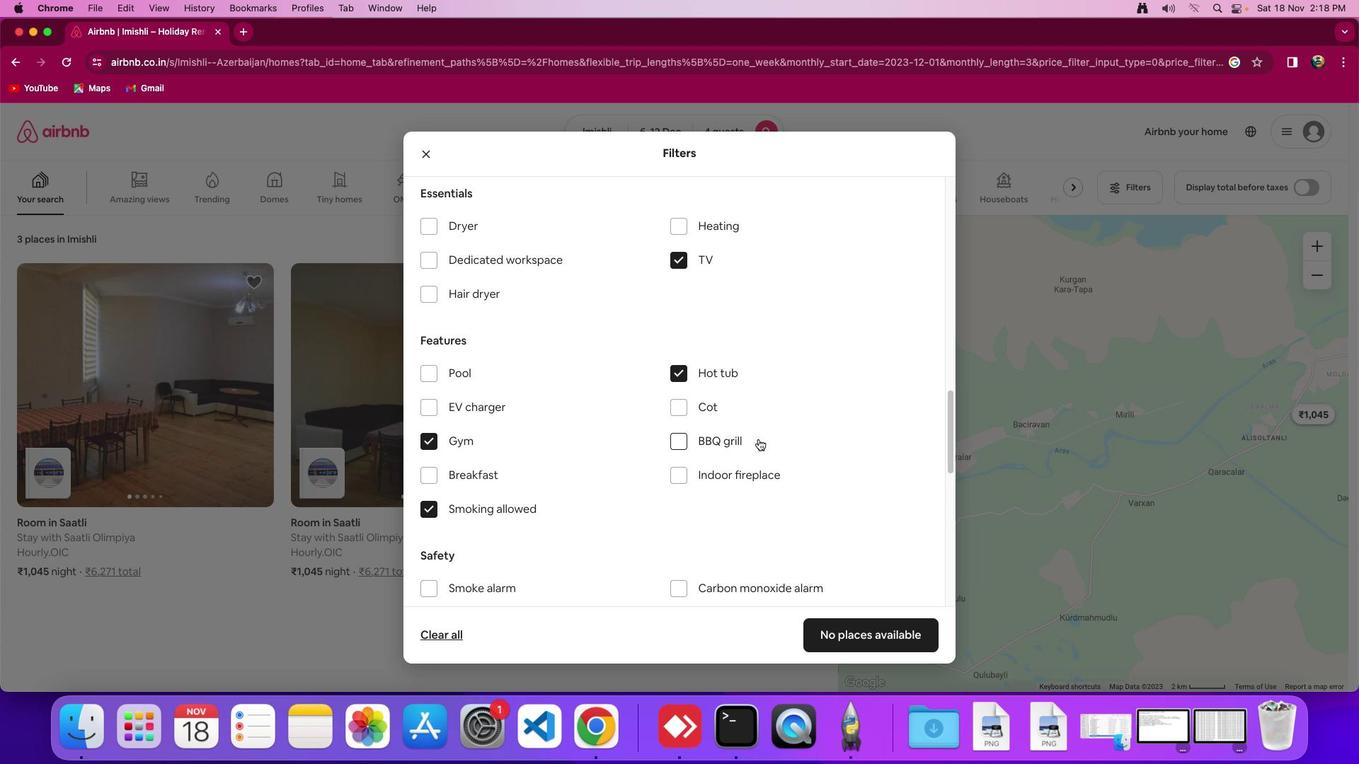 
Action: Mouse scrolled (763, 434) with delta (0, 0)
Screenshot: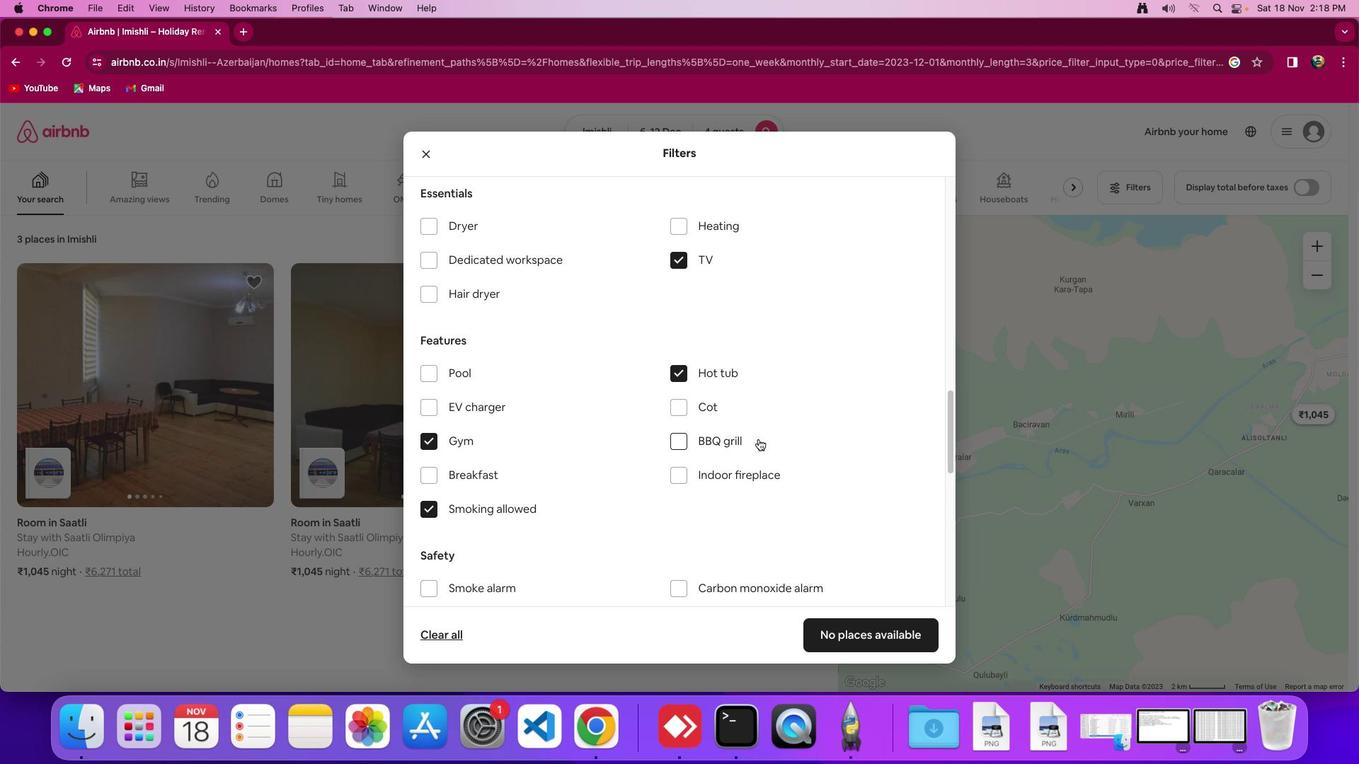 
Action: Mouse moved to (752, 442)
Screenshot: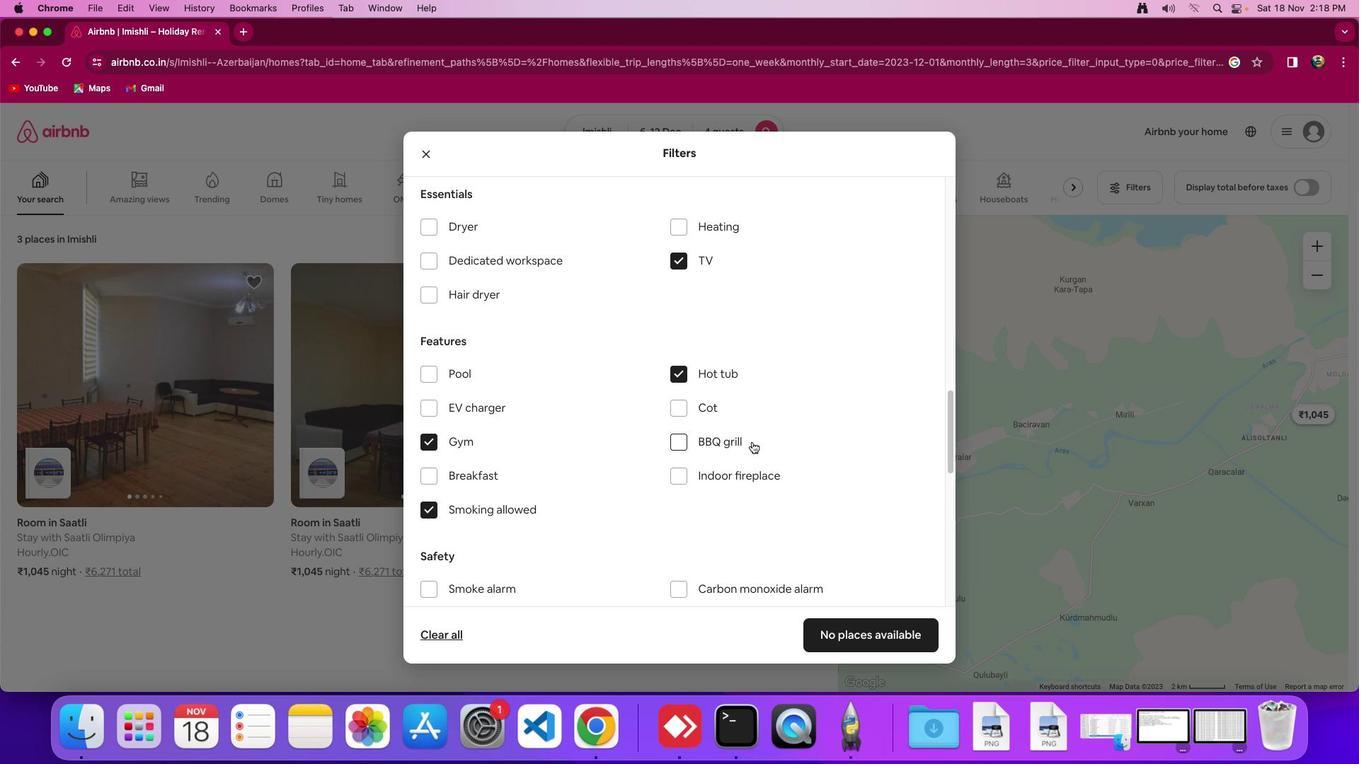 
Action: Mouse scrolled (752, 442) with delta (0, 0)
Screenshot: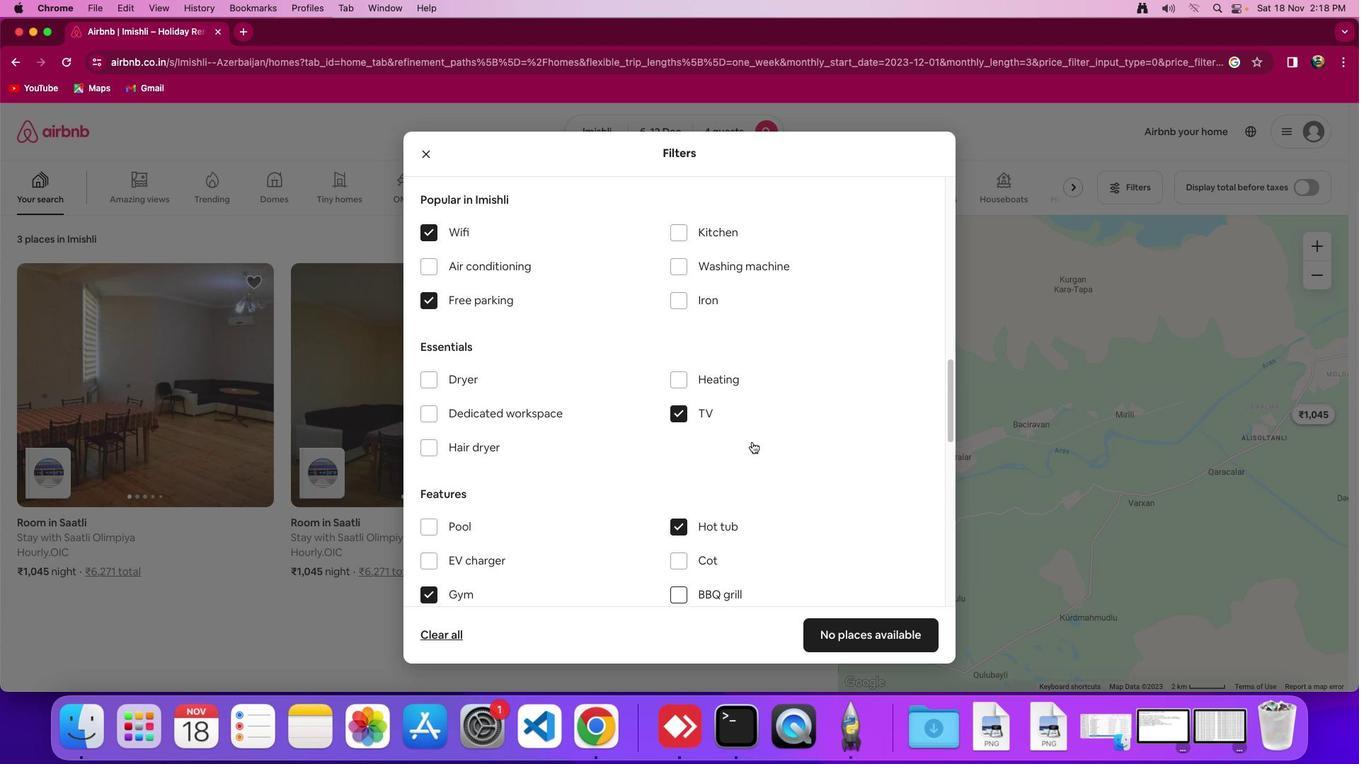 
Action: Mouse scrolled (752, 442) with delta (0, 0)
Screenshot: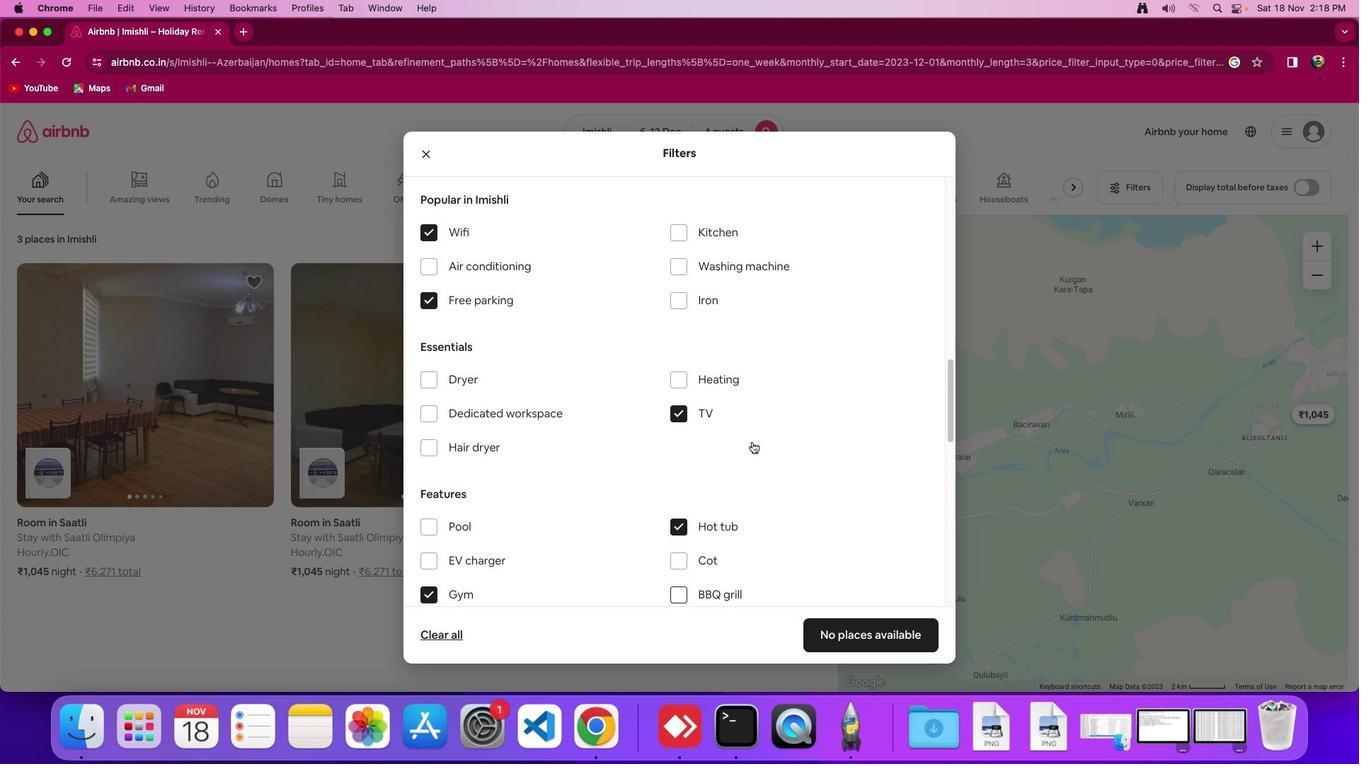 
Action: Mouse scrolled (752, 442) with delta (0, 2)
Screenshot: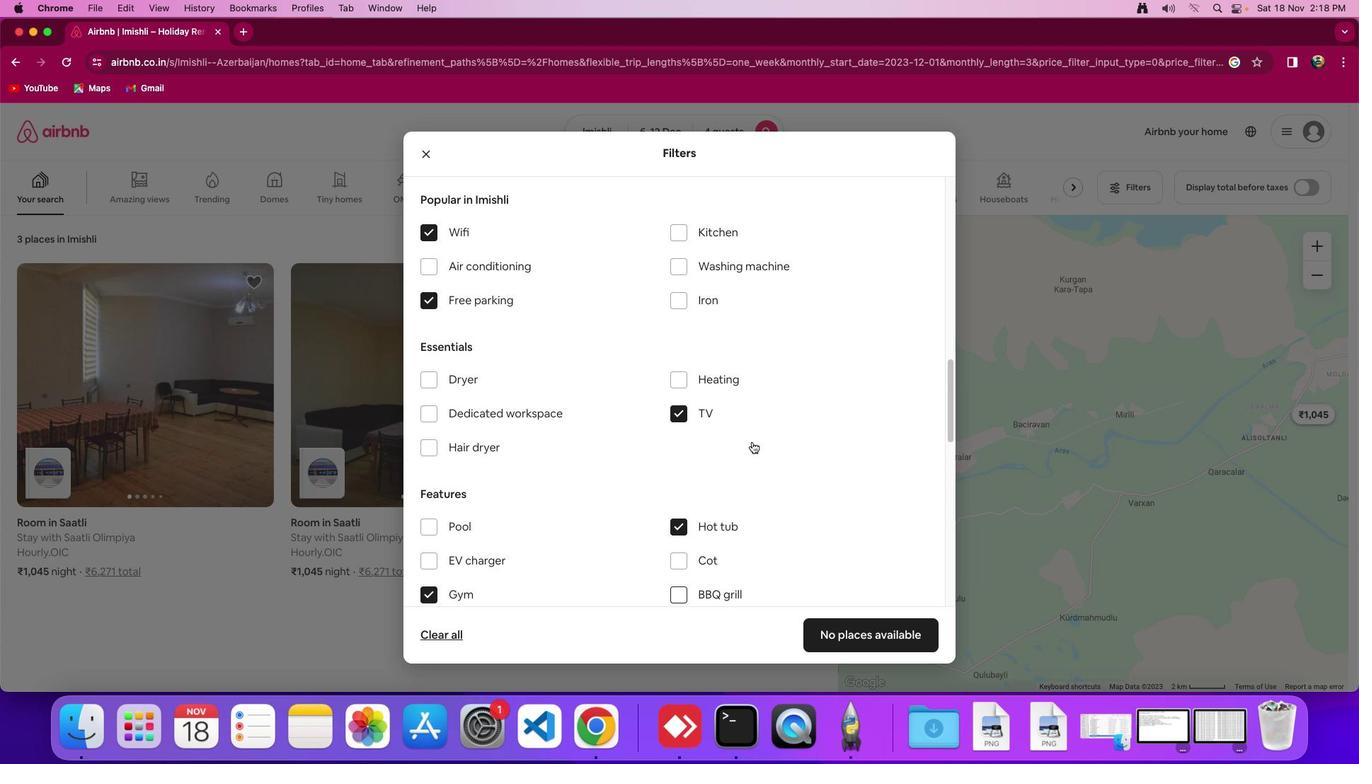 
Action: Mouse moved to (749, 438)
Screenshot: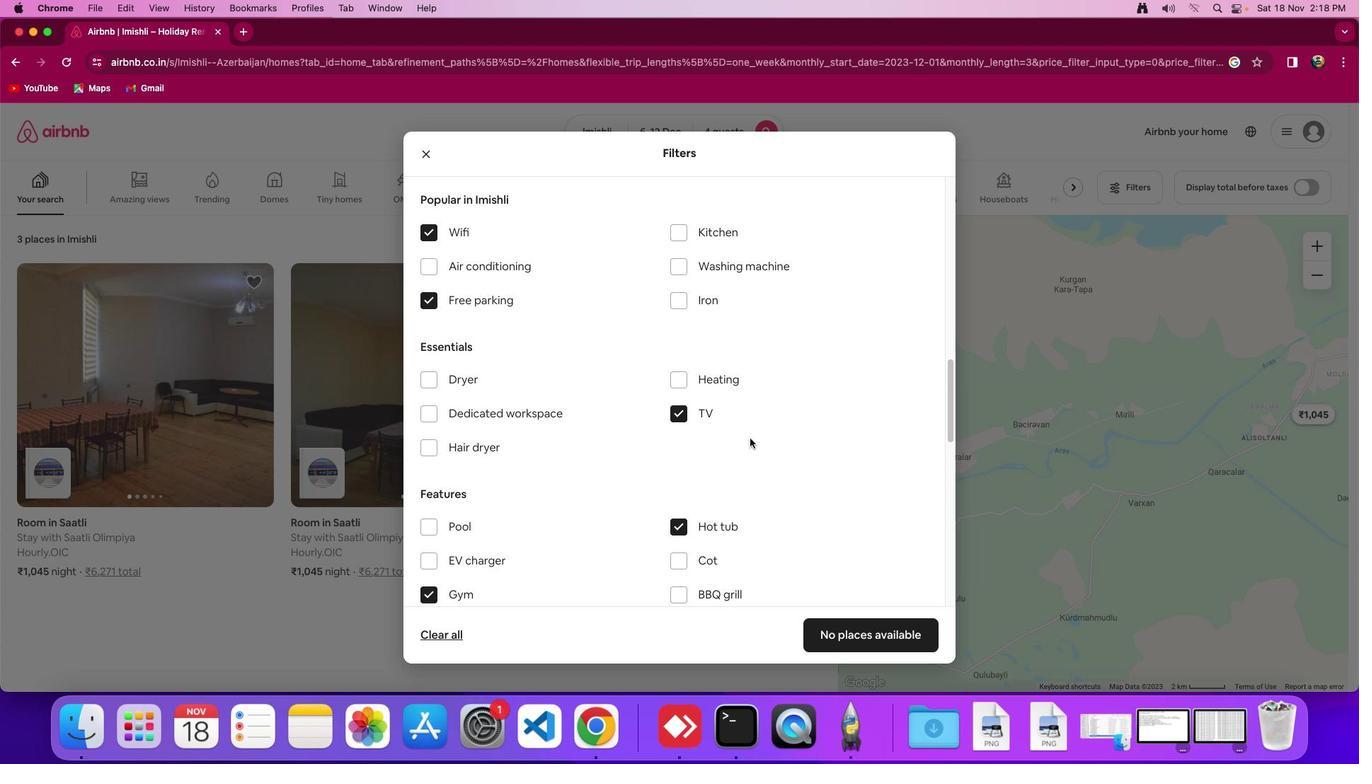 
Action: Mouse scrolled (749, 438) with delta (0, 0)
Screenshot: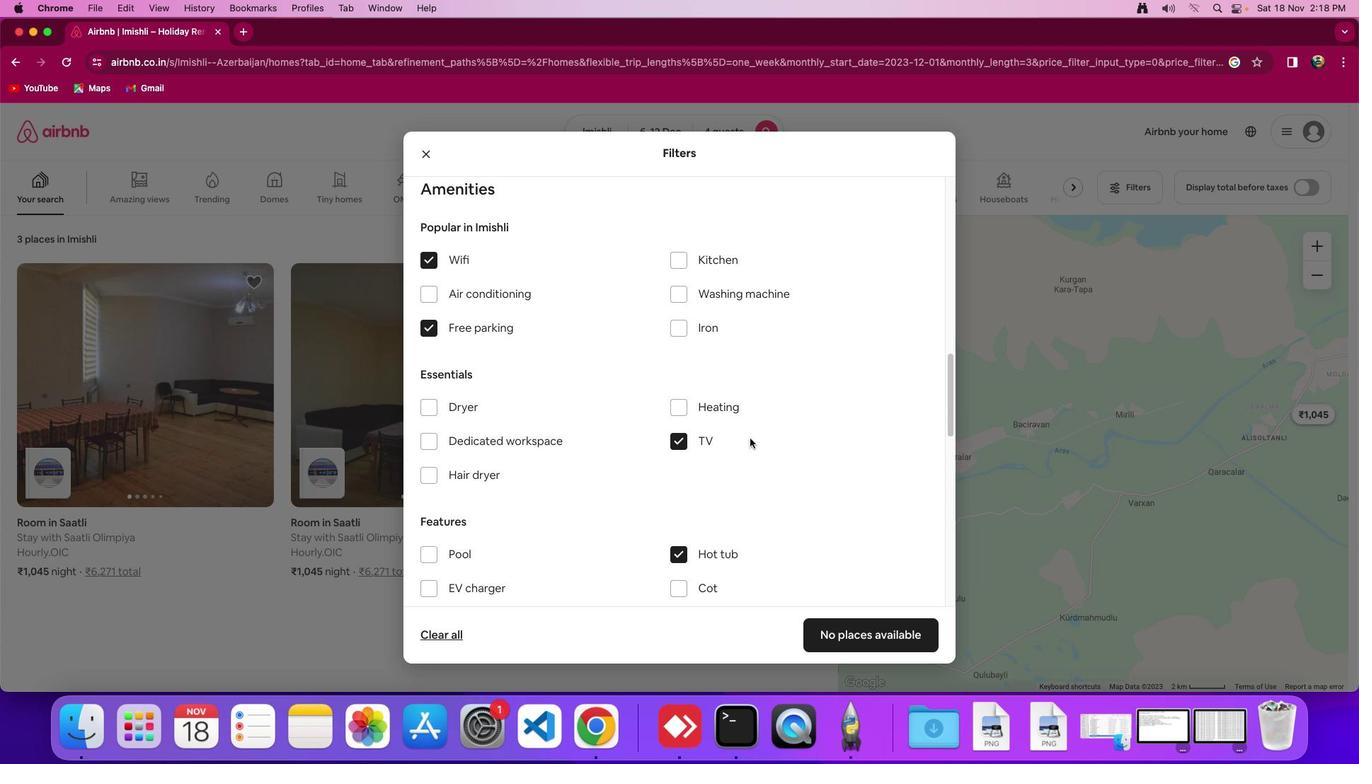 
Action: Mouse scrolled (749, 438) with delta (0, 0)
Screenshot: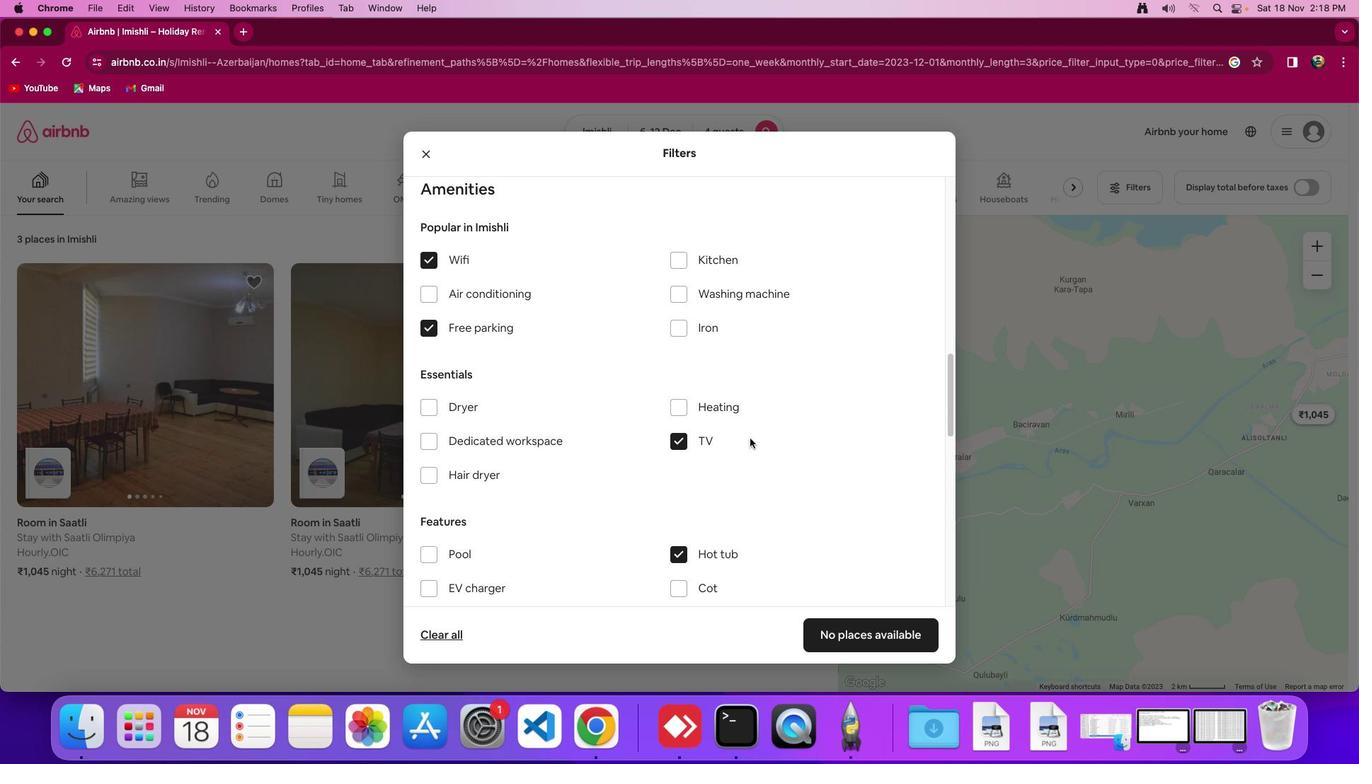 
Action: Mouse scrolled (749, 438) with delta (0, 0)
Screenshot: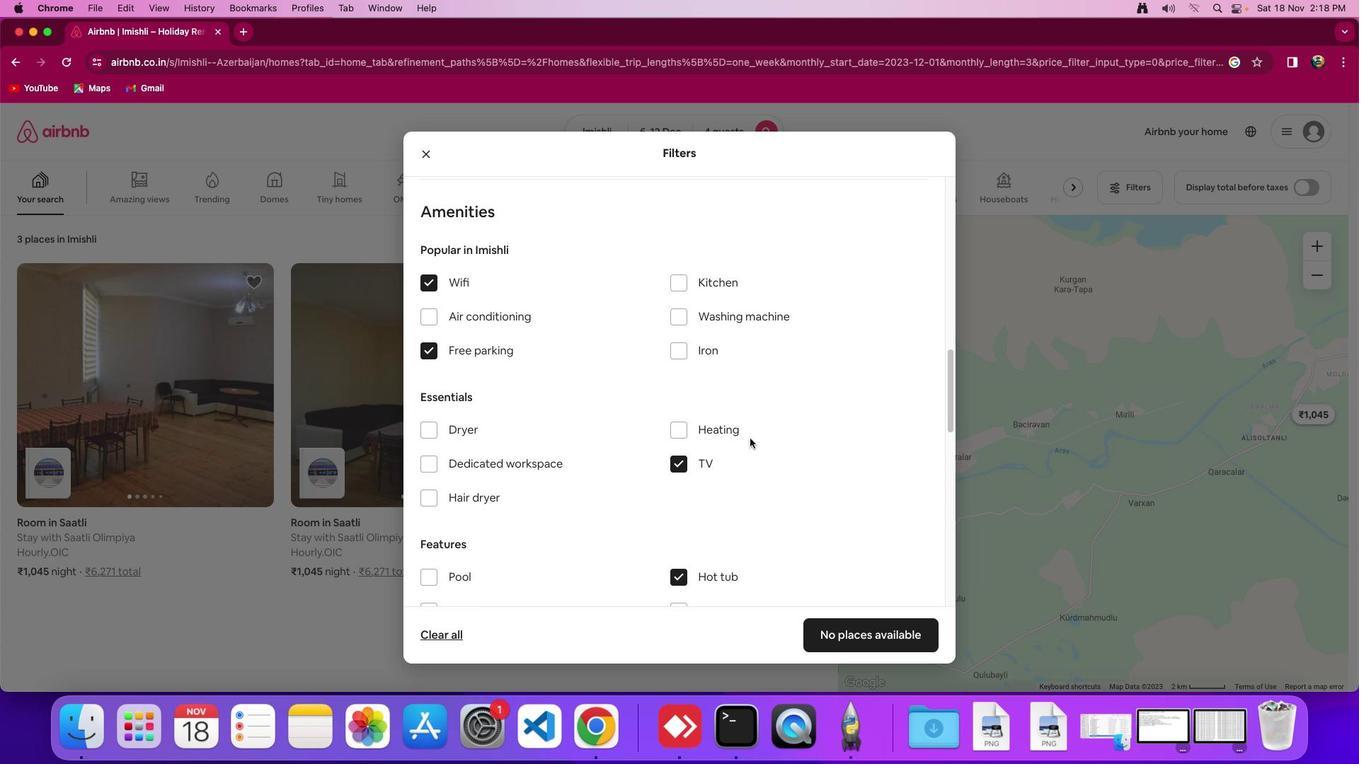 
Action: Mouse scrolled (749, 438) with delta (0, 0)
Screenshot: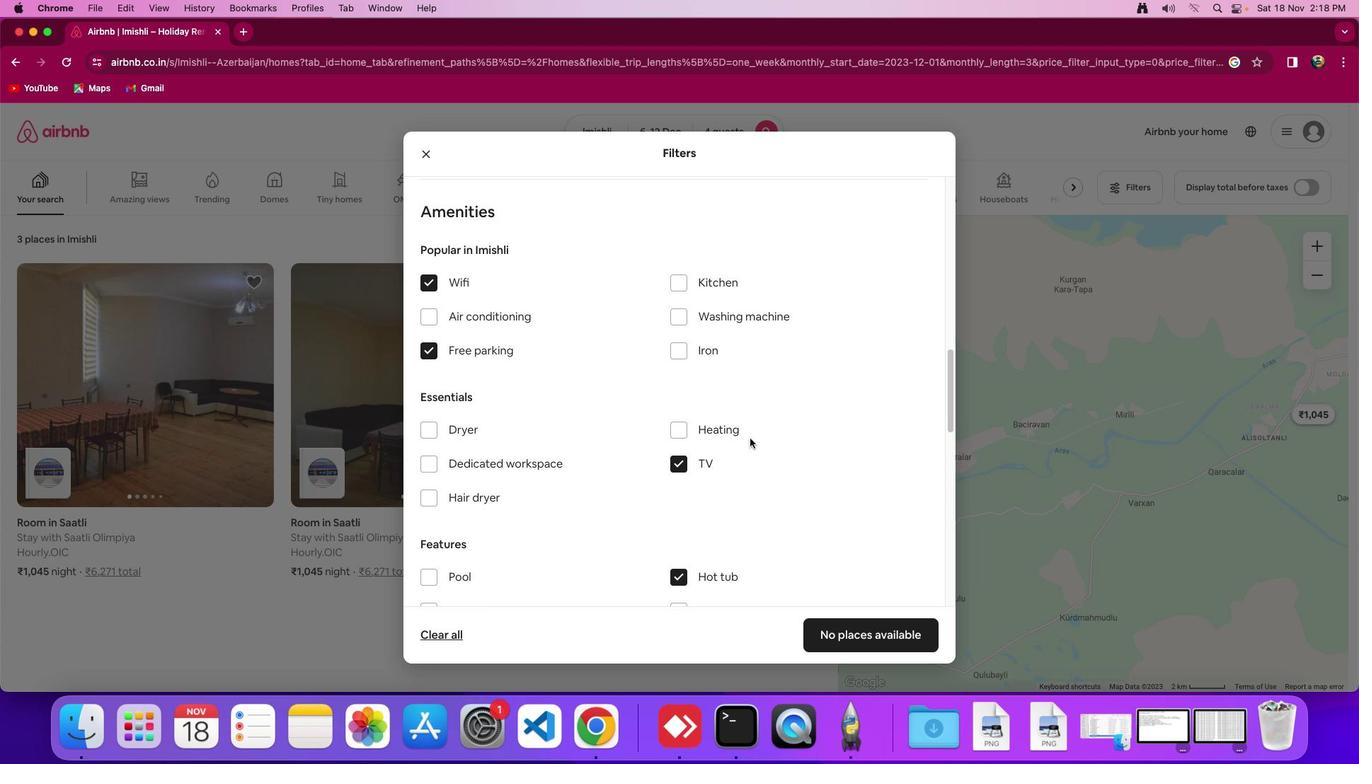 
Action: Mouse moved to (550, 388)
Screenshot: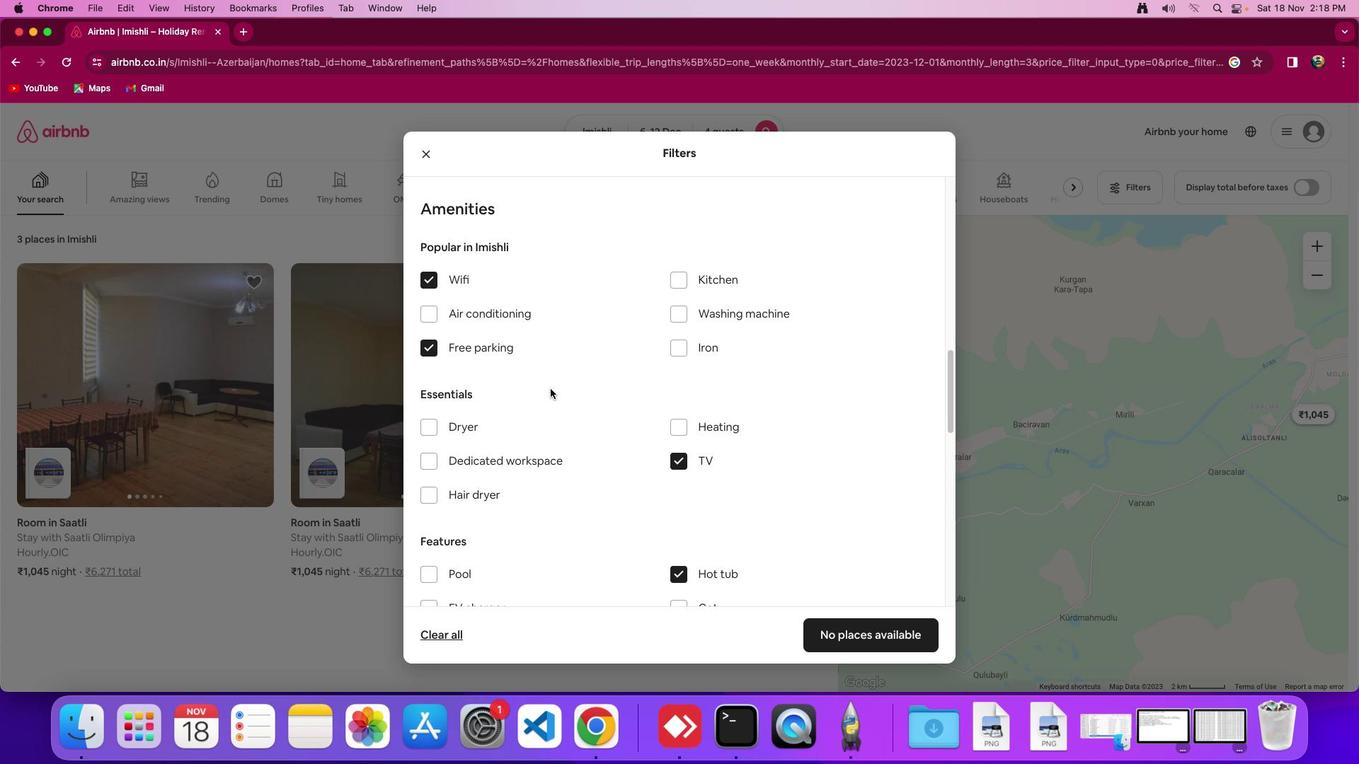 
Action: Mouse scrolled (550, 388) with delta (0, 0)
Screenshot: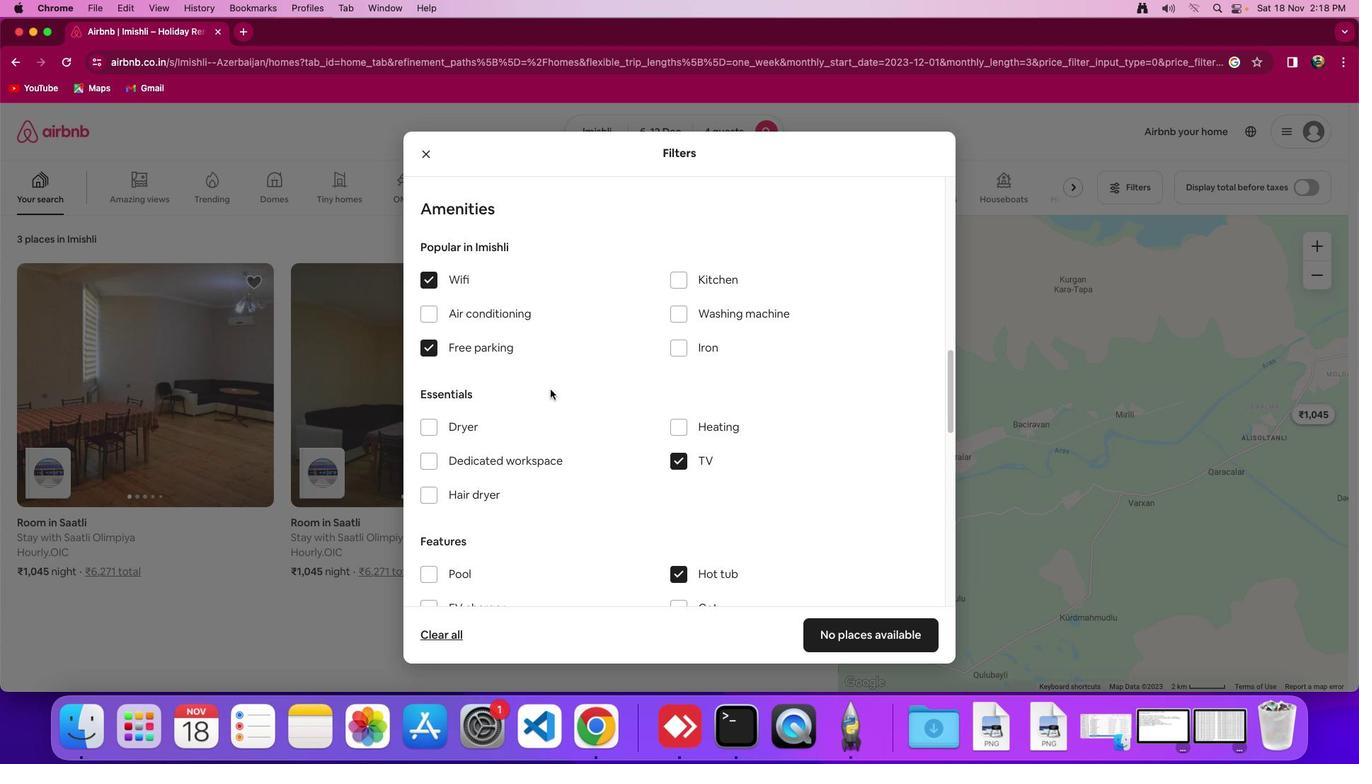 
Action: Mouse moved to (562, 438)
Screenshot: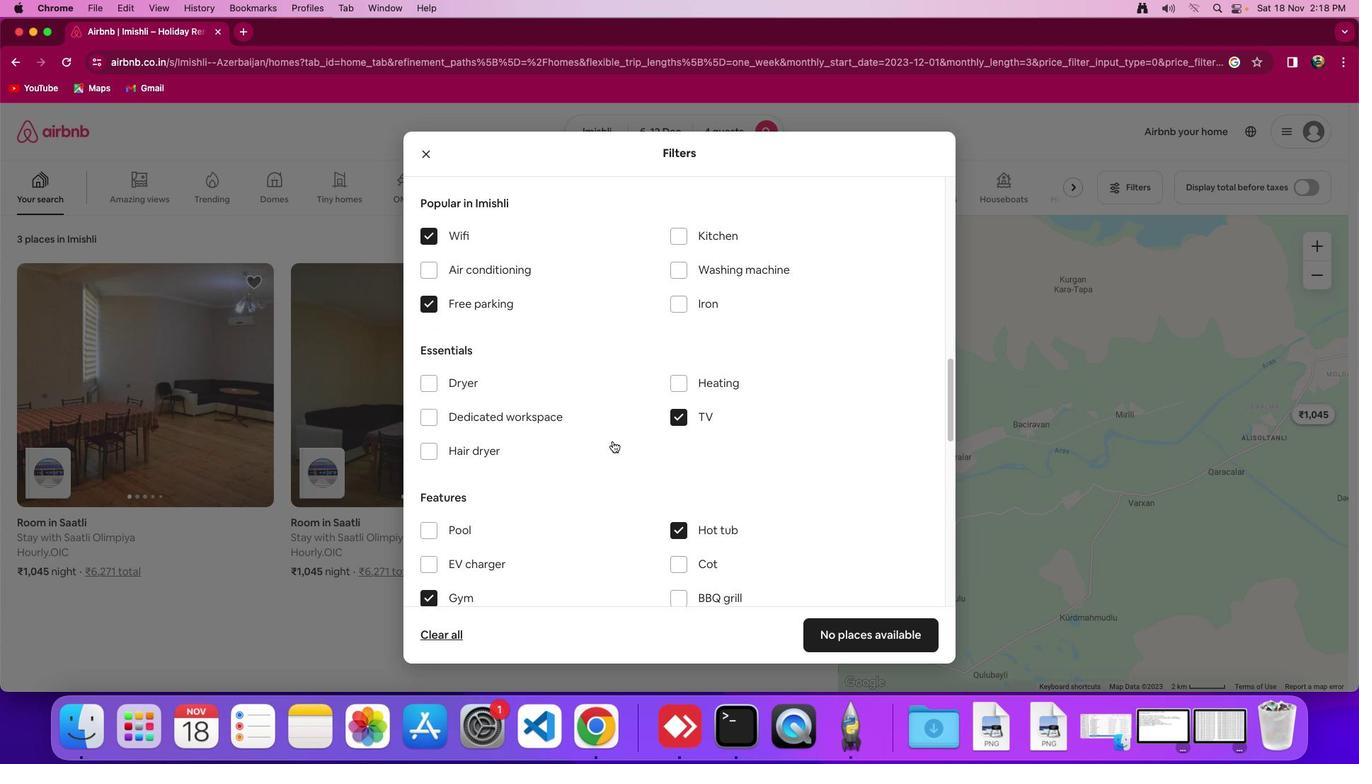 
Action: Mouse scrolled (562, 438) with delta (0, 0)
Screenshot: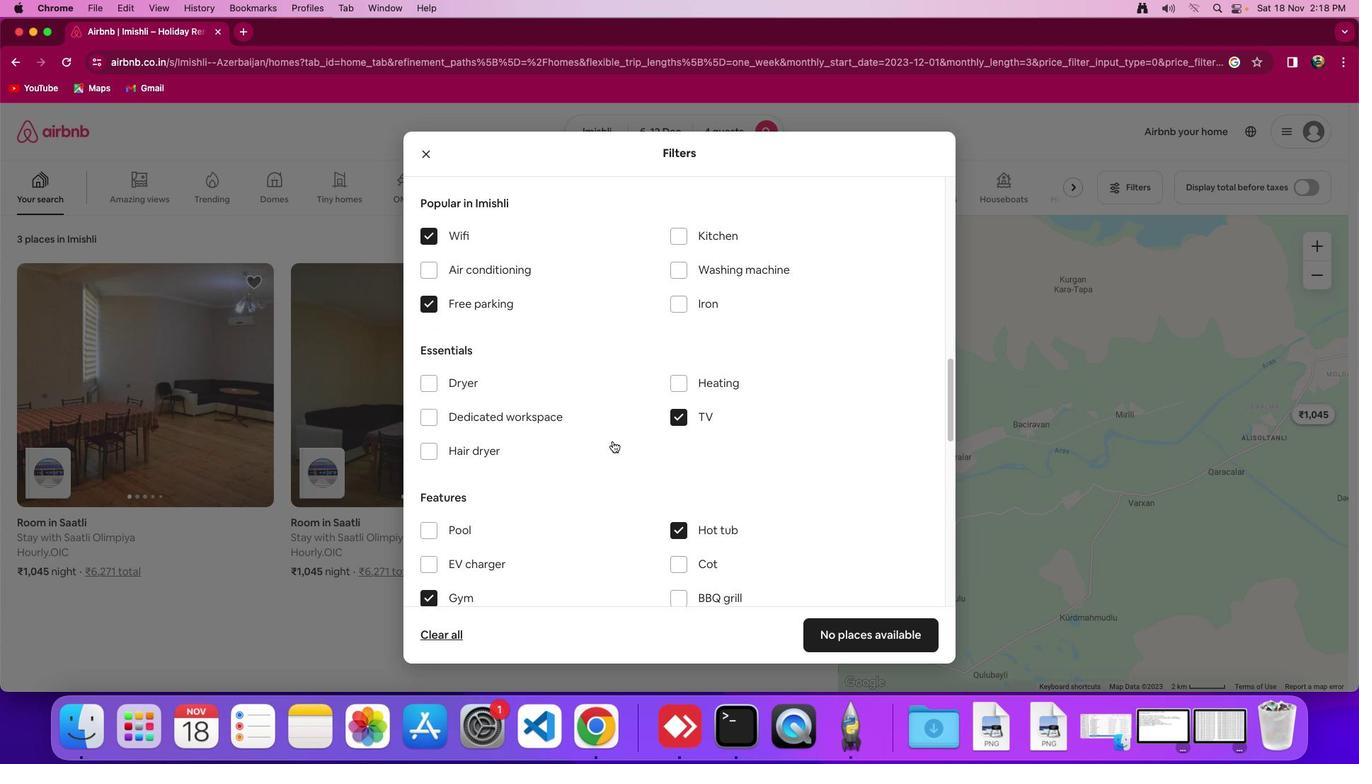 
Action: Mouse moved to (581, 438)
Screenshot: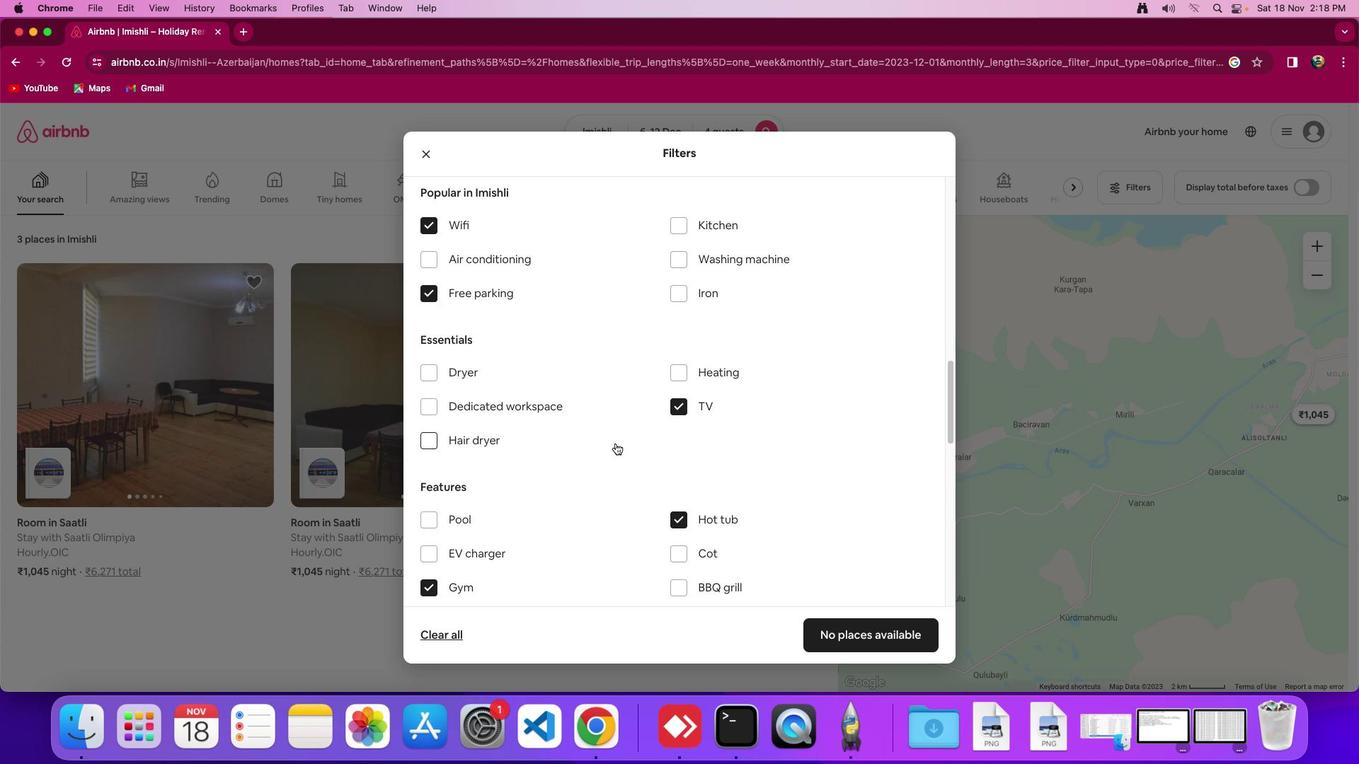 
Action: Mouse scrolled (581, 438) with delta (0, 0)
Screenshot: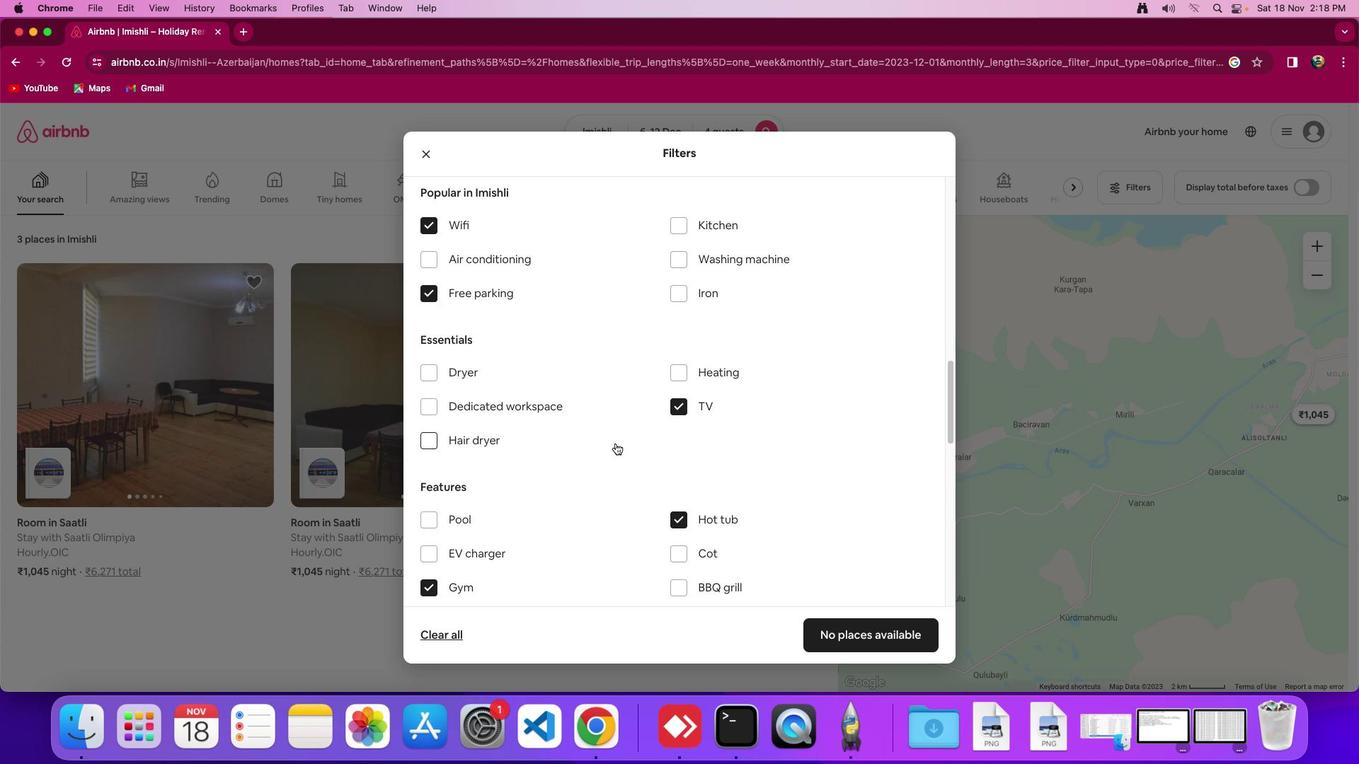 
Action: Mouse moved to (606, 440)
Screenshot: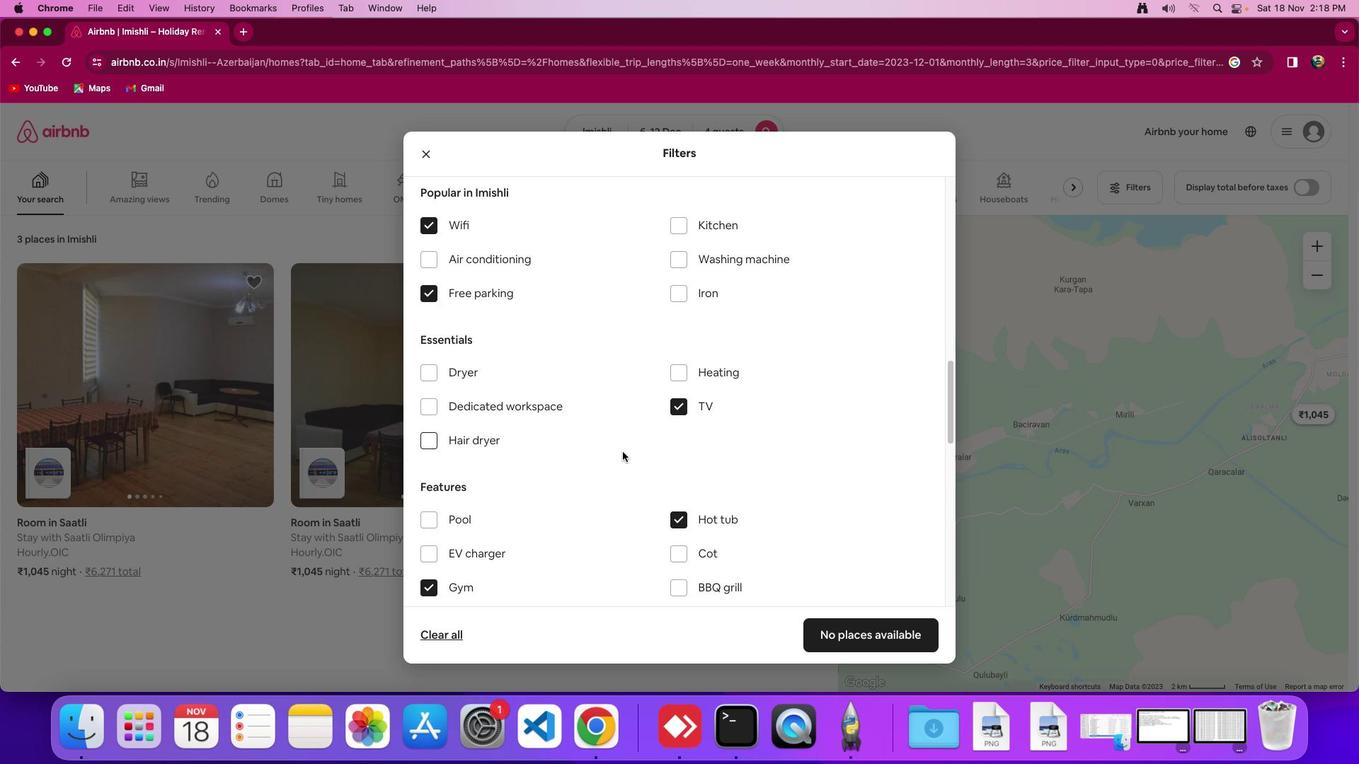
Action: Mouse scrolled (606, 440) with delta (0, 0)
Screenshot: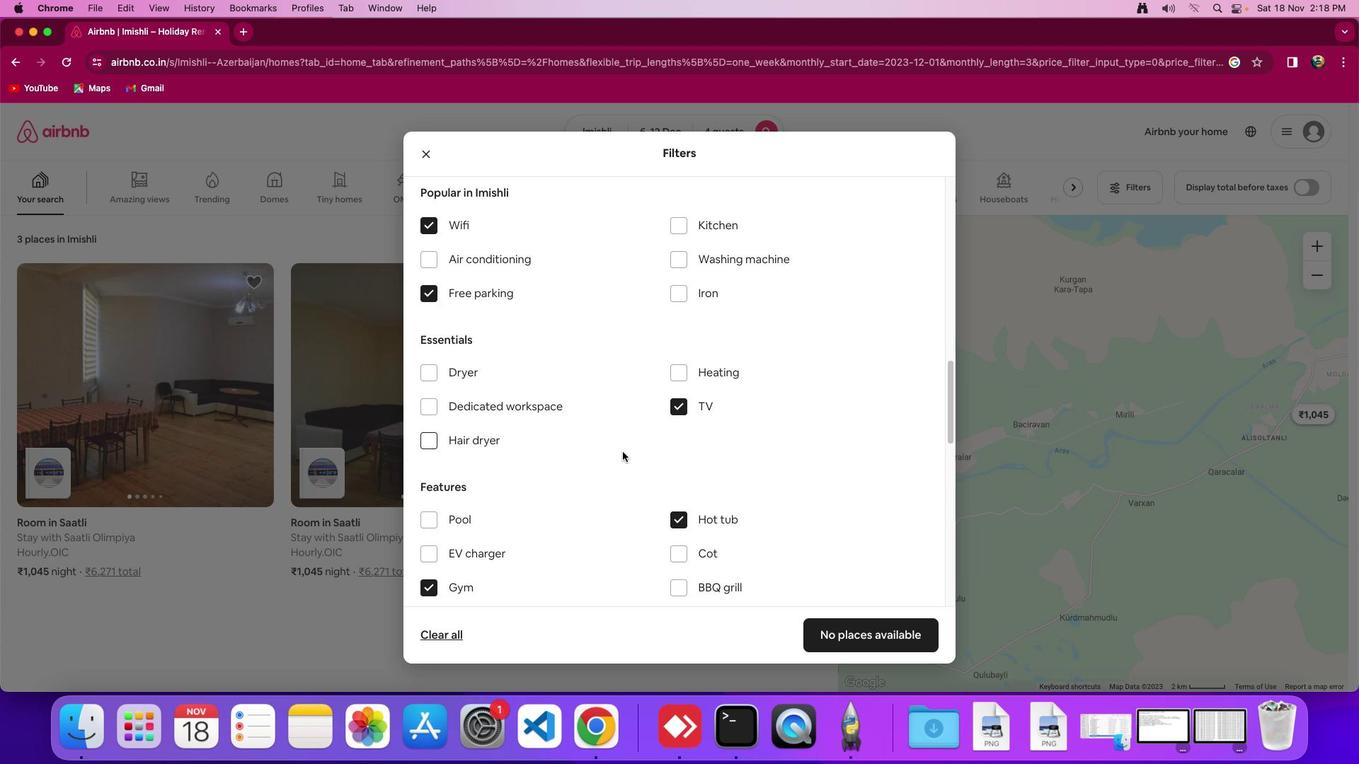 
Action: Mouse moved to (624, 453)
Screenshot: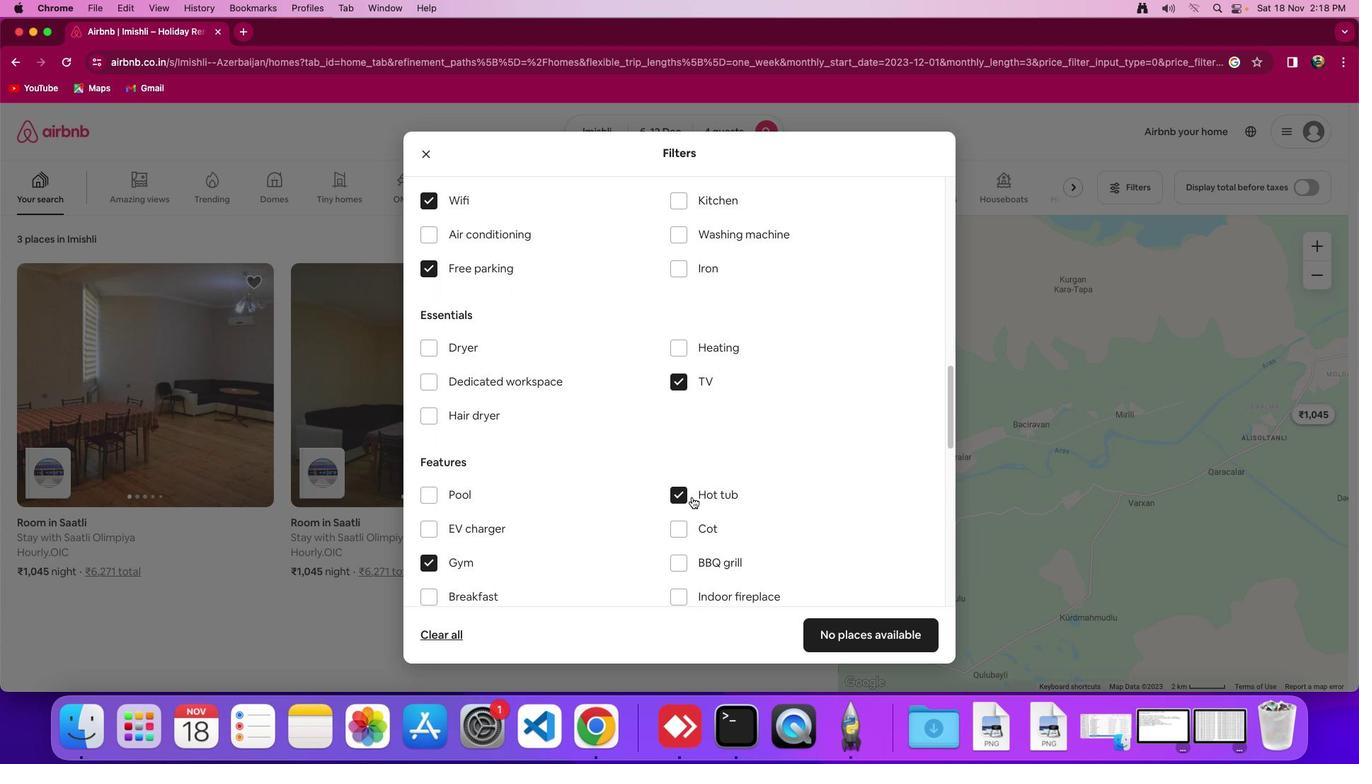 
Action: Mouse scrolled (624, 453) with delta (0, 0)
Screenshot: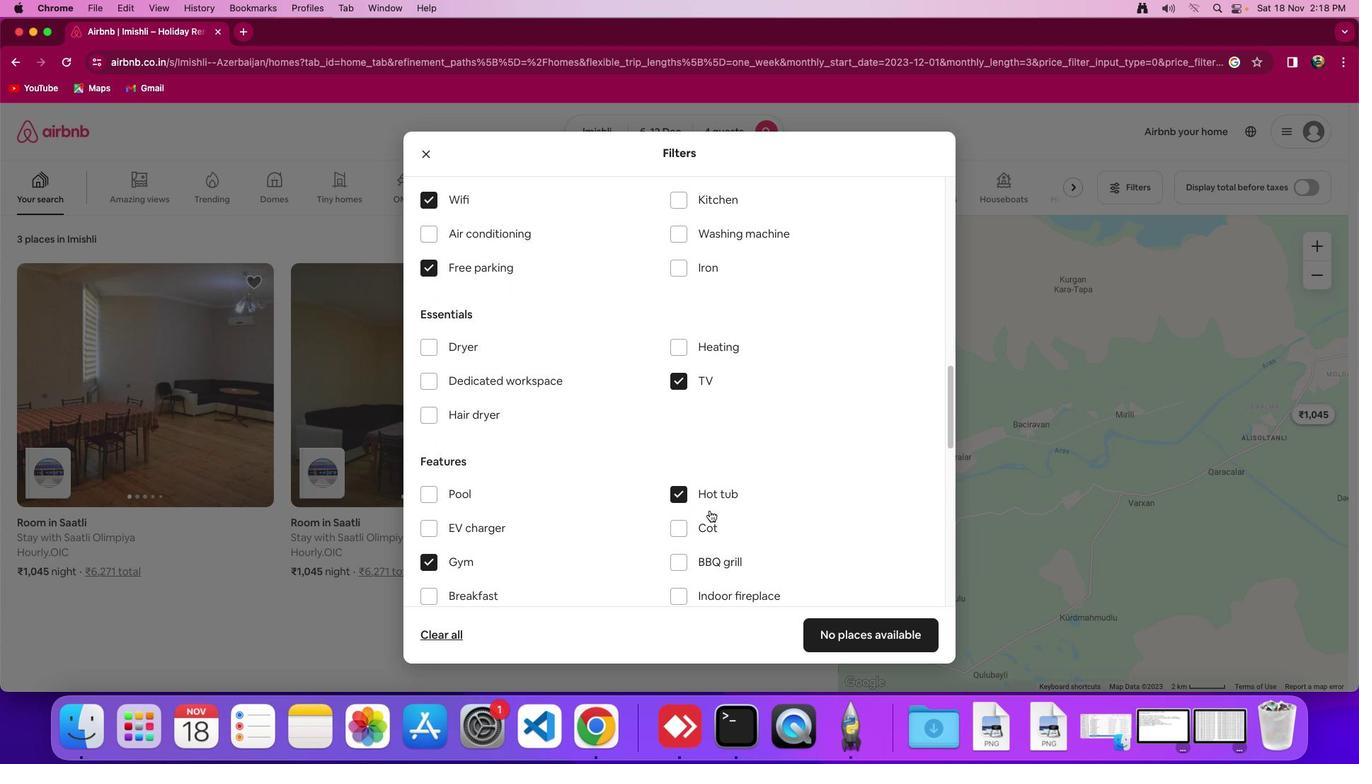 
Action: Mouse moved to (624, 454)
Screenshot: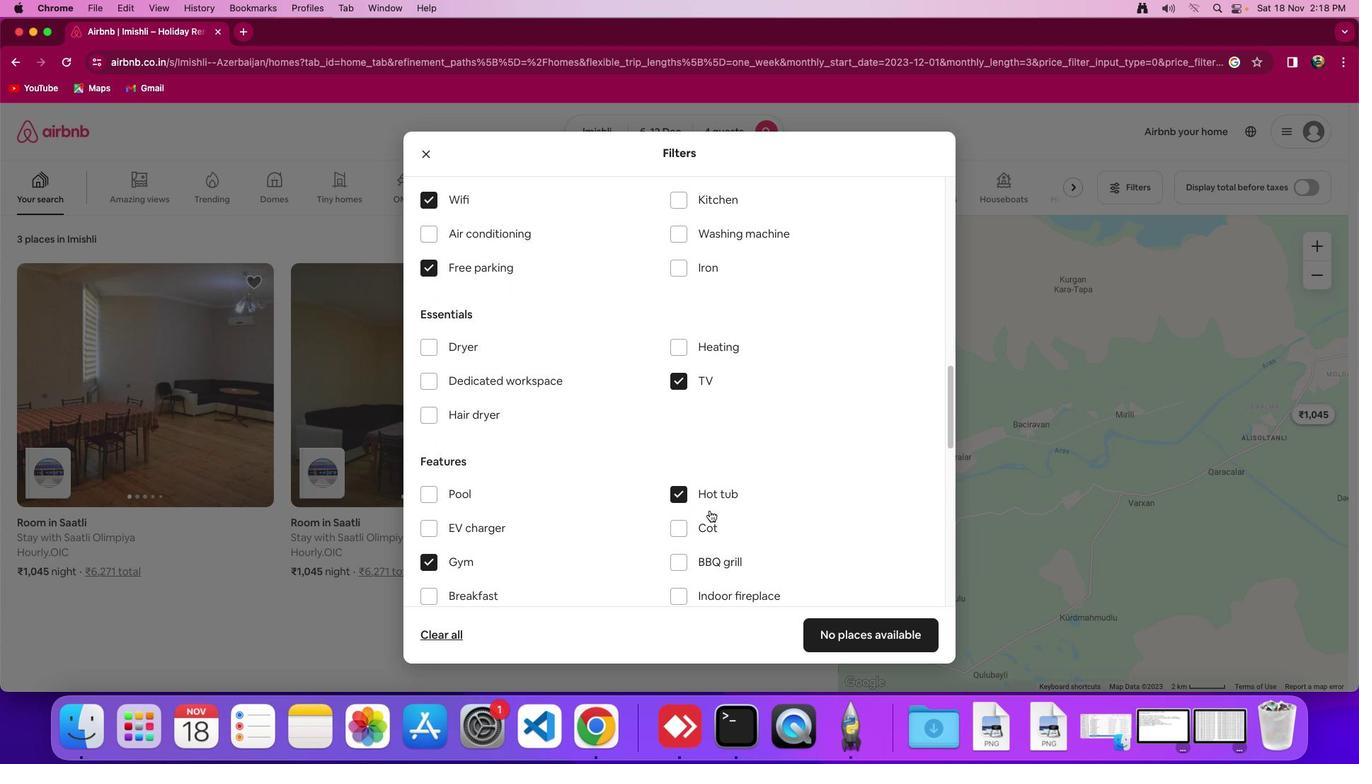 
Action: Mouse scrolled (624, 454) with delta (0, 0)
Screenshot: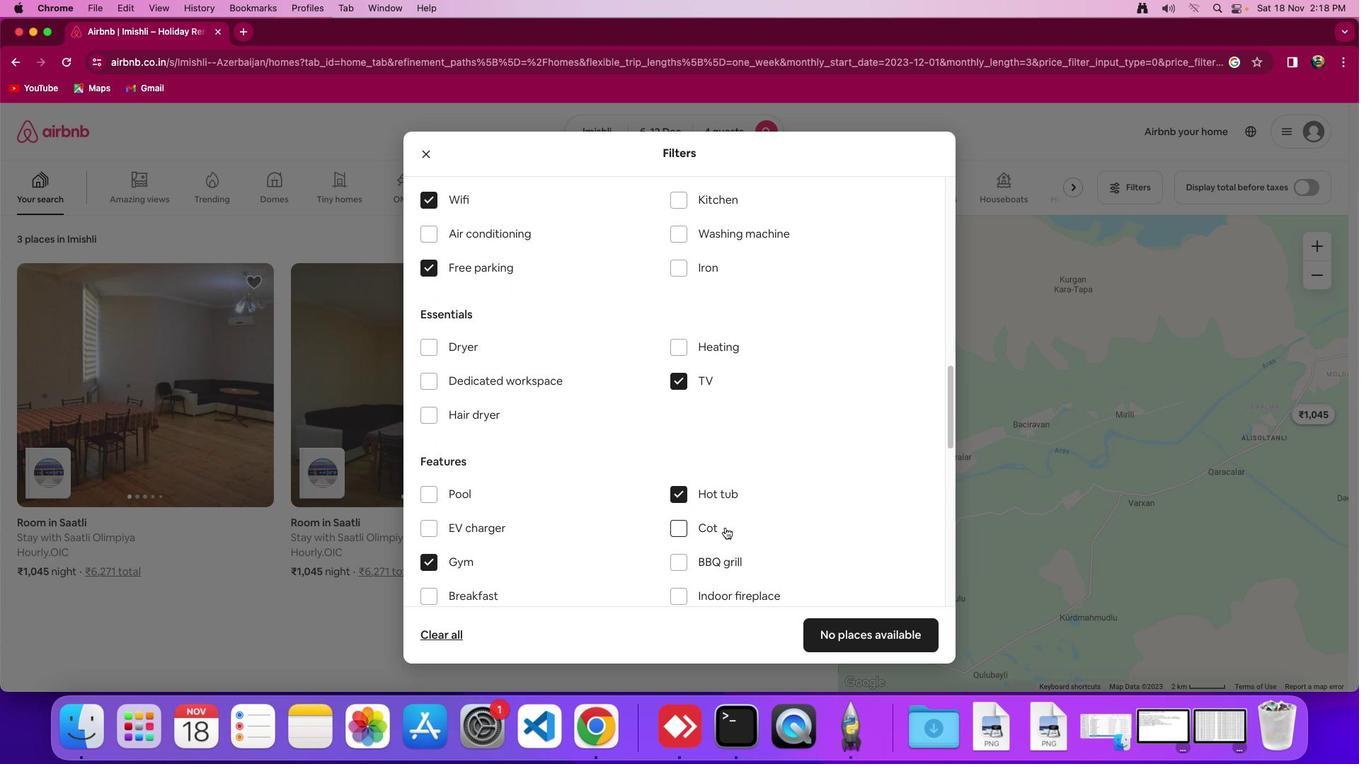 
Action: Mouse moved to (707, 507)
Screenshot: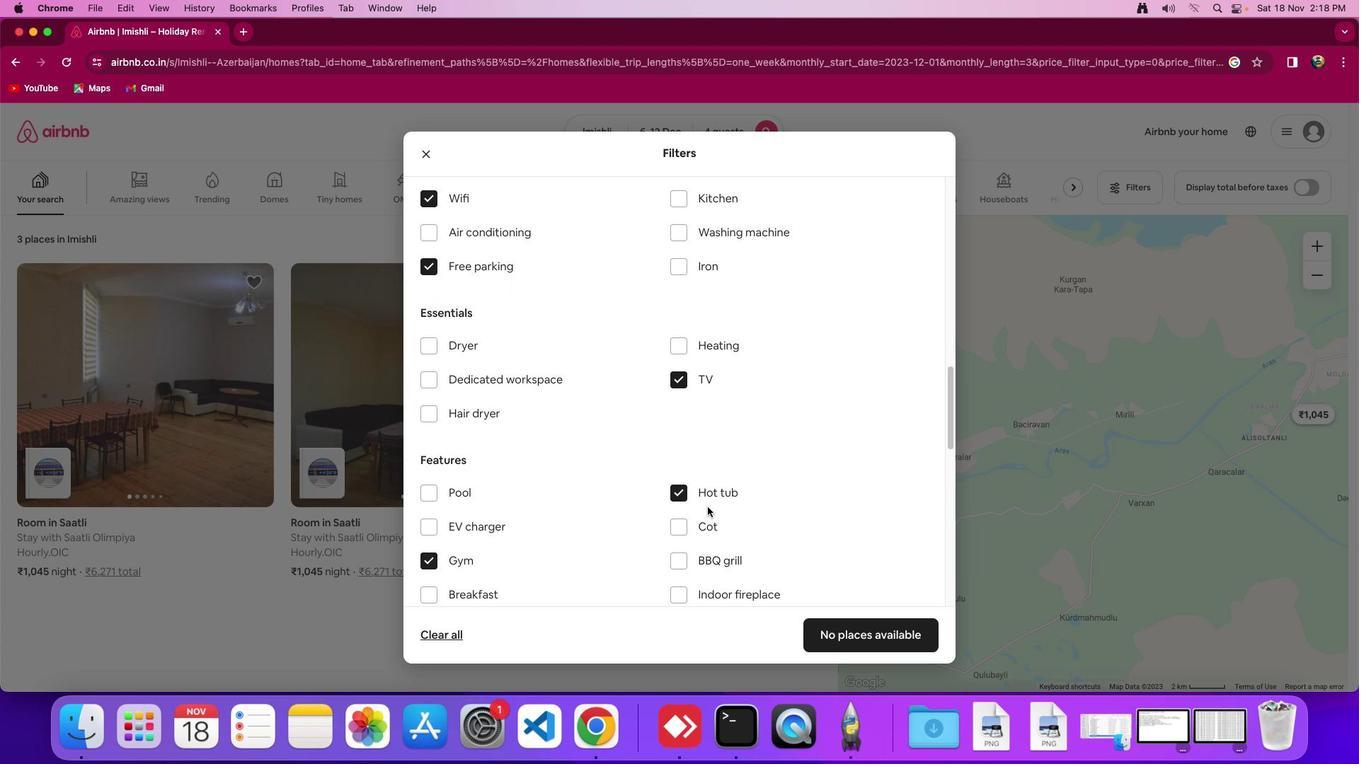 
Action: Mouse scrolled (707, 507) with delta (0, 0)
Screenshot: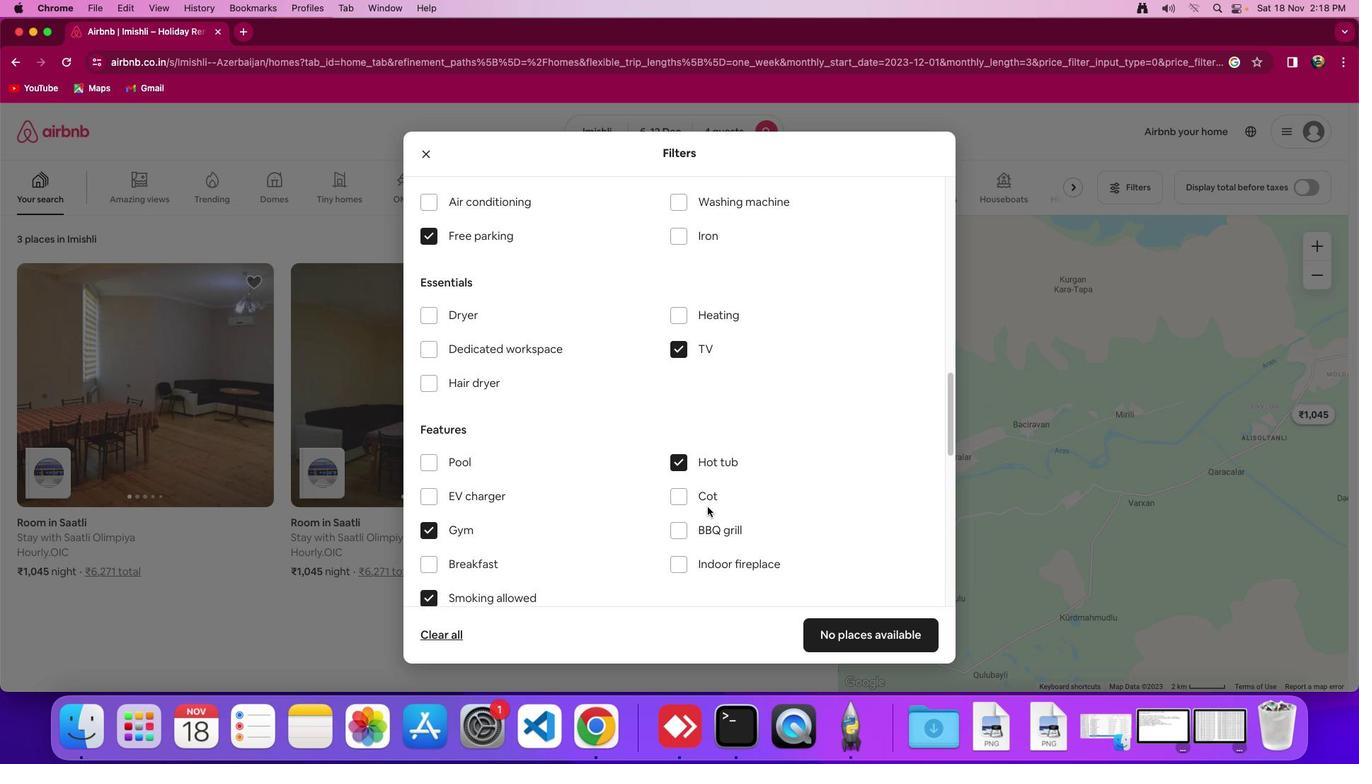 
Action: Mouse scrolled (707, 507) with delta (0, 0)
Screenshot: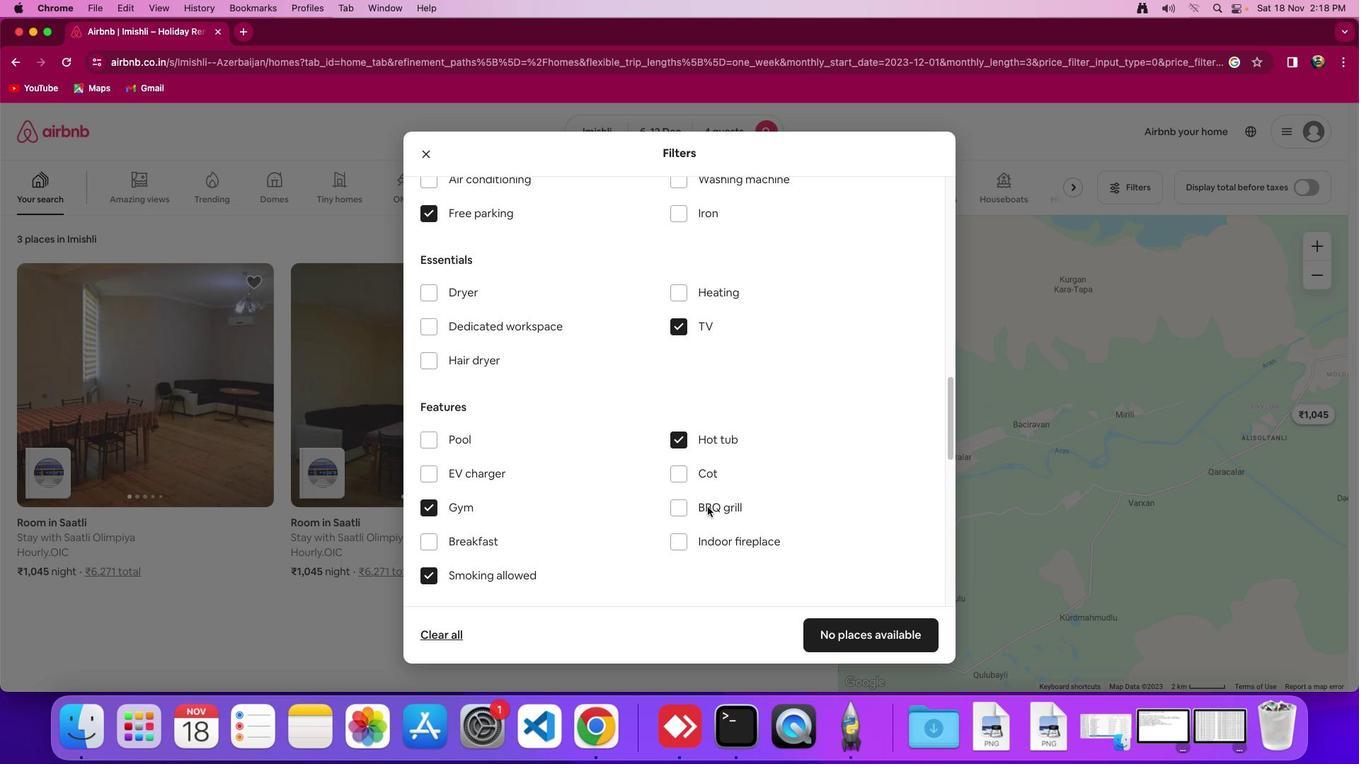 
Action: Mouse scrolled (707, 507) with delta (0, 0)
Screenshot: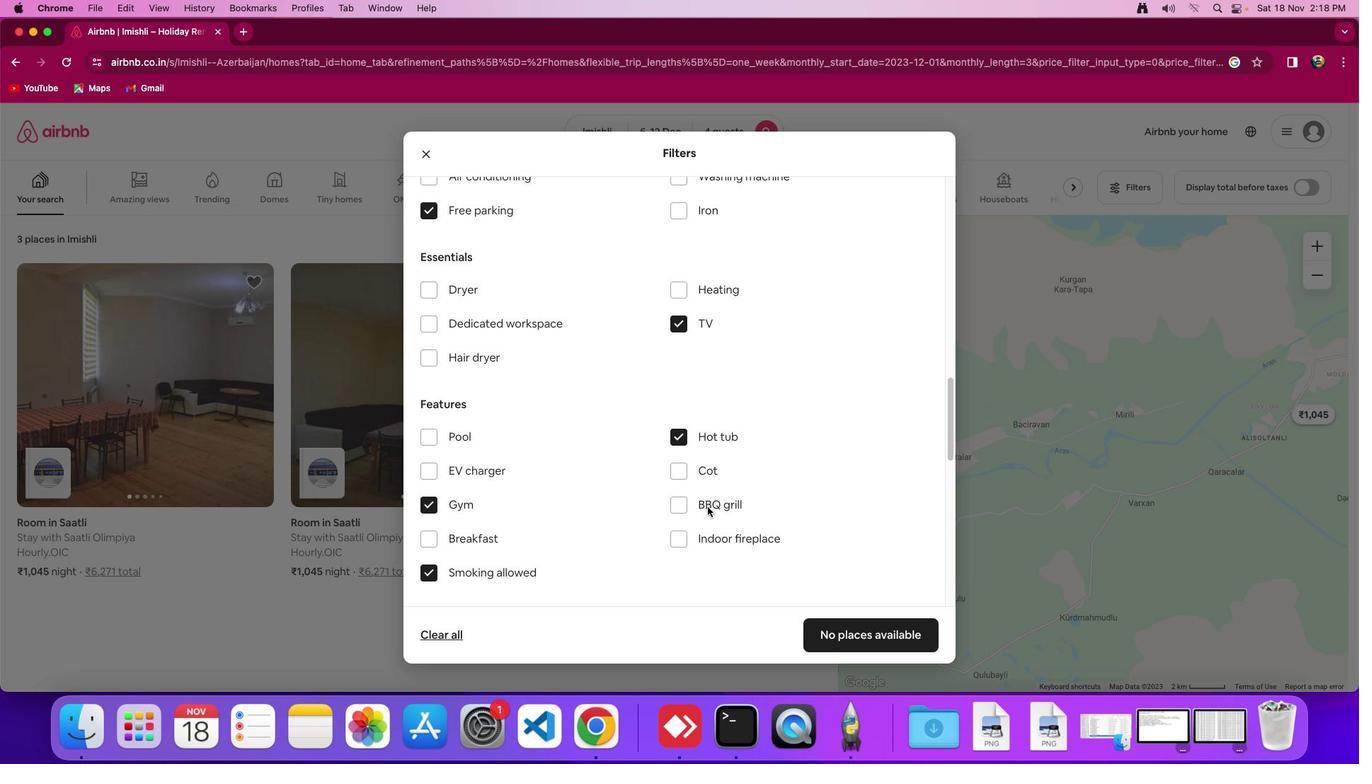 
Action: Mouse scrolled (707, 507) with delta (0, 0)
Screenshot: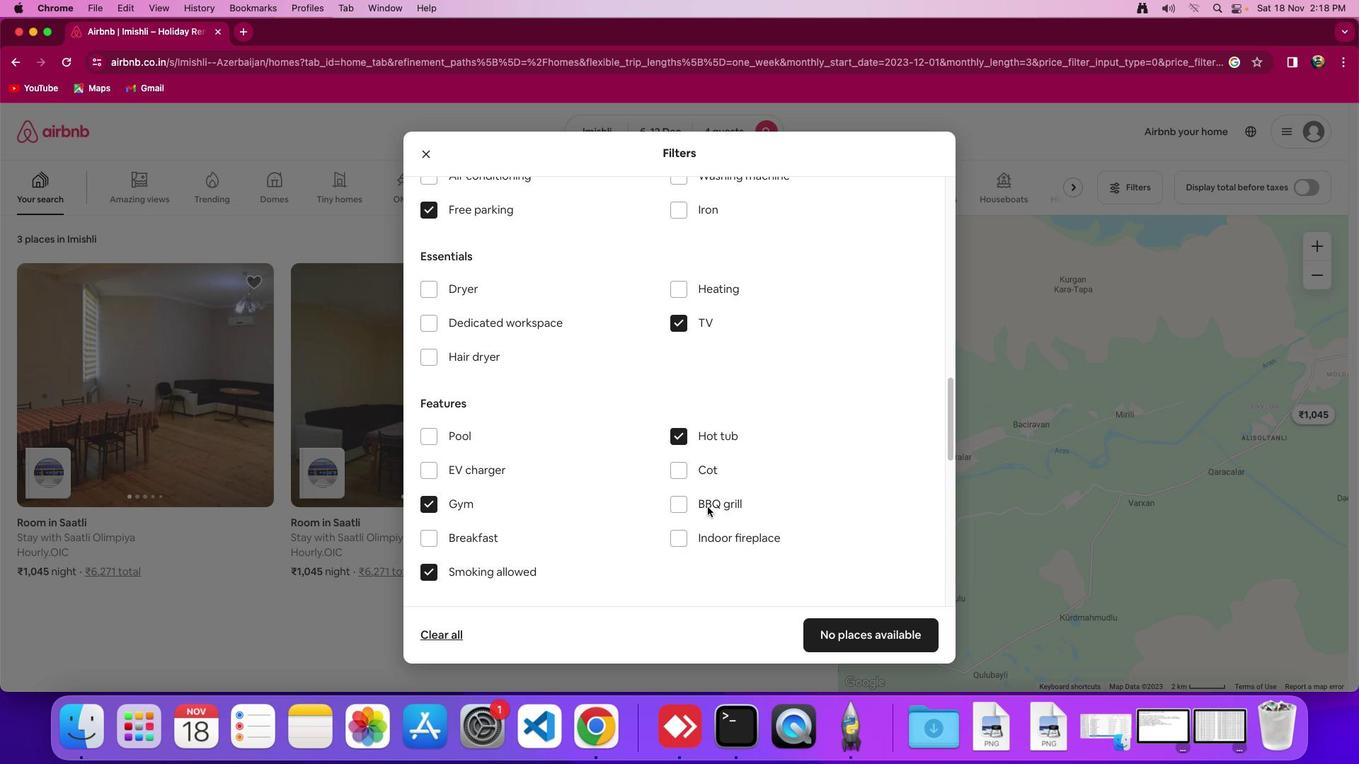
Action: Mouse scrolled (707, 507) with delta (0, 0)
Screenshot: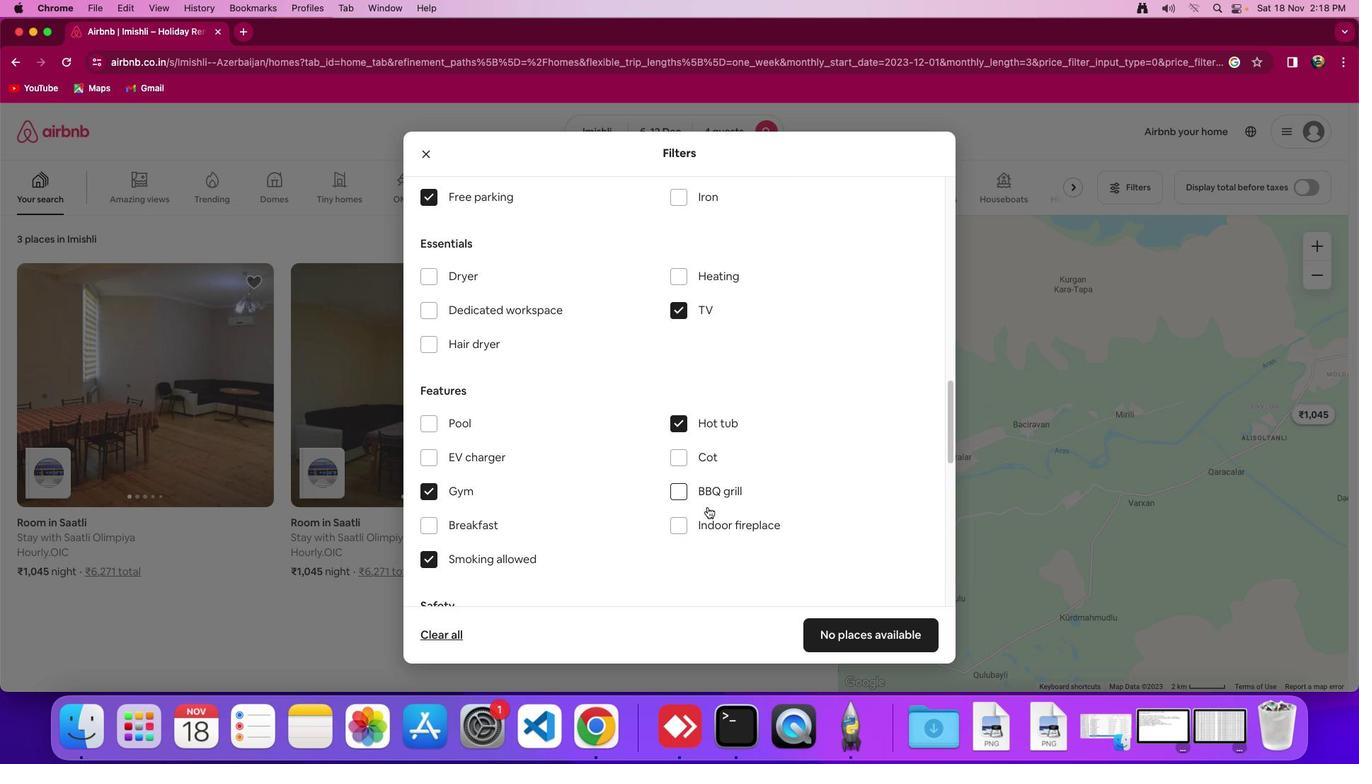 
Action: Mouse scrolled (707, 507) with delta (0, 0)
Screenshot: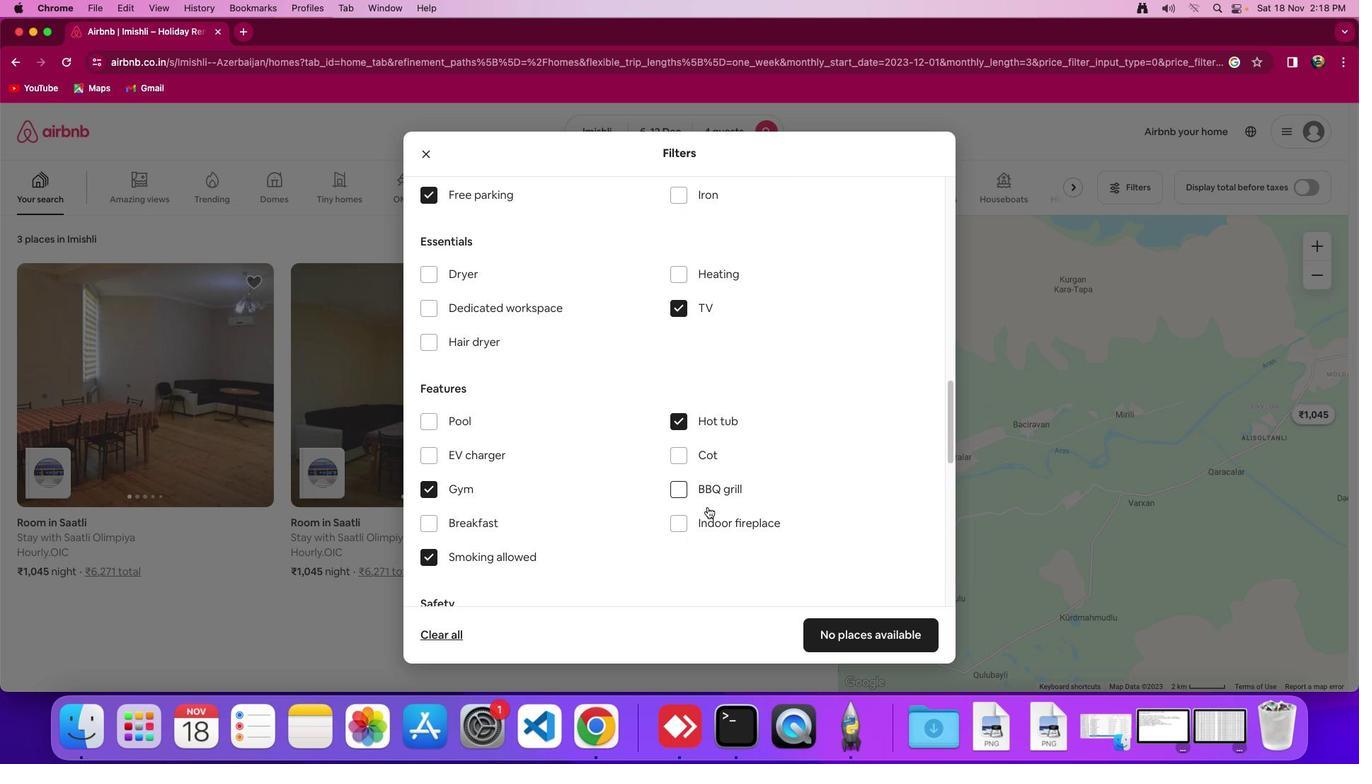 
Action: Mouse scrolled (707, 507) with delta (0, 0)
Screenshot: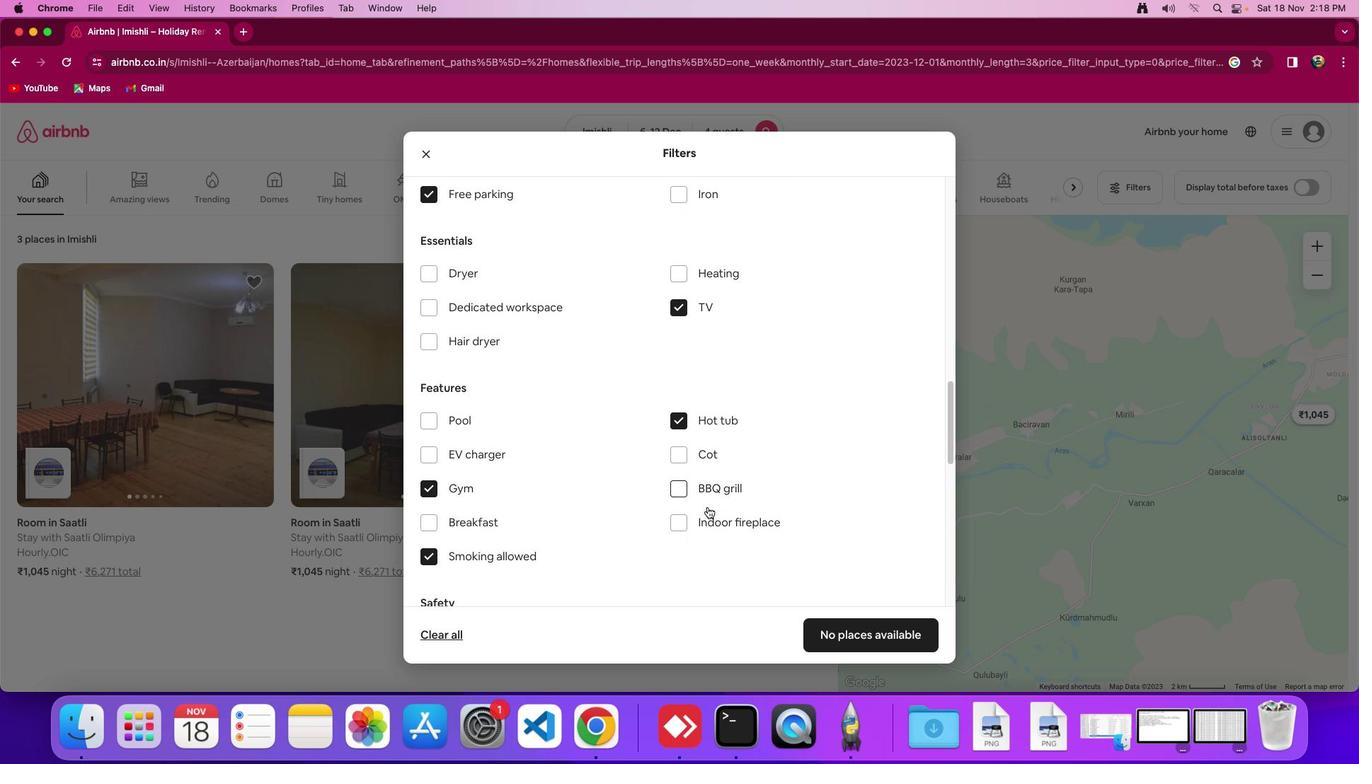 
Action: Mouse scrolled (707, 507) with delta (0, 0)
Screenshot: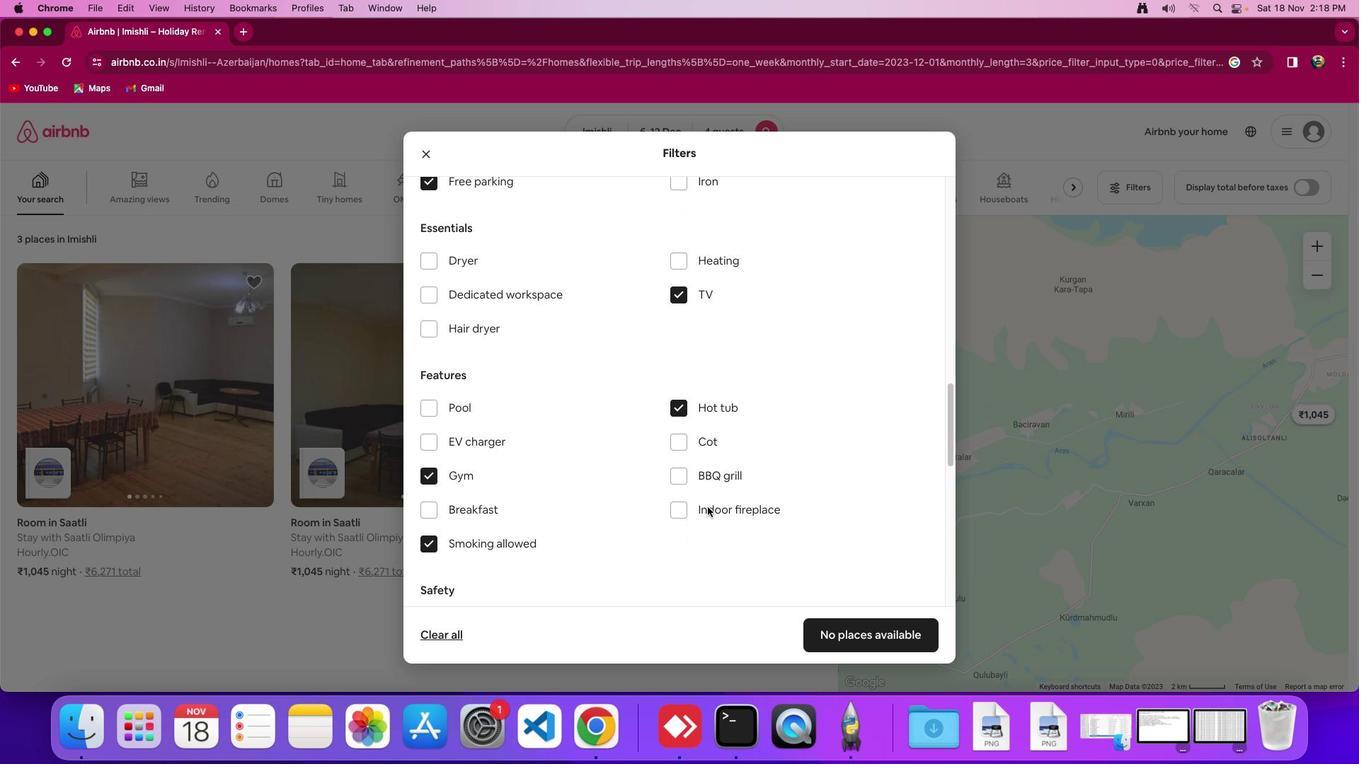 
Action: Mouse scrolled (707, 507) with delta (0, 0)
Screenshot: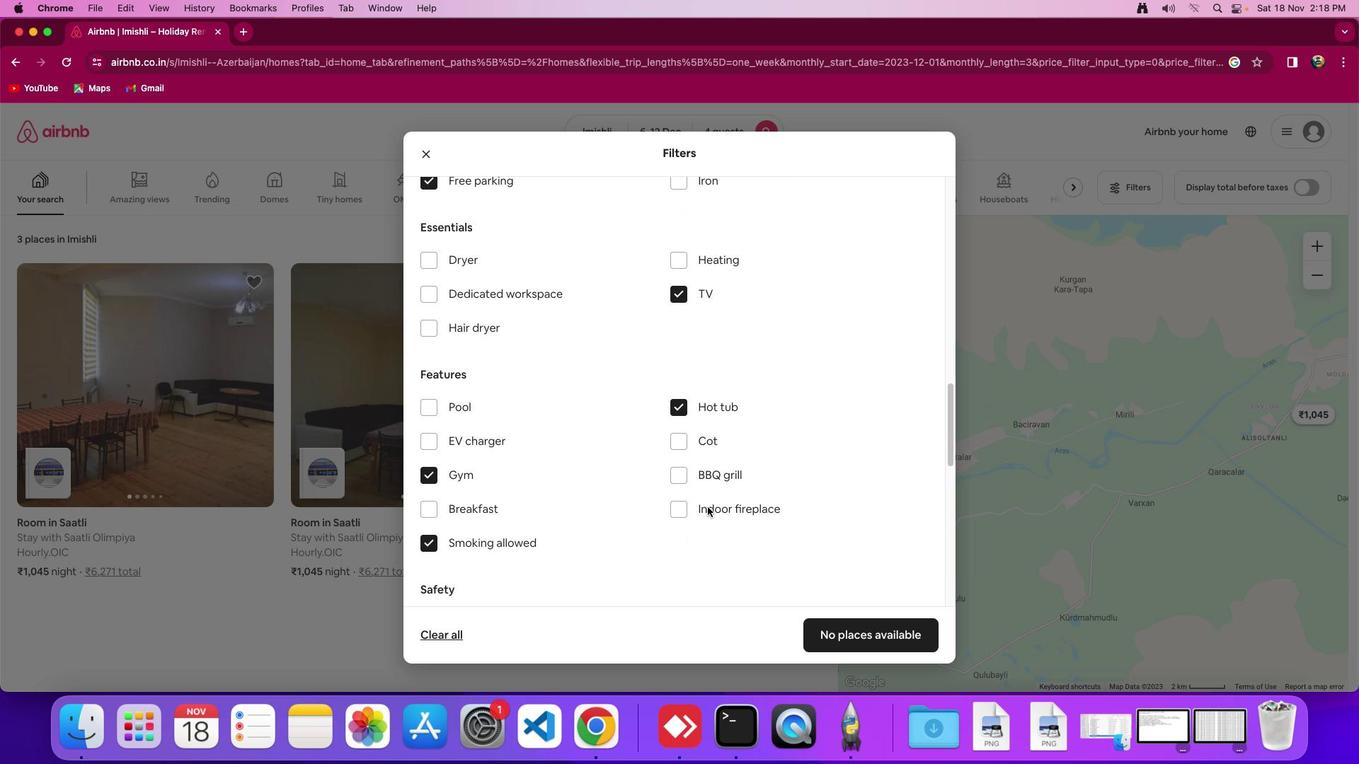 
Action: Mouse moved to (707, 506)
Screenshot: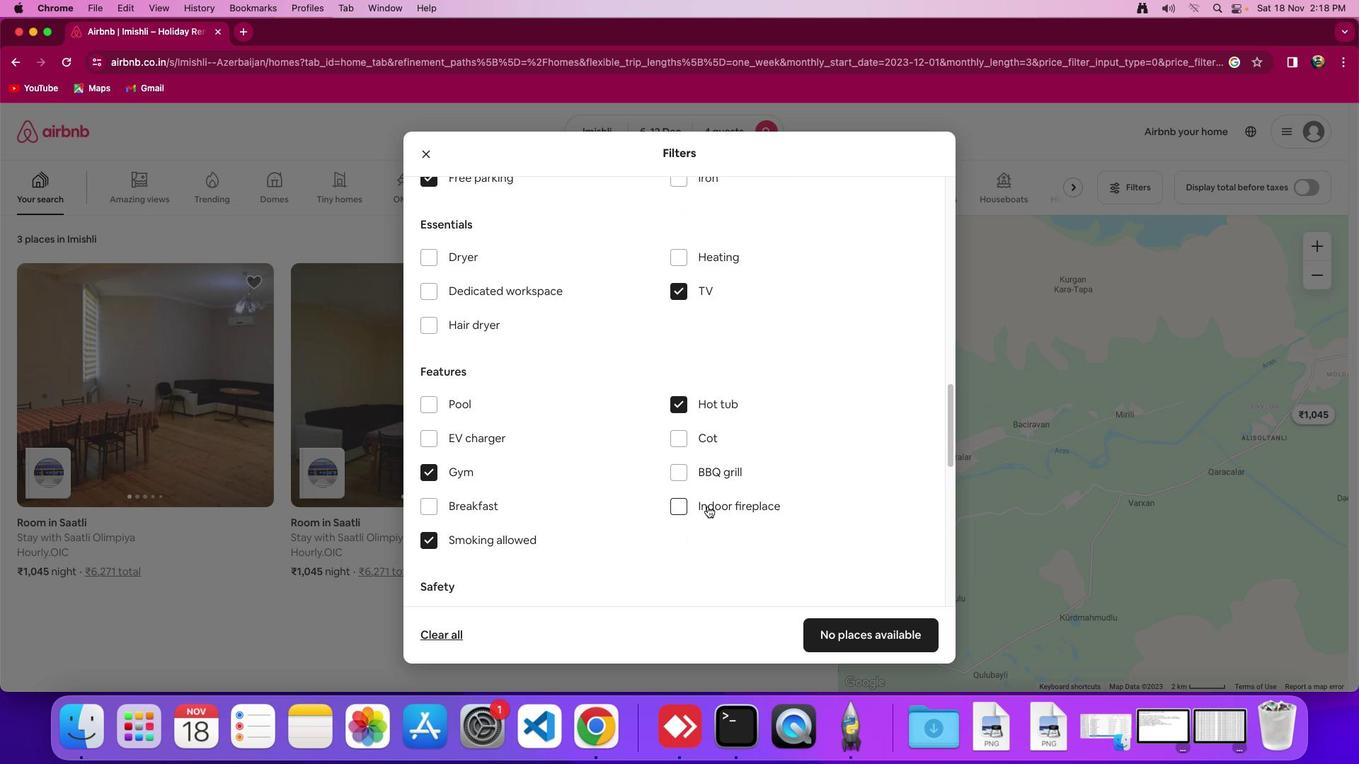 
Action: Mouse scrolled (707, 506) with delta (0, 0)
Screenshot: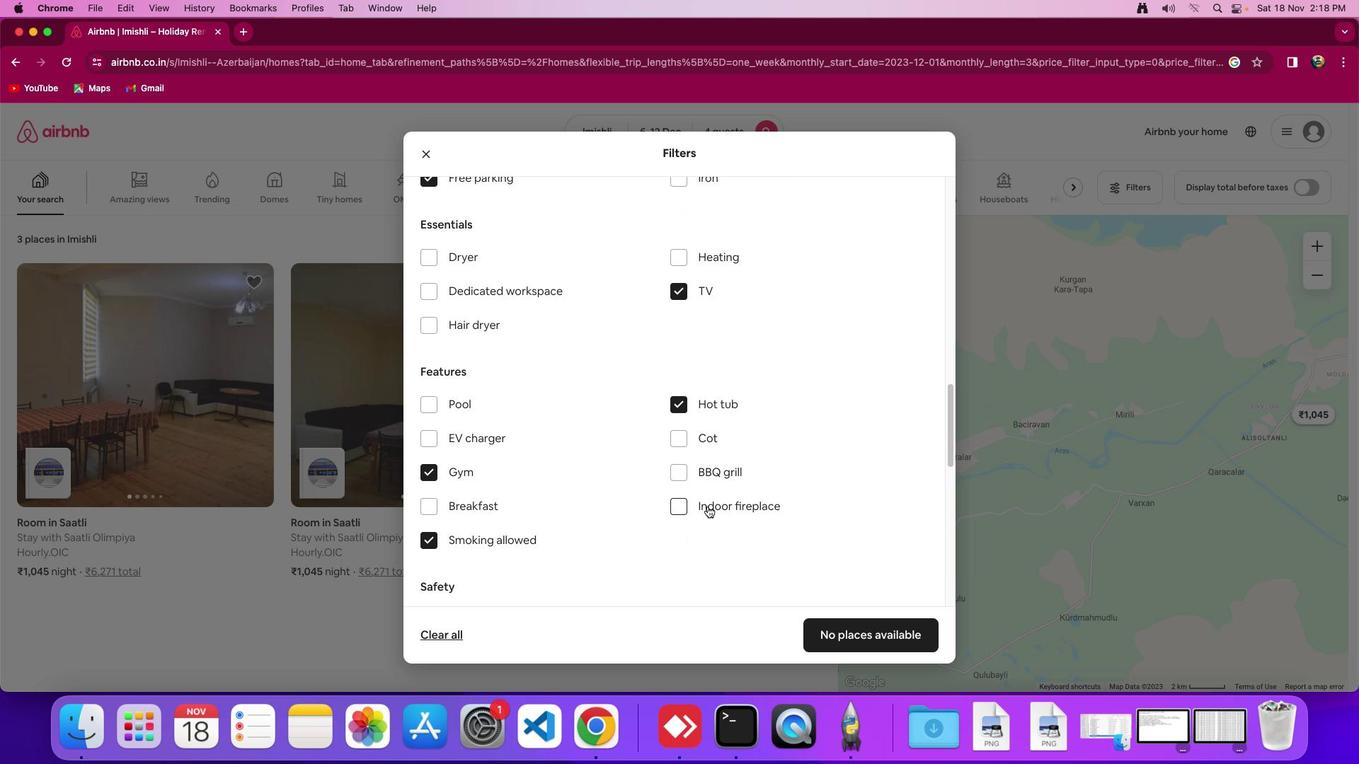 
Action: Mouse scrolled (707, 506) with delta (0, 0)
Screenshot: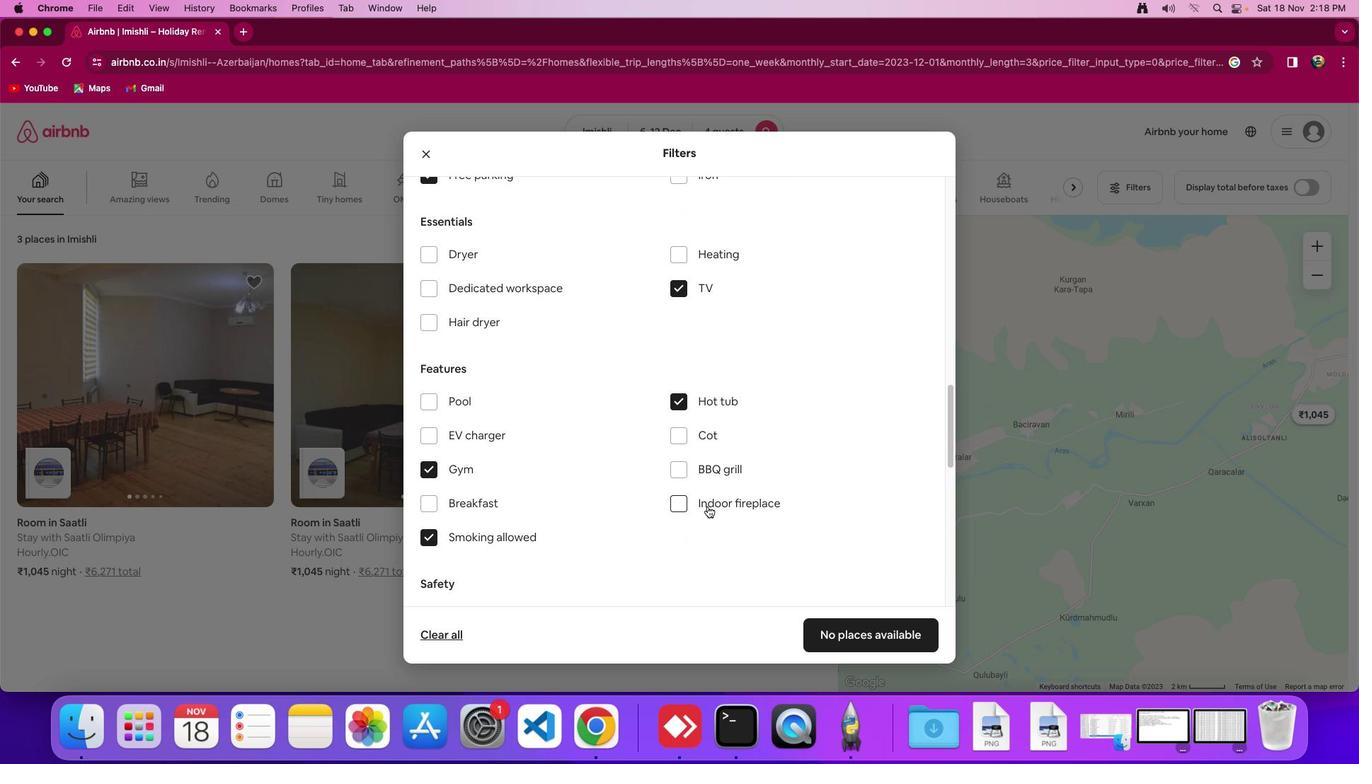 
Action: Mouse scrolled (707, 506) with delta (0, 0)
Screenshot: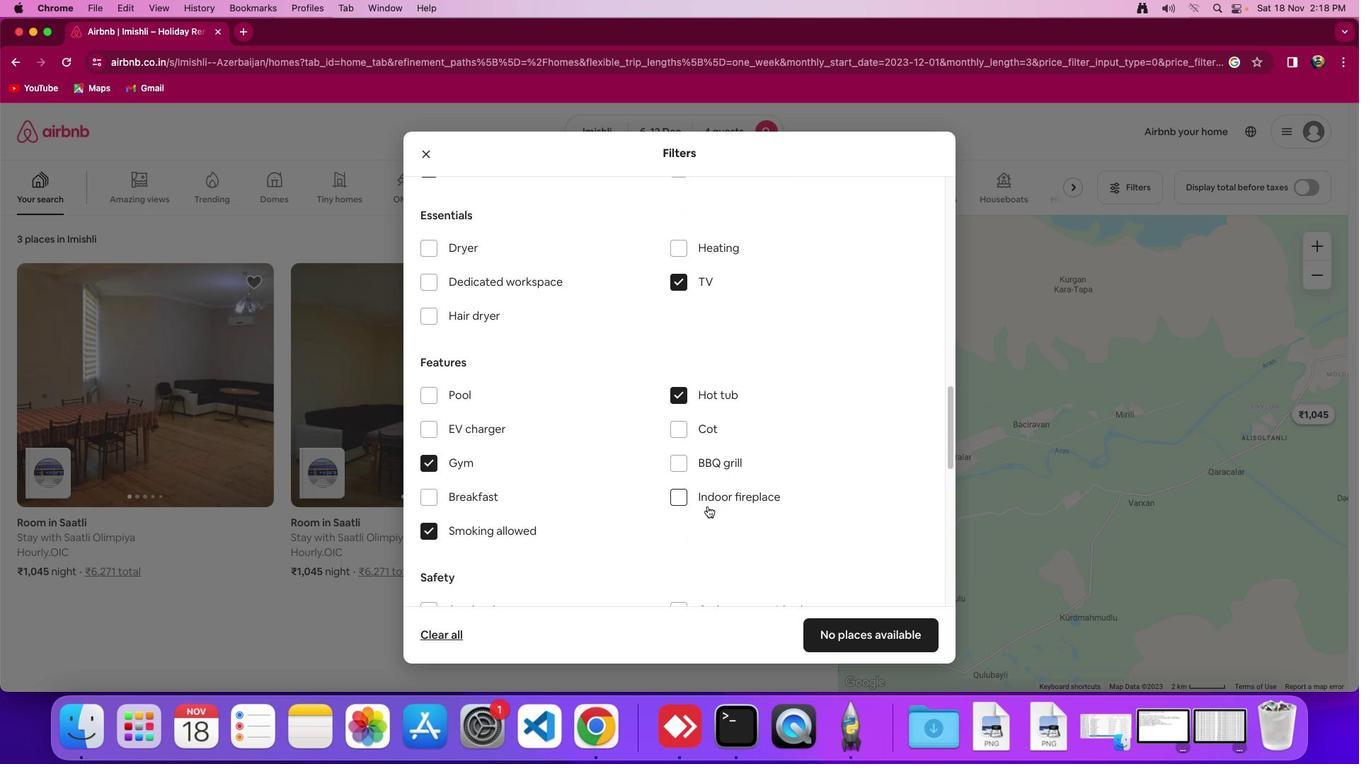 
Action: Mouse scrolled (707, 506) with delta (0, 0)
Screenshot: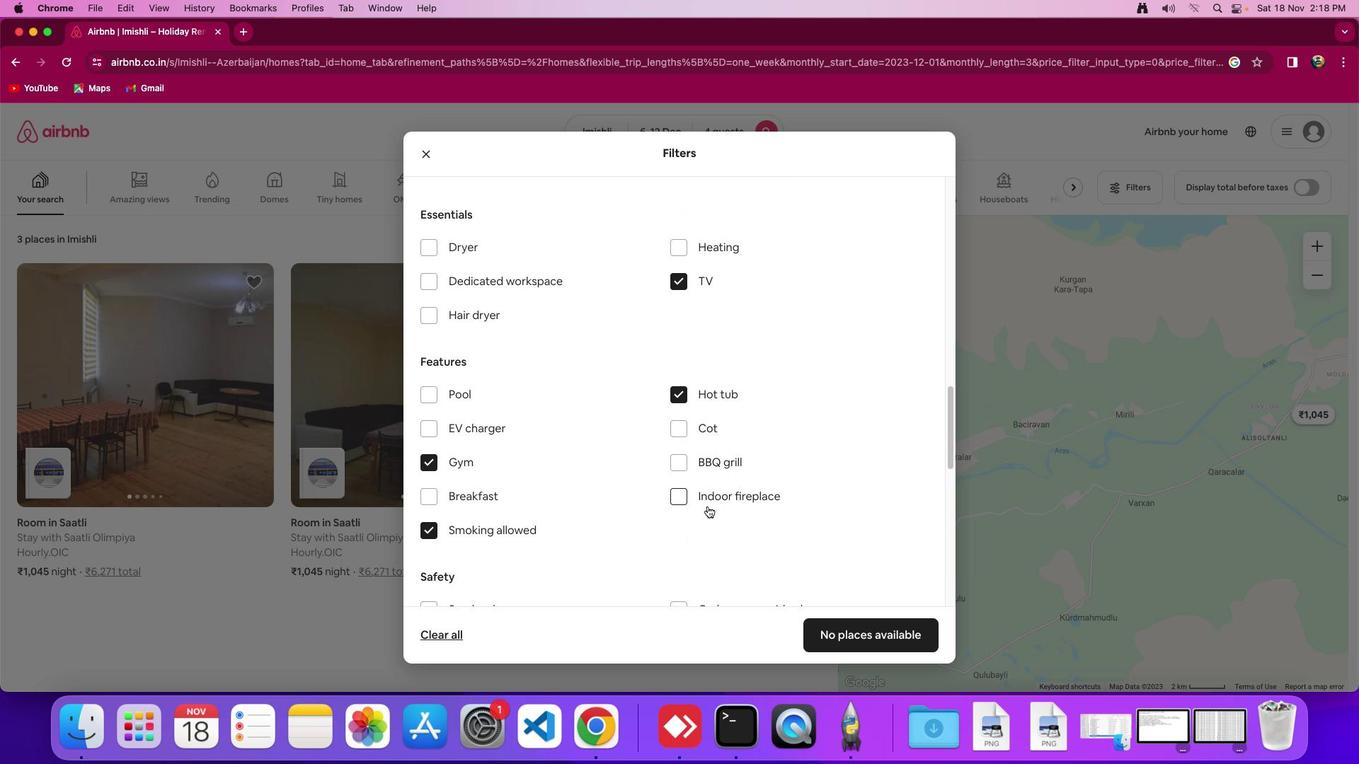 
Action: Mouse moved to (676, 407)
Screenshot: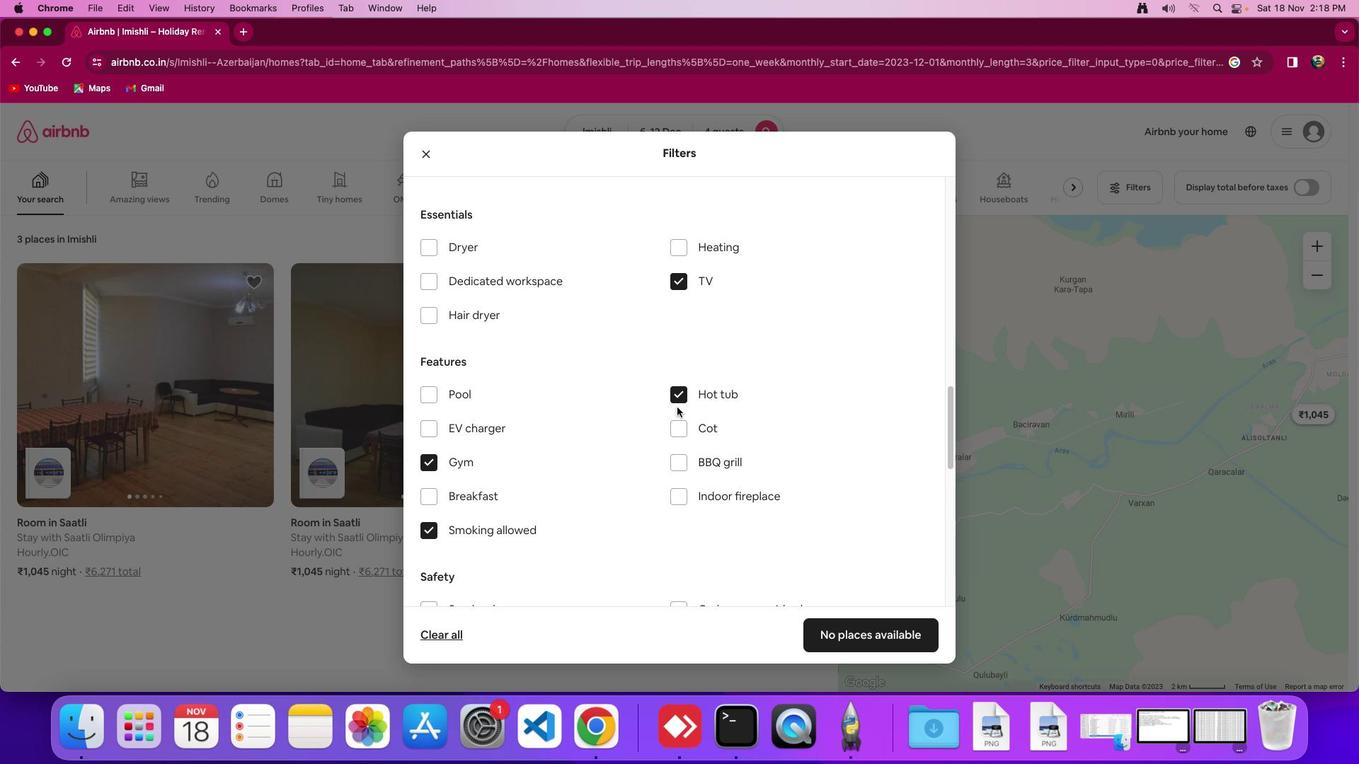 
Action: Mouse scrolled (676, 407) with delta (0, 0)
Screenshot: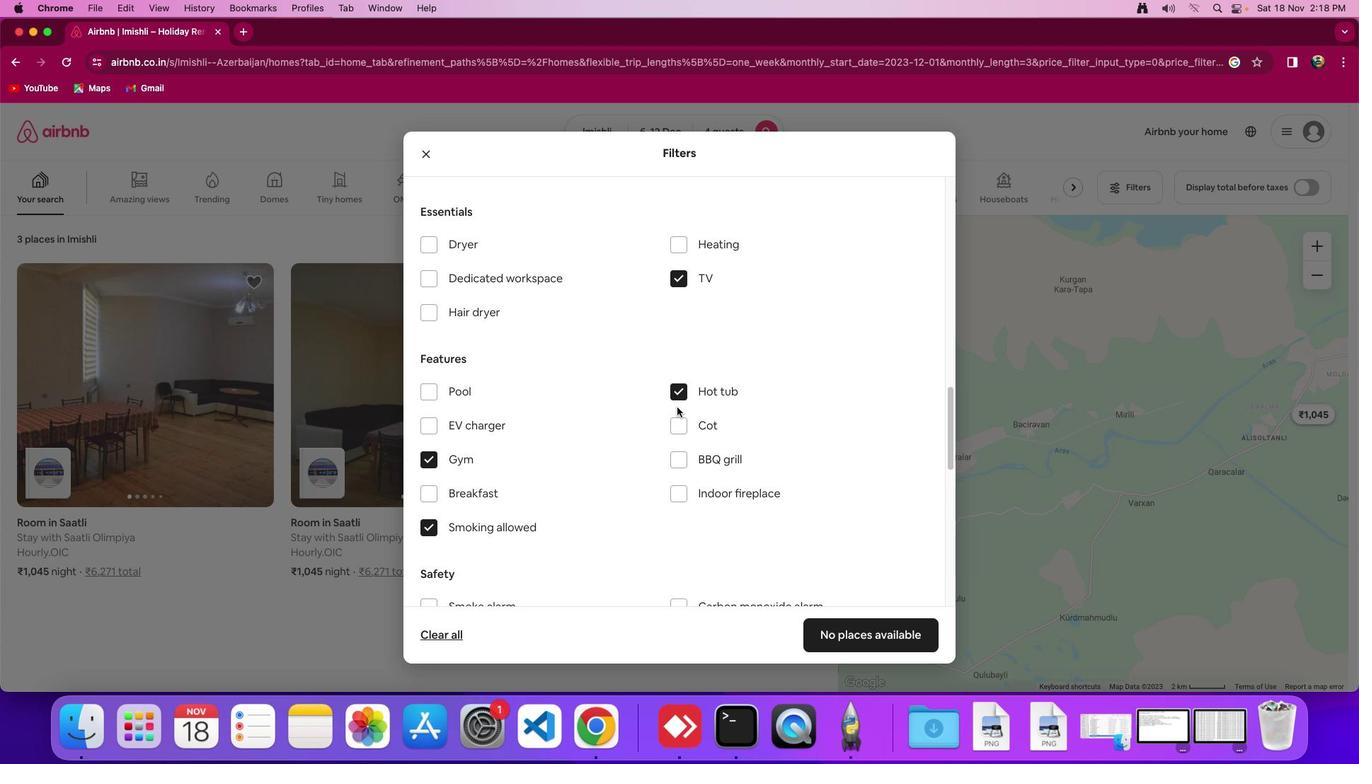 
Action: Mouse scrolled (676, 407) with delta (0, 0)
Screenshot: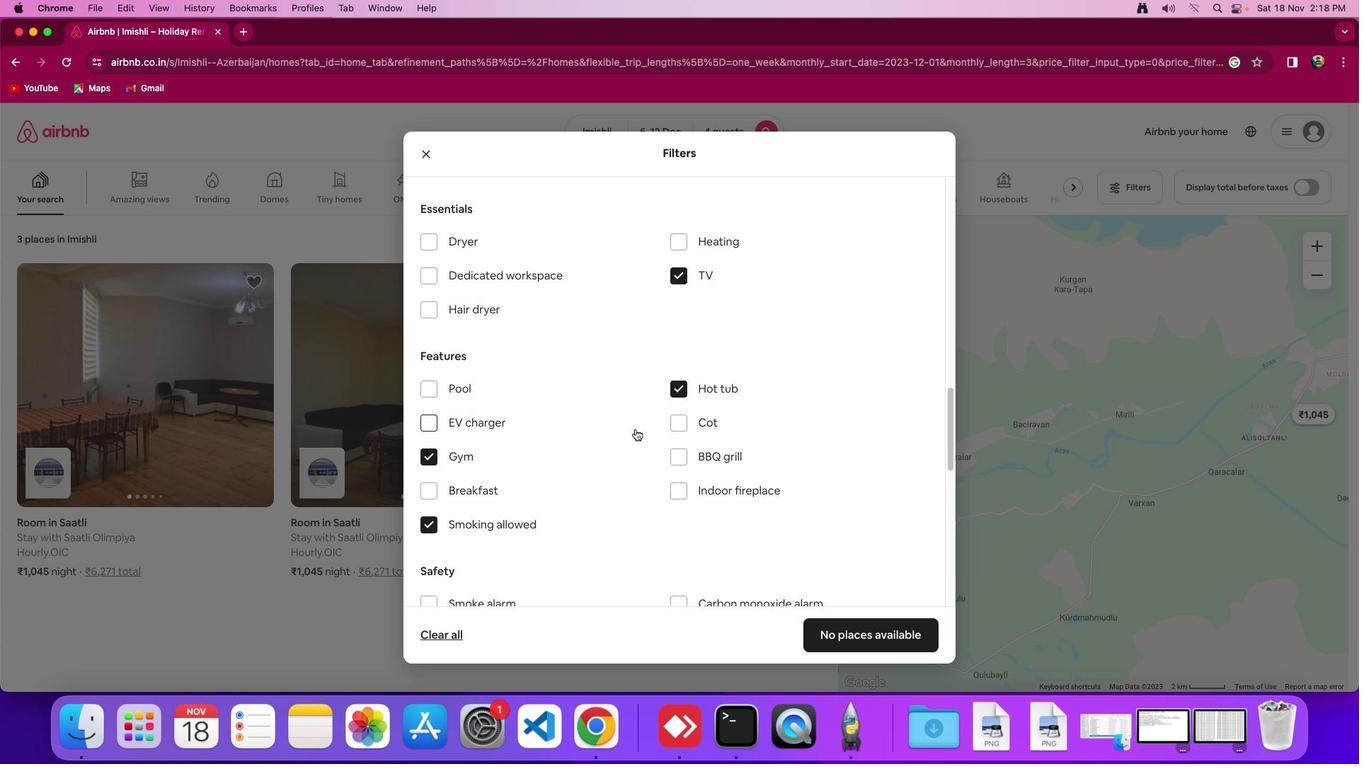 
Action: Mouse moved to (528, 531)
Screenshot: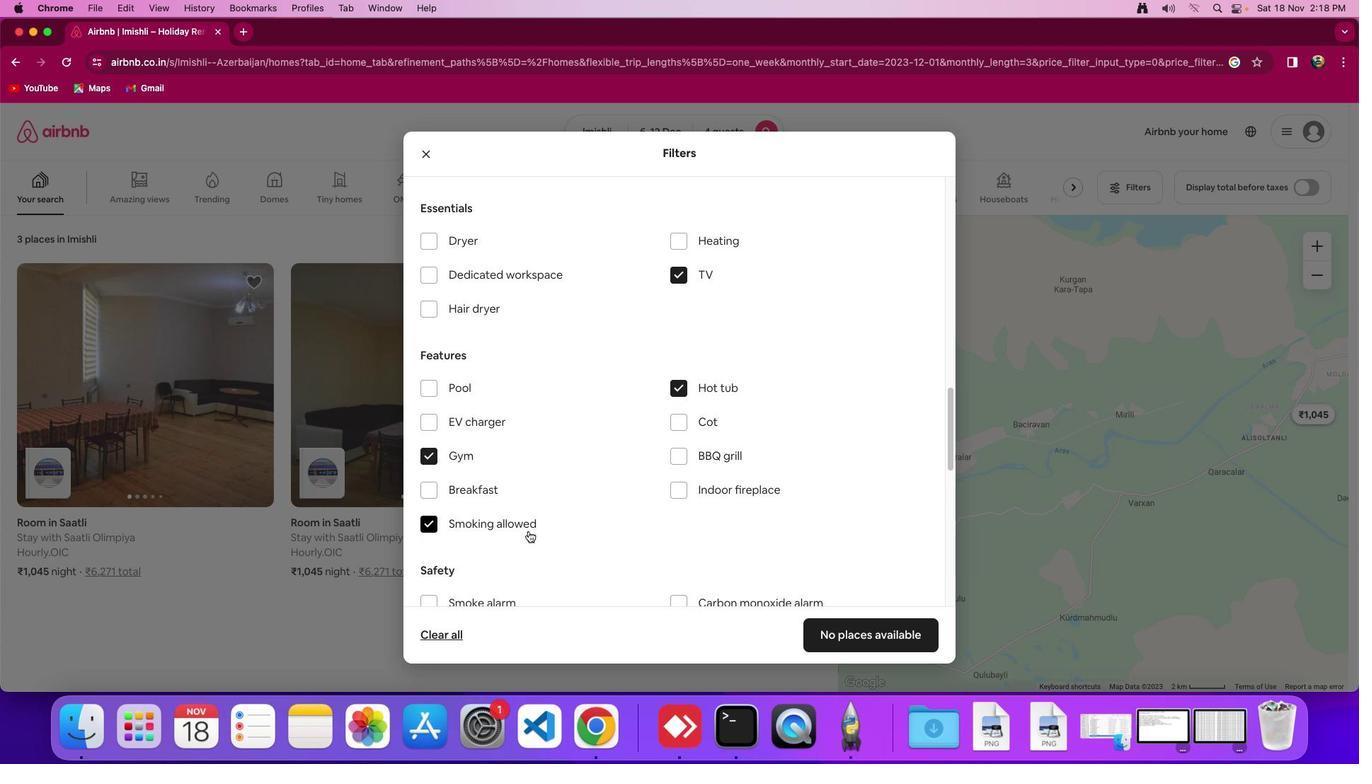 
Action: Mouse scrolled (528, 531) with delta (0, 0)
Screenshot: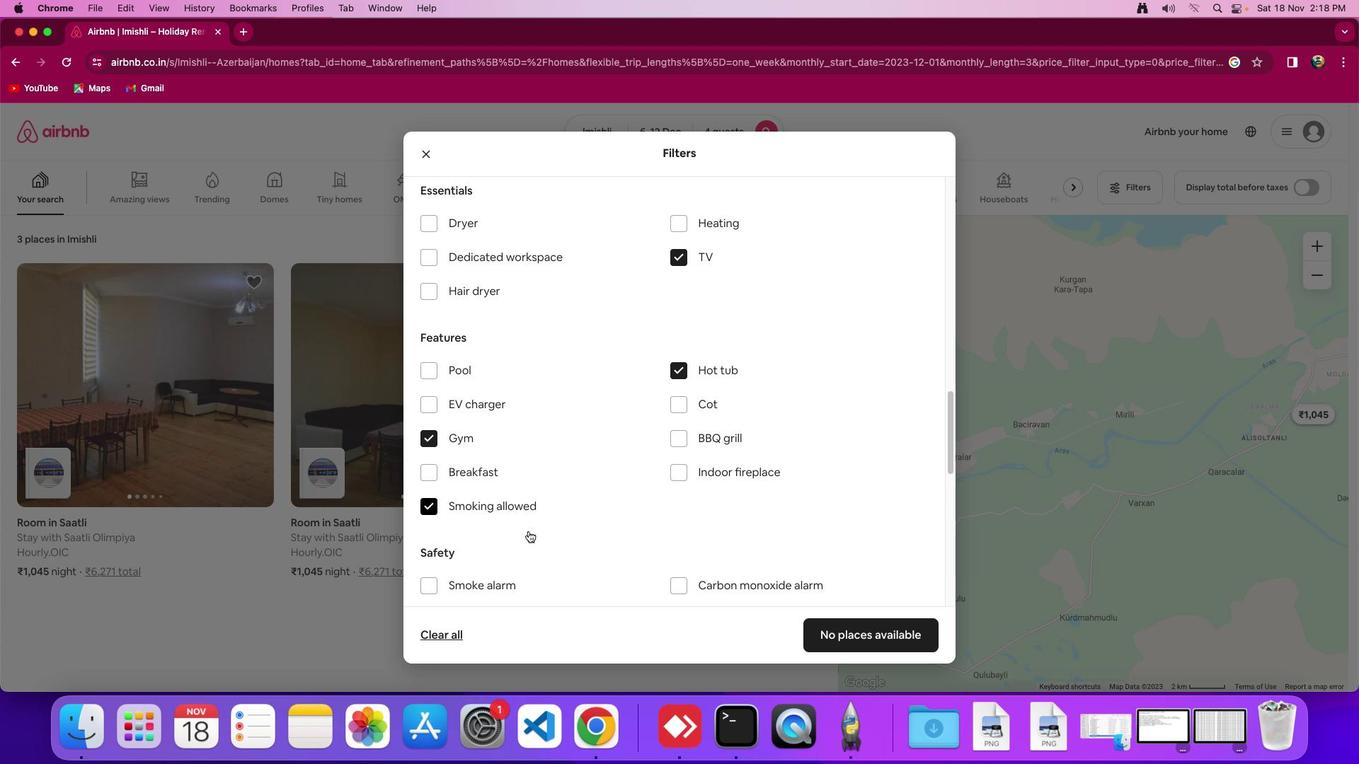 
Action: Mouse scrolled (528, 531) with delta (0, 0)
Screenshot: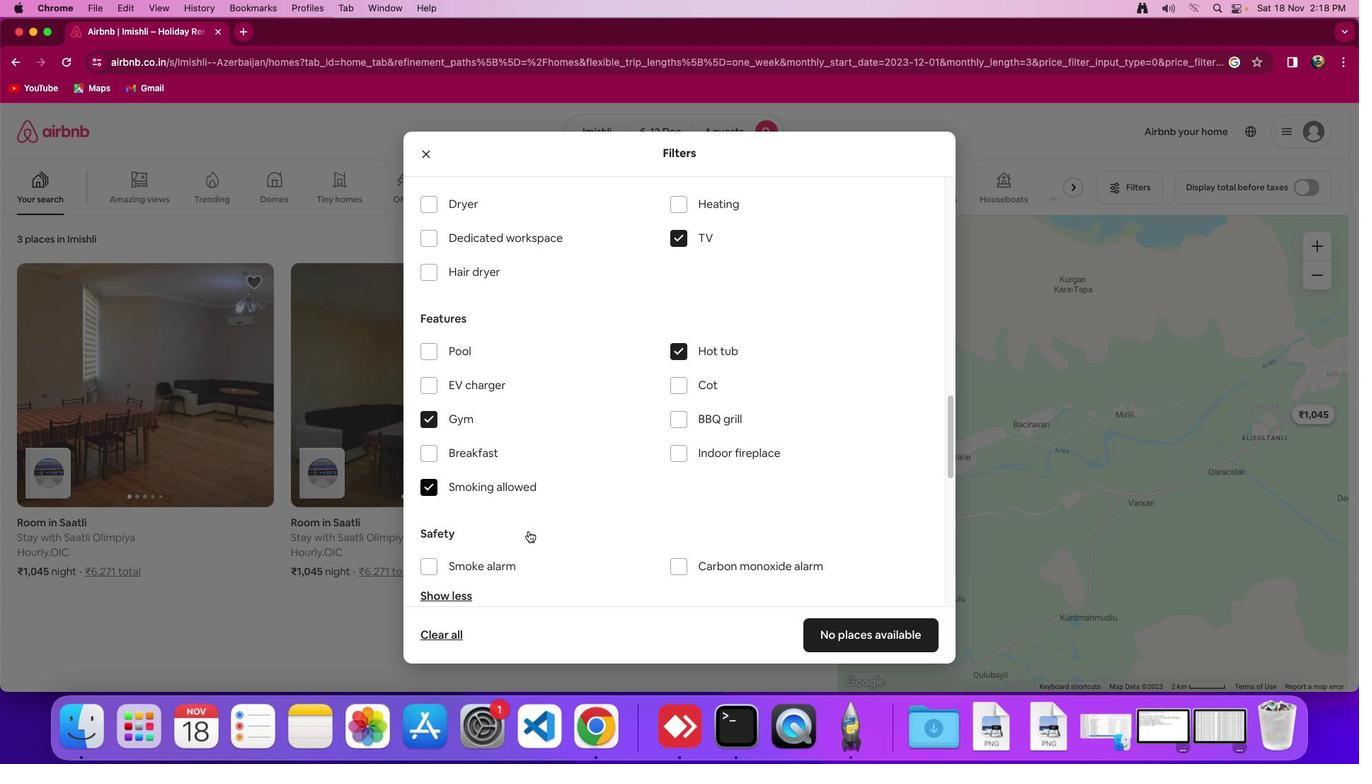 
Action: Mouse scrolled (528, 531) with delta (0, 0)
Screenshot: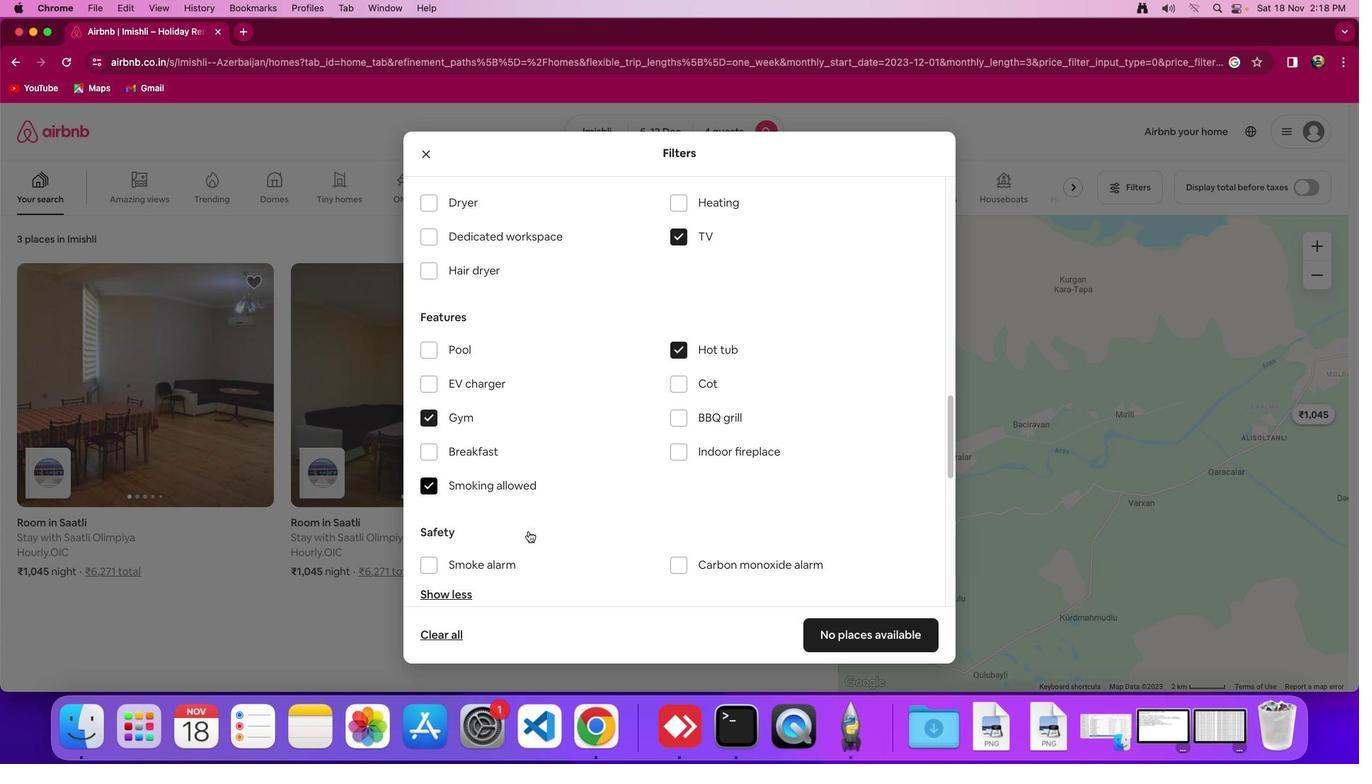 
Action: Mouse moved to (589, 526)
Screenshot: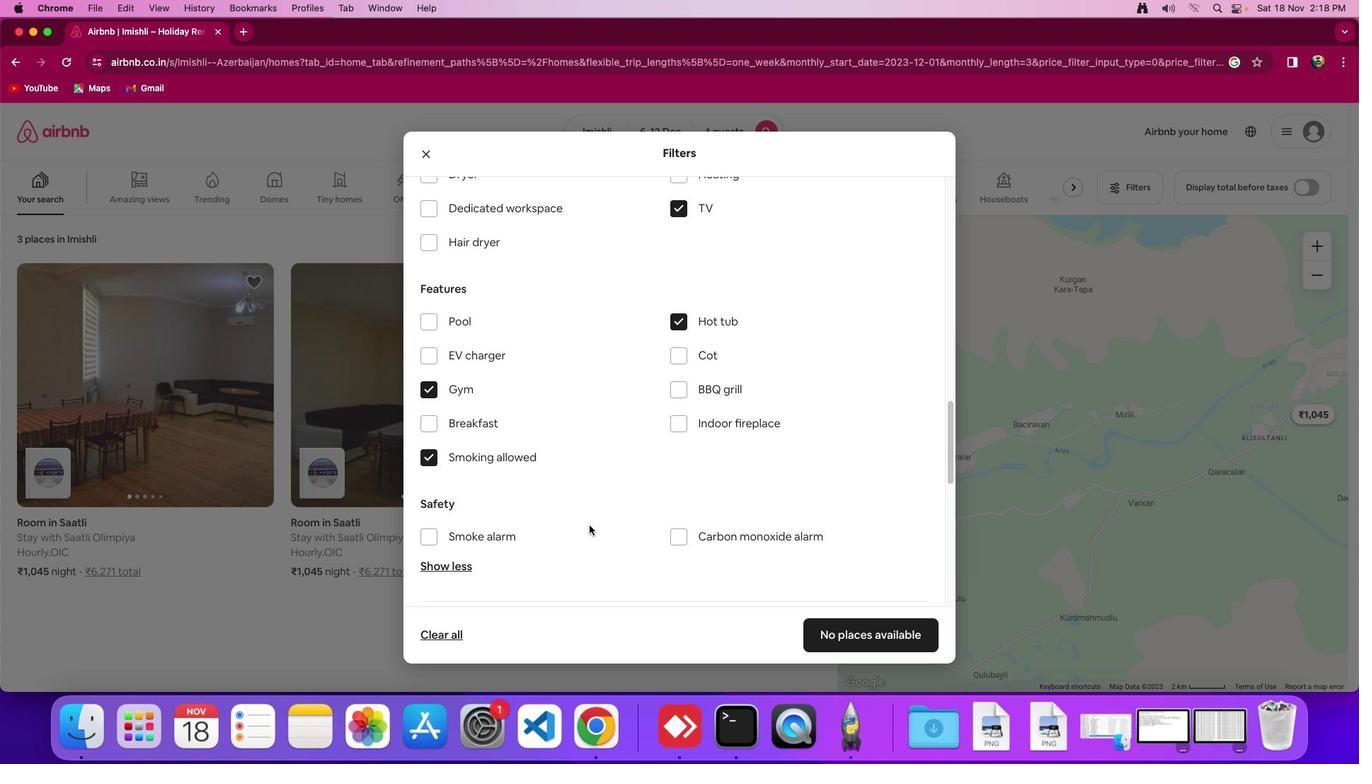 
Action: Mouse scrolled (589, 526) with delta (0, 0)
Screenshot: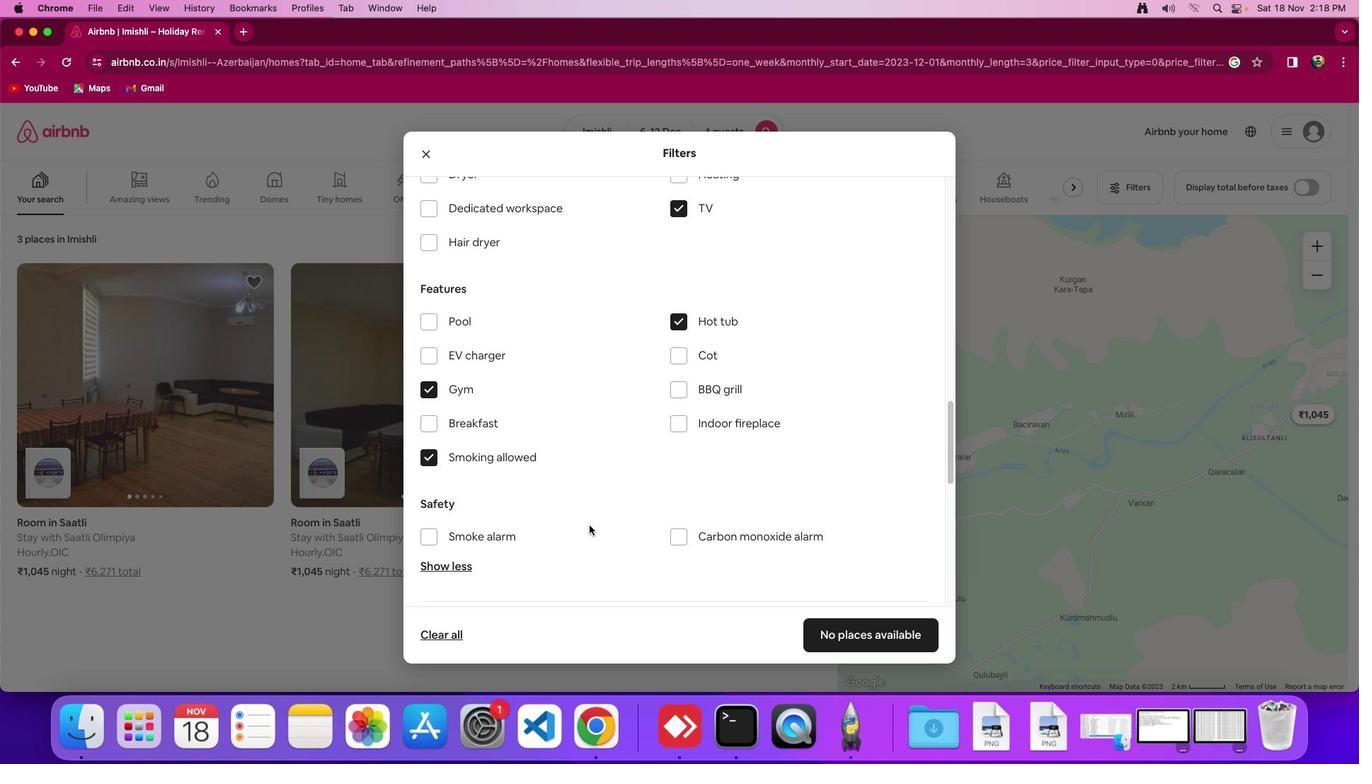 
Action: Mouse scrolled (589, 526) with delta (0, 0)
Screenshot: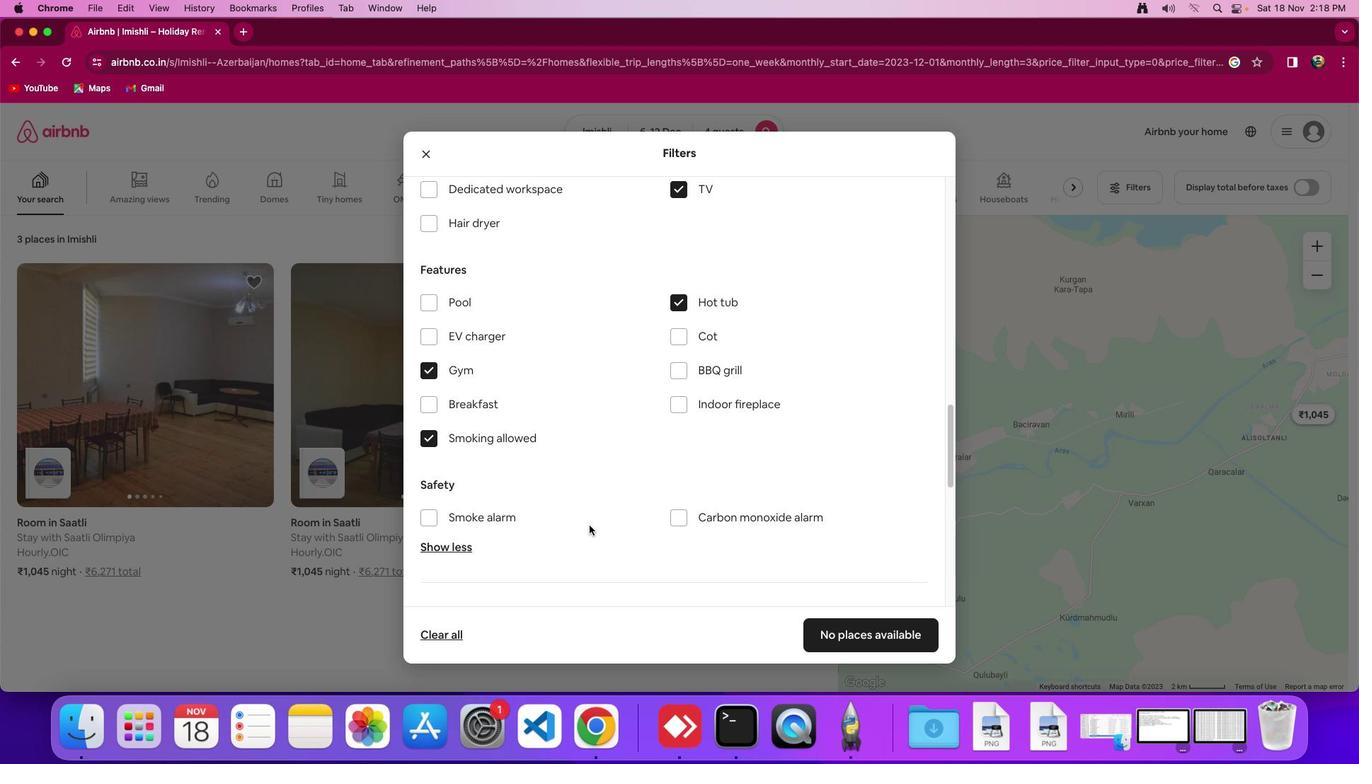 
Action: Mouse scrolled (589, 526) with delta (0, 0)
Screenshot: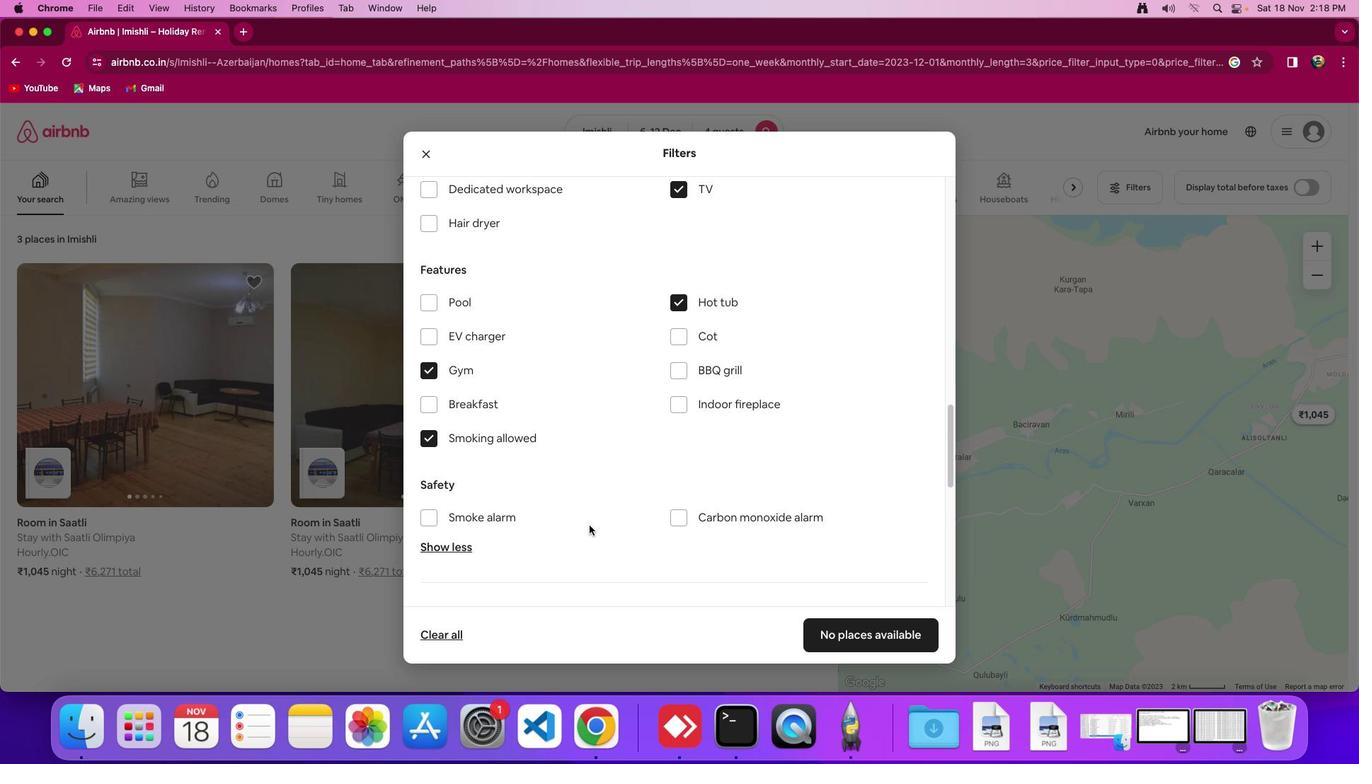 
Action: Mouse scrolled (589, 526) with delta (0, 0)
Screenshot: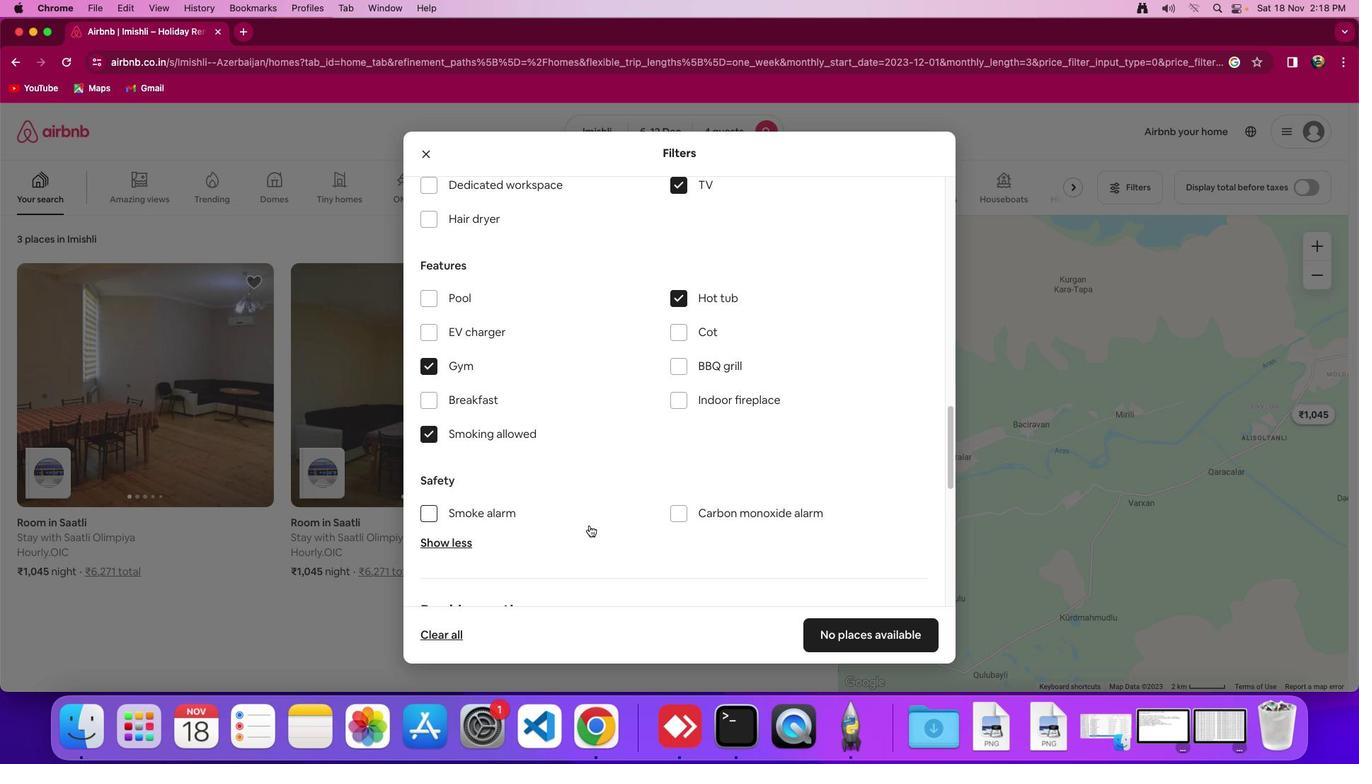 
Action: Mouse scrolled (589, 526) with delta (0, 0)
Screenshot: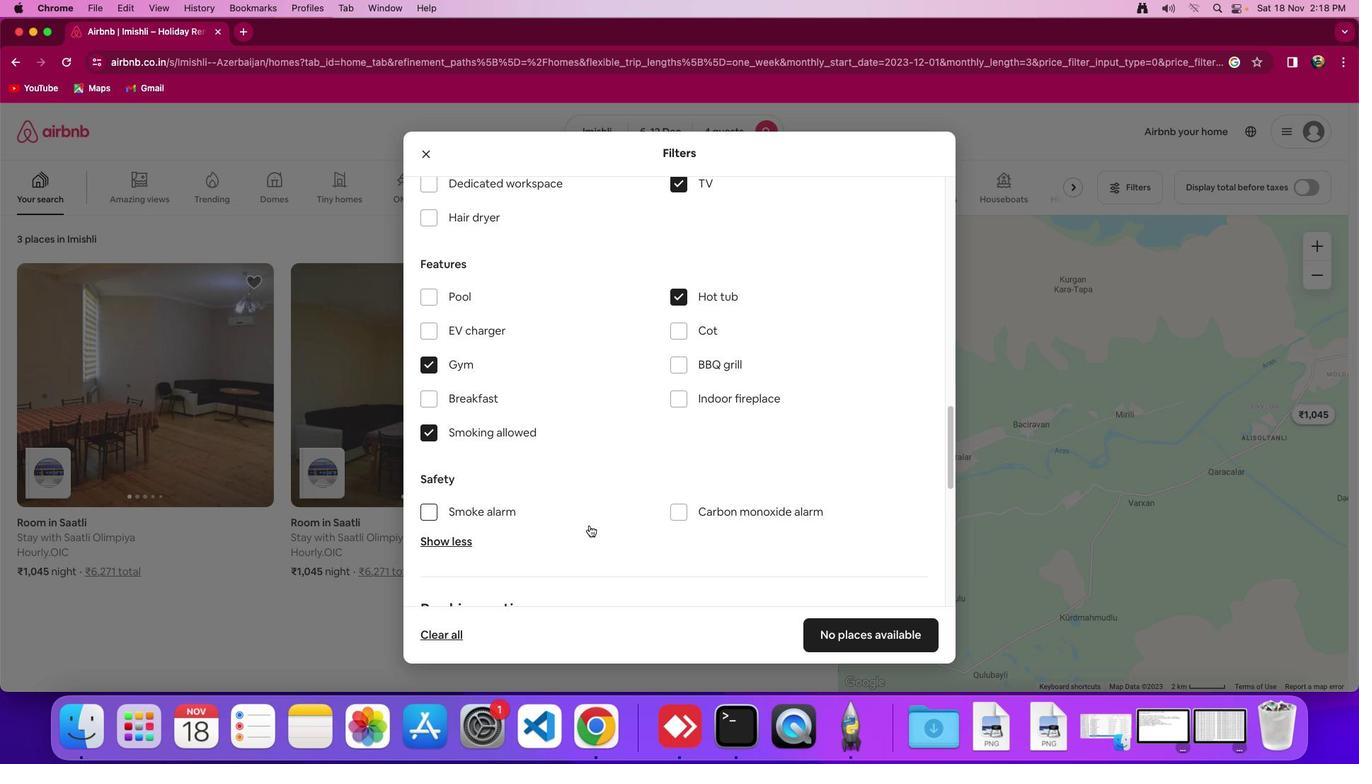 
Action: Mouse scrolled (589, 526) with delta (0, 0)
Screenshot: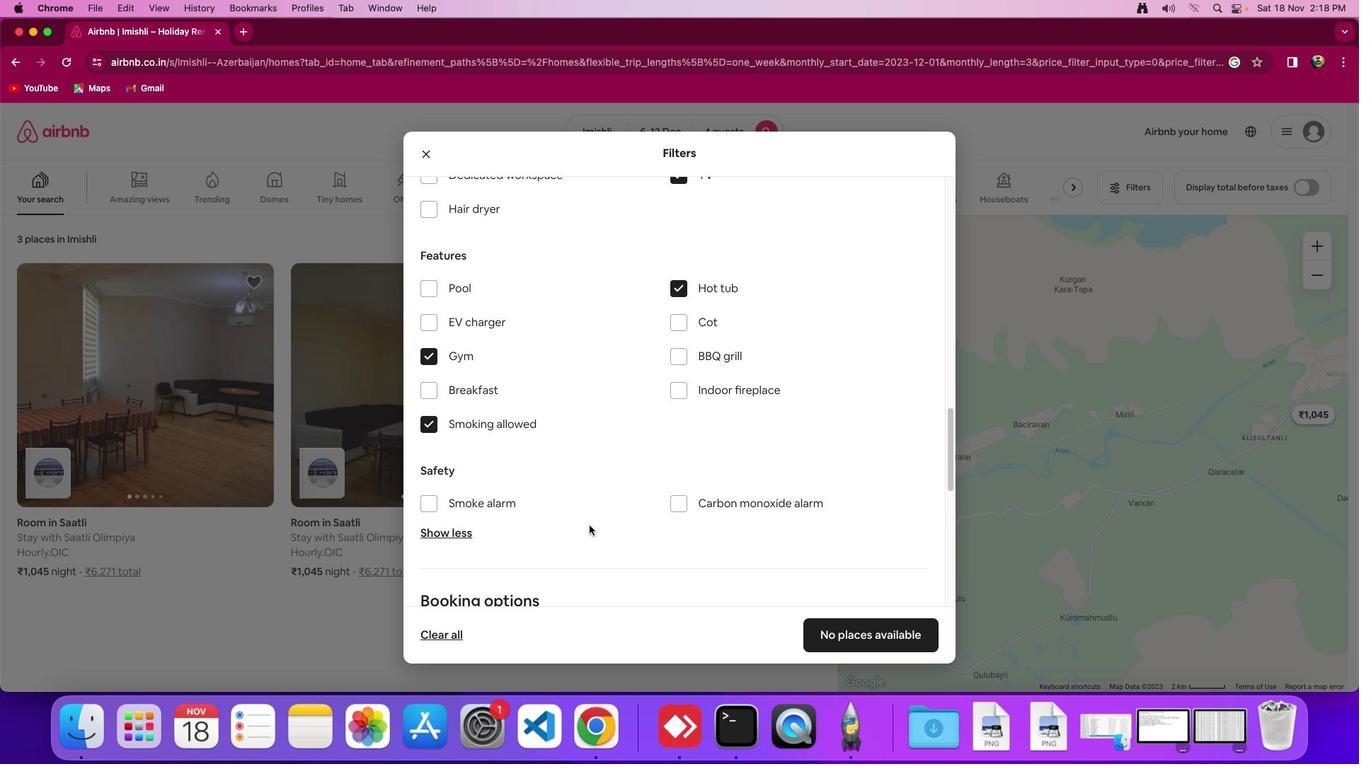 
Action: Mouse scrolled (589, 526) with delta (0, 0)
Screenshot: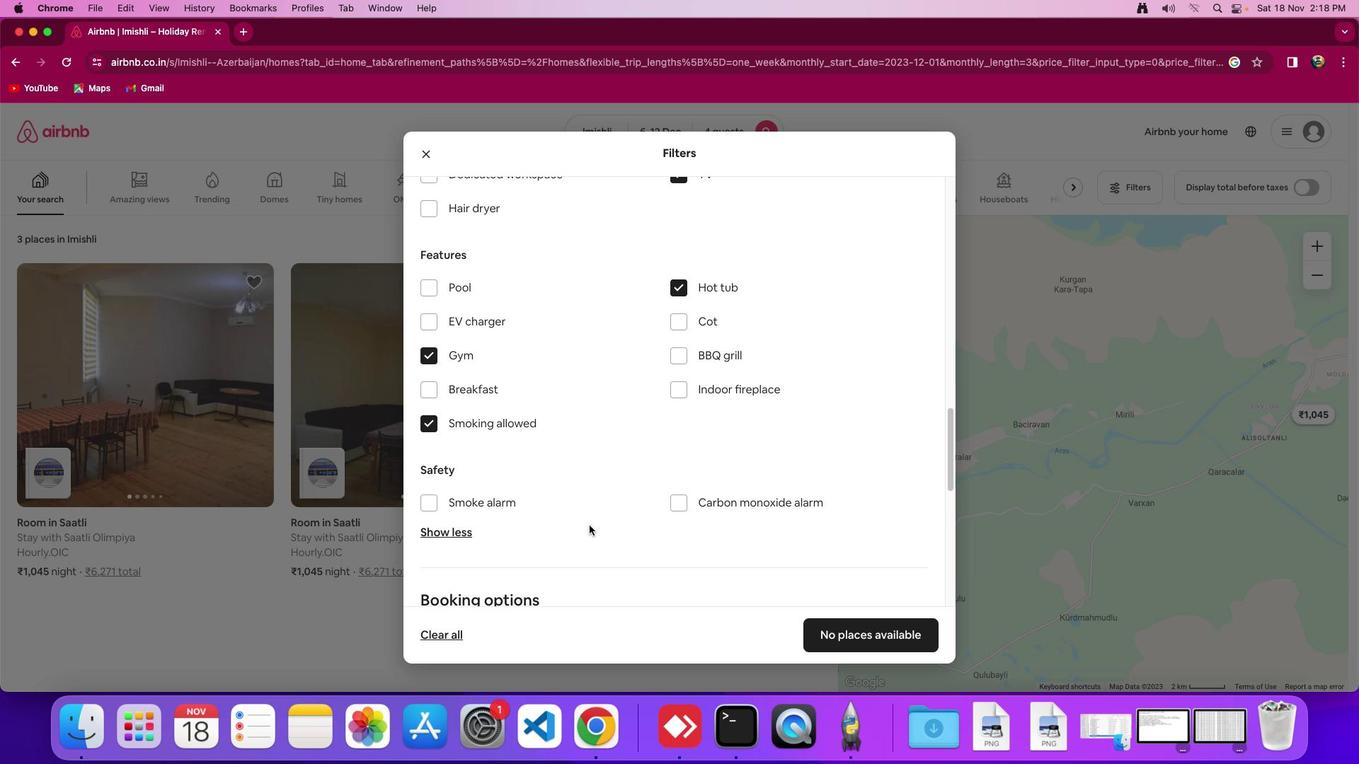 
Action: Mouse moved to (589, 525)
Screenshot: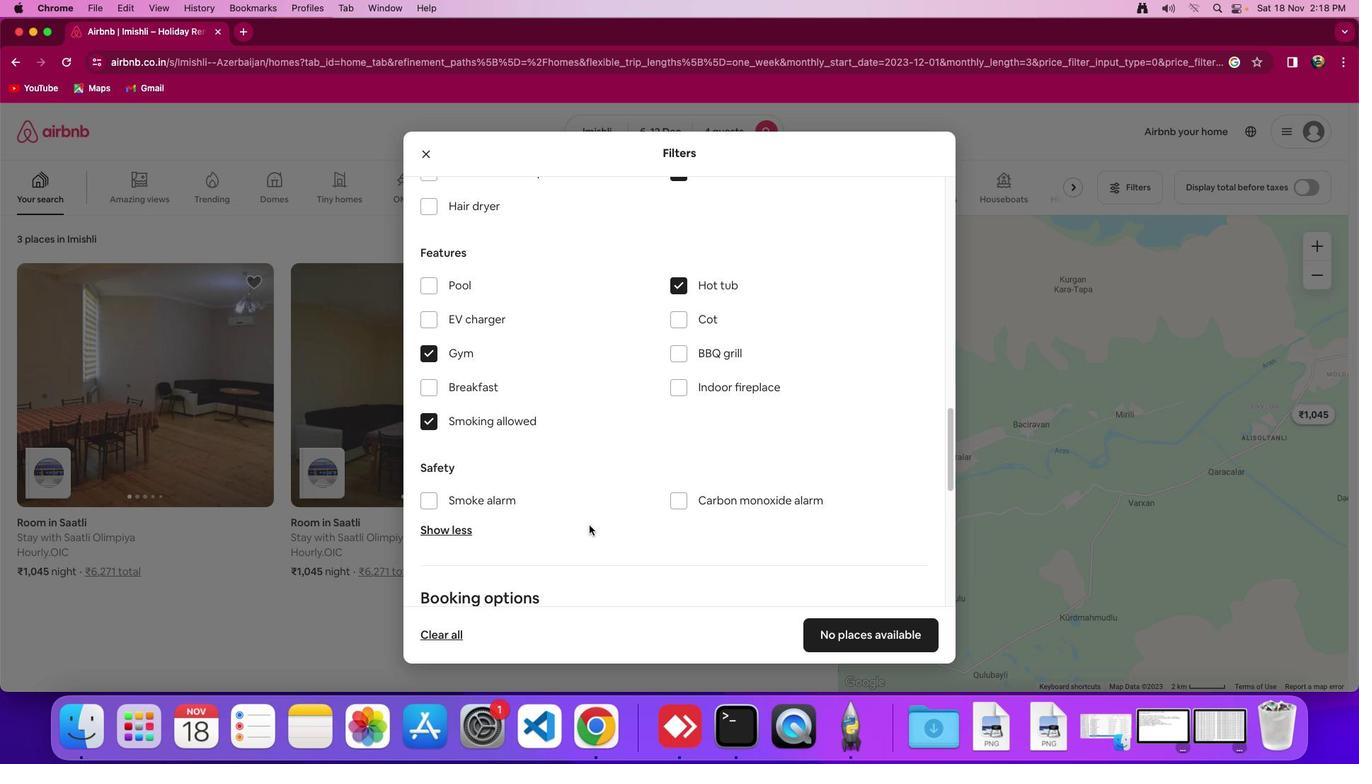 
Action: Mouse scrolled (589, 525) with delta (0, 0)
Screenshot: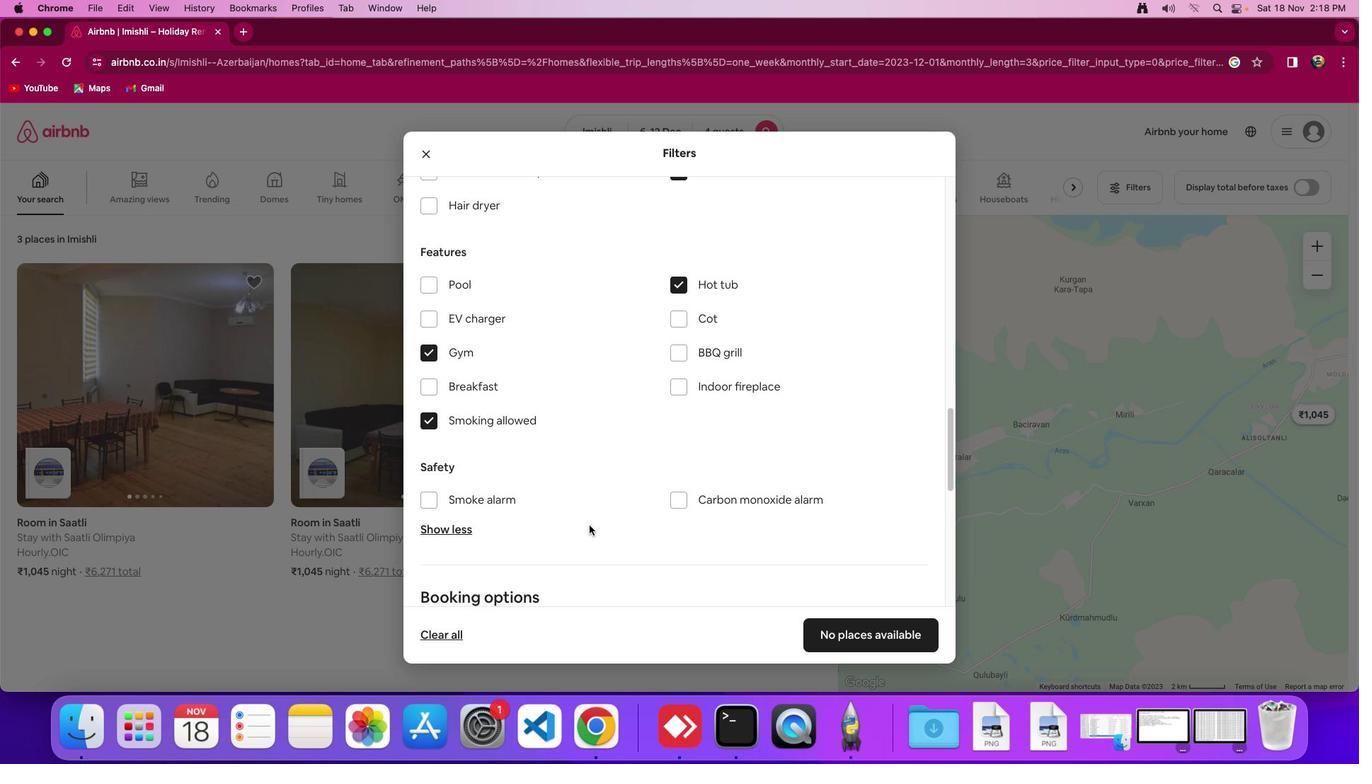 
Action: Mouse scrolled (589, 525) with delta (0, 0)
Screenshot: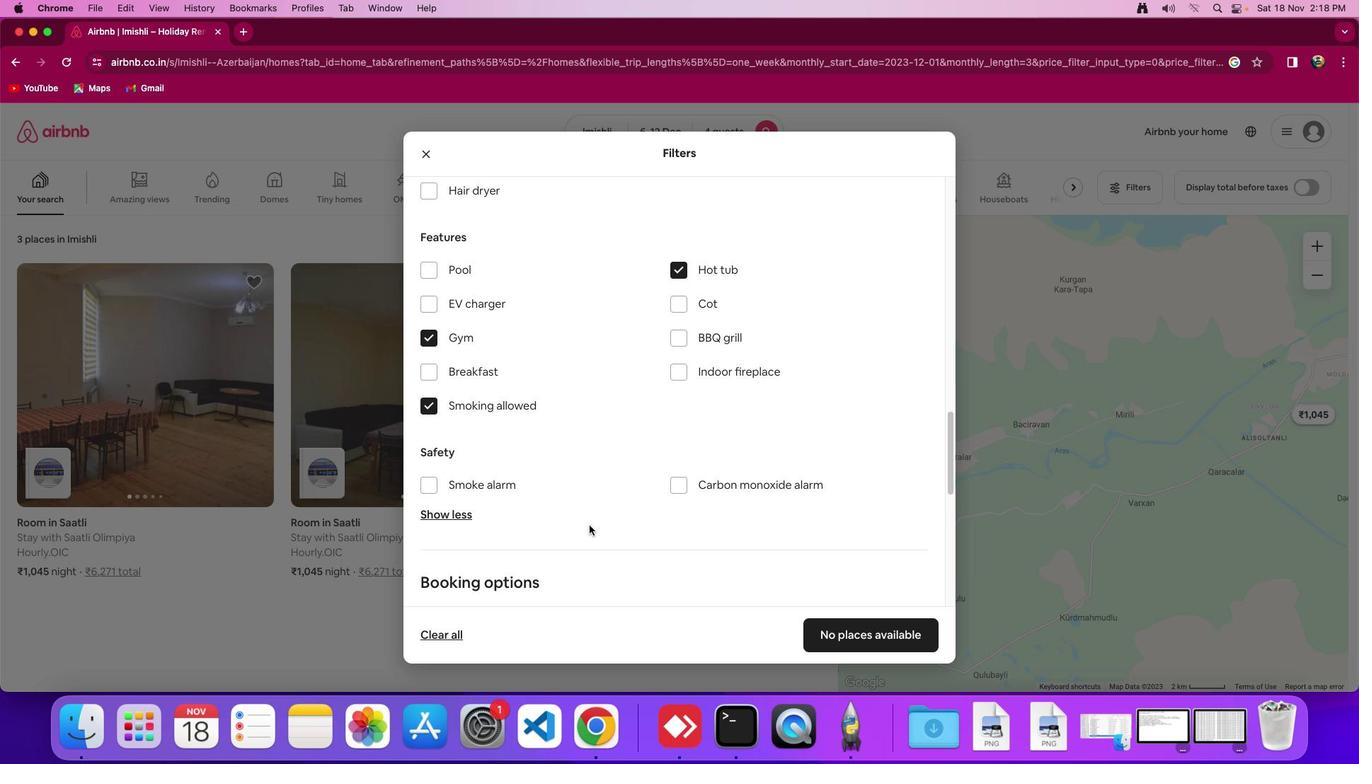 
Action: Mouse scrolled (589, 525) with delta (0, 0)
Screenshot: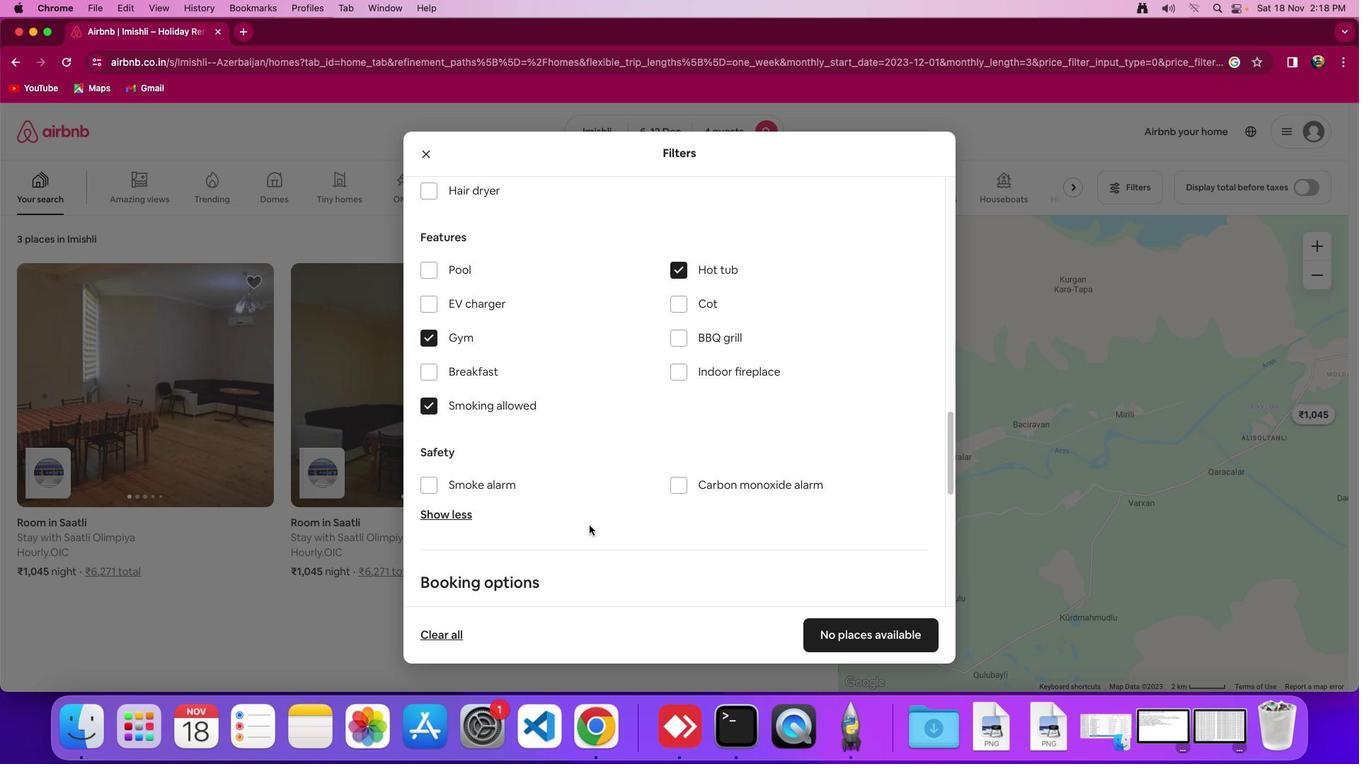 
Action: Mouse scrolled (589, 525) with delta (0, 0)
Screenshot: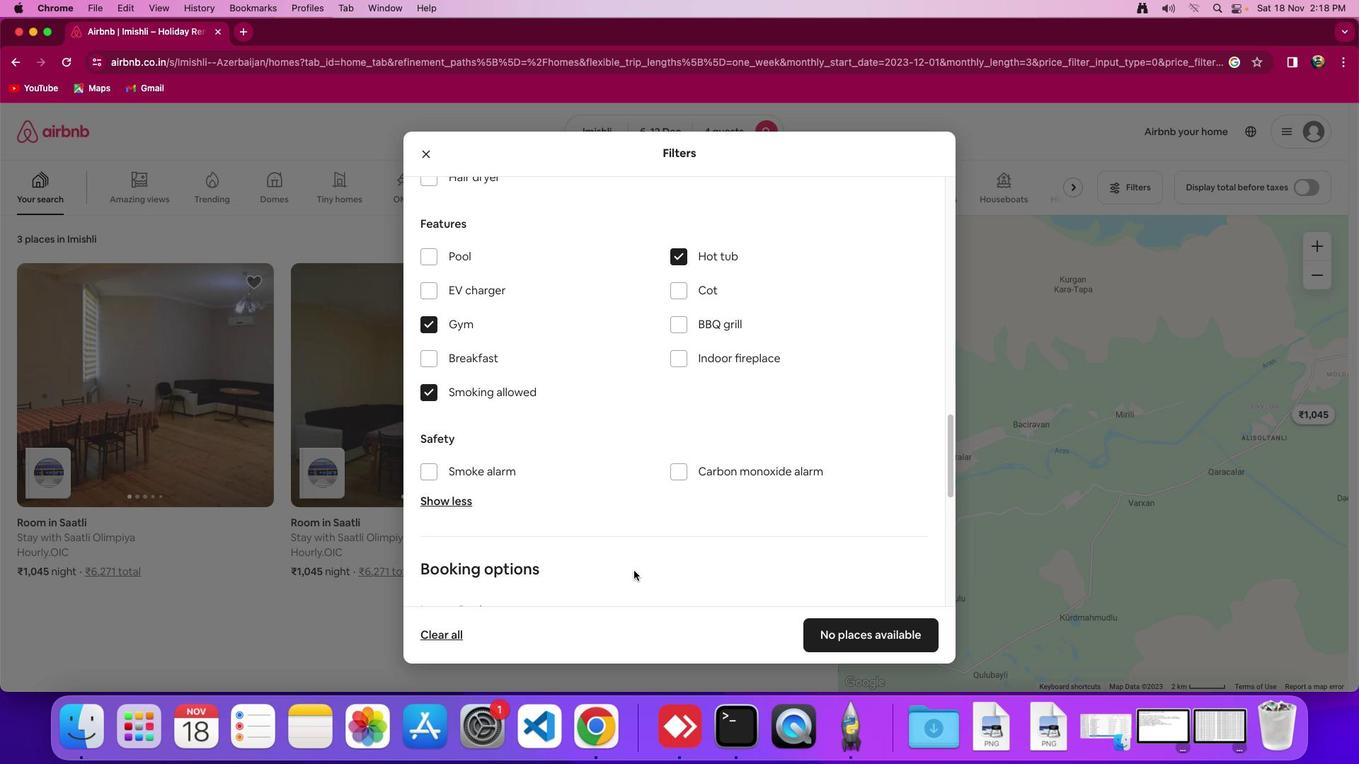 
Action: Mouse scrolled (589, 525) with delta (0, 0)
Screenshot: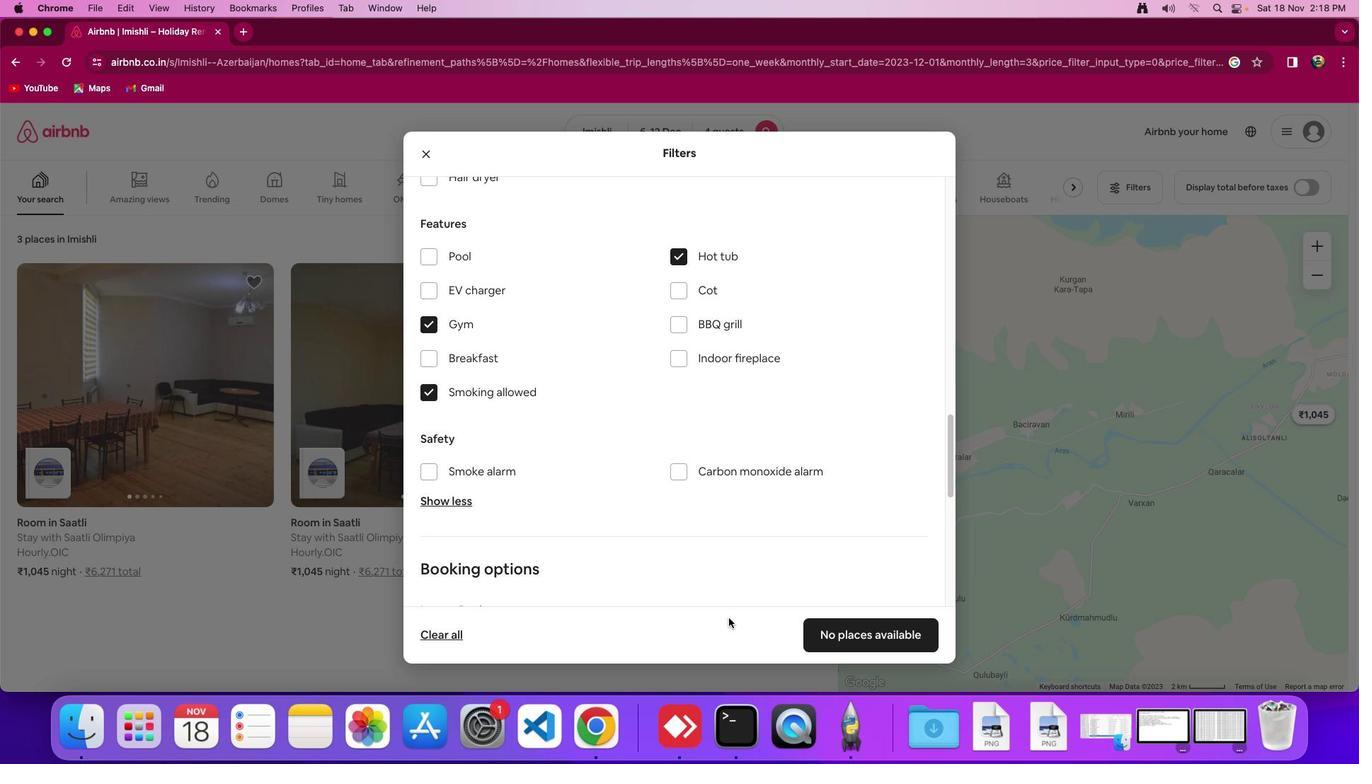 
Action: Mouse moved to (836, 634)
Screenshot: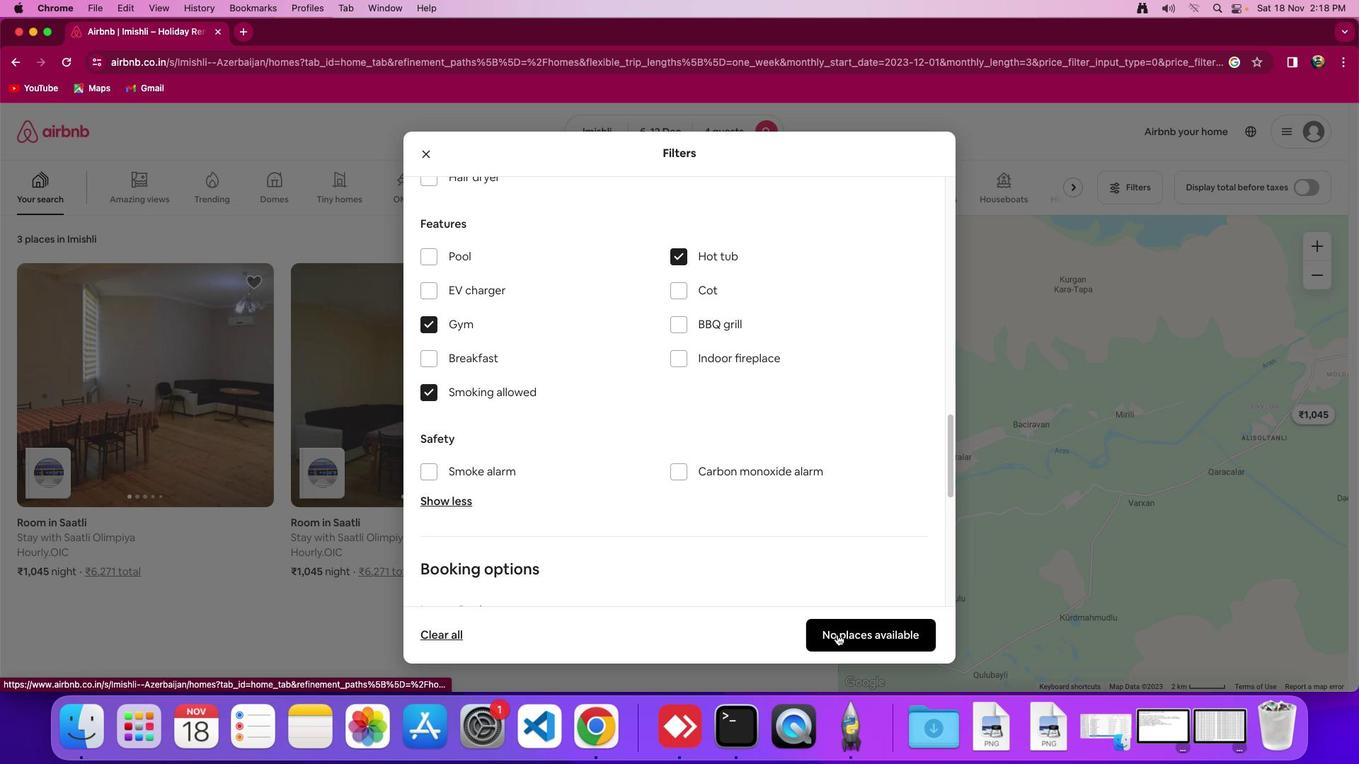 
Action: Mouse pressed left at (836, 634)
Screenshot: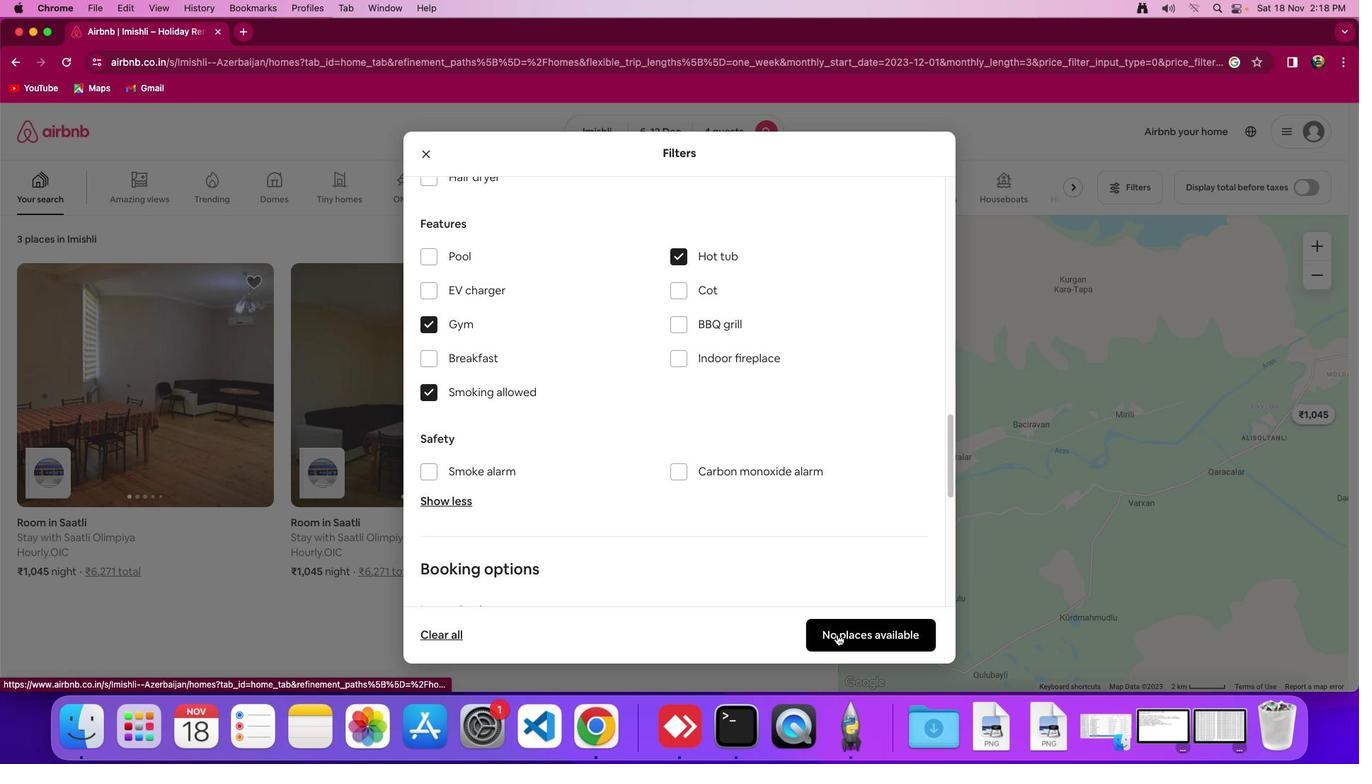 
Action: Mouse moved to (672, 515)
Screenshot: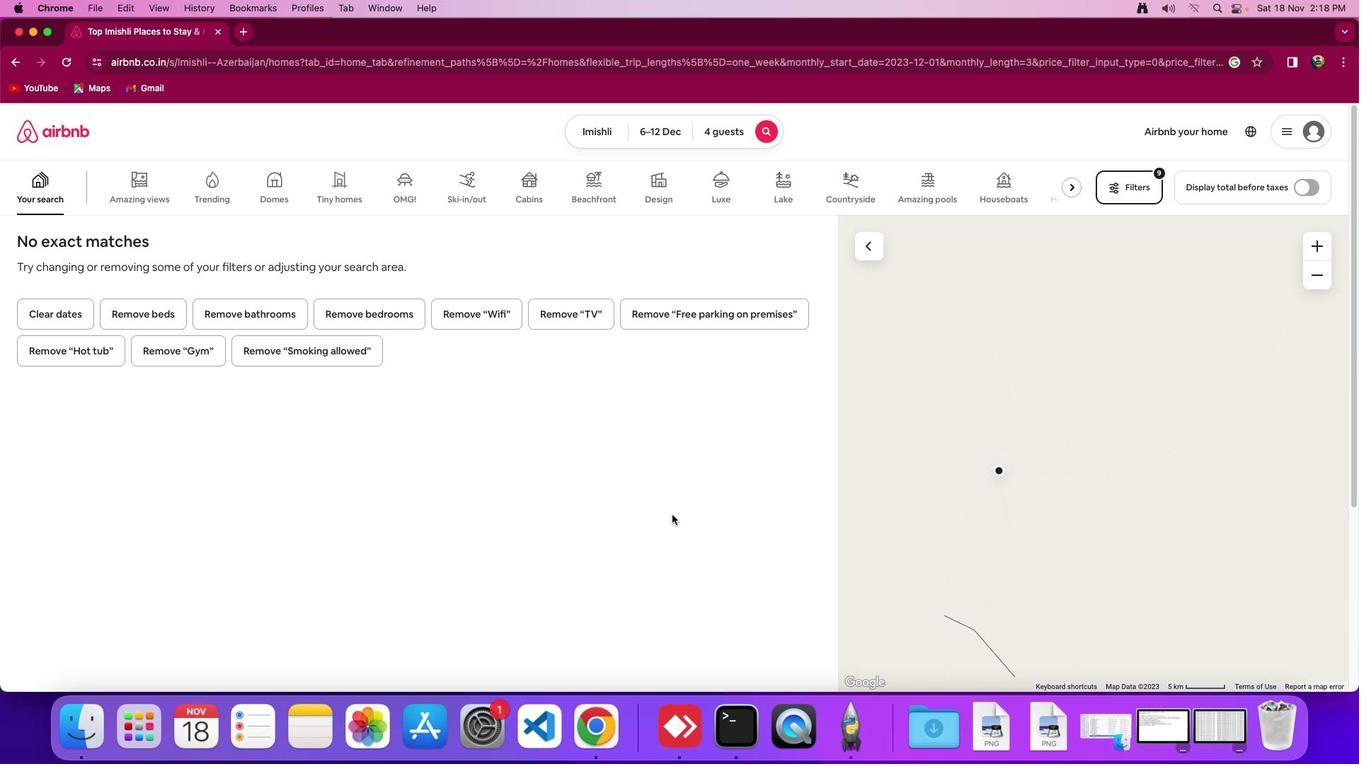 
Action: Mouse pressed left at (672, 515)
Screenshot: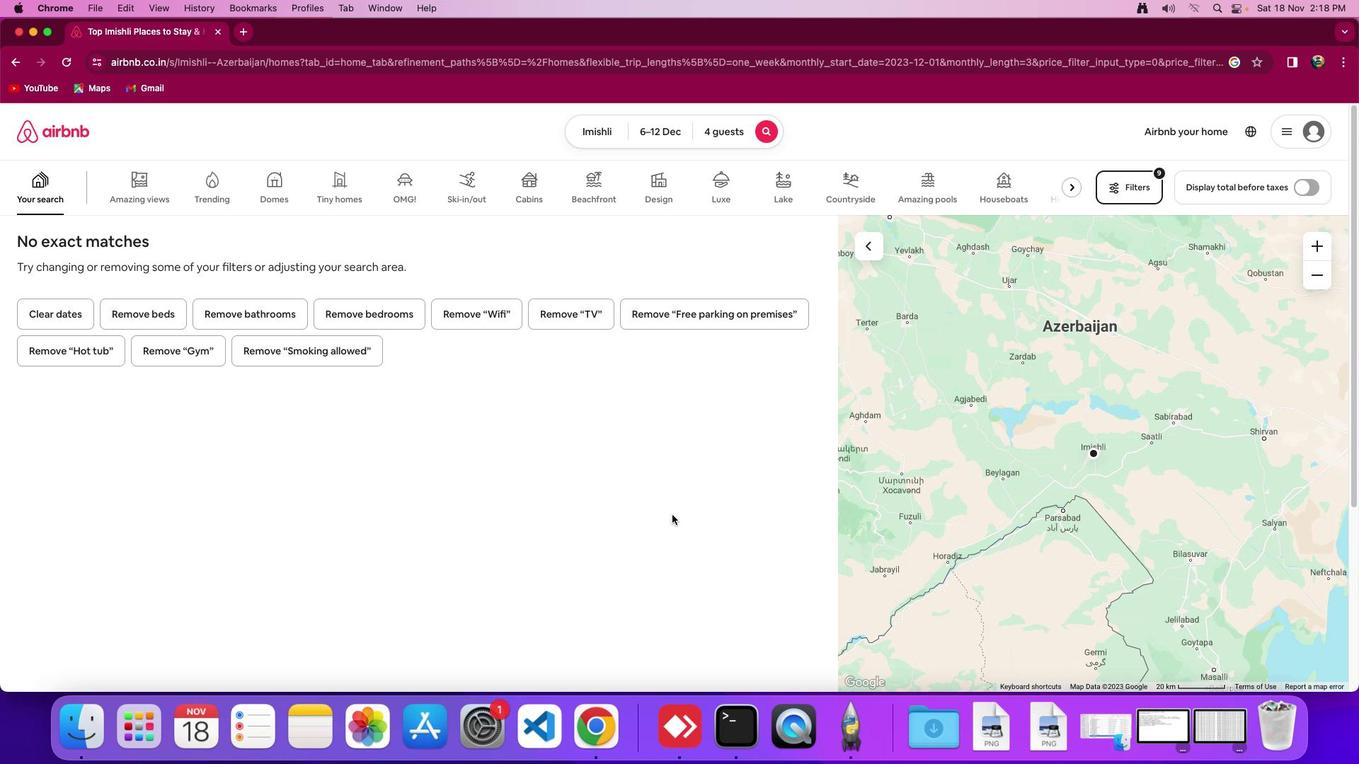 
Action: Mouse pressed left at (672, 515)
Screenshot: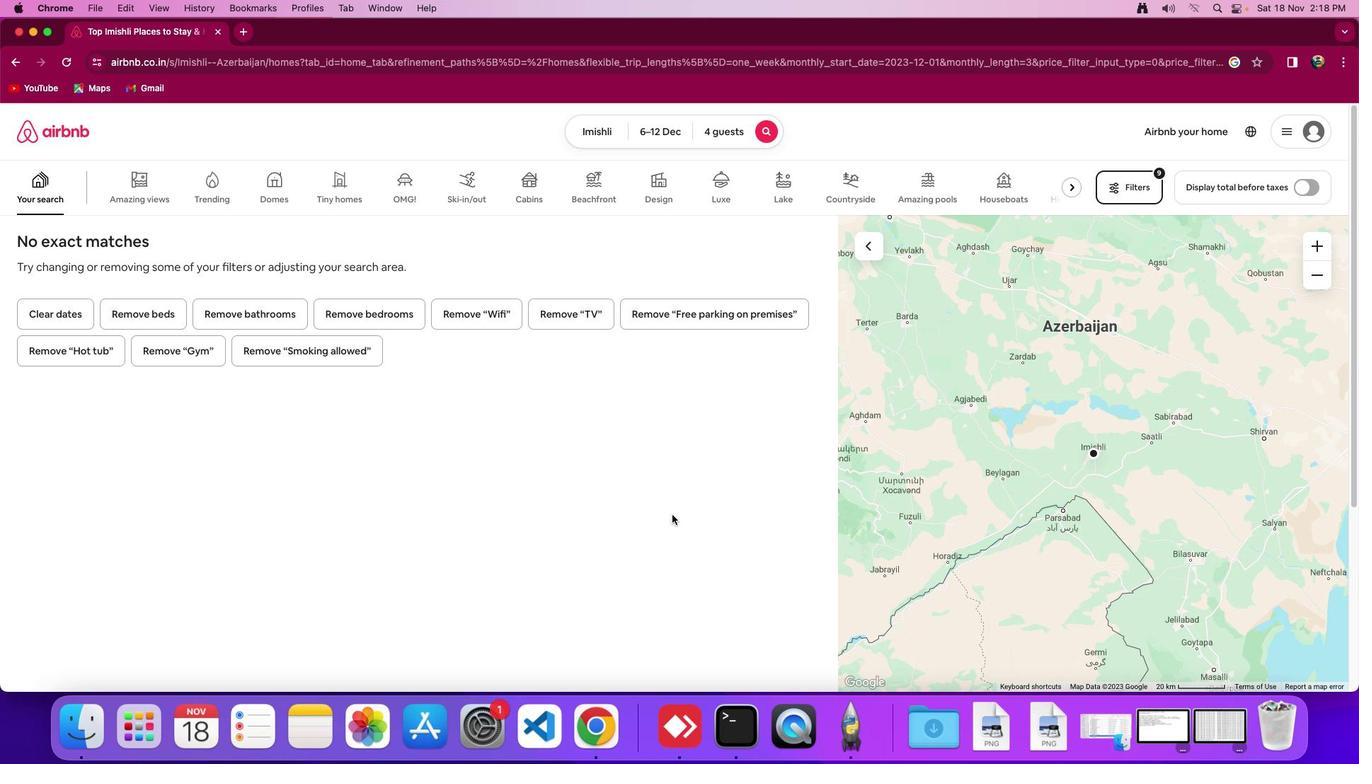
Action: Mouse moved to (672, 516)
Screenshot: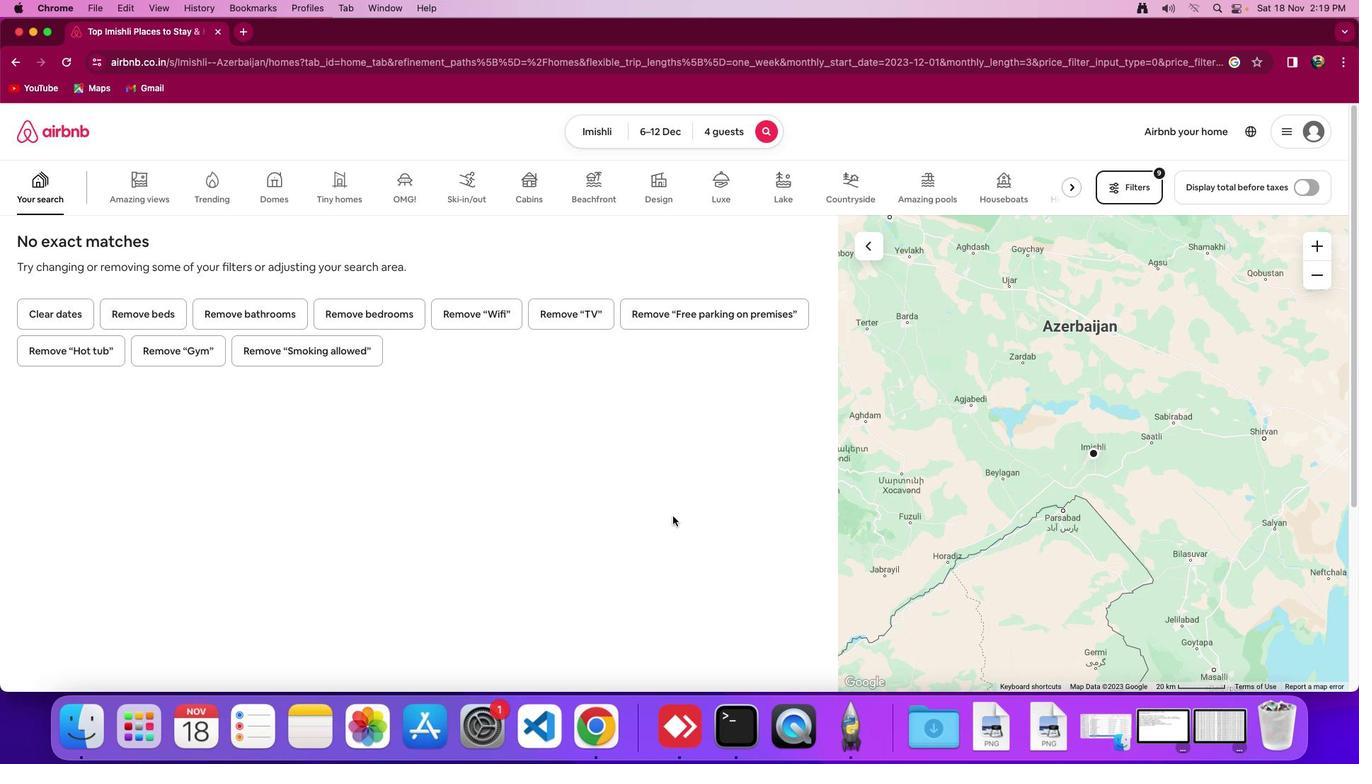 
